 Task: Best fashion website designs: Rebel8.
Action: Mouse moved to (813, 306)
Screenshot: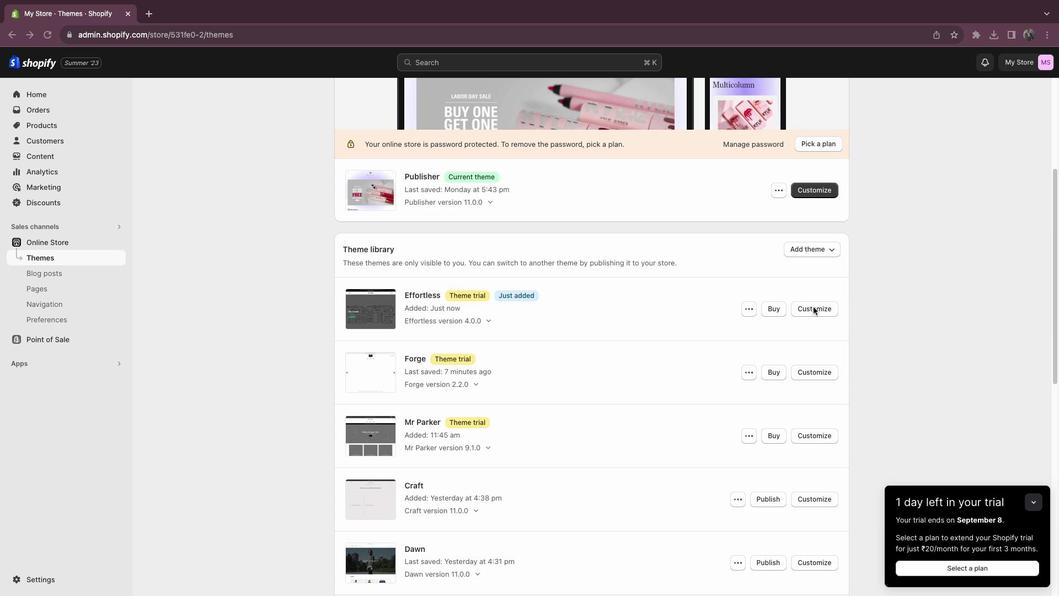 
Action: Mouse pressed left at (813, 306)
Screenshot: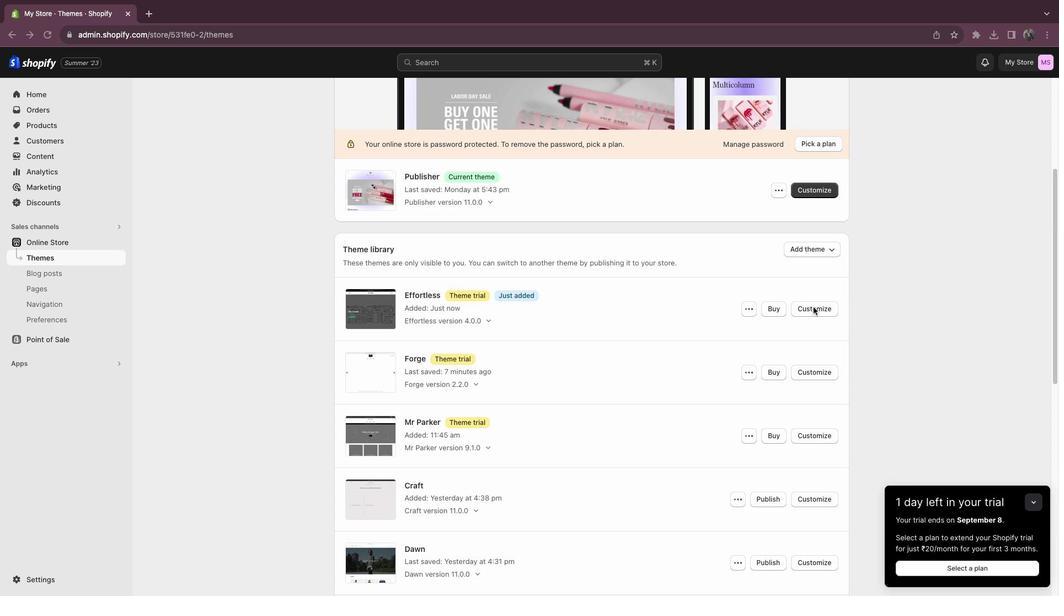 
Action: Mouse moved to (813, 307)
Screenshot: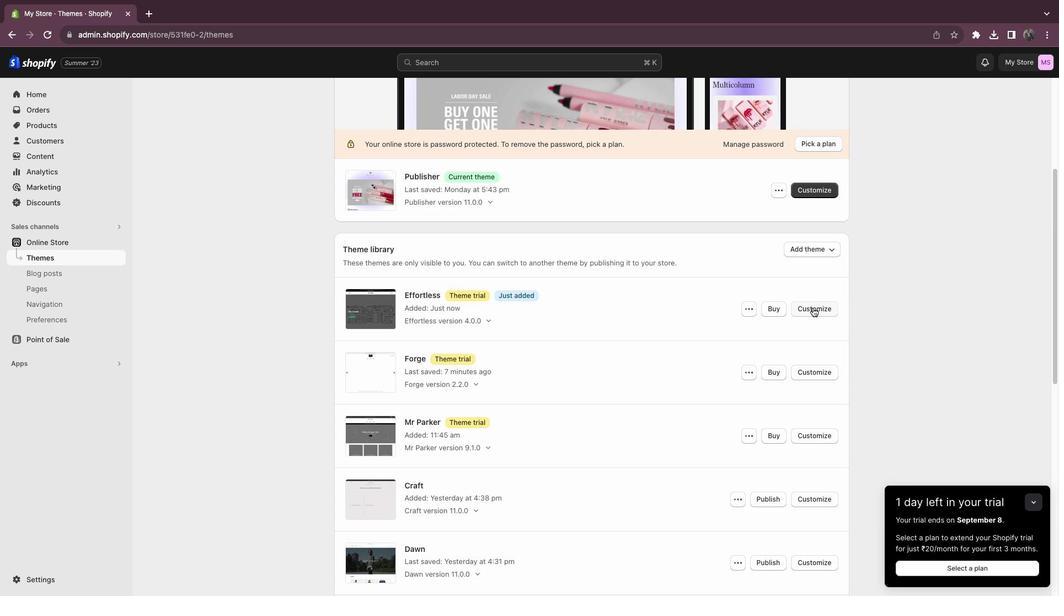 
Action: Mouse pressed left at (813, 307)
Screenshot: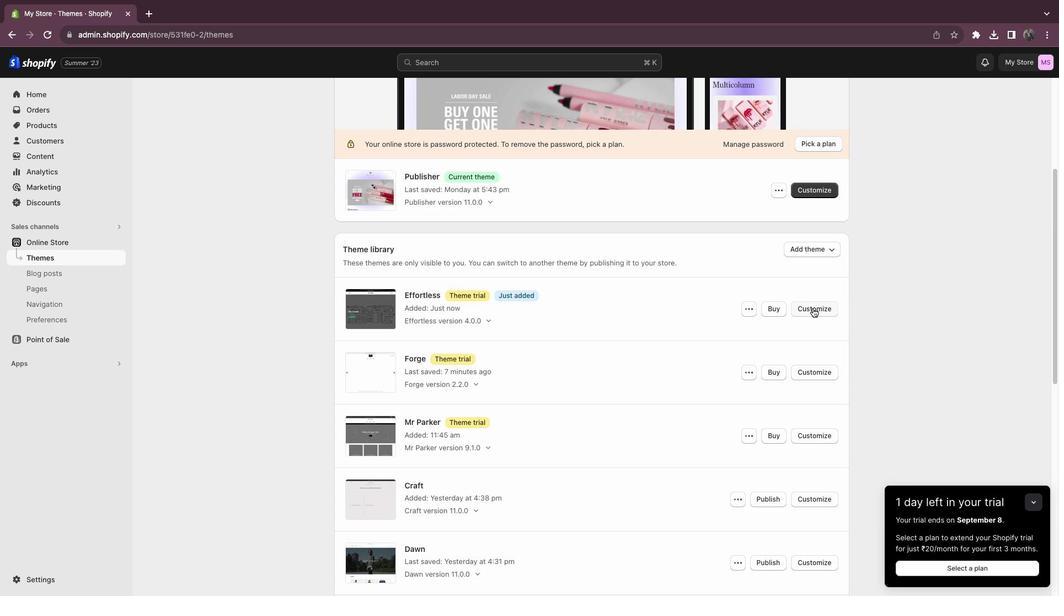 
Action: Mouse moved to (336, 193)
Screenshot: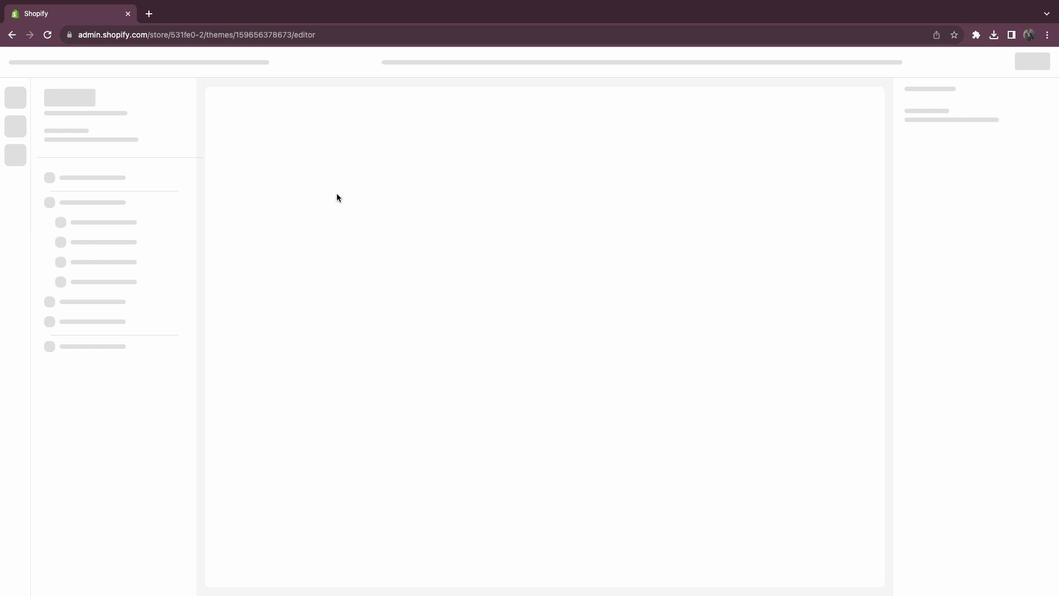 
Action: Mouse scrolled (336, 193) with delta (0, 0)
Screenshot: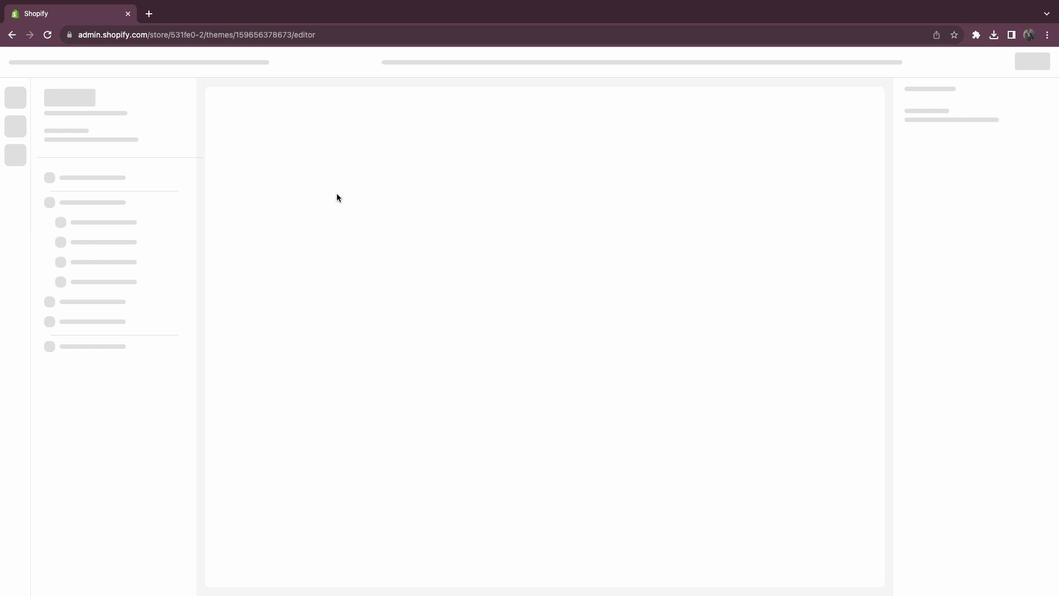 
Action: Mouse scrolled (336, 193) with delta (0, 0)
Screenshot: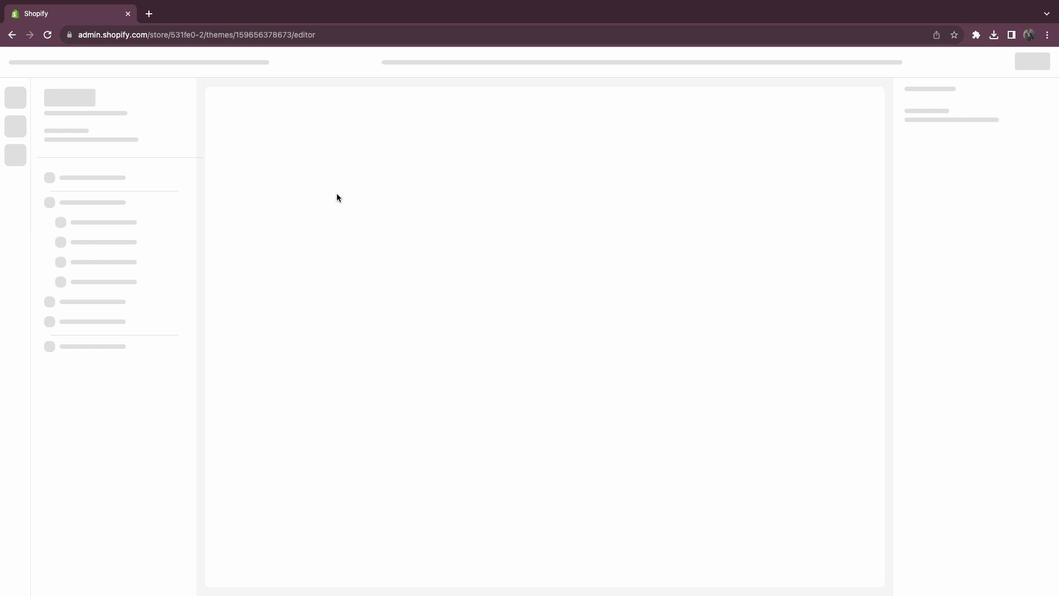 
Action: Mouse scrolled (336, 193) with delta (0, -1)
Screenshot: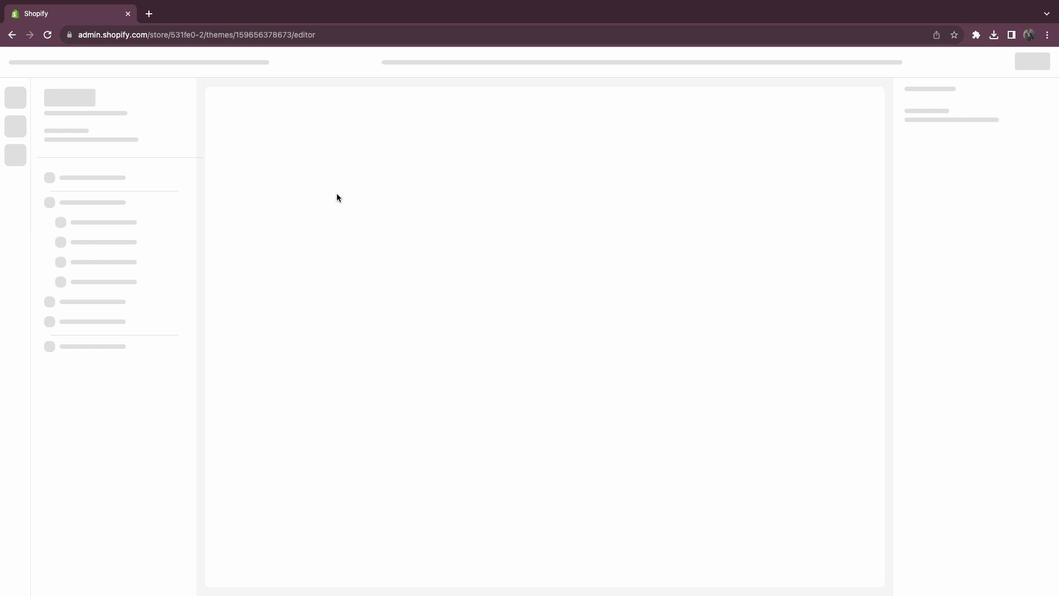 
Action: Mouse scrolled (336, 193) with delta (0, -2)
Screenshot: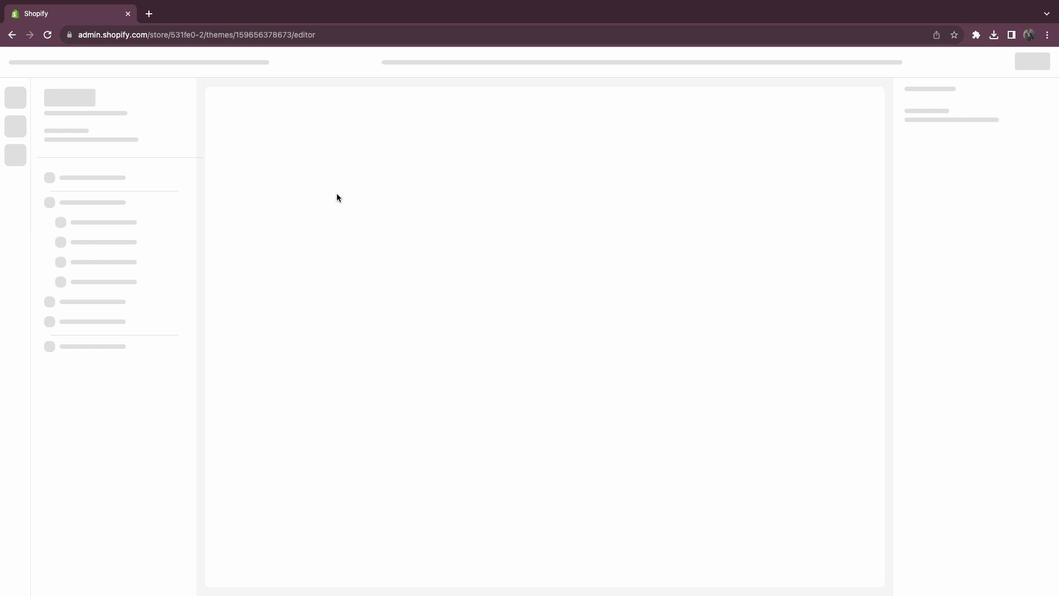 
Action: Mouse scrolled (336, 193) with delta (0, -3)
Screenshot: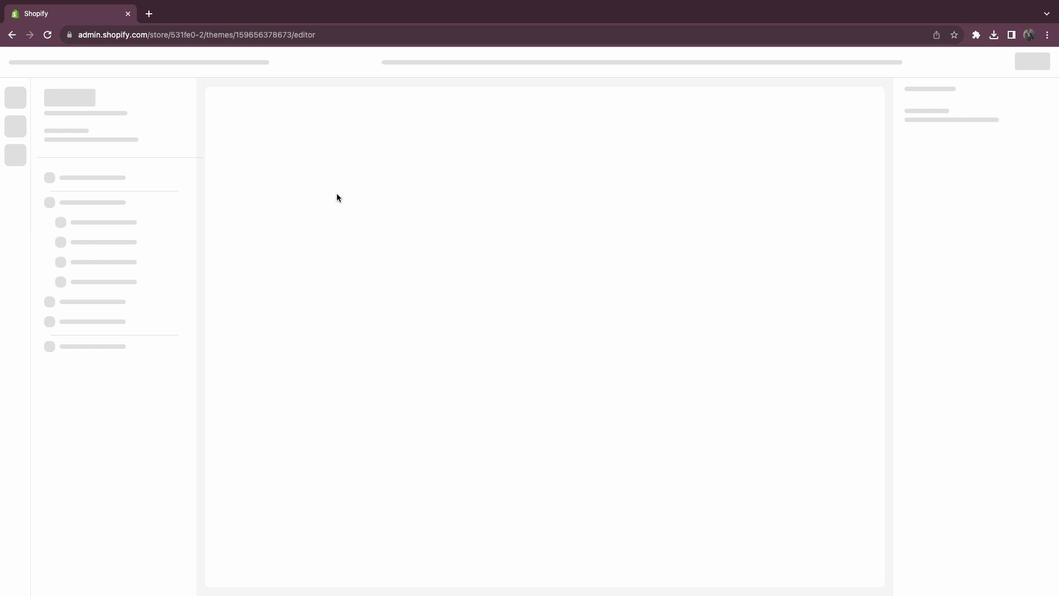 
Action: Mouse scrolled (336, 193) with delta (0, -3)
Screenshot: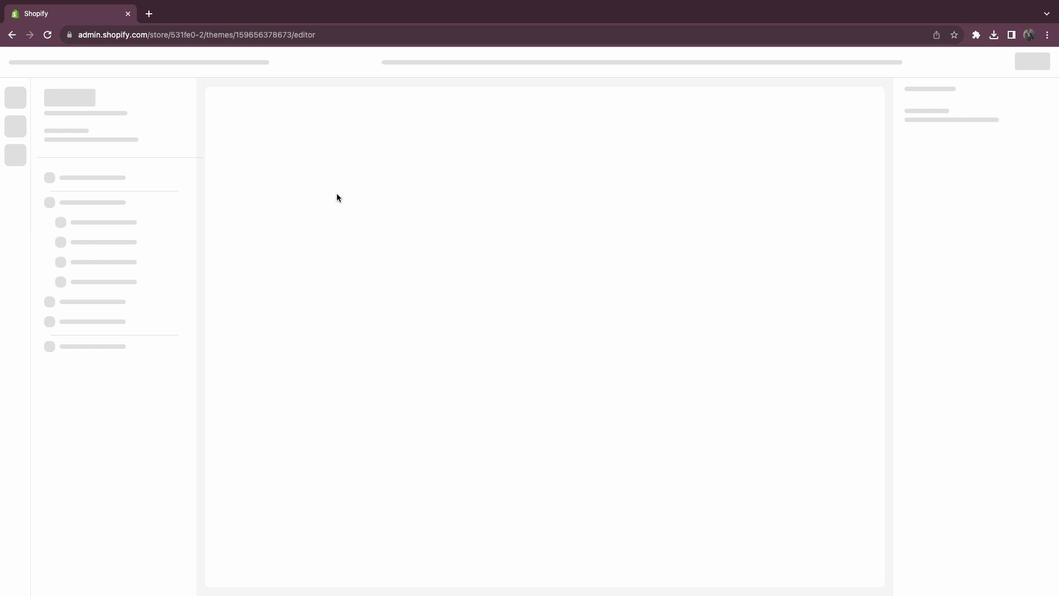 
Action: Mouse scrolled (336, 193) with delta (0, -3)
Screenshot: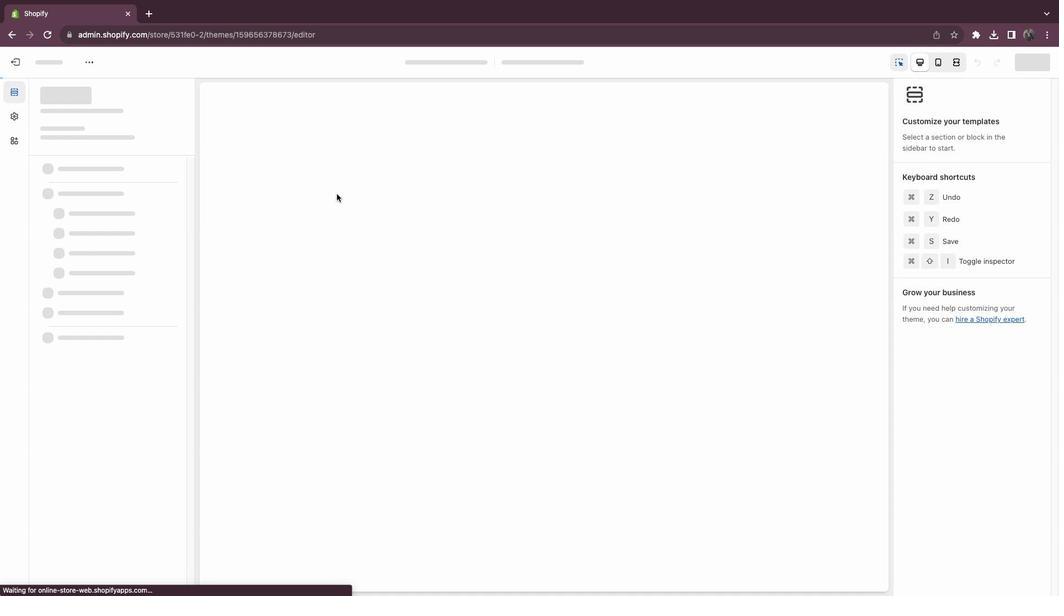 
Action: Mouse moved to (476, 242)
Screenshot: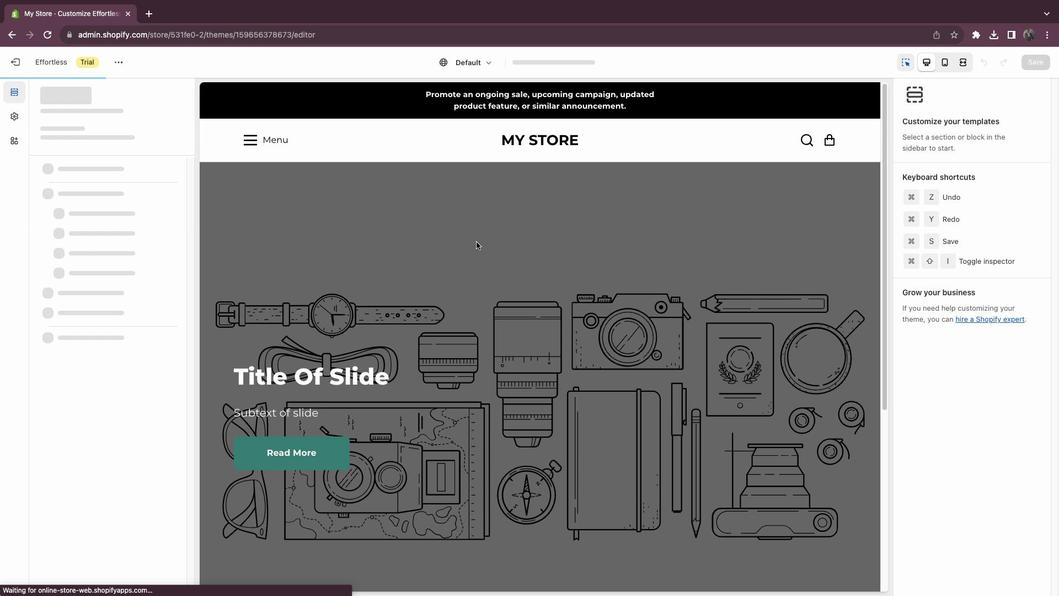 
Action: Mouse scrolled (476, 242) with delta (0, 0)
Screenshot: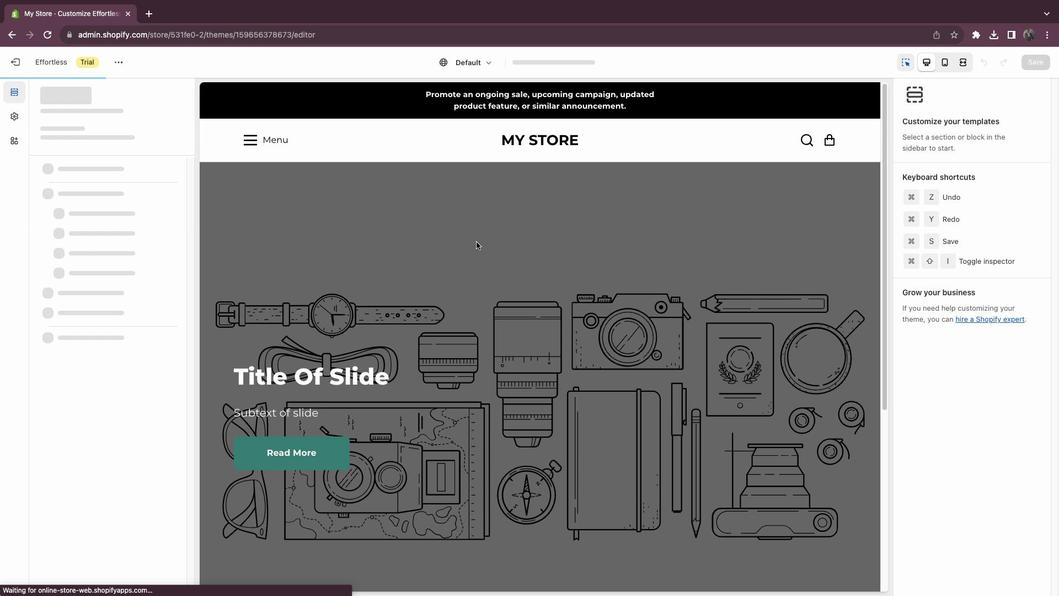 
Action: Mouse moved to (476, 242)
Screenshot: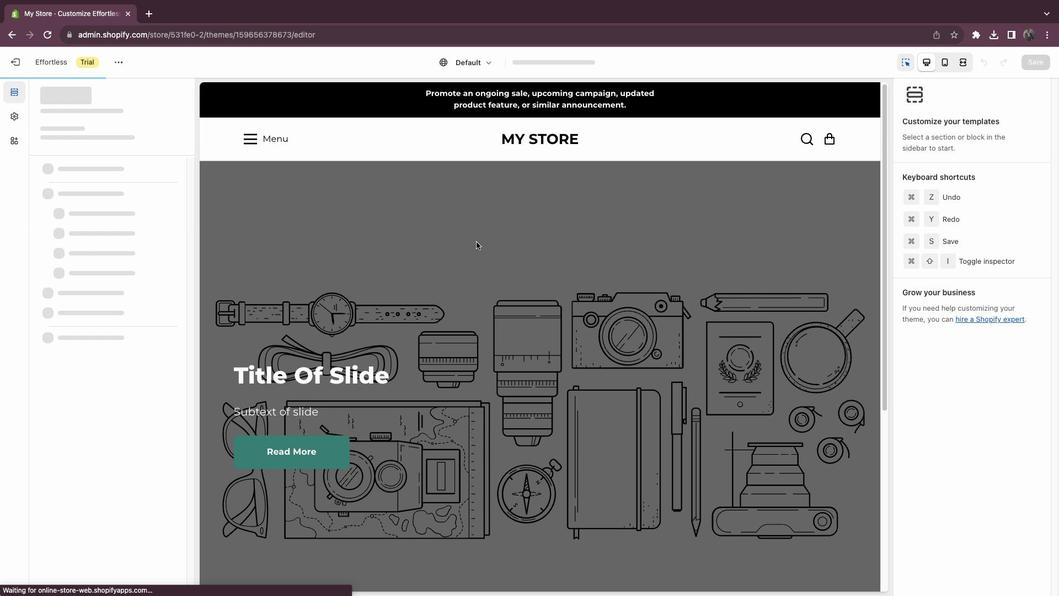 
Action: Mouse scrolled (476, 242) with delta (0, 0)
Screenshot: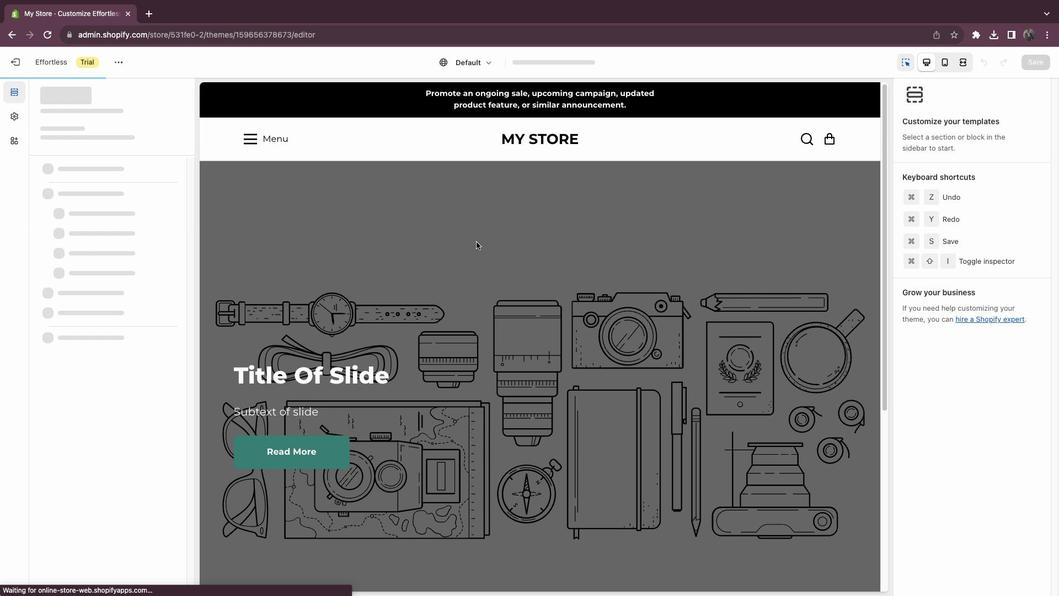
Action: Mouse moved to (476, 242)
Screenshot: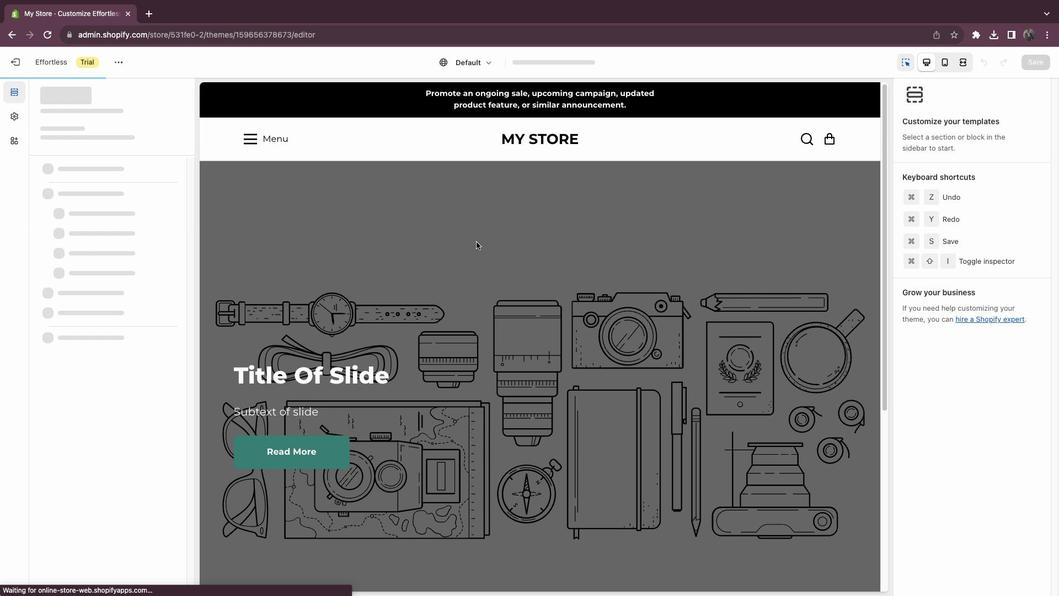 
Action: Mouse scrolled (476, 242) with delta (0, -1)
Screenshot: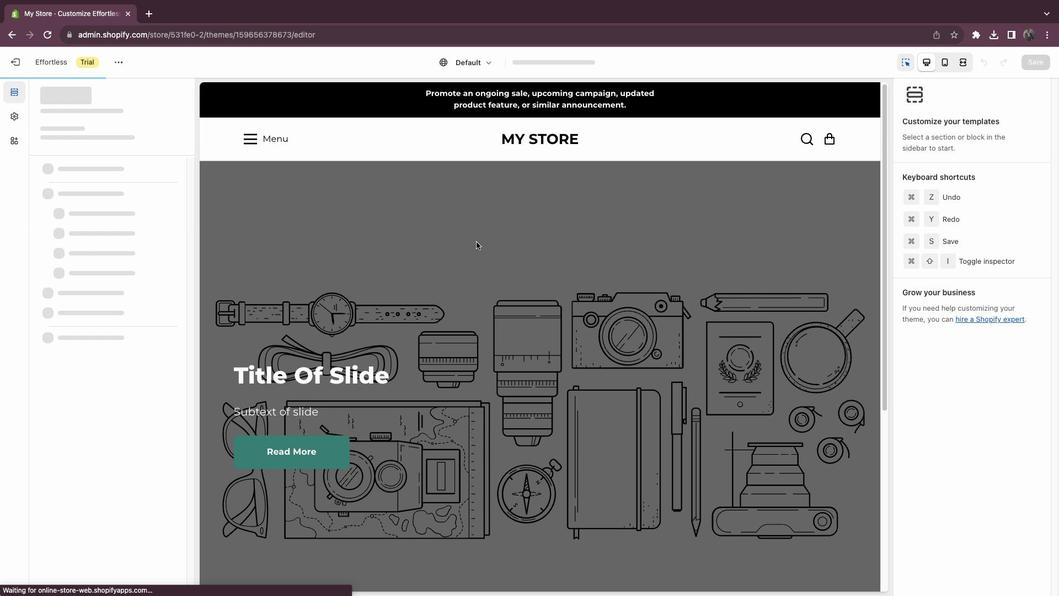 
Action: Mouse scrolled (476, 242) with delta (0, -2)
Screenshot: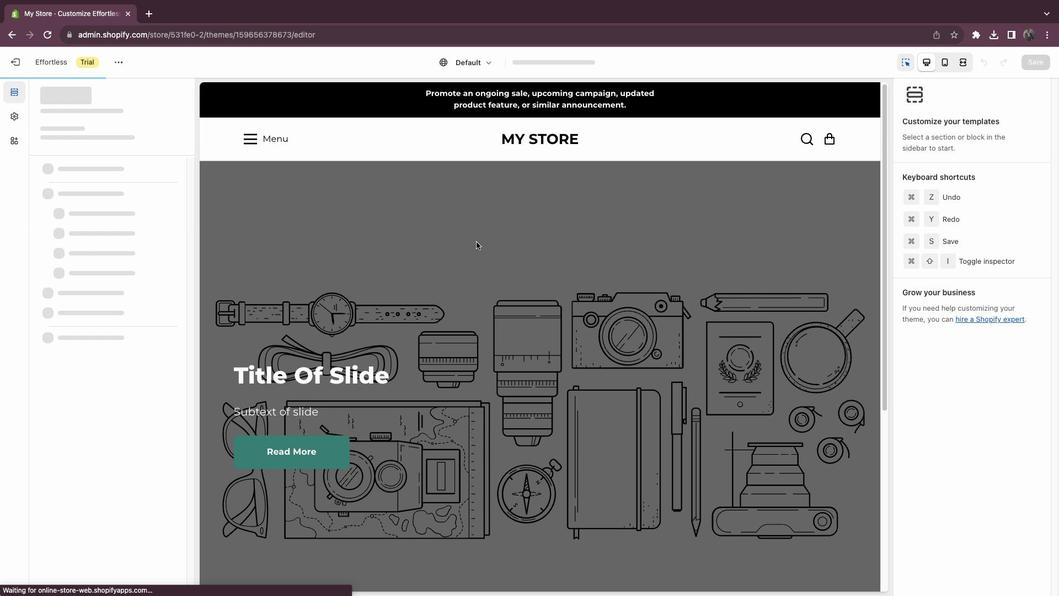 
Action: Mouse scrolled (476, 242) with delta (0, -3)
Screenshot: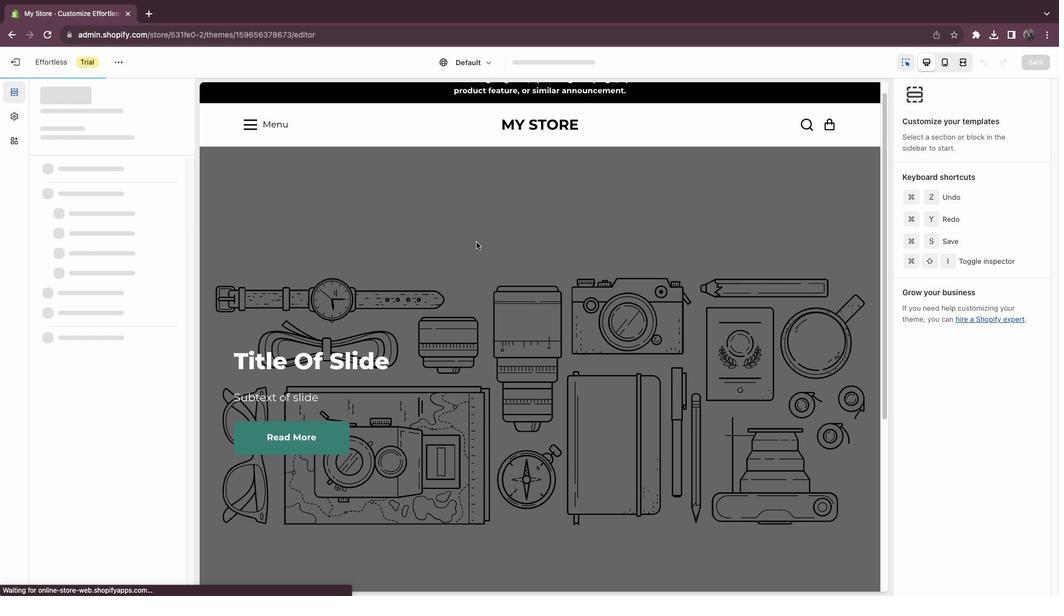 
Action: Mouse scrolled (476, 242) with delta (0, 0)
Screenshot: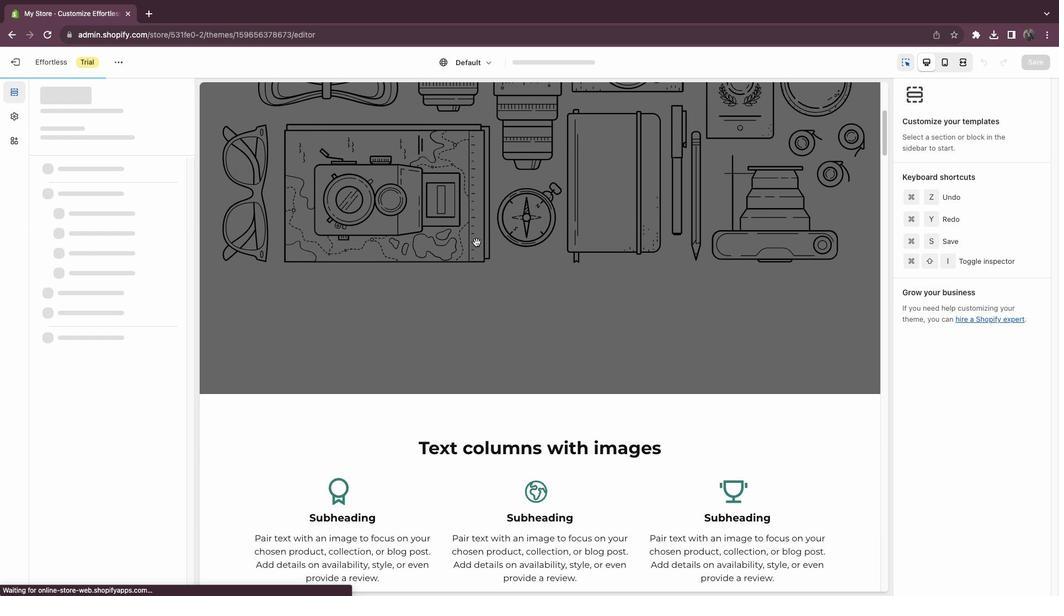
Action: Mouse scrolled (476, 242) with delta (0, 0)
Screenshot: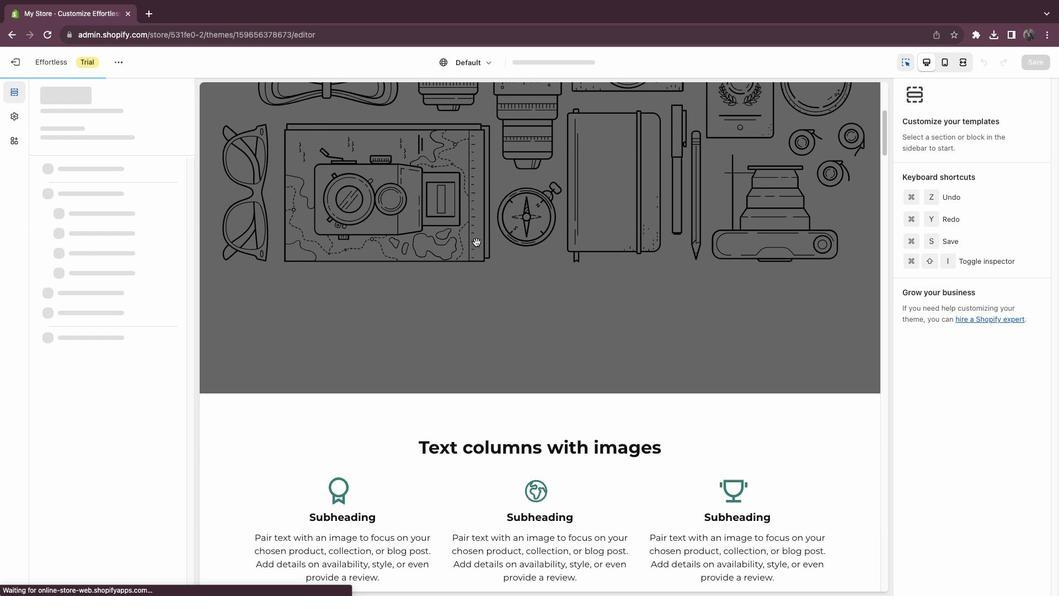 
Action: Mouse scrolled (476, 242) with delta (0, -1)
Screenshot: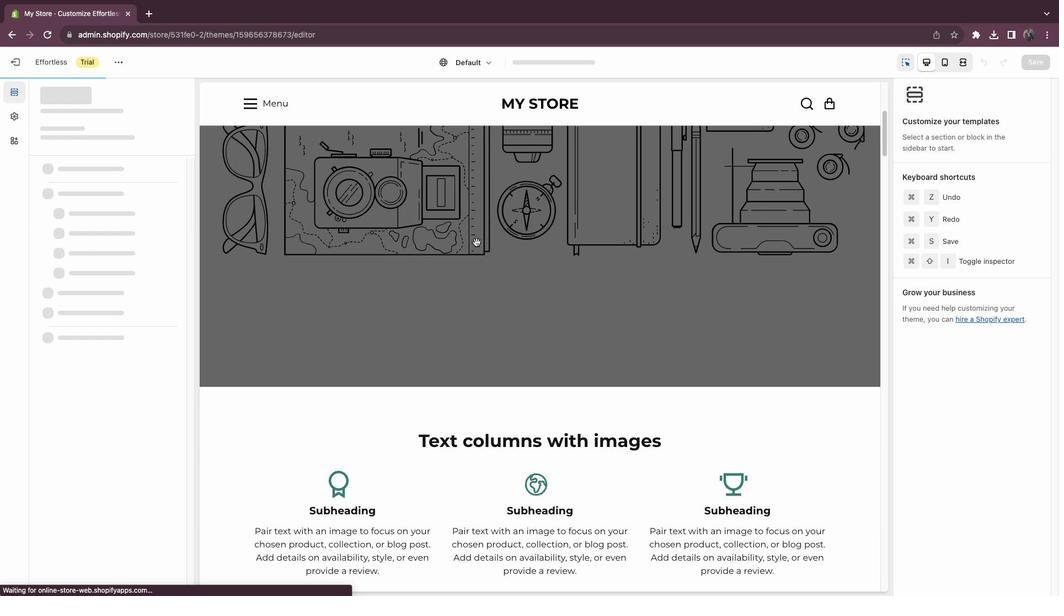 
Action: Mouse scrolled (476, 242) with delta (0, -2)
Screenshot: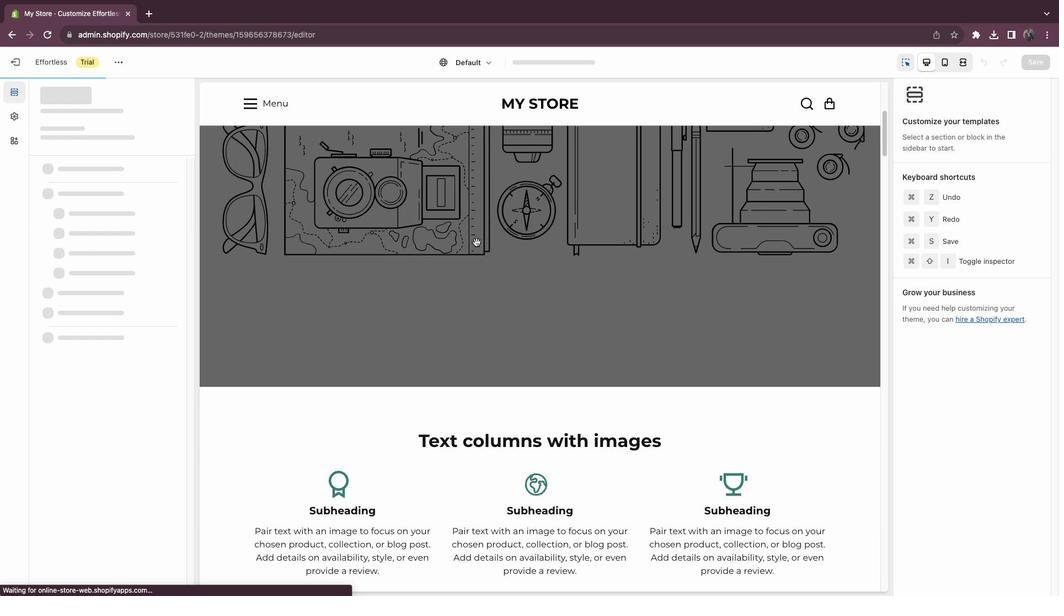 
Action: Mouse scrolled (476, 242) with delta (0, 0)
Screenshot: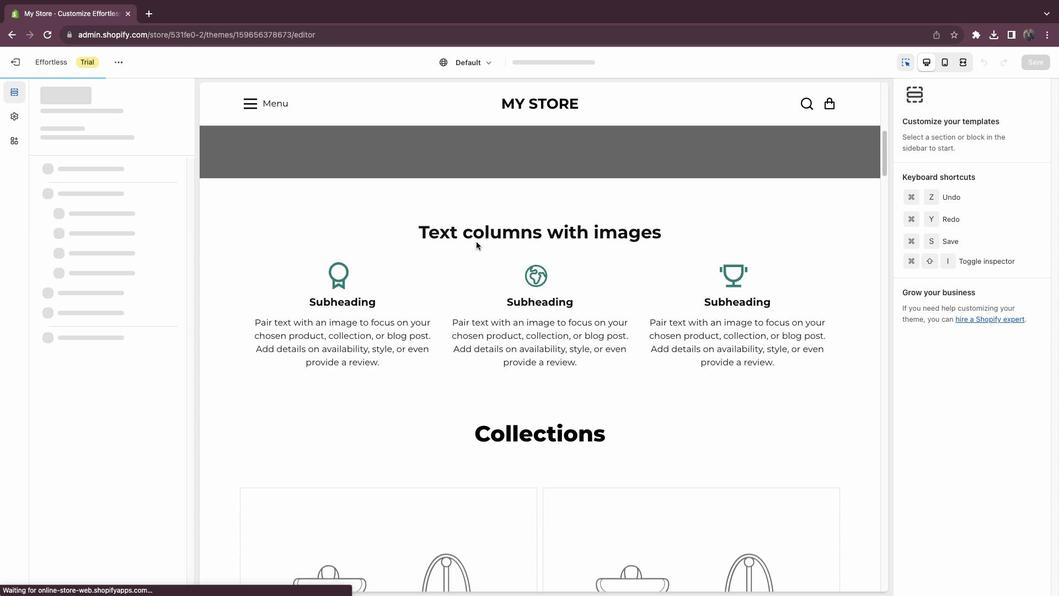 
Action: Mouse scrolled (476, 242) with delta (0, 0)
Screenshot: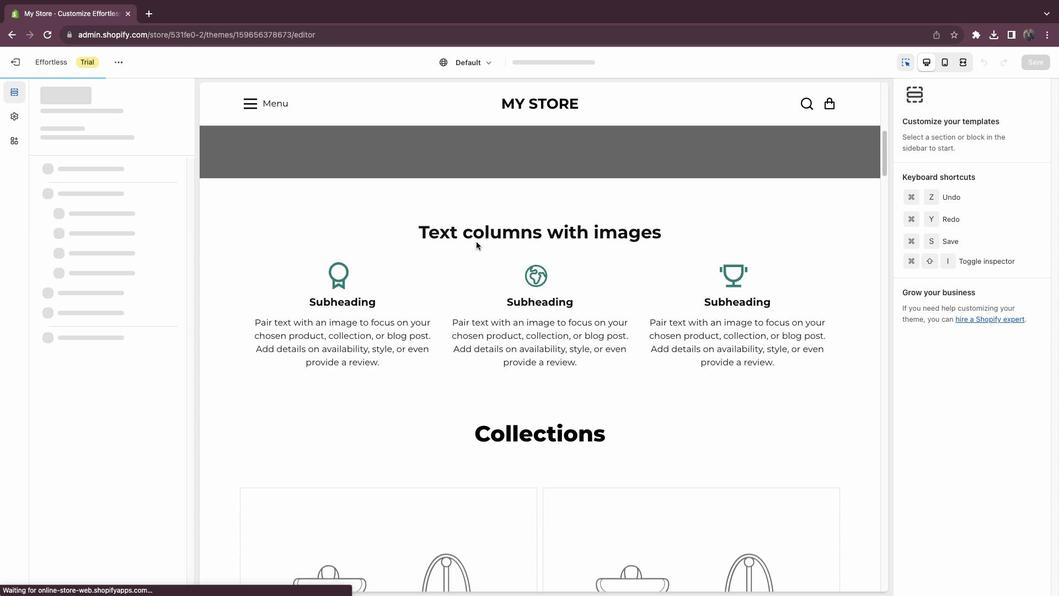 
Action: Mouse scrolled (476, 242) with delta (0, 2)
Screenshot: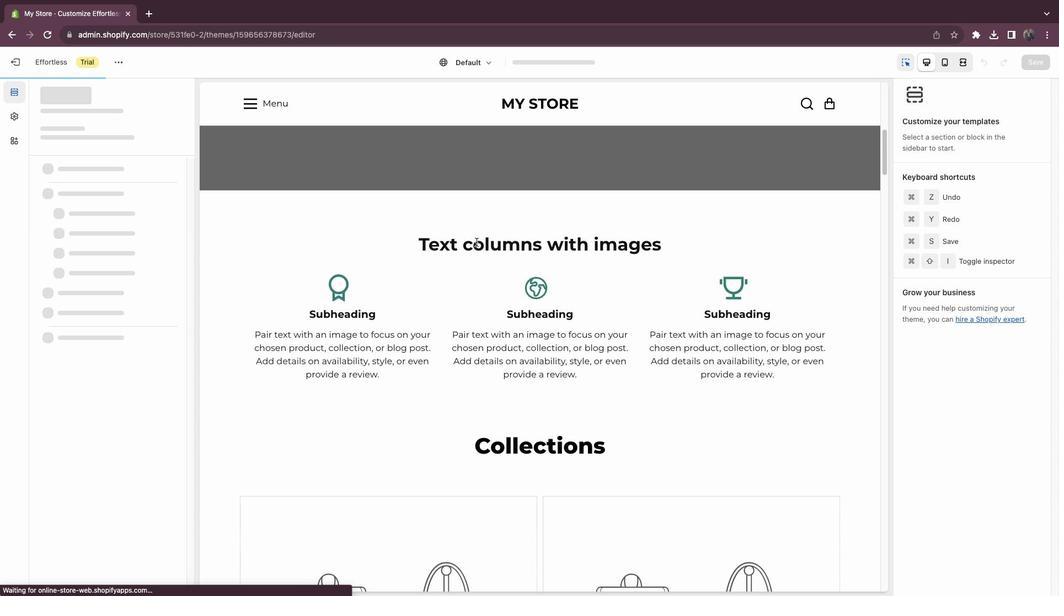 
Action: Mouse scrolled (476, 242) with delta (0, 2)
Screenshot: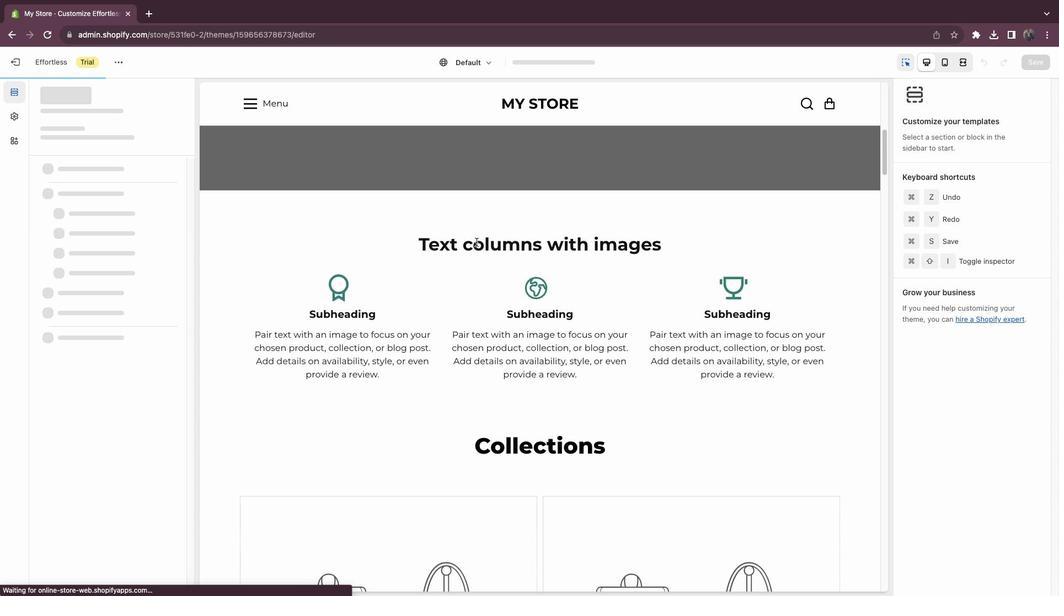 
Action: Mouse scrolled (476, 242) with delta (0, 3)
Screenshot: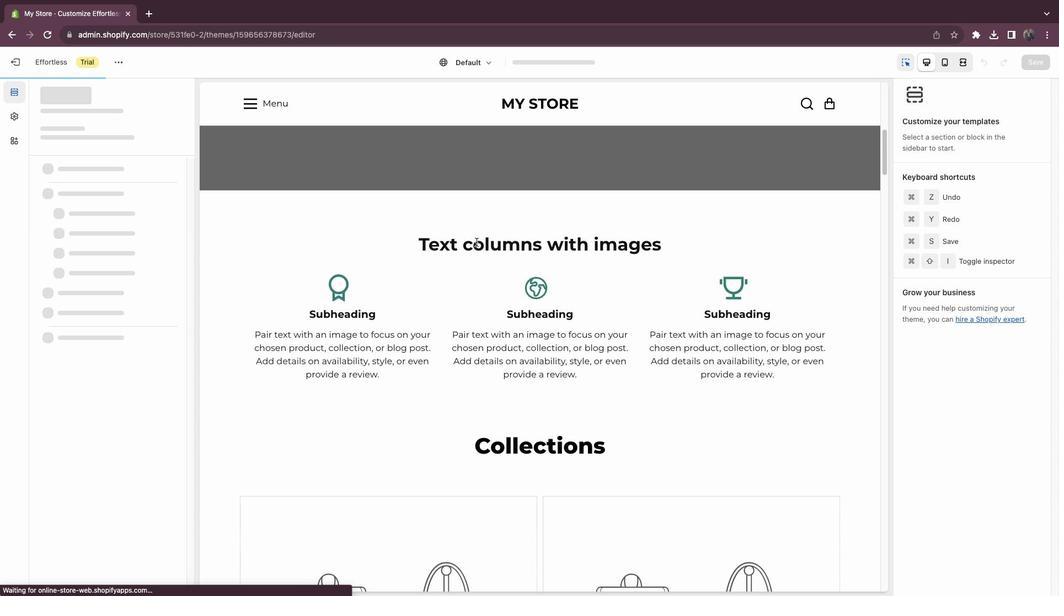 
Action: Mouse scrolled (476, 242) with delta (0, 3)
Screenshot: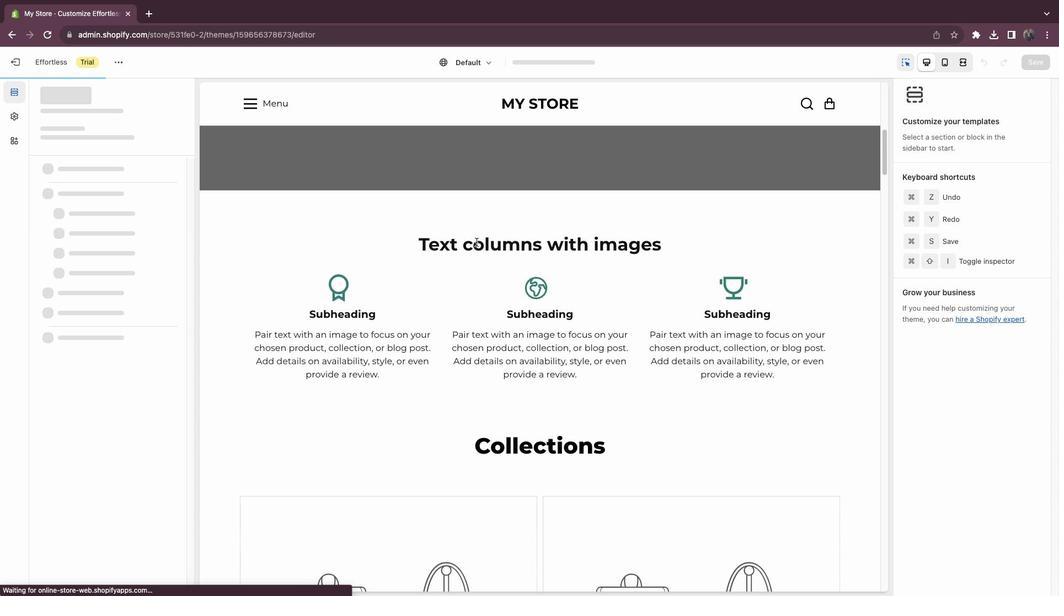 
Action: Mouse moved to (476, 241)
Screenshot: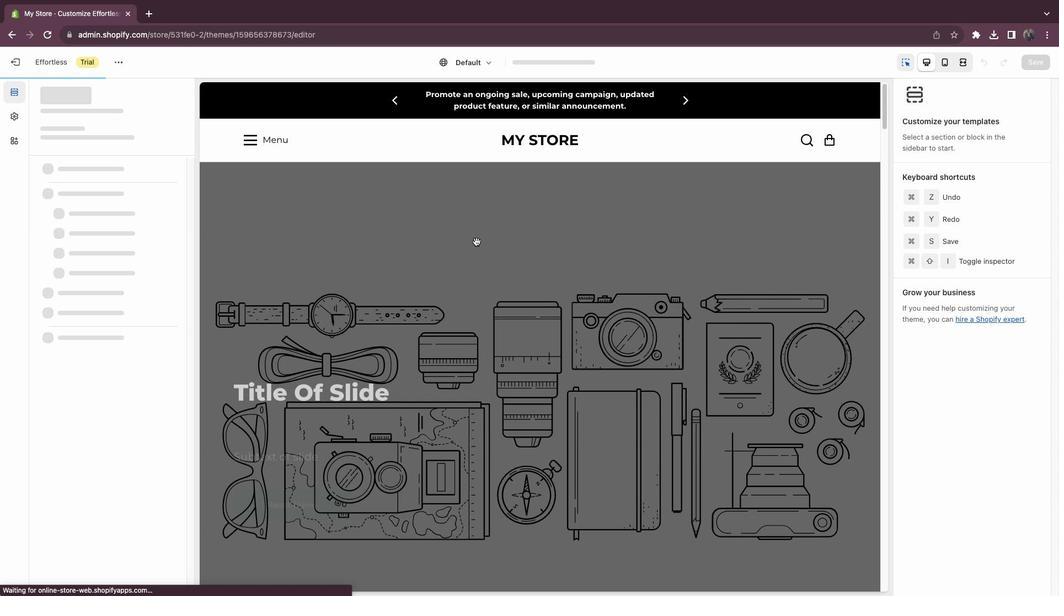 
Action: Mouse scrolled (476, 241) with delta (0, 0)
Screenshot: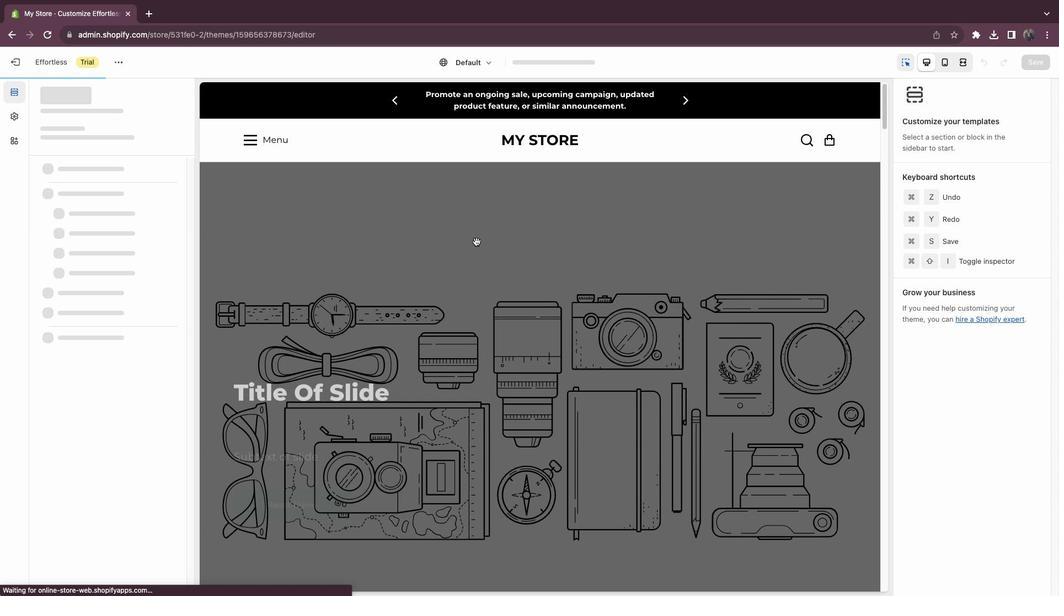 
Action: Mouse moved to (476, 241)
Screenshot: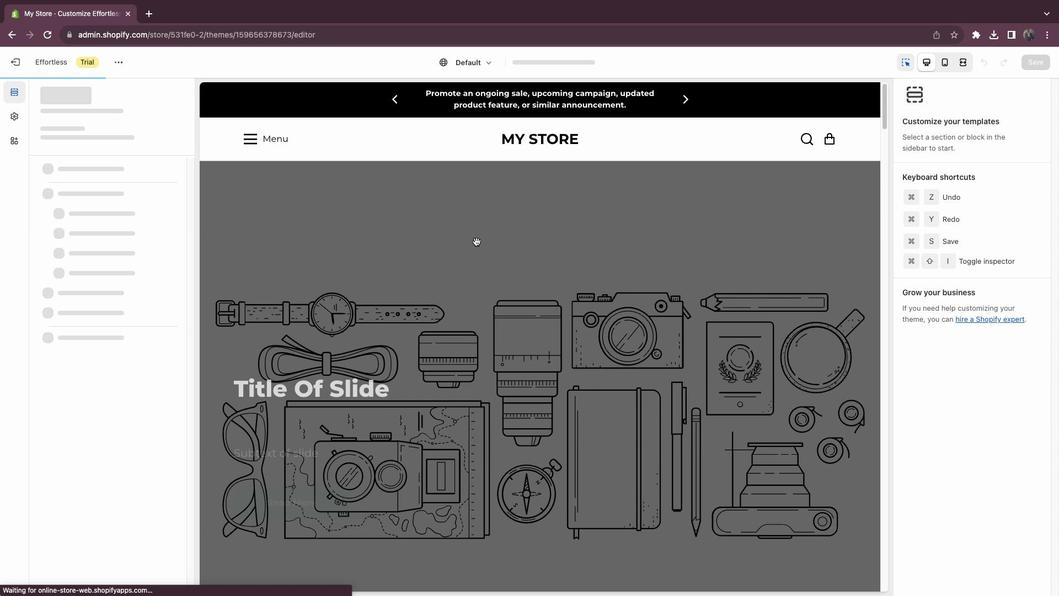 
Action: Mouse scrolled (476, 241) with delta (0, 0)
Screenshot: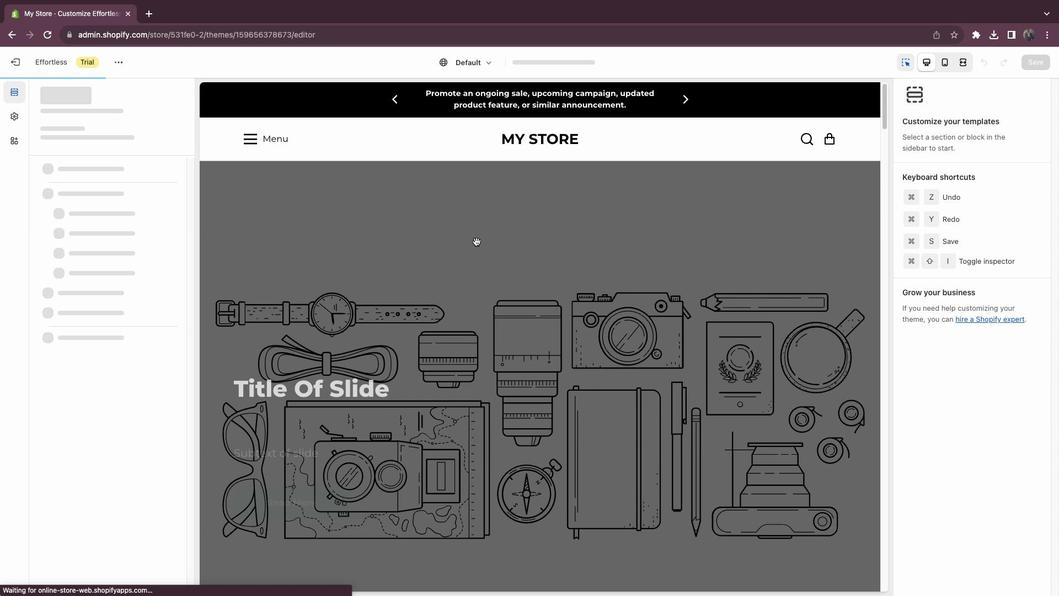 
Action: Mouse scrolled (476, 241) with delta (0, -2)
Screenshot: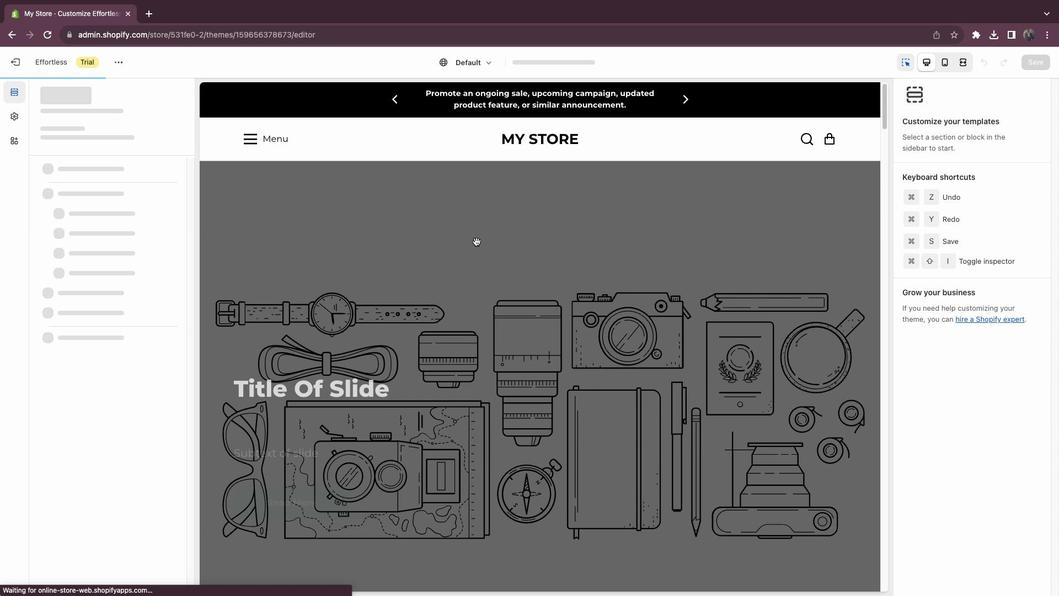 
Action: Mouse moved to (476, 241)
Screenshot: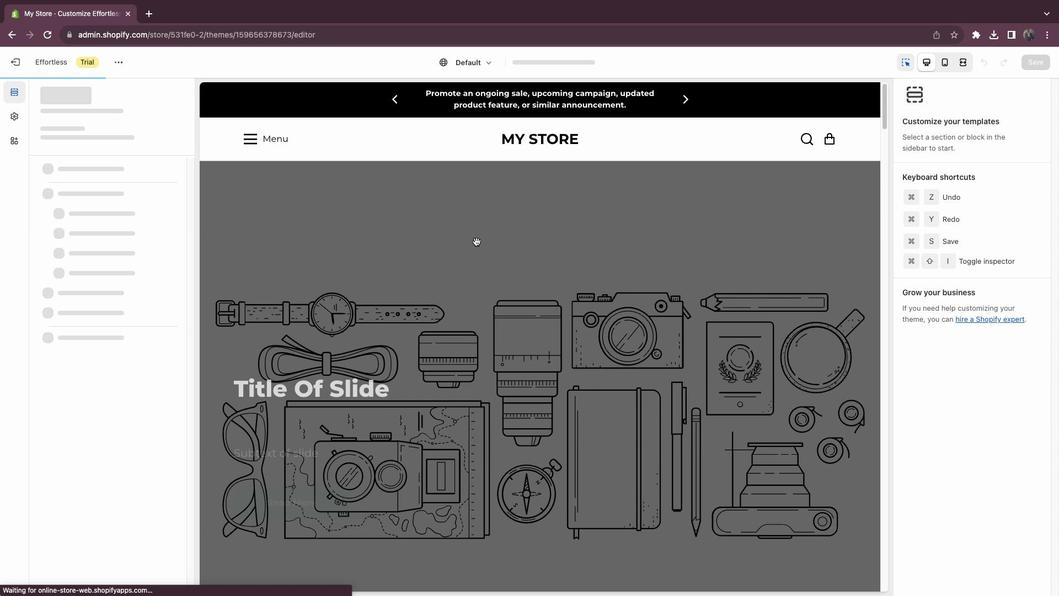 
Action: Mouse scrolled (476, 241) with delta (0, -2)
Screenshot: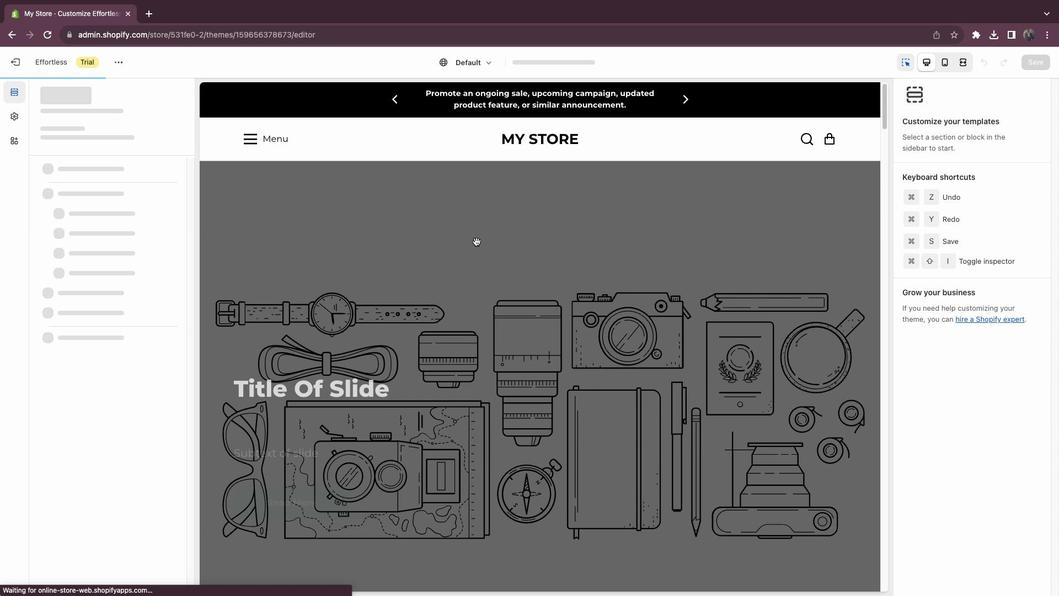 
Action: Mouse scrolled (476, 241) with delta (0, -3)
Screenshot: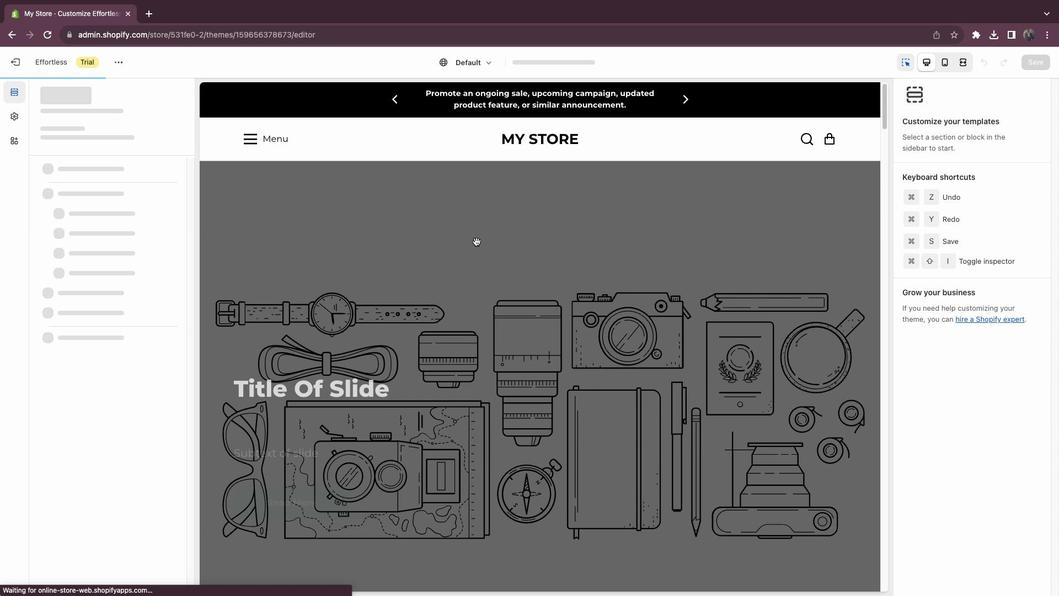 
Action: Mouse moved to (476, 241)
Screenshot: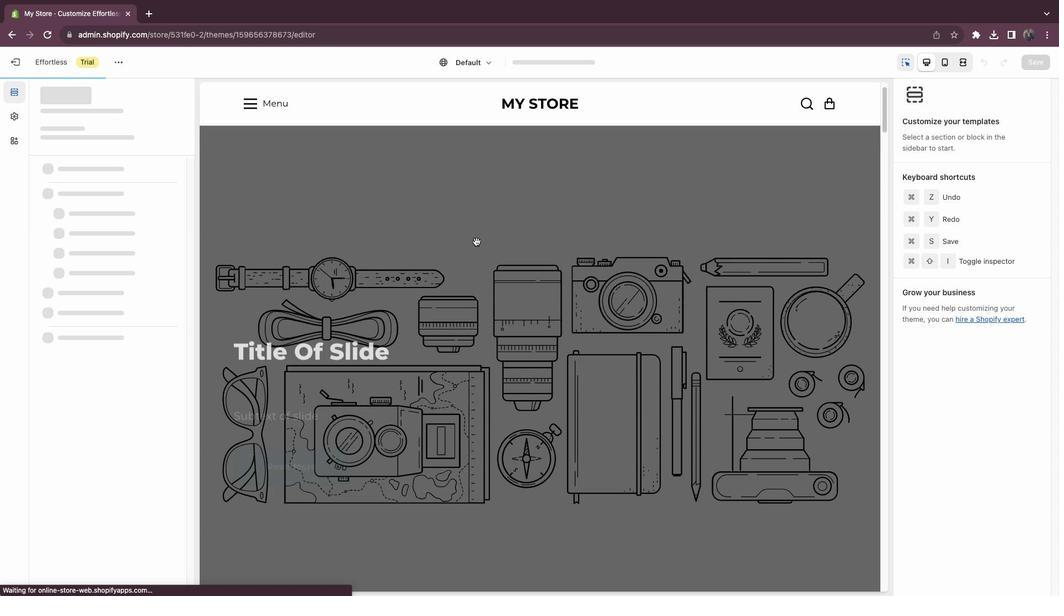 
Action: Mouse scrolled (476, 241) with delta (0, -3)
Screenshot: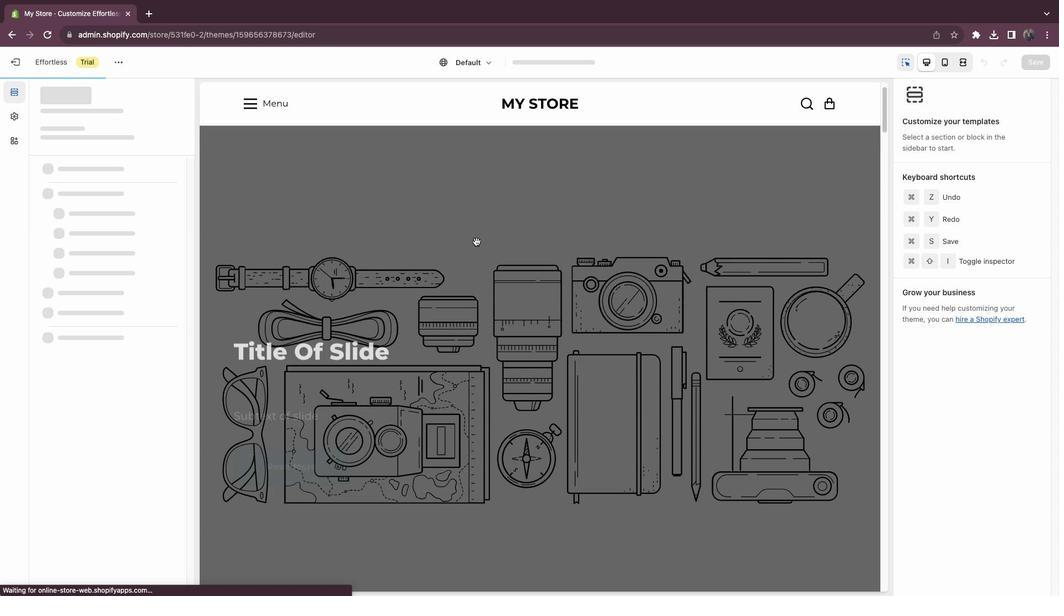 
Action: Mouse moved to (476, 241)
Screenshot: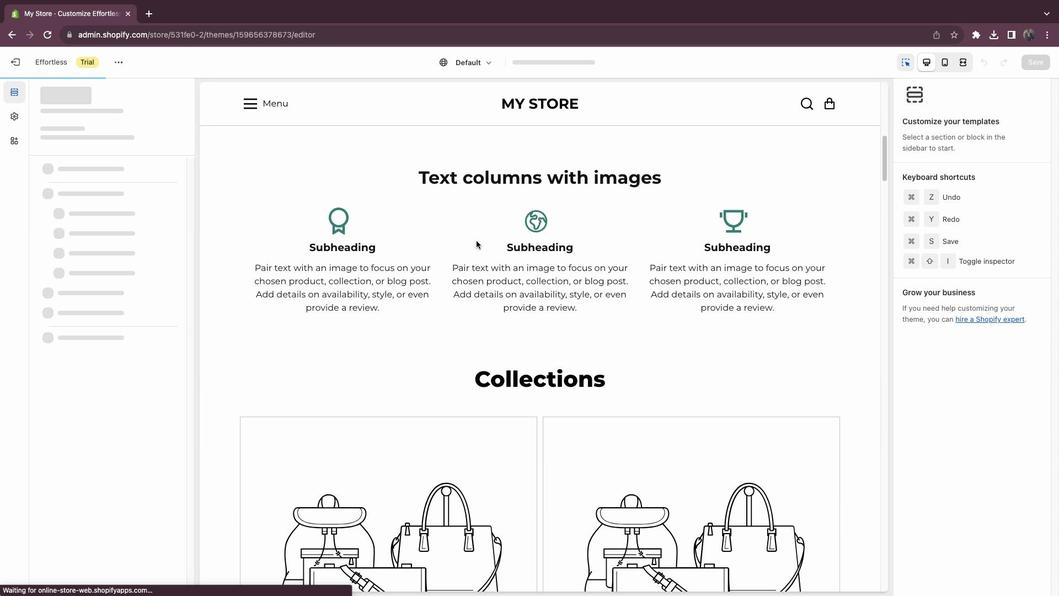 
Action: Mouse scrolled (476, 241) with delta (0, 0)
Screenshot: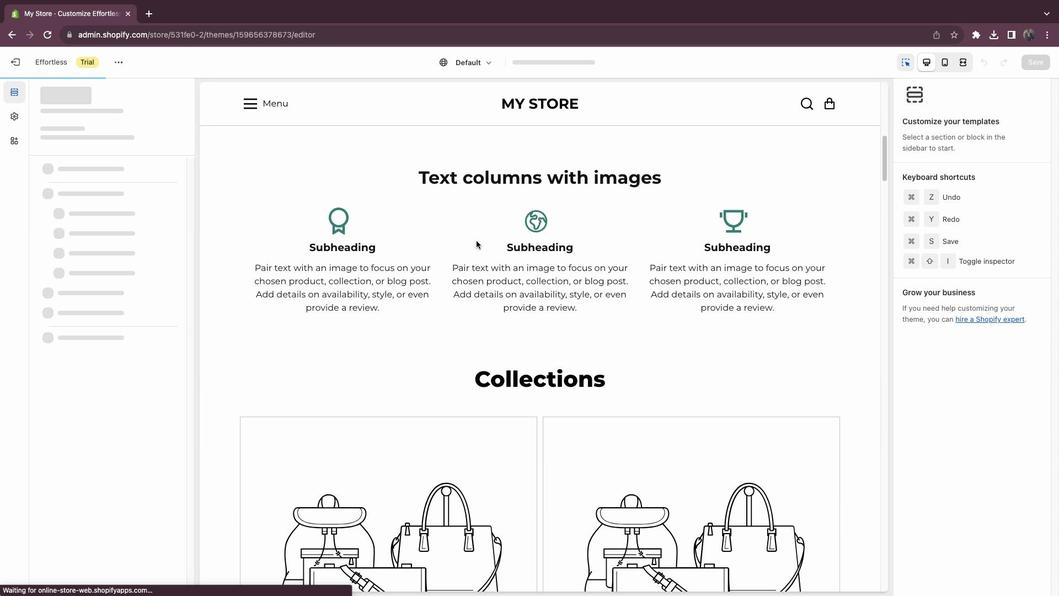 
Action: Mouse moved to (476, 241)
Screenshot: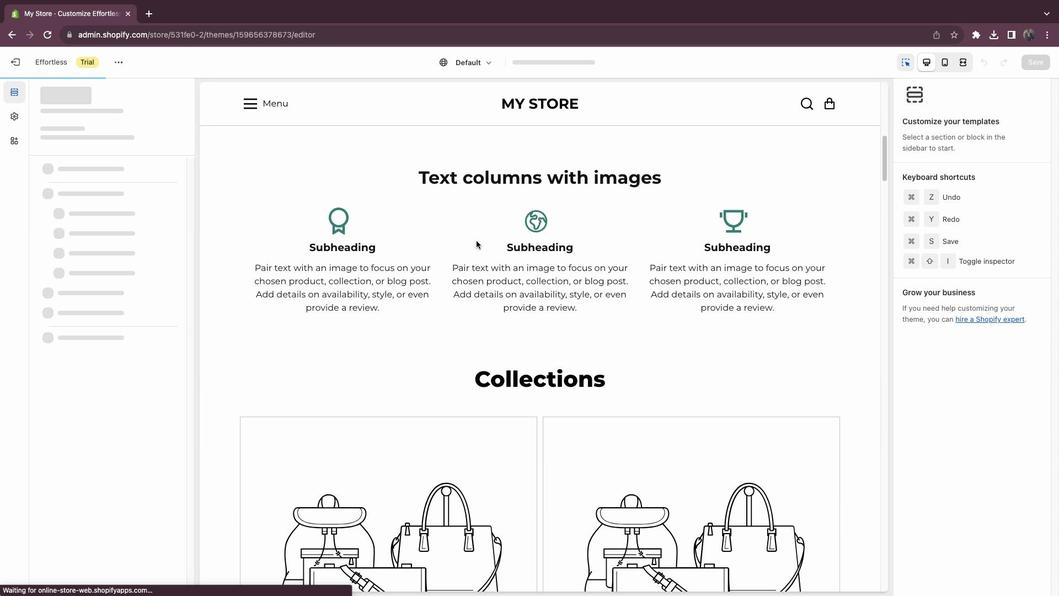 
Action: Mouse scrolled (476, 241) with delta (0, 0)
Screenshot: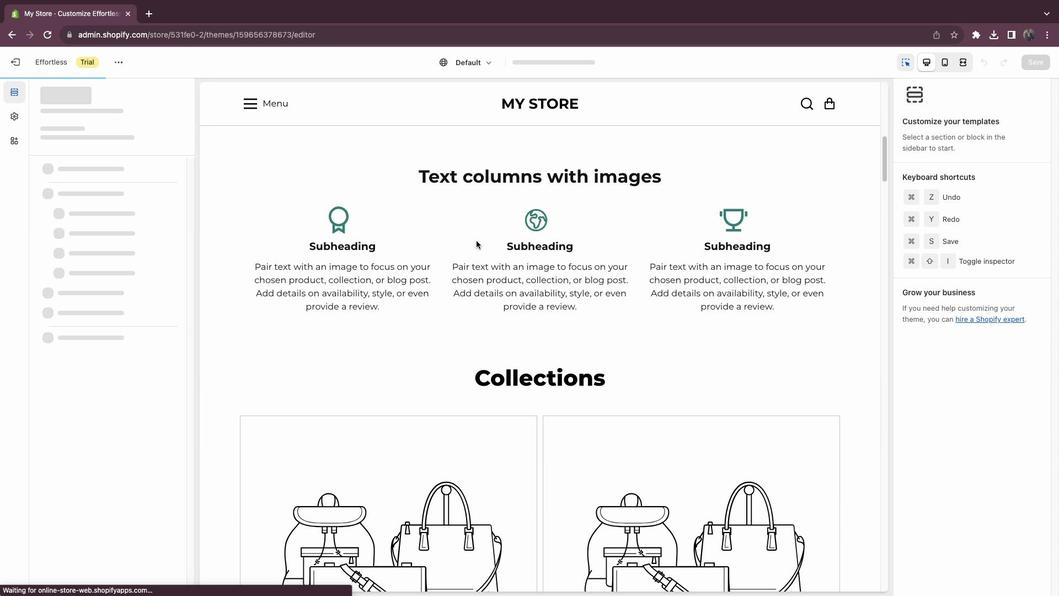 
Action: Mouse scrolled (476, 241) with delta (0, -1)
Screenshot: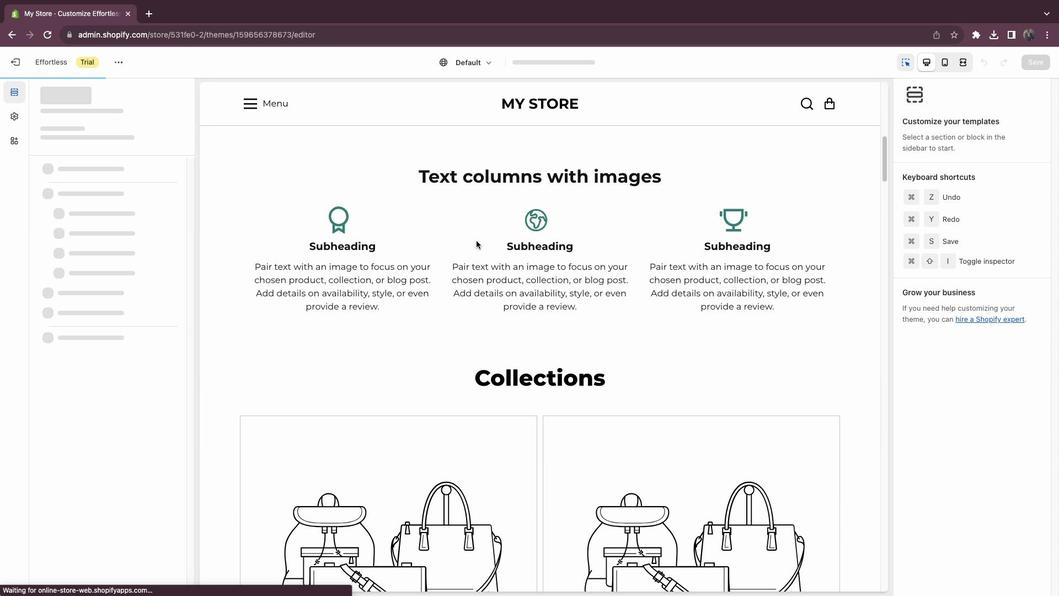 
Action: Mouse scrolled (476, 241) with delta (0, -2)
Screenshot: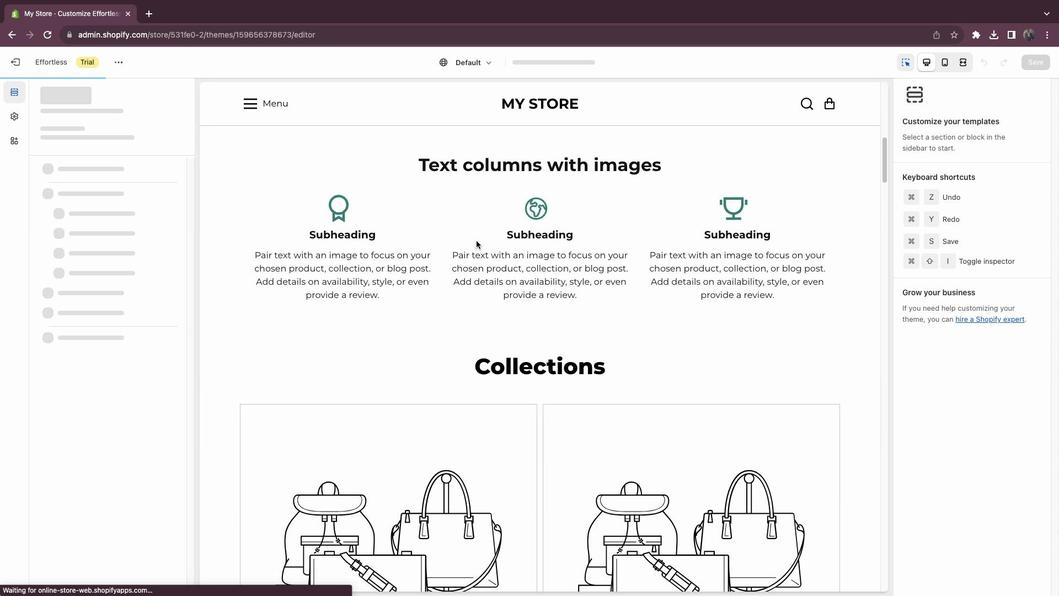 
Action: Mouse moved to (476, 241)
Screenshot: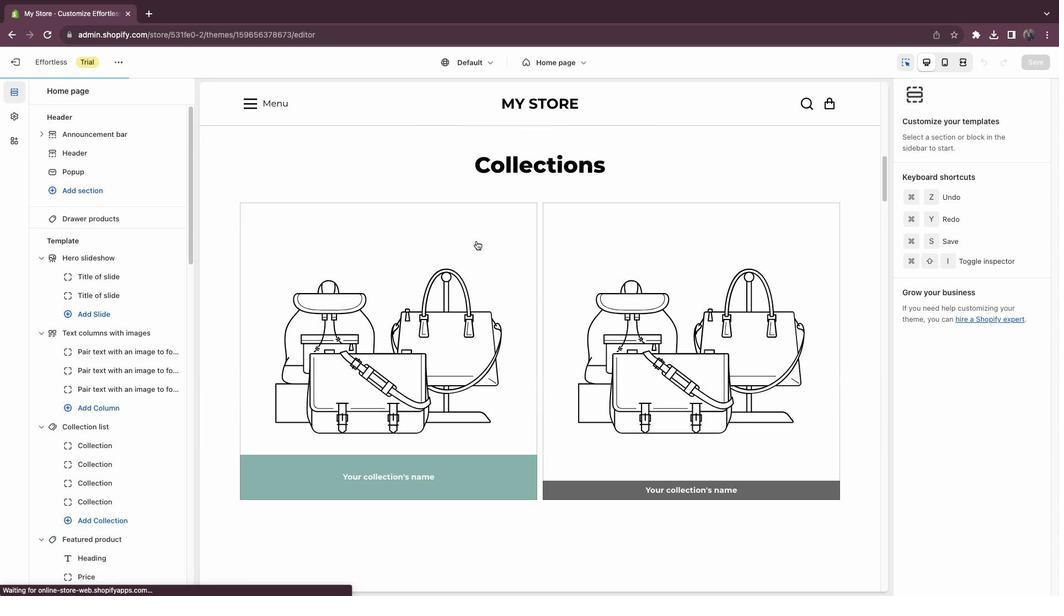 
Action: Mouse scrolled (476, 241) with delta (0, 0)
Screenshot: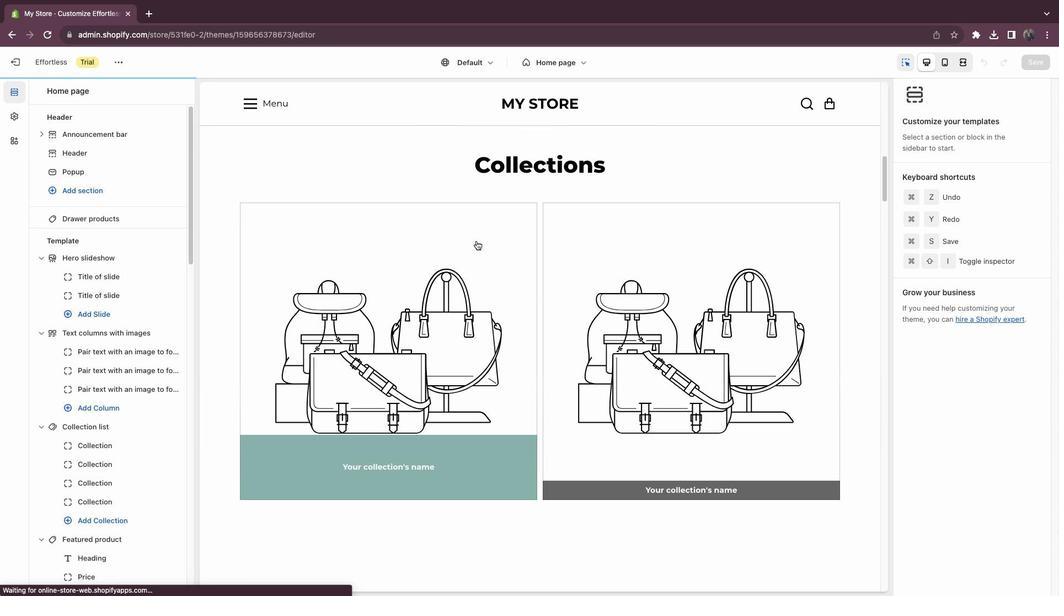 
Action: Mouse scrolled (476, 241) with delta (0, 0)
Screenshot: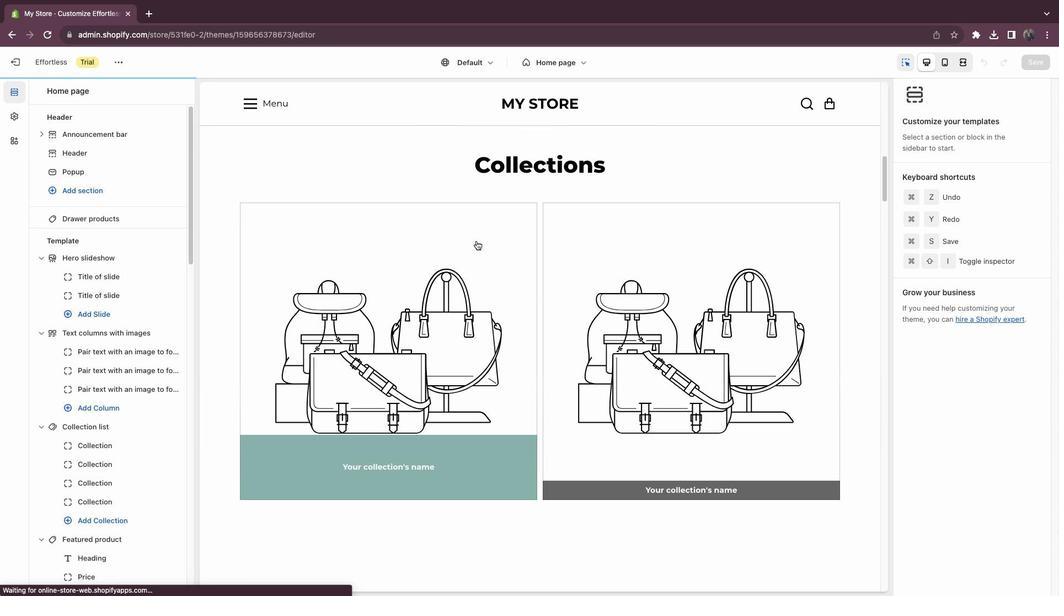 
Action: Mouse scrolled (476, 241) with delta (0, -1)
Screenshot: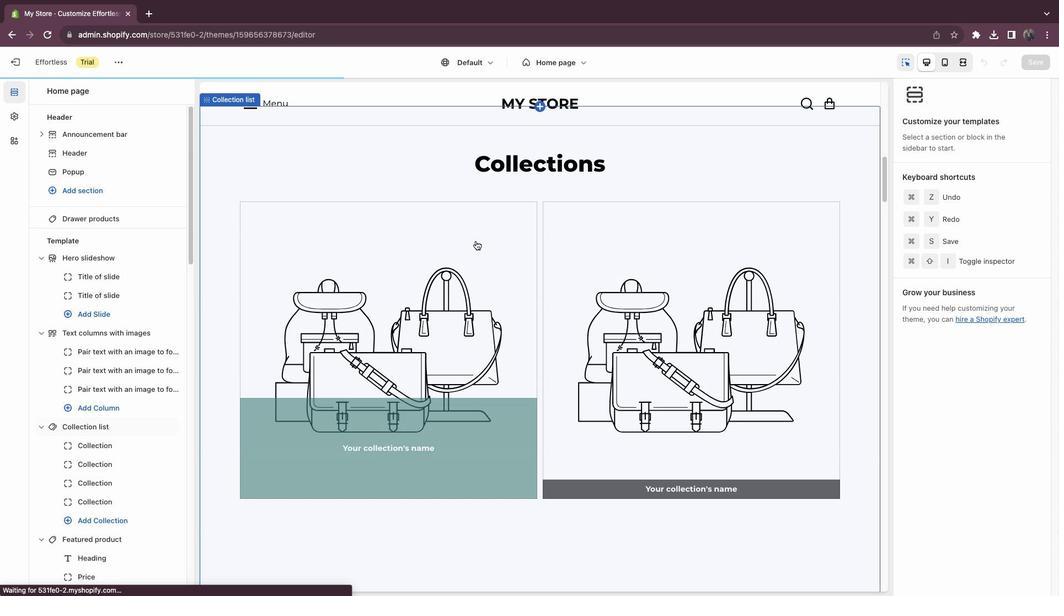 
Action: Mouse moved to (476, 241)
Screenshot: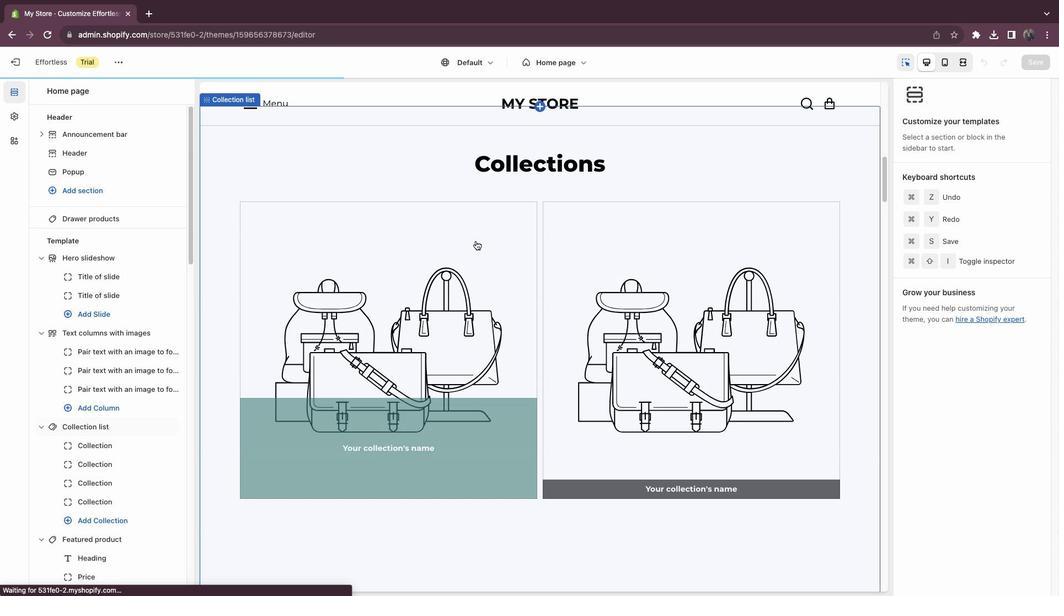 
Action: Mouse scrolled (476, 241) with delta (0, -2)
Screenshot: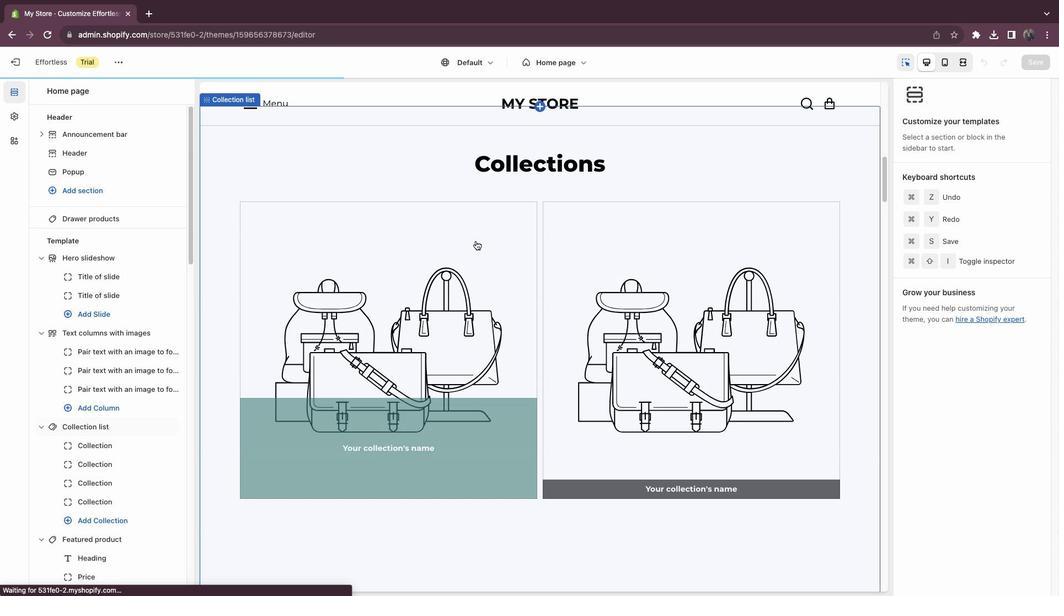 
Action: Mouse moved to (476, 241)
Screenshot: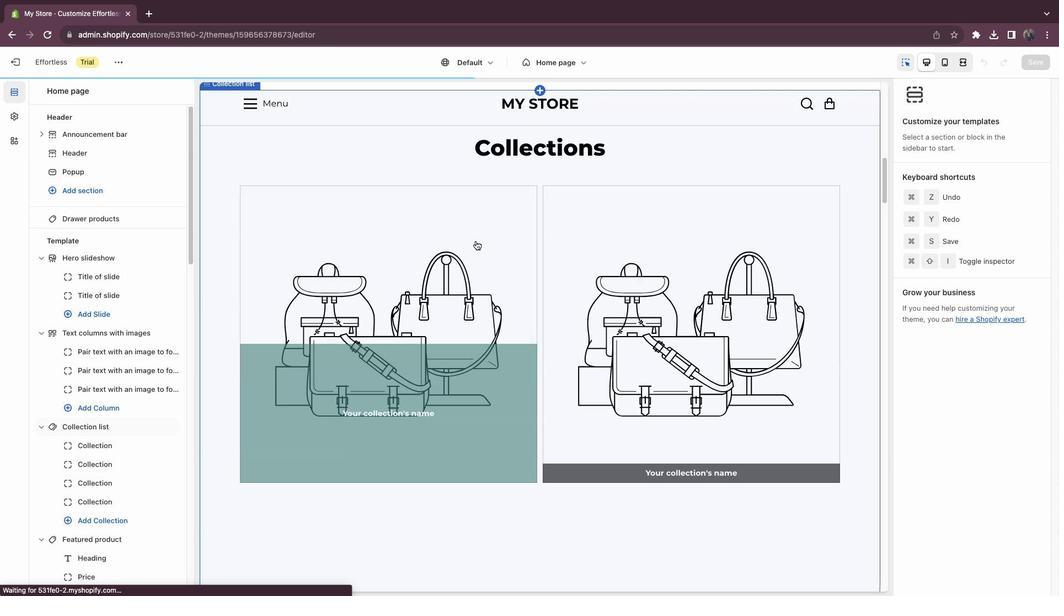 
Action: Mouse scrolled (476, 241) with delta (0, -3)
Screenshot: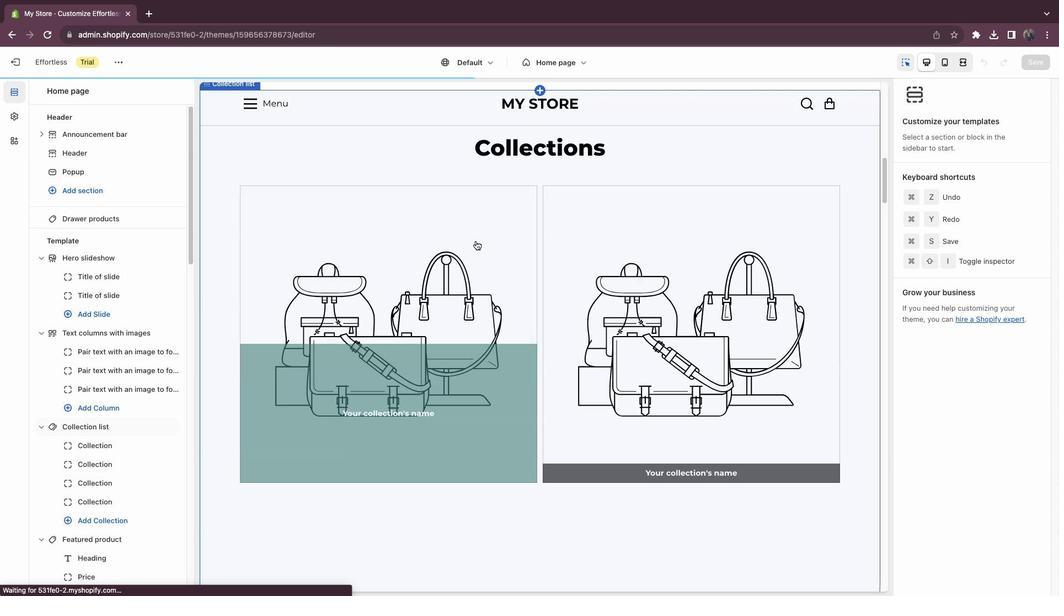 
Action: Mouse moved to (475, 240)
Screenshot: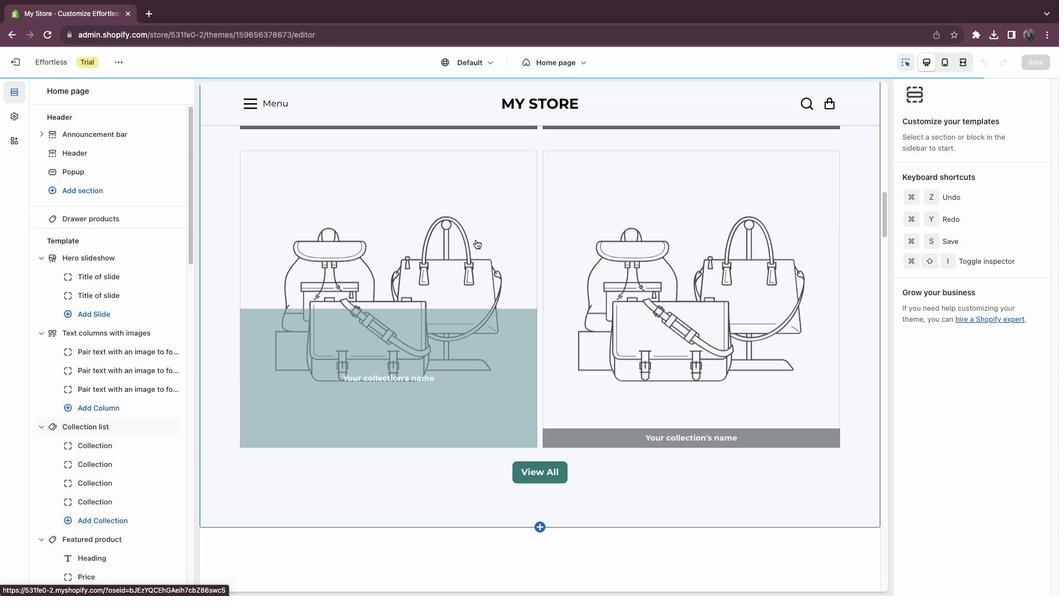 
Action: Mouse scrolled (475, 240) with delta (0, 0)
Screenshot: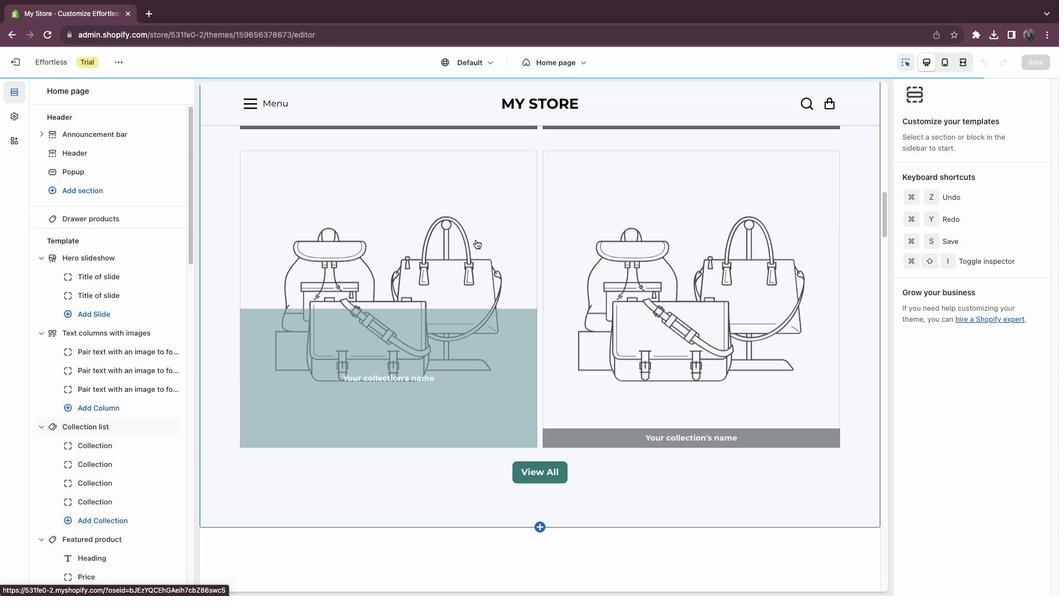 
Action: Mouse scrolled (475, 240) with delta (0, 0)
Screenshot: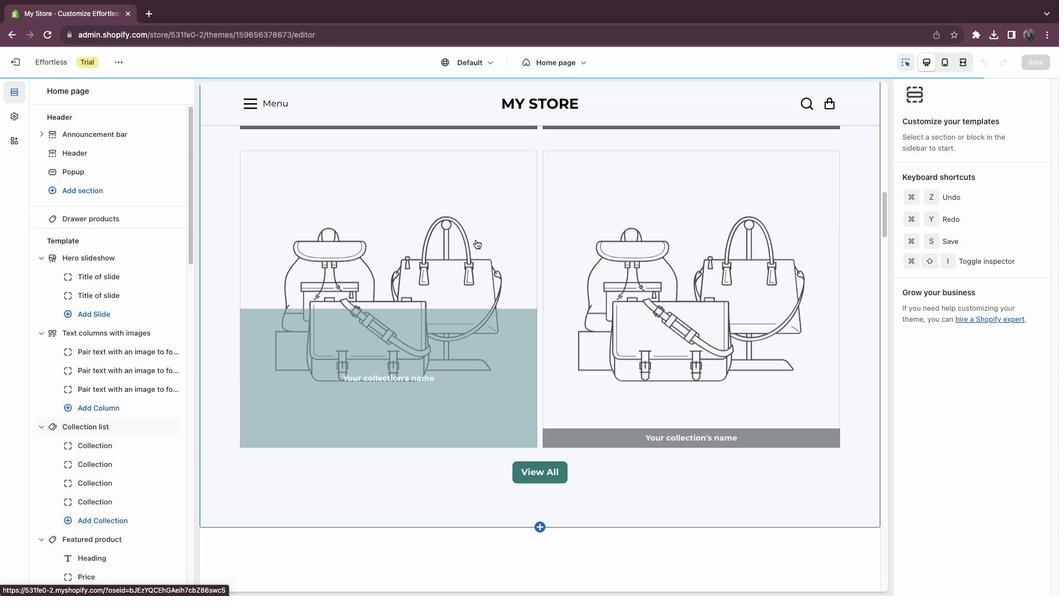 
Action: Mouse scrolled (475, 240) with delta (0, -2)
Screenshot: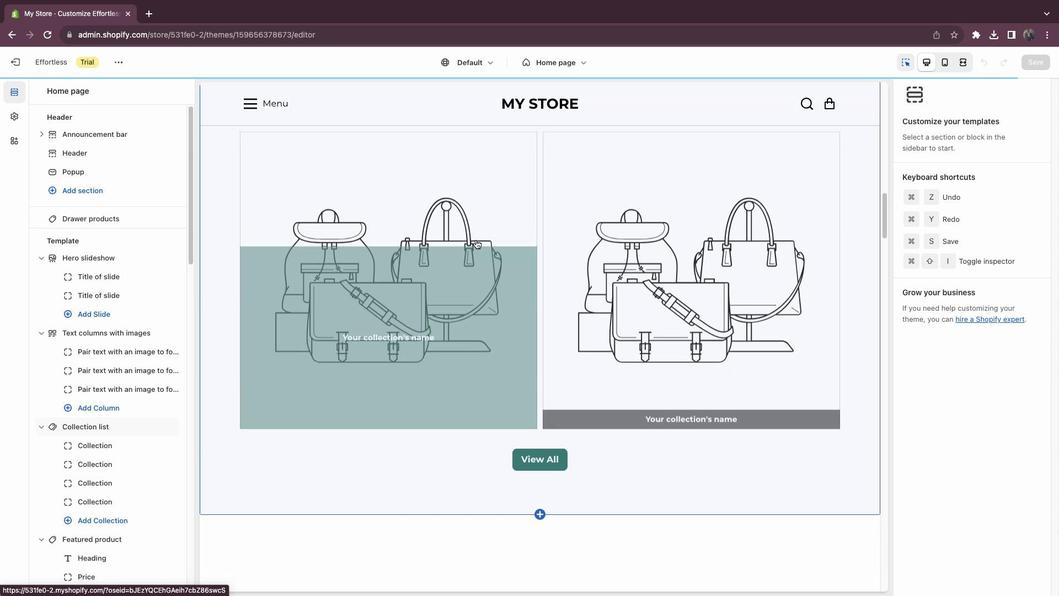 
Action: Mouse scrolled (475, 240) with delta (0, -2)
Screenshot: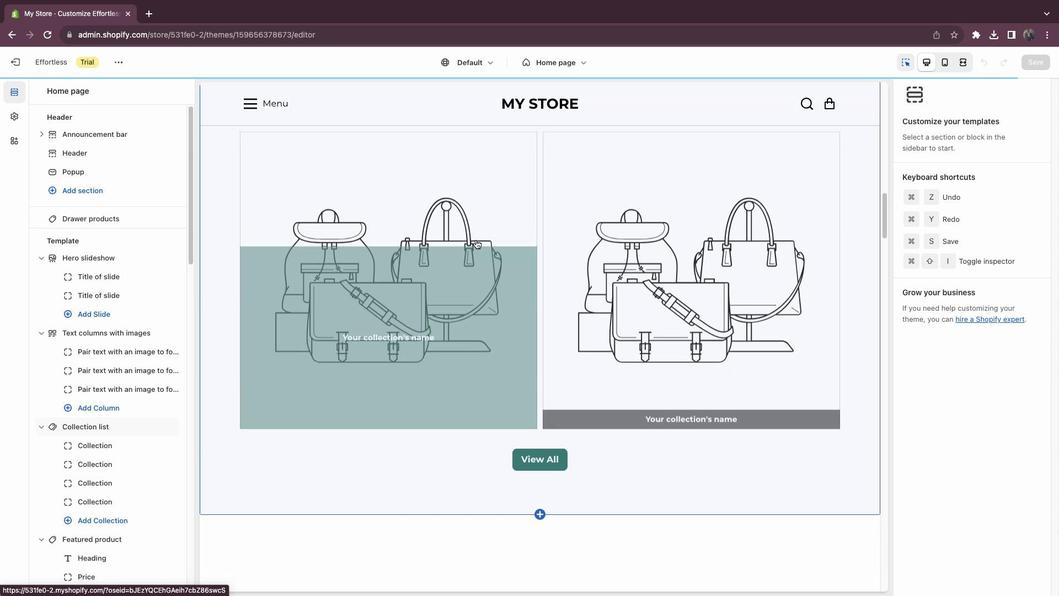 
Action: Mouse scrolled (475, 240) with delta (0, -3)
Screenshot: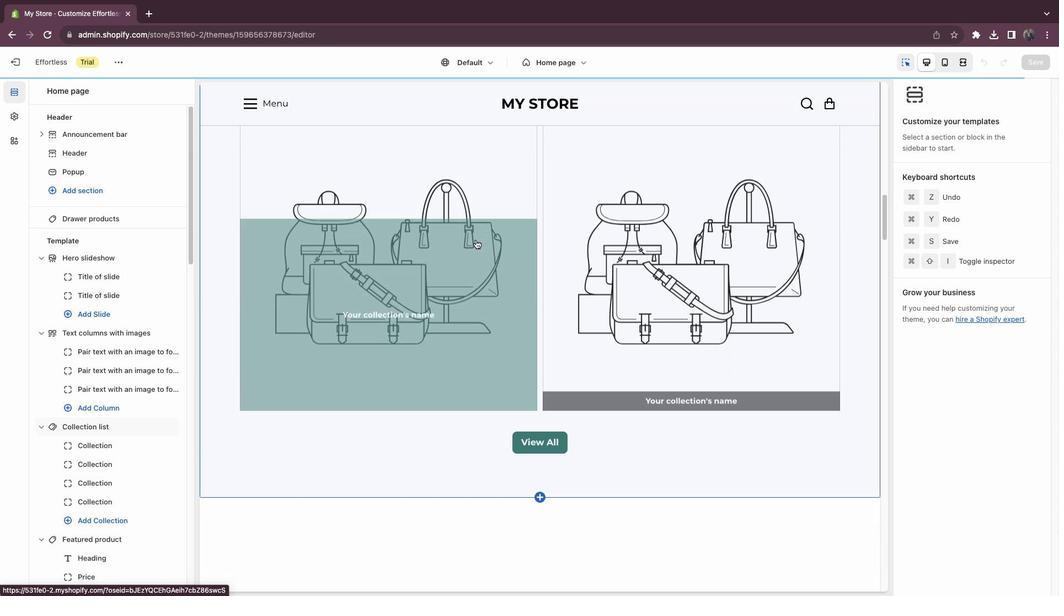 
Action: Mouse scrolled (475, 240) with delta (0, -3)
Screenshot: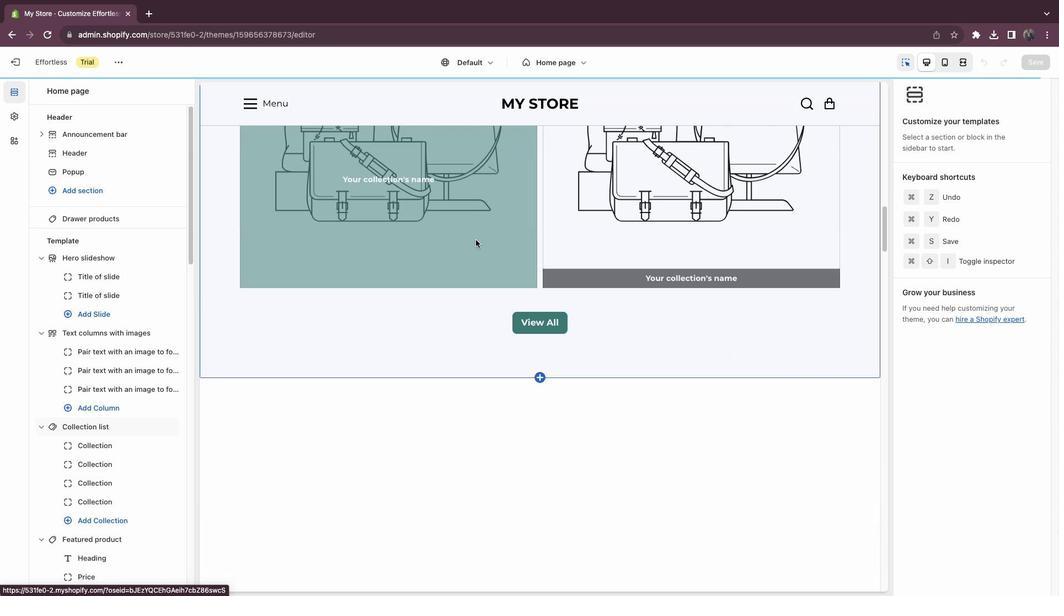 
Action: Mouse moved to (475, 239)
Screenshot: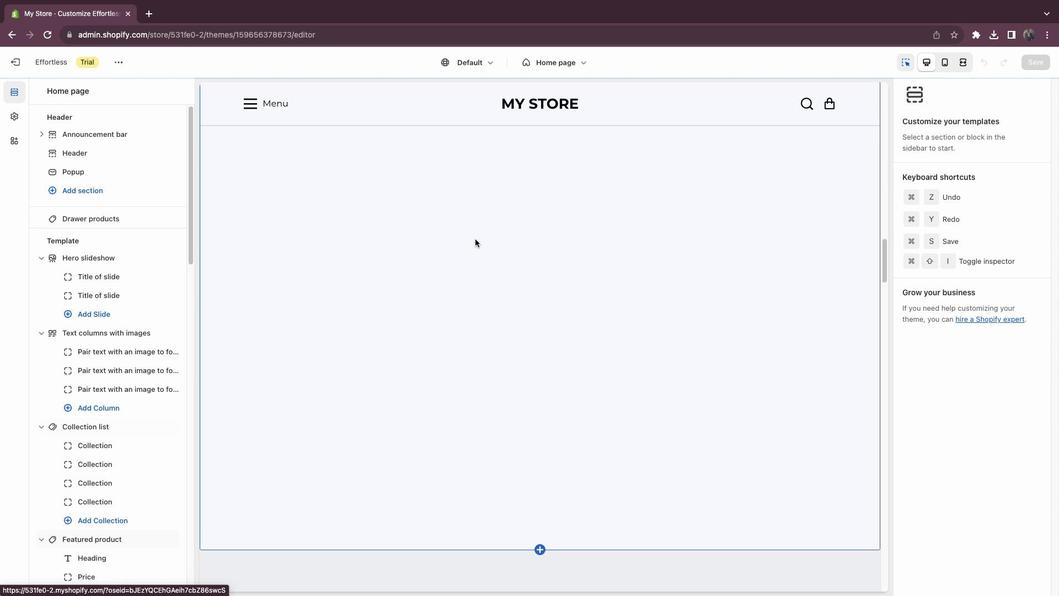 
Action: Mouse scrolled (475, 239) with delta (0, 0)
Screenshot: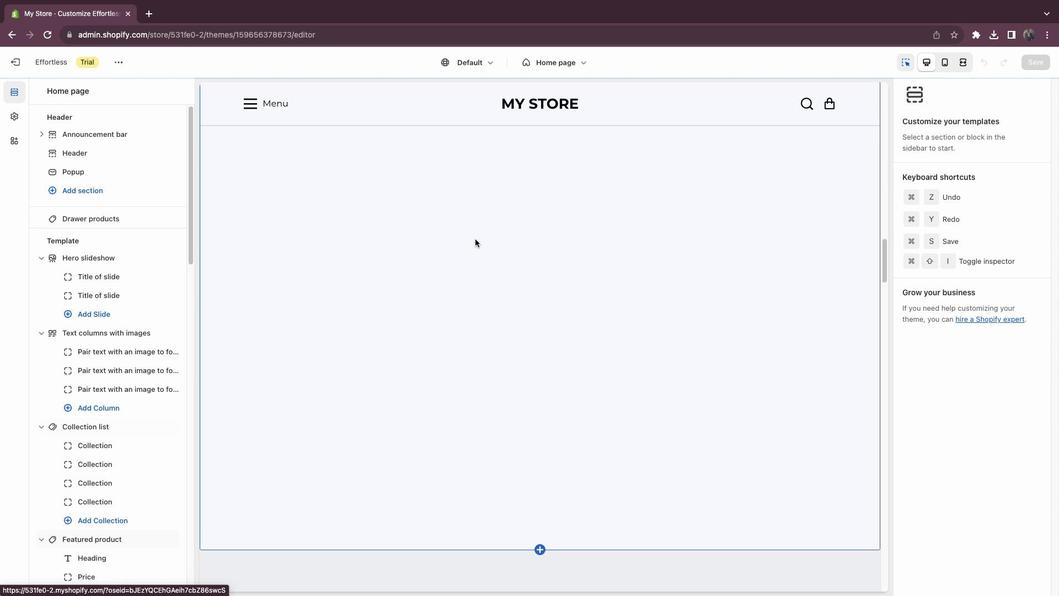 
Action: Mouse moved to (475, 239)
Screenshot: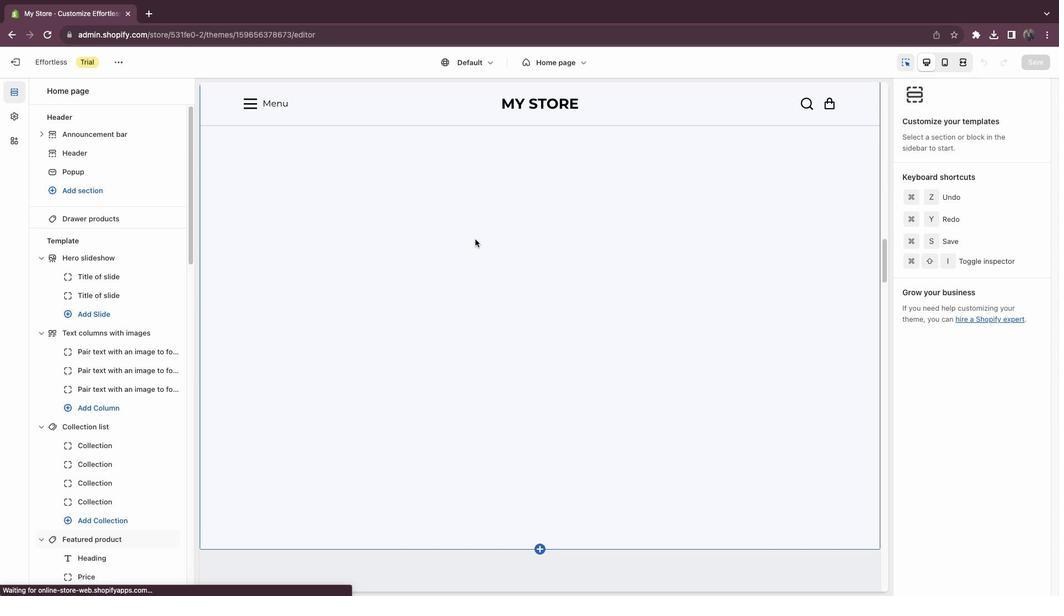 
Action: Mouse scrolled (475, 239) with delta (0, 0)
Screenshot: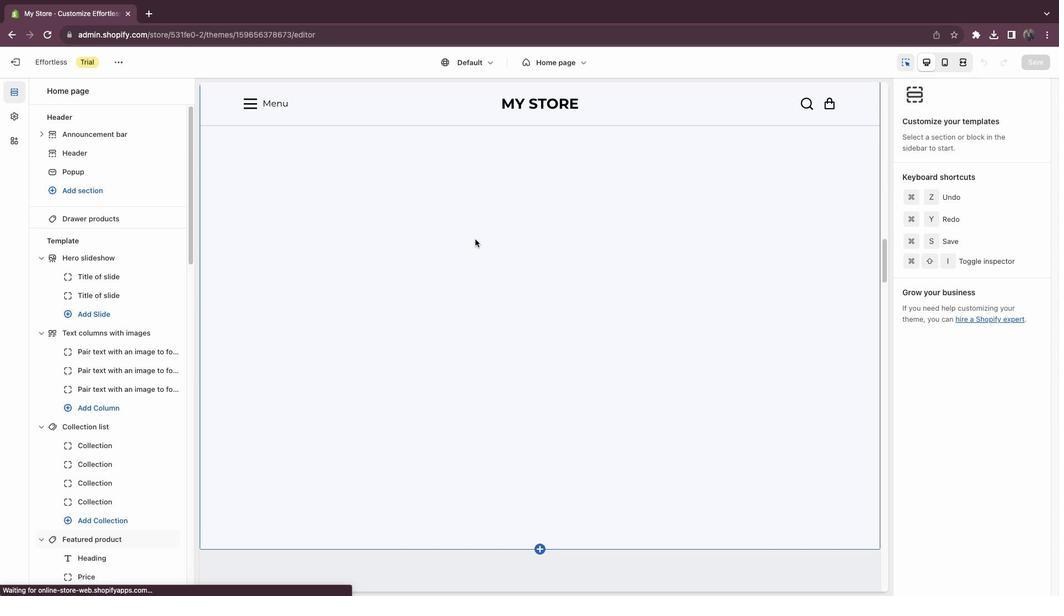 
Action: Mouse scrolled (475, 239) with delta (0, -1)
Screenshot: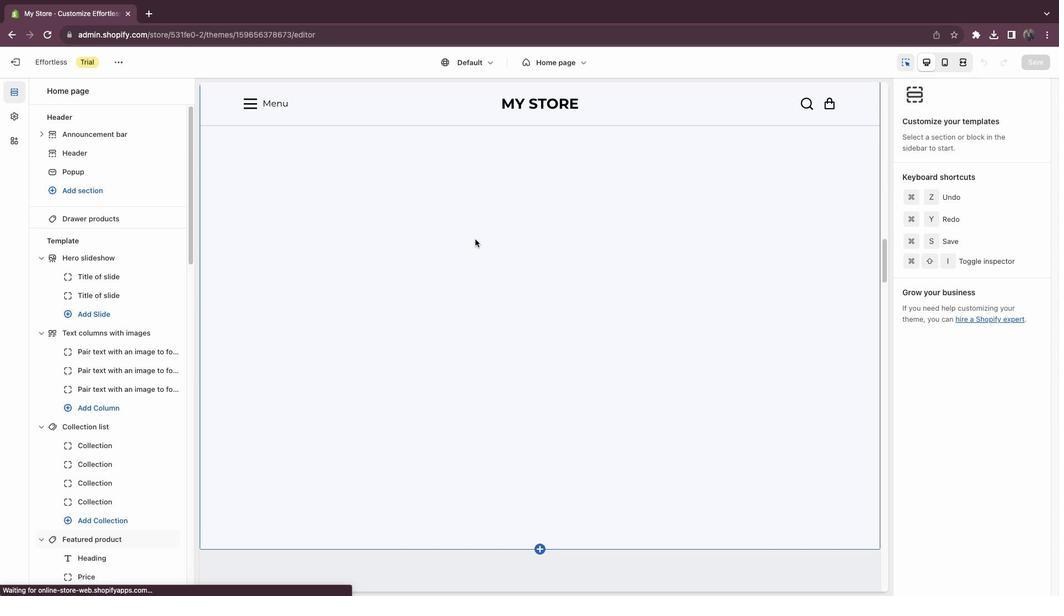 
Action: Mouse scrolled (475, 239) with delta (0, -2)
Screenshot: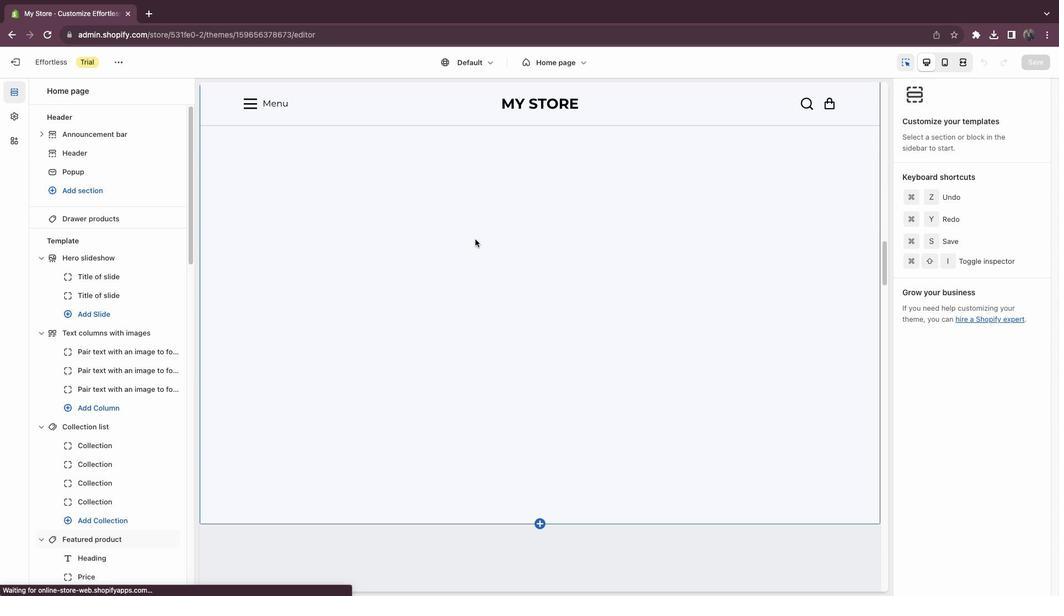 
Action: Mouse scrolled (475, 239) with delta (0, -3)
Screenshot: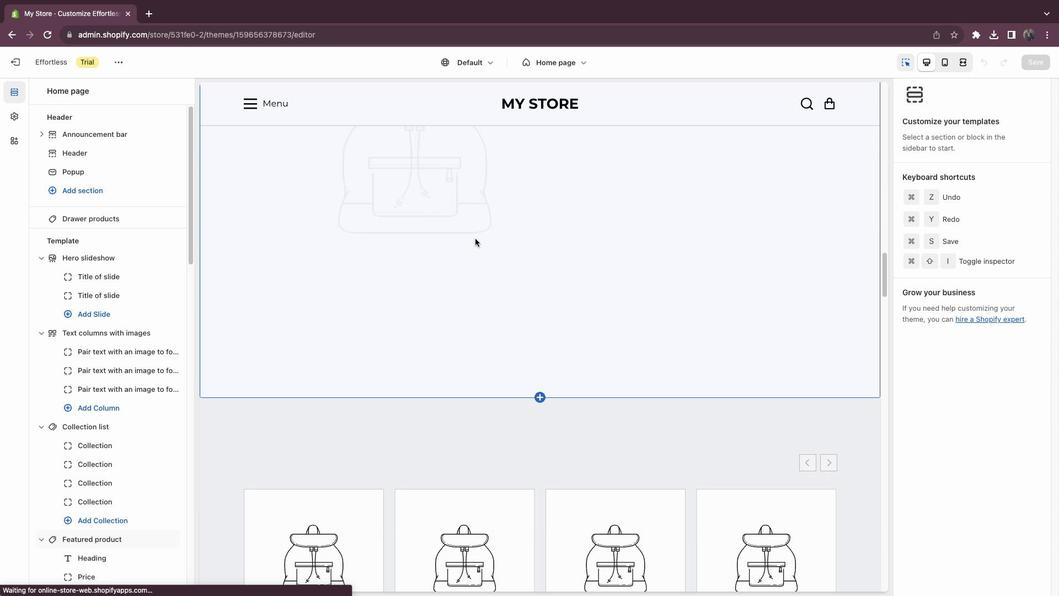 
Action: Mouse moved to (474, 239)
Screenshot: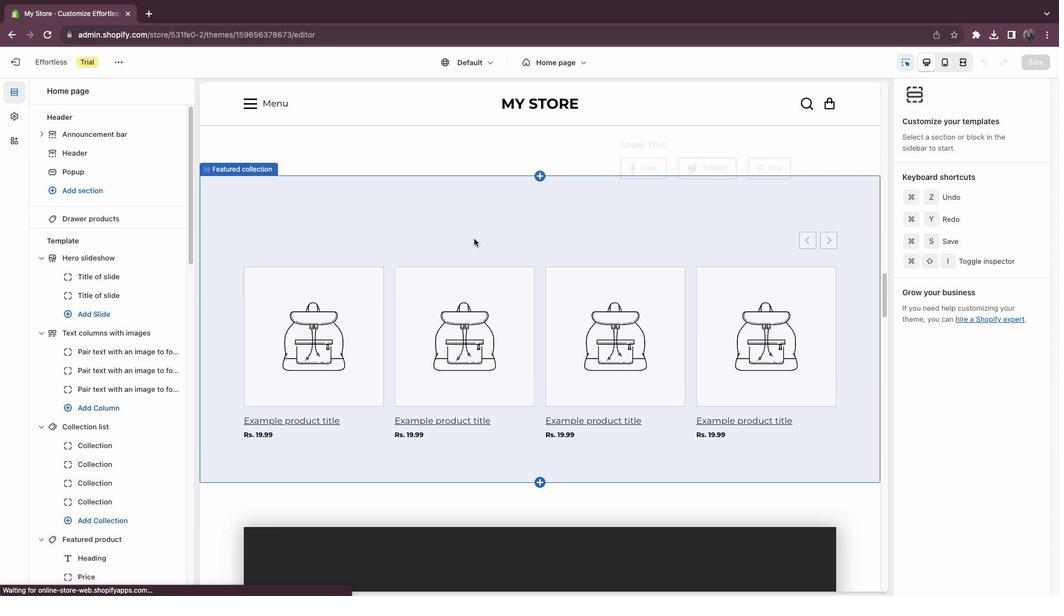 
Action: Mouse scrolled (474, 239) with delta (0, 0)
Screenshot: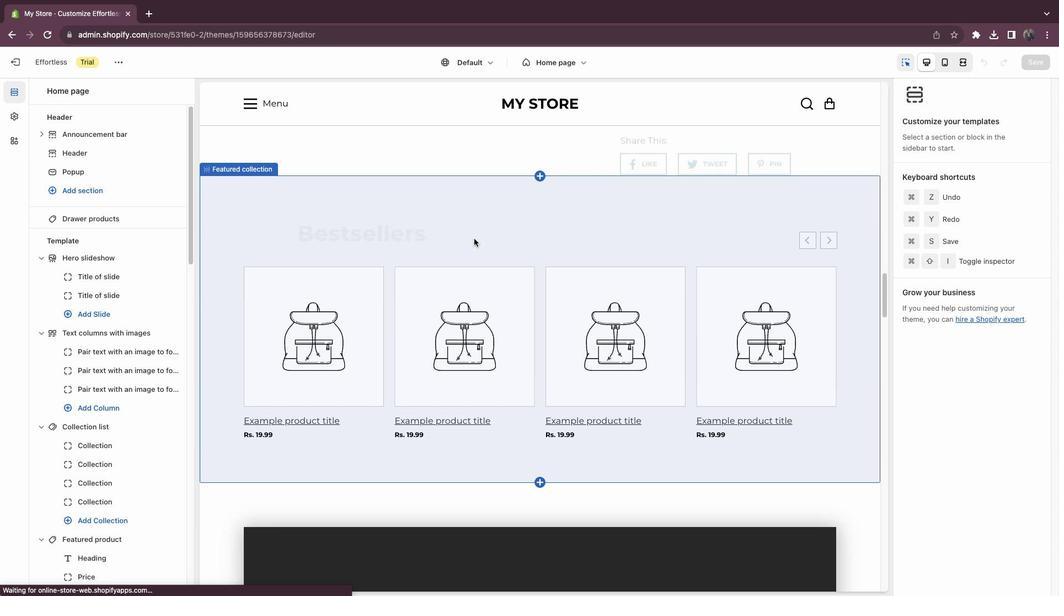 
Action: Mouse scrolled (474, 239) with delta (0, 0)
Screenshot: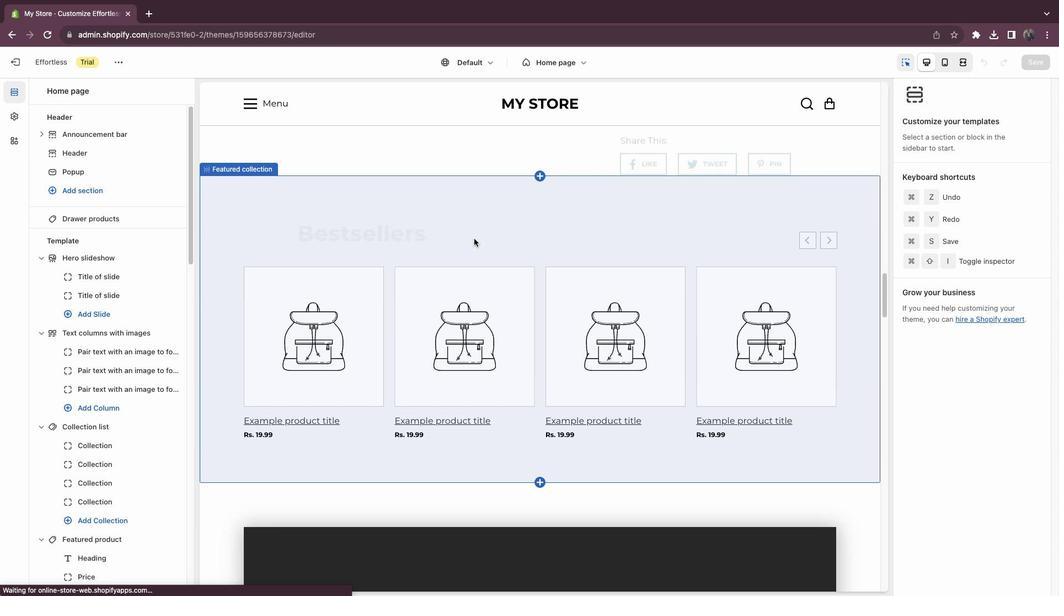 
Action: Mouse scrolled (474, 239) with delta (0, -2)
Screenshot: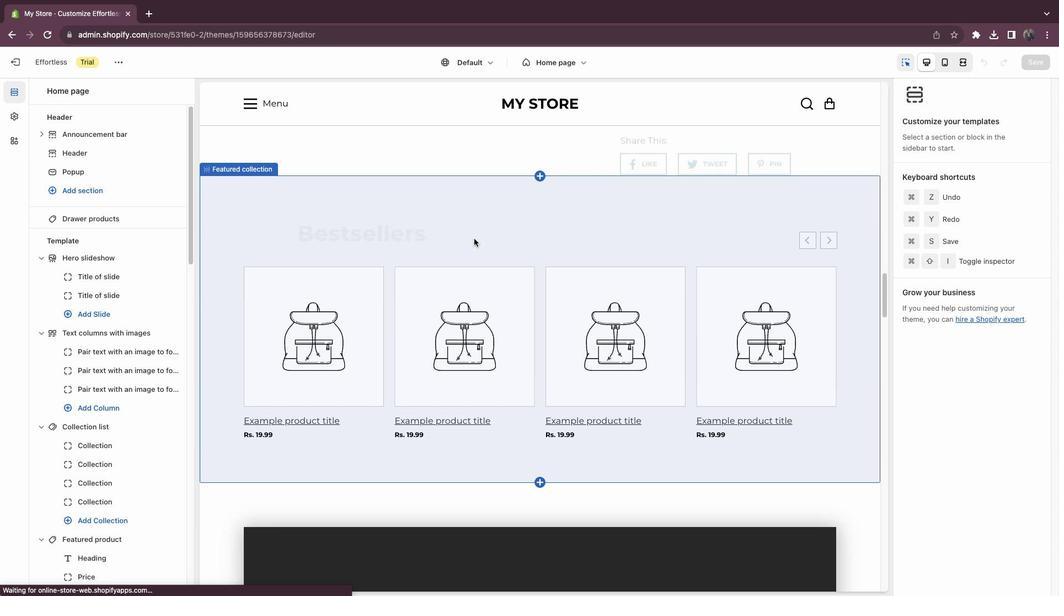 
Action: Mouse scrolled (474, 239) with delta (0, -2)
Screenshot: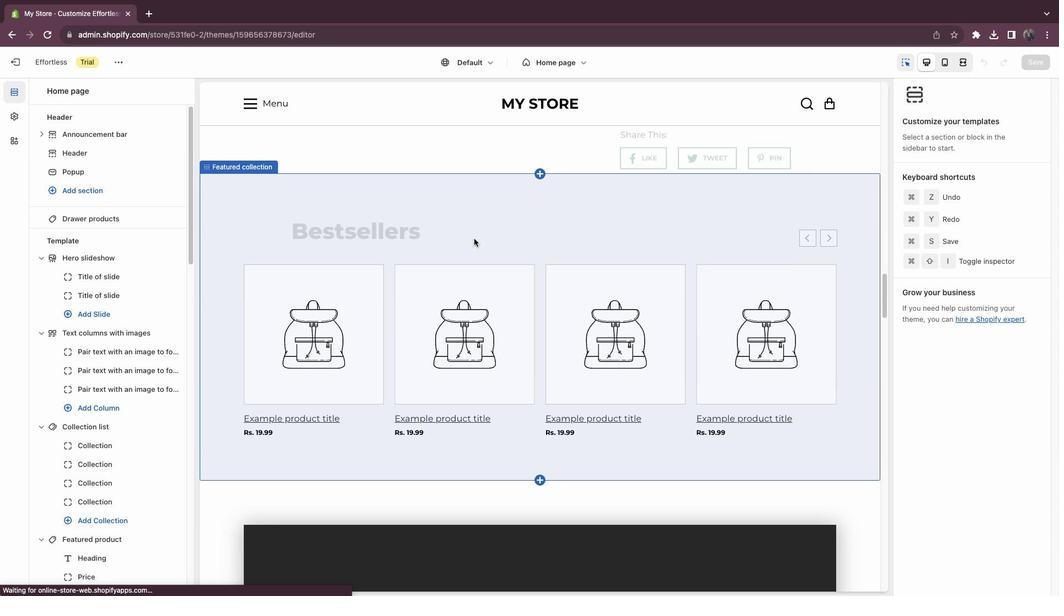 
Action: Mouse scrolled (474, 239) with delta (0, -3)
Screenshot: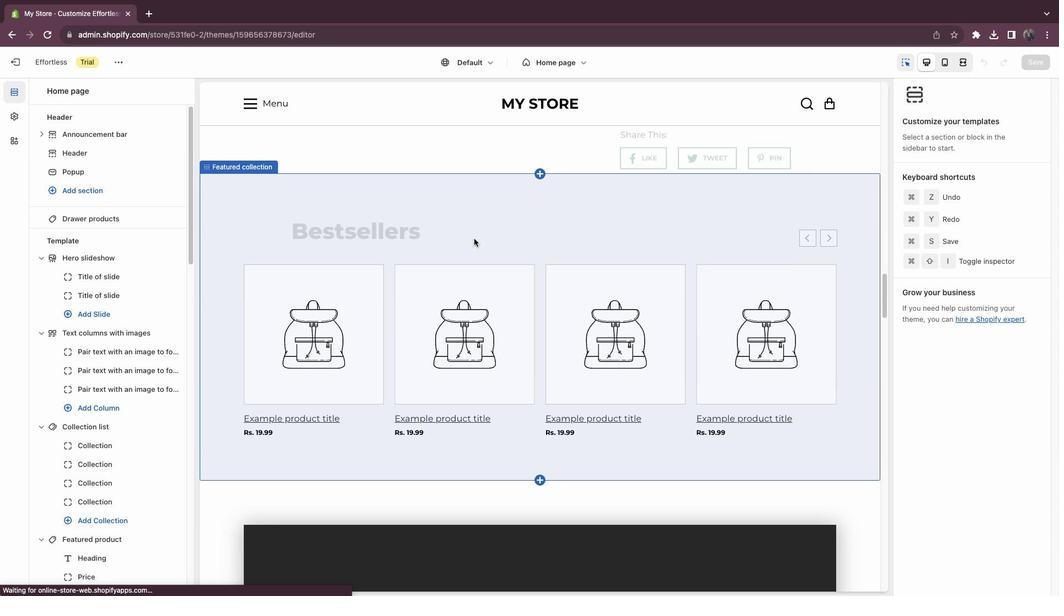 
Action: Mouse moved to (474, 239)
Screenshot: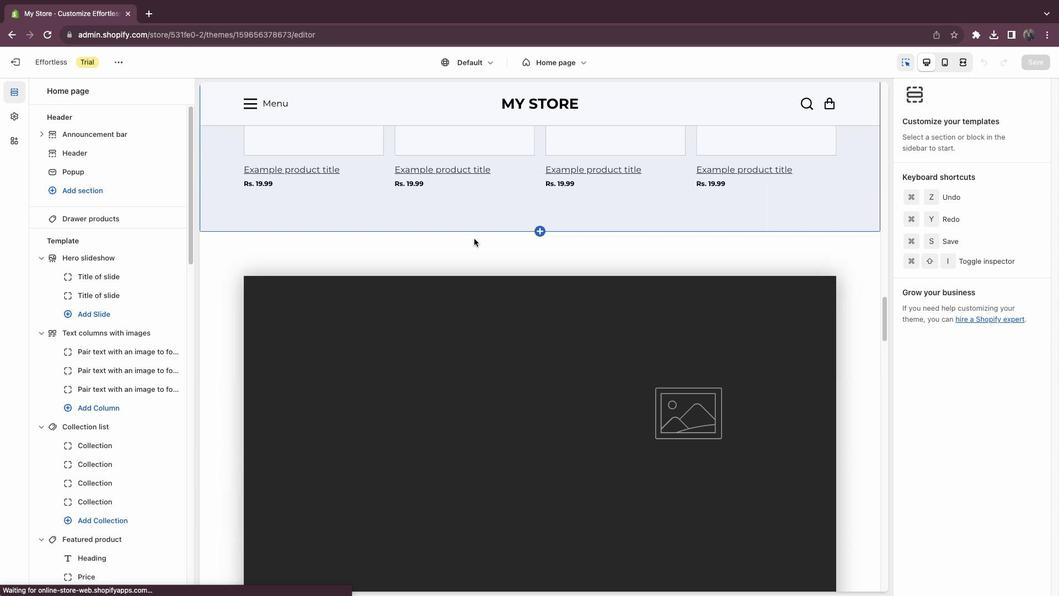 
Action: Mouse scrolled (474, 239) with delta (0, 0)
Screenshot: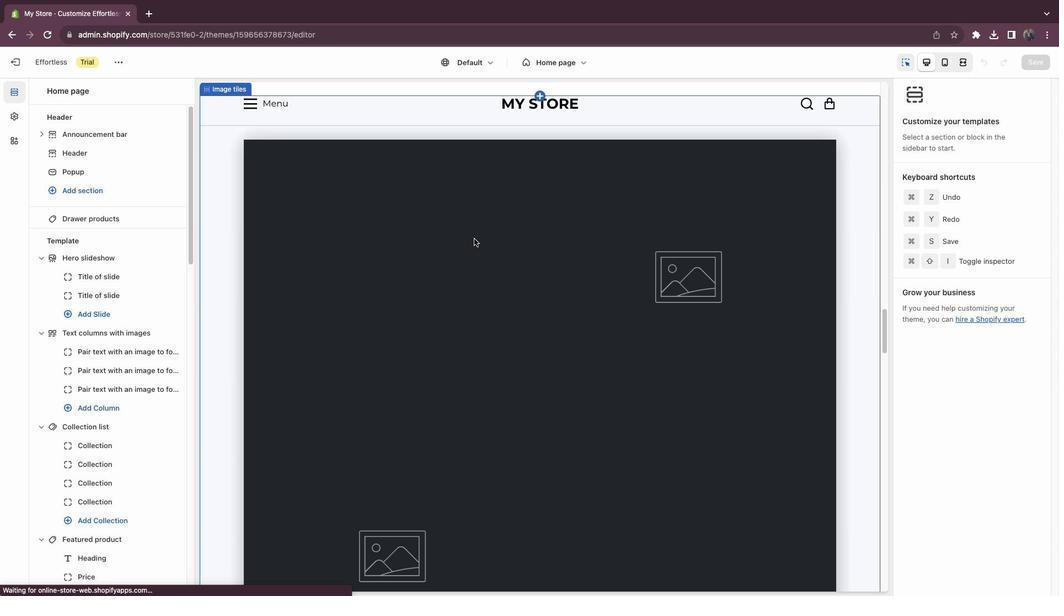 
Action: Mouse scrolled (474, 239) with delta (0, 0)
Screenshot: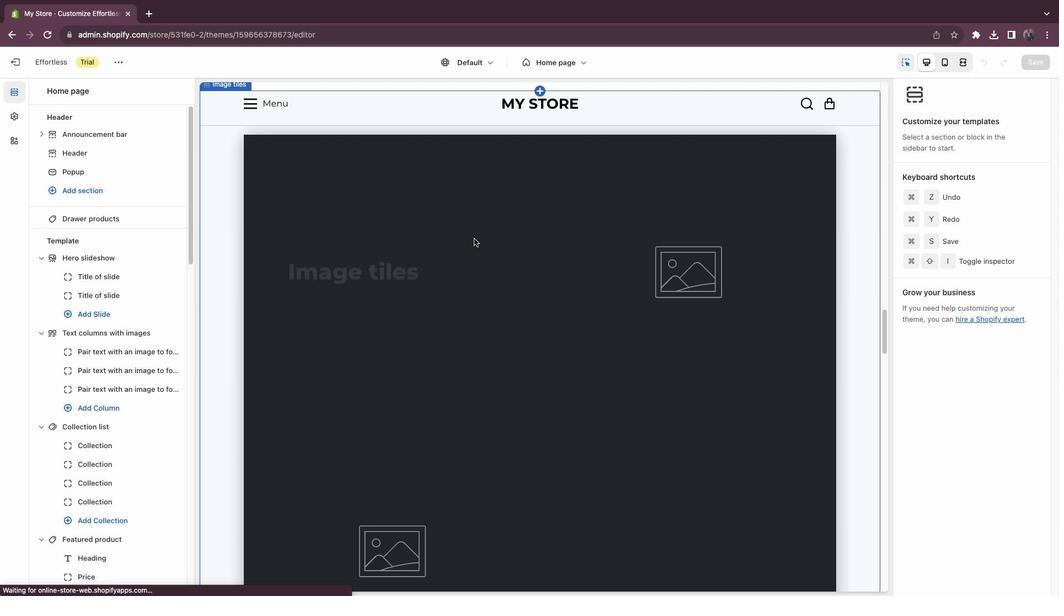 
Action: Mouse moved to (474, 238)
Screenshot: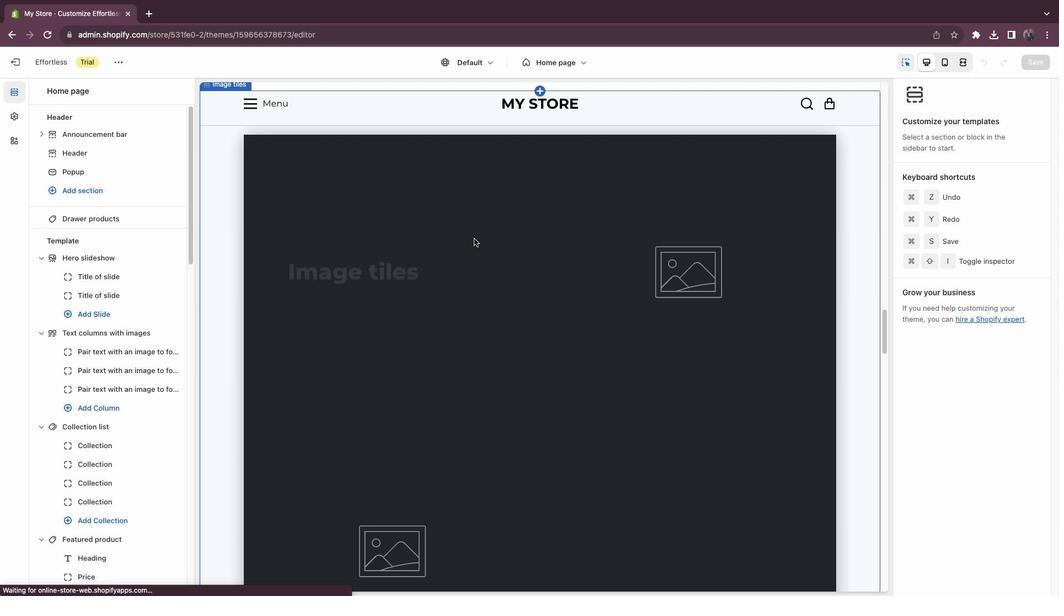 
Action: Mouse scrolled (474, 238) with delta (0, -1)
Screenshot: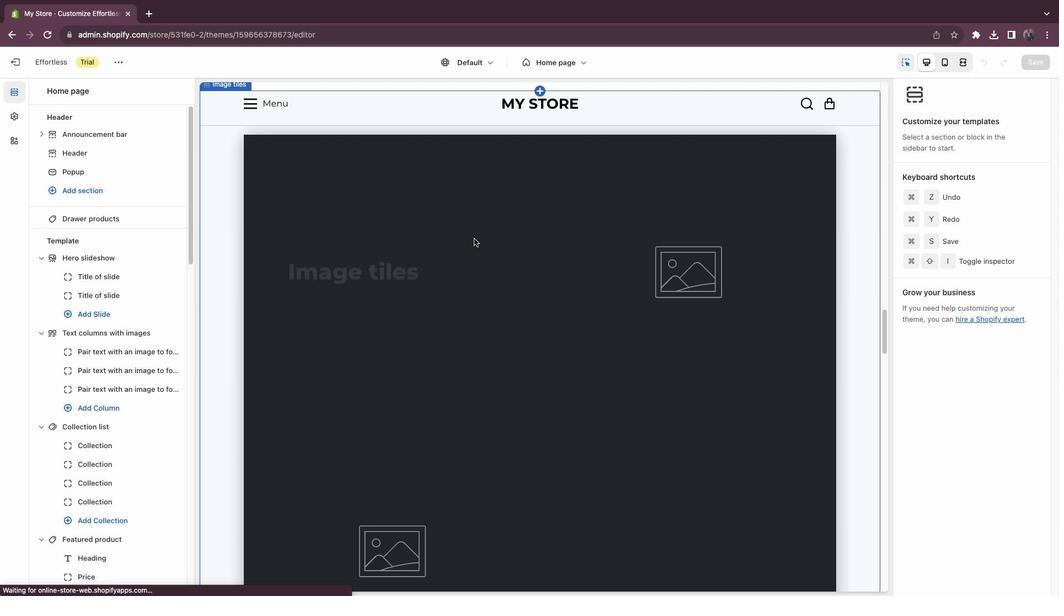 
Action: Mouse scrolled (474, 238) with delta (0, -2)
Screenshot: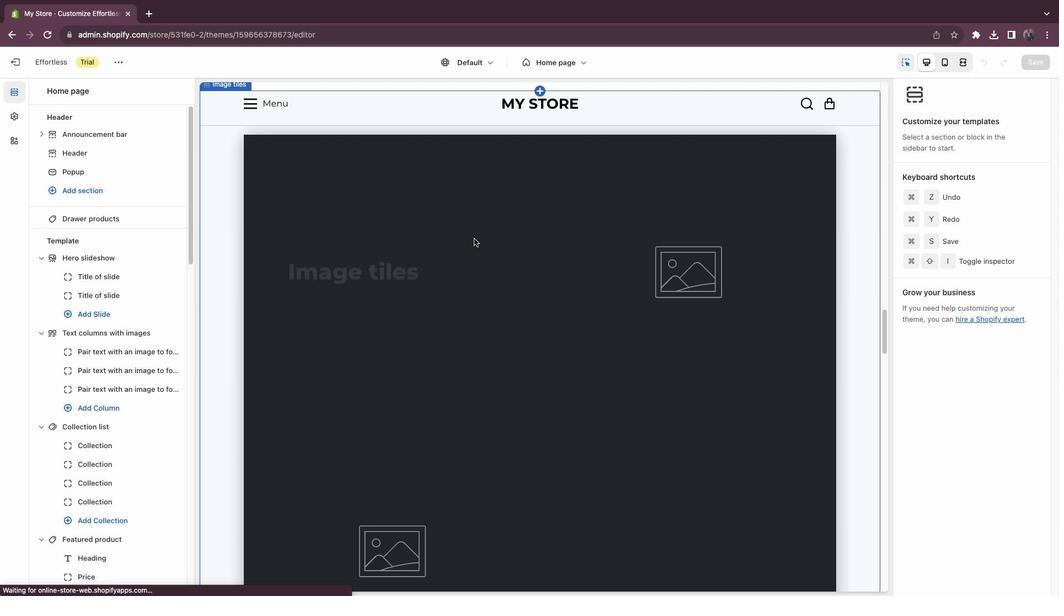 
Action: Mouse scrolled (474, 238) with delta (0, -3)
Screenshot: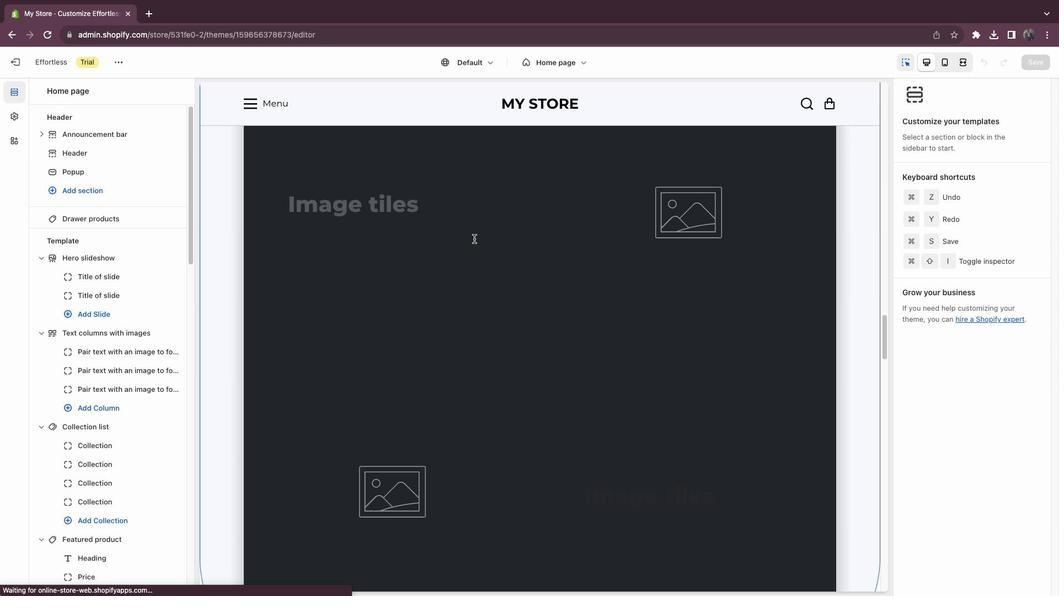 
Action: Mouse scrolled (474, 238) with delta (0, -3)
Screenshot: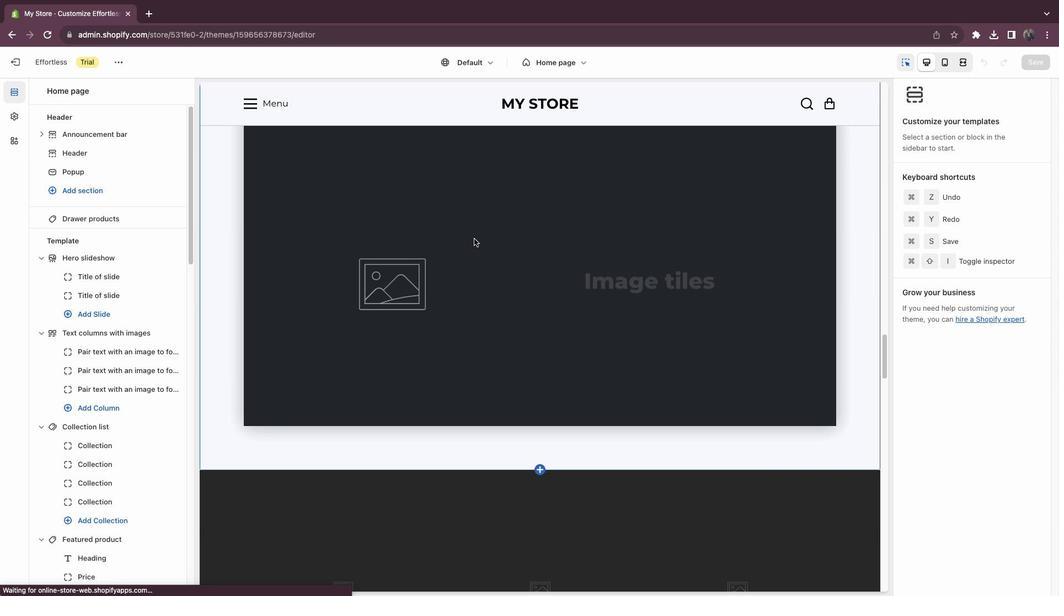 
Action: Mouse moved to (474, 238)
Screenshot: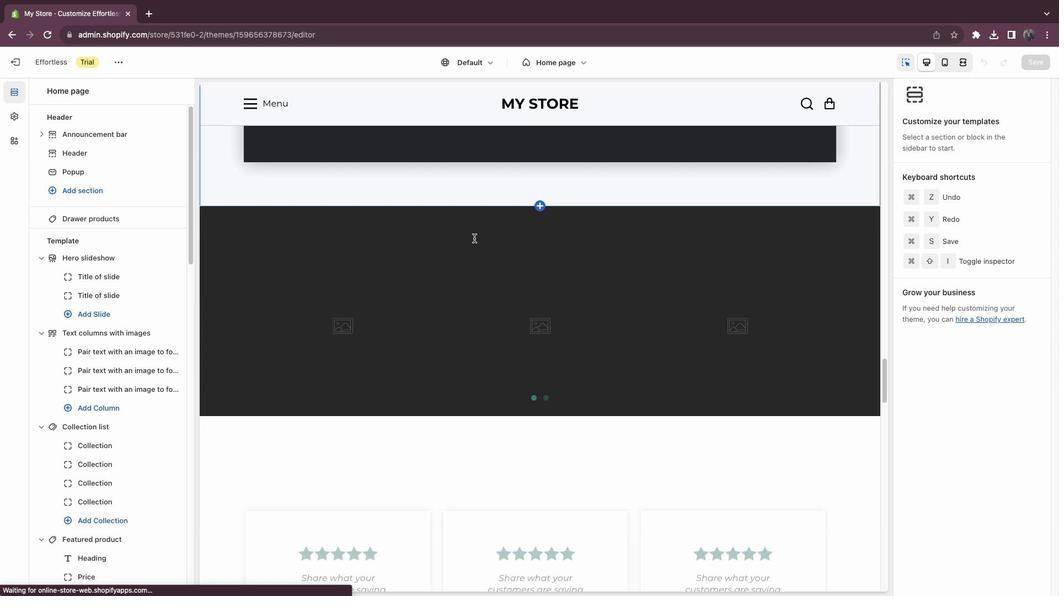 
Action: Mouse scrolled (474, 238) with delta (0, 0)
Screenshot: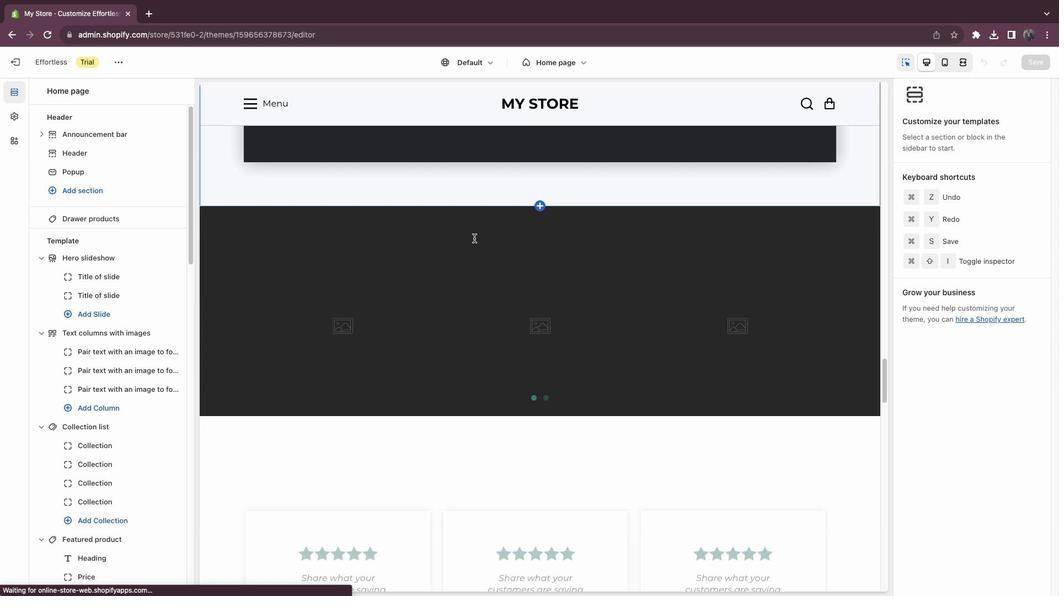 
Action: Mouse moved to (474, 238)
Screenshot: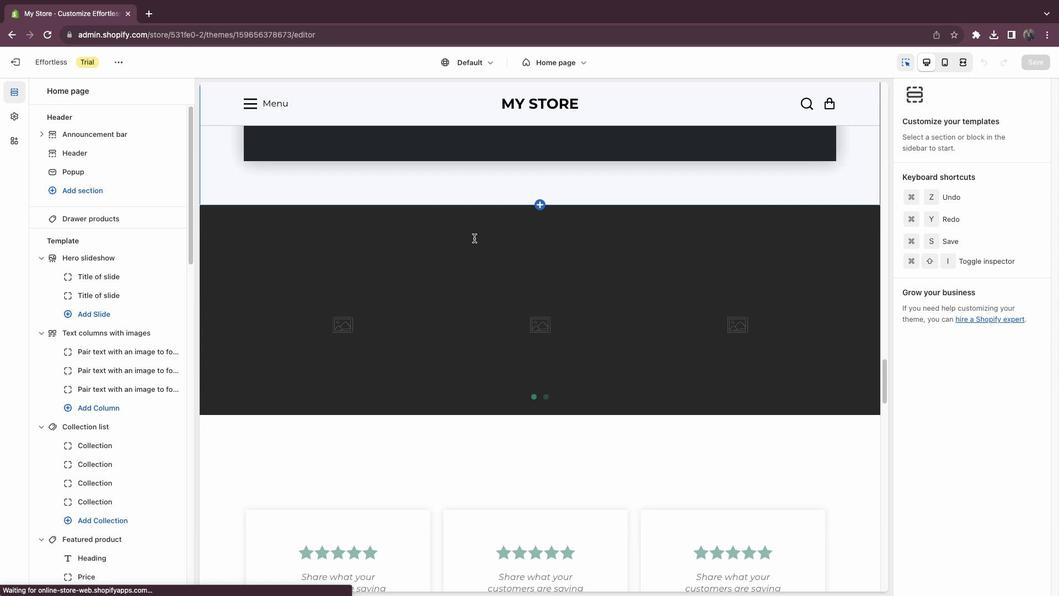 
Action: Mouse scrolled (474, 238) with delta (0, 0)
Screenshot: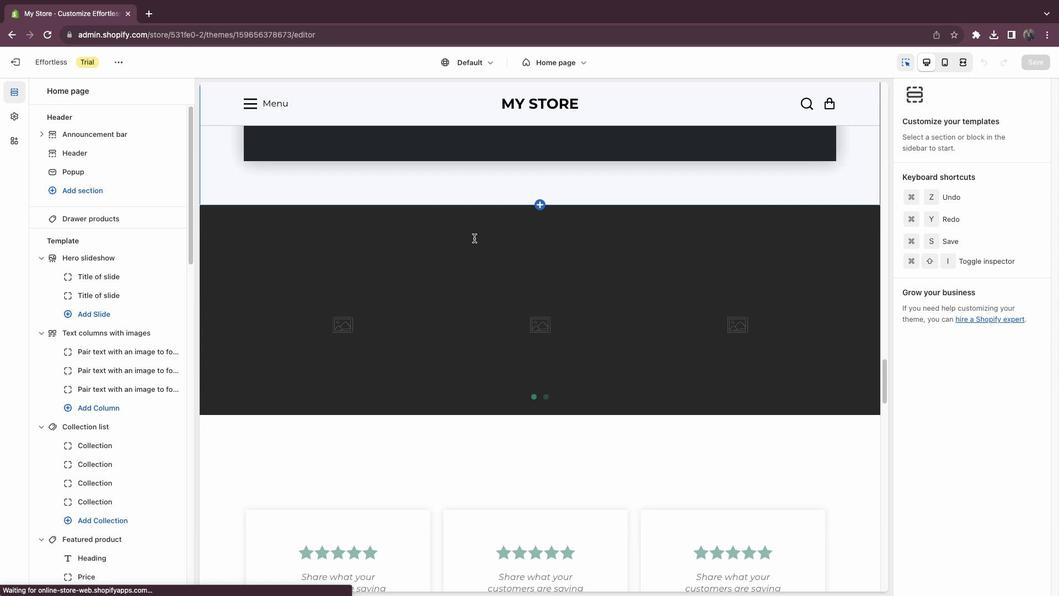 
Action: Mouse moved to (474, 238)
Screenshot: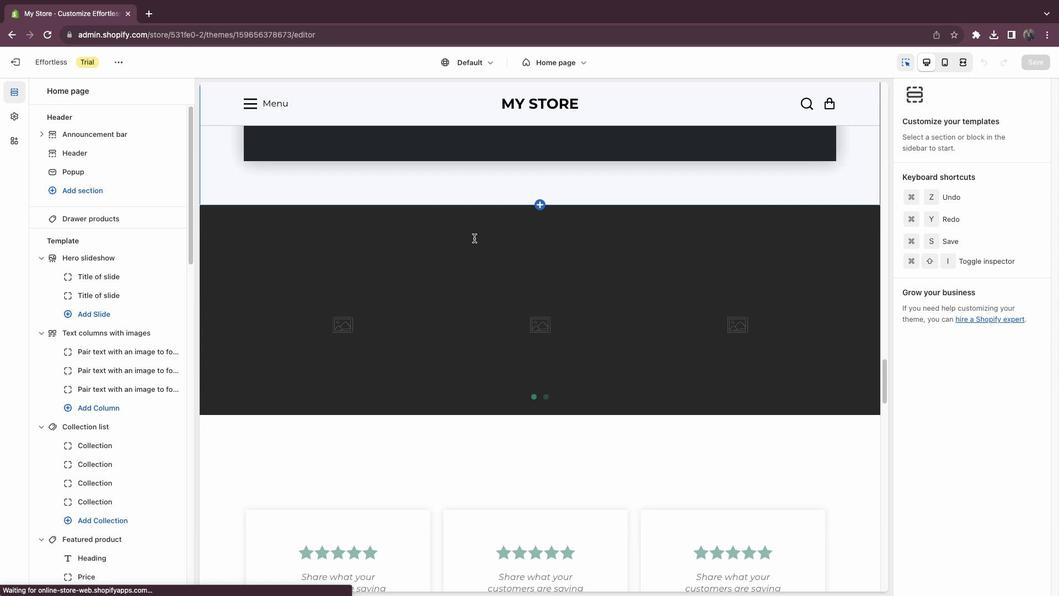 
Action: Mouse scrolled (474, 238) with delta (0, -1)
Screenshot: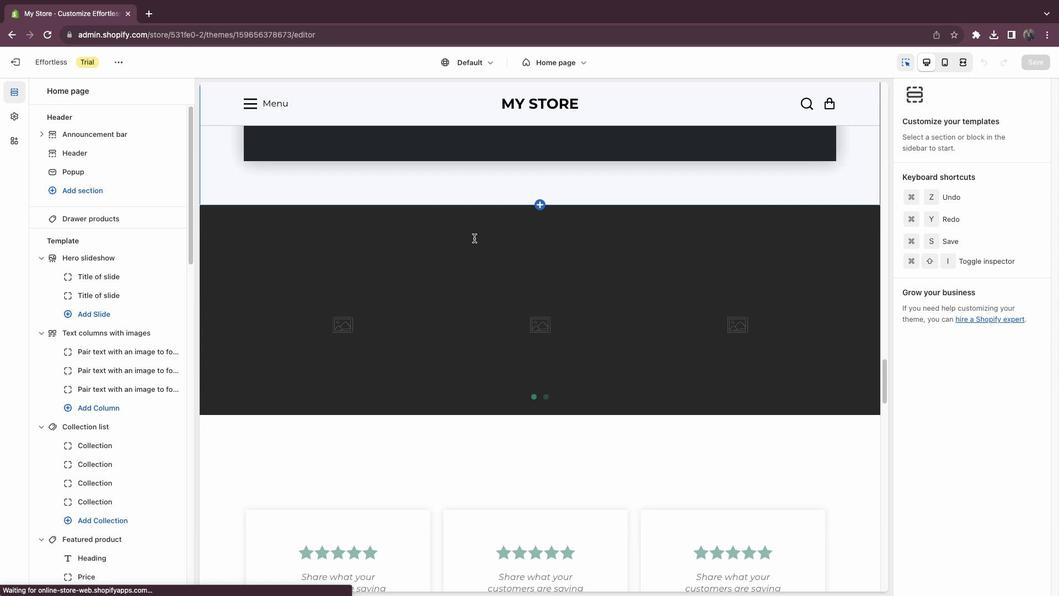 
Action: Mouse scrolled (474, 238) with delta (0, -2)
Screenshot: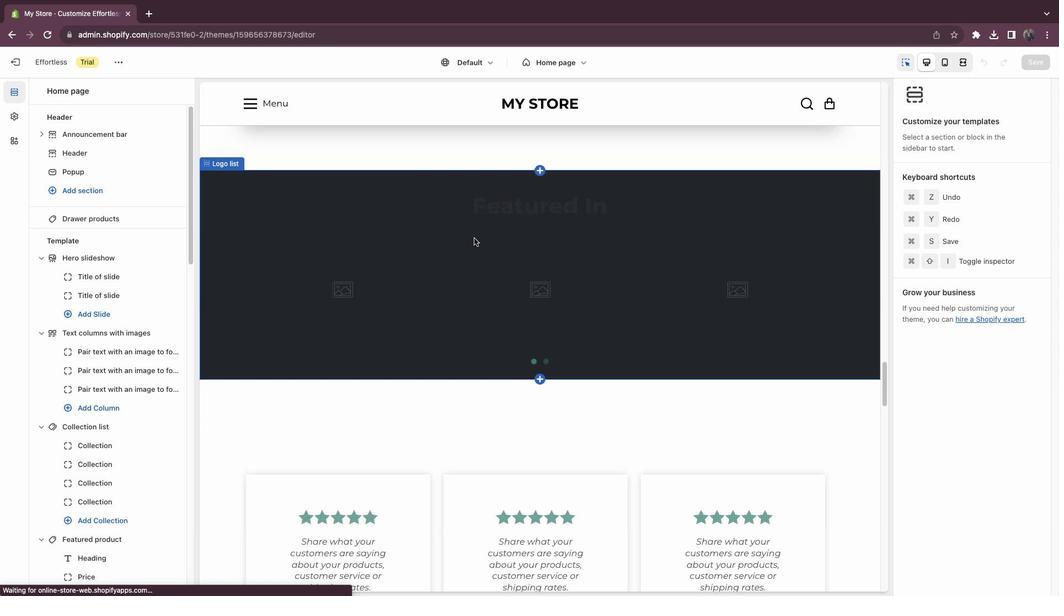 
Action: Mouse scrolled (474, 238) with delta (0, -3)
Screenshot: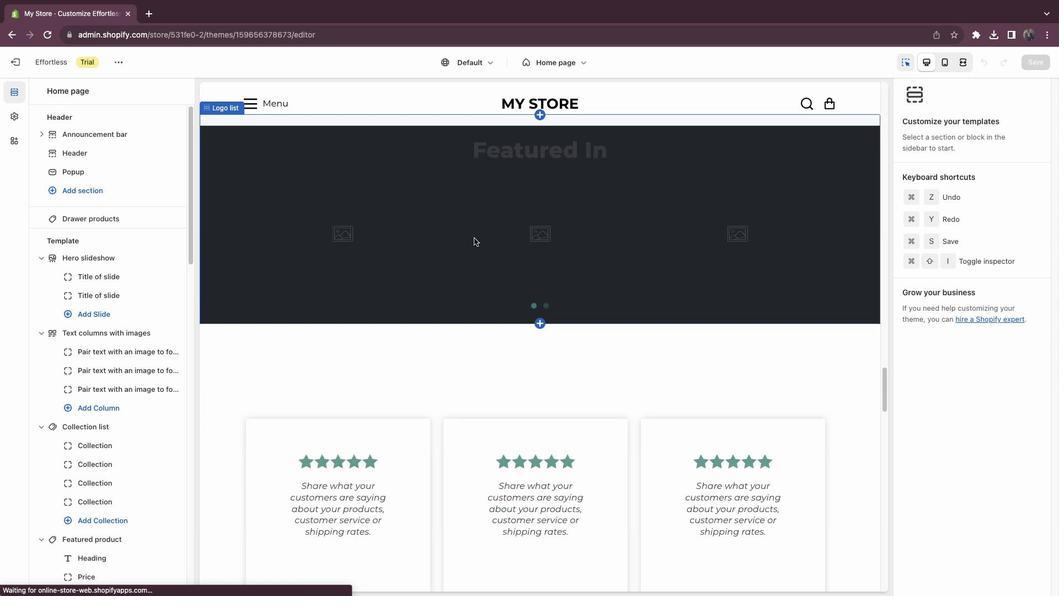 
Action: Mouse scrolled (474, 238) with delta (0, 0)
Screenshot: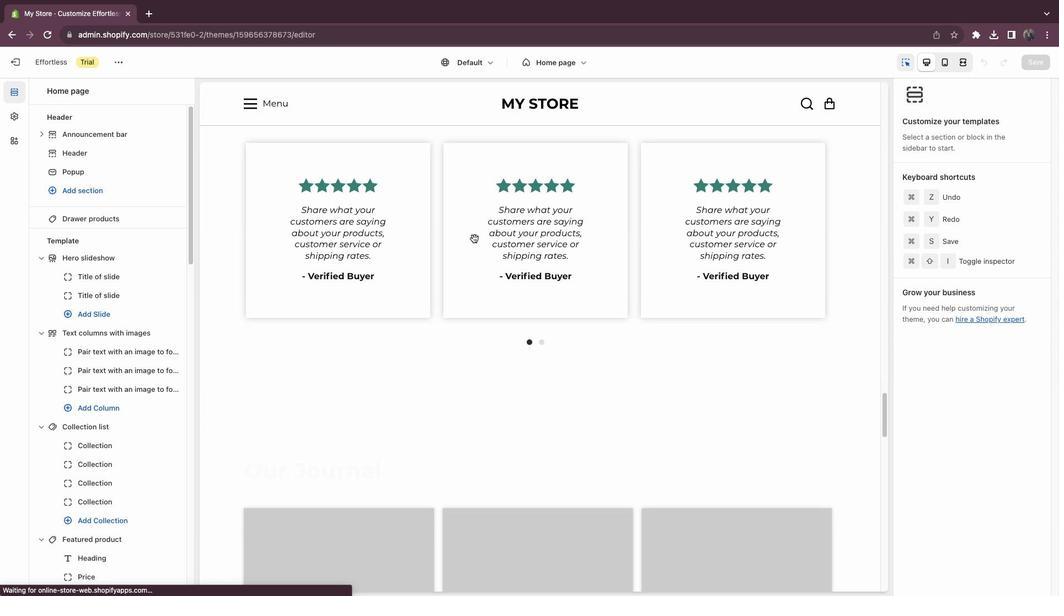 
Action: Mouse scrolled (474, 238) with delta (0, 0)
Screenshot: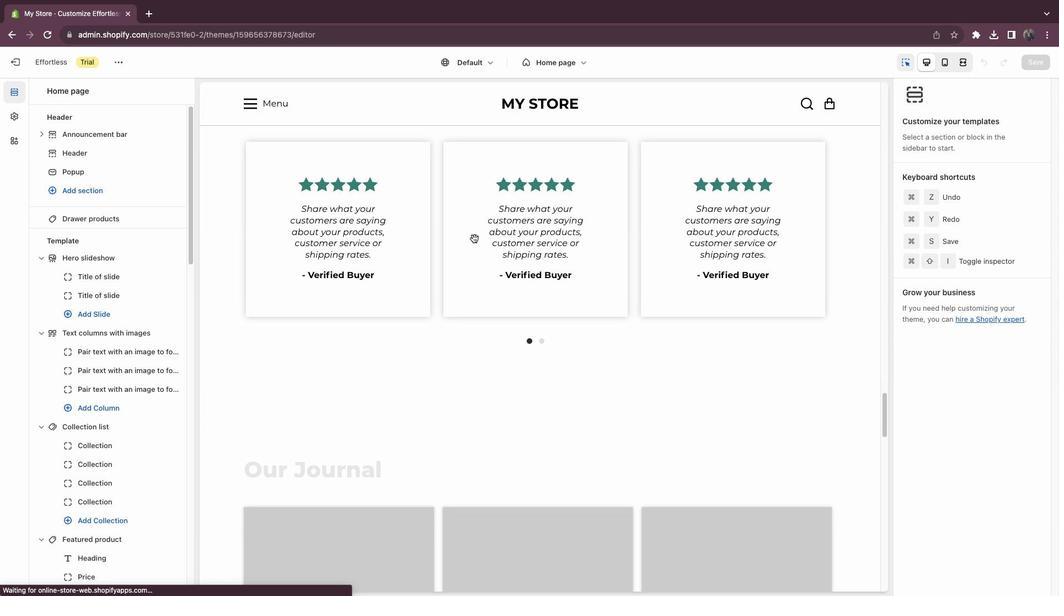 
Action: Mouse scrolled (474, 238) with delta (0, -1)
Screenshot: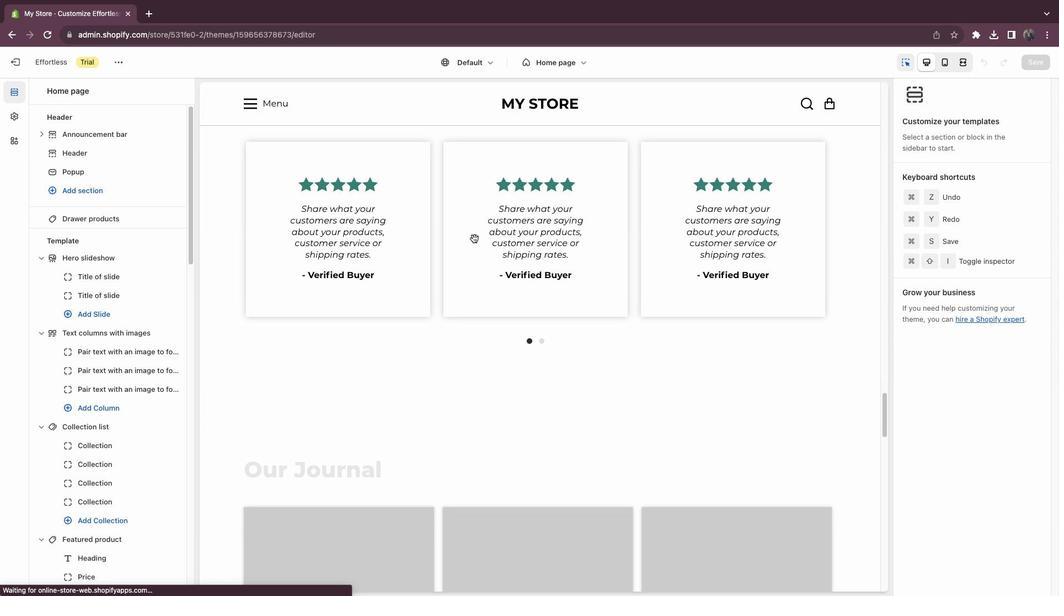 
Action: Mouse scrolled (474, 238) with delta (0, -2)
Screenshot: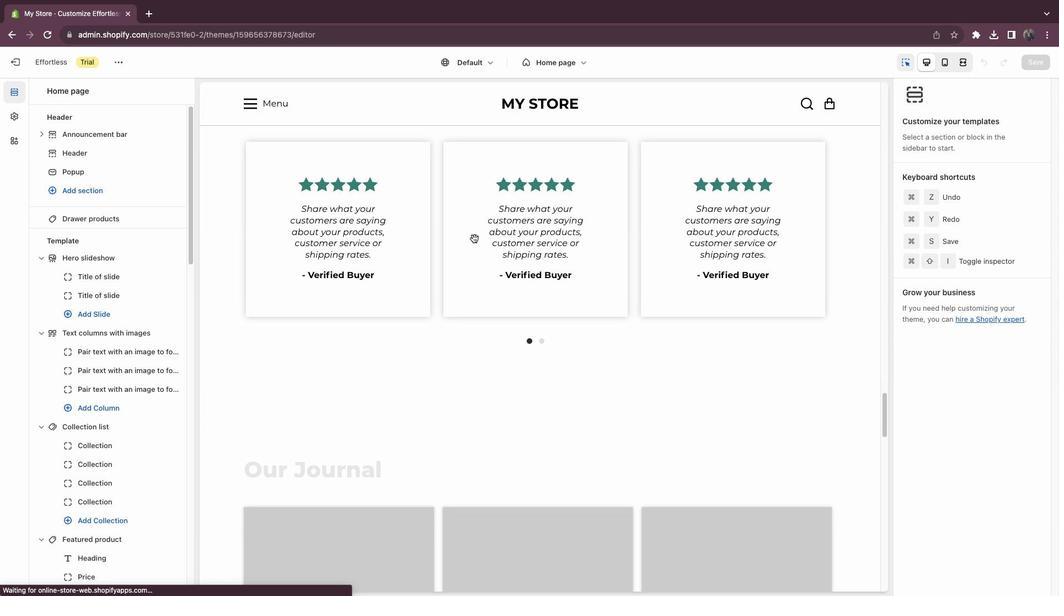 
Action: Mouse scrolled (474, 238) with delta (0, -3)
Screenshot: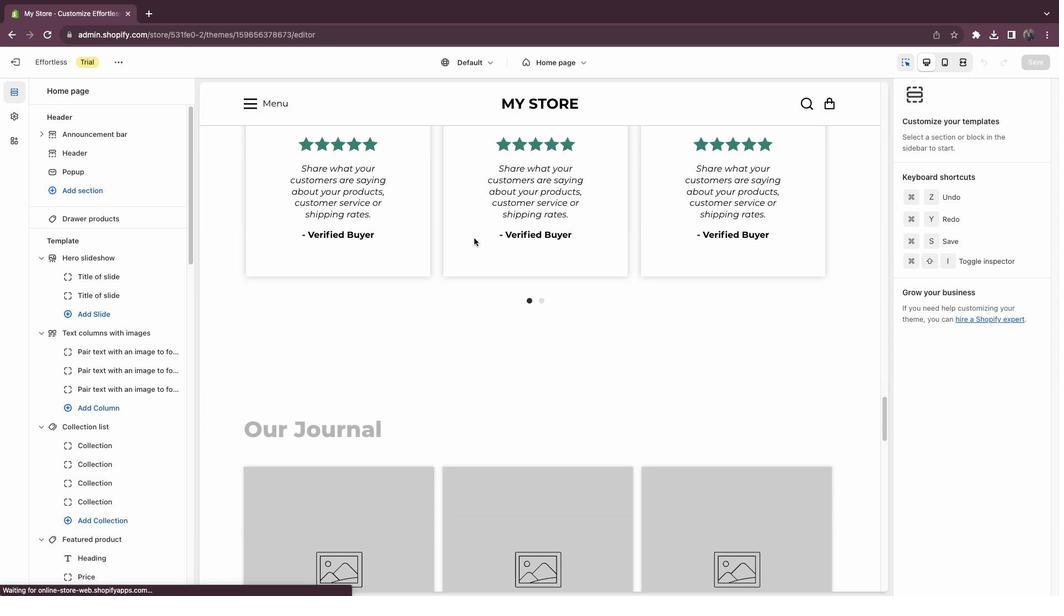 
Action: Mouse scrolled (474, 238) with delta (0, 0)
Screenshot: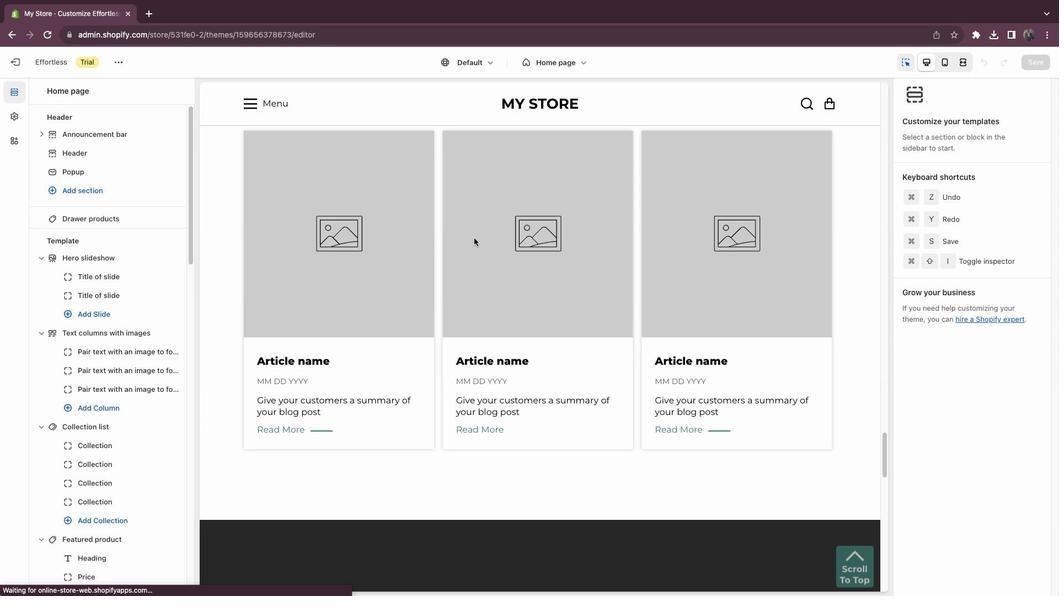 
Action: Mouse scrolled (474, 238) with delta (0, 0)
Screenshot: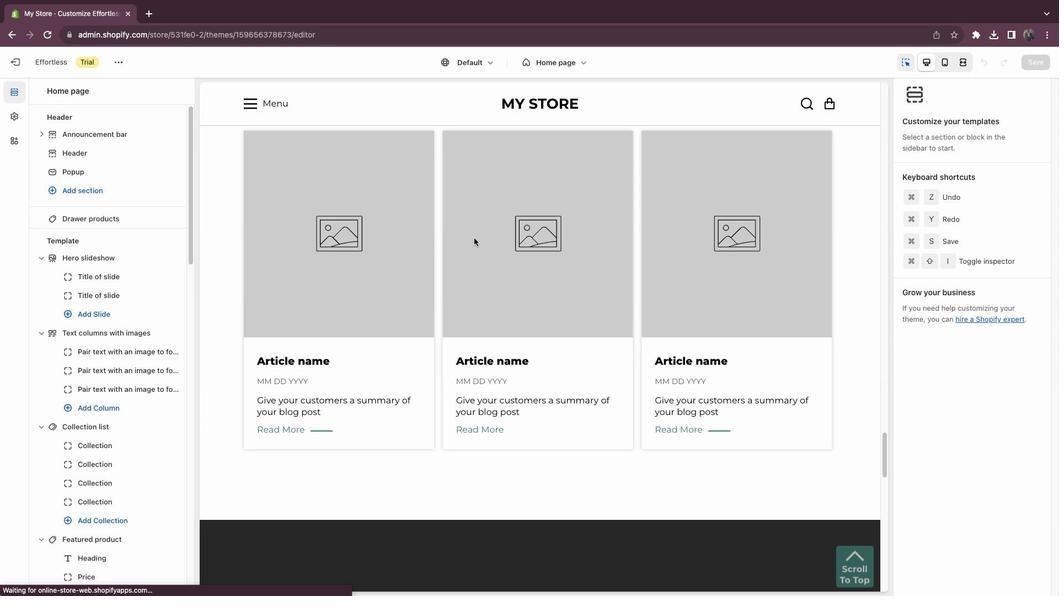 
Action: Mouse scrolled (474, 238) with delta (0, -2)
Screenshot: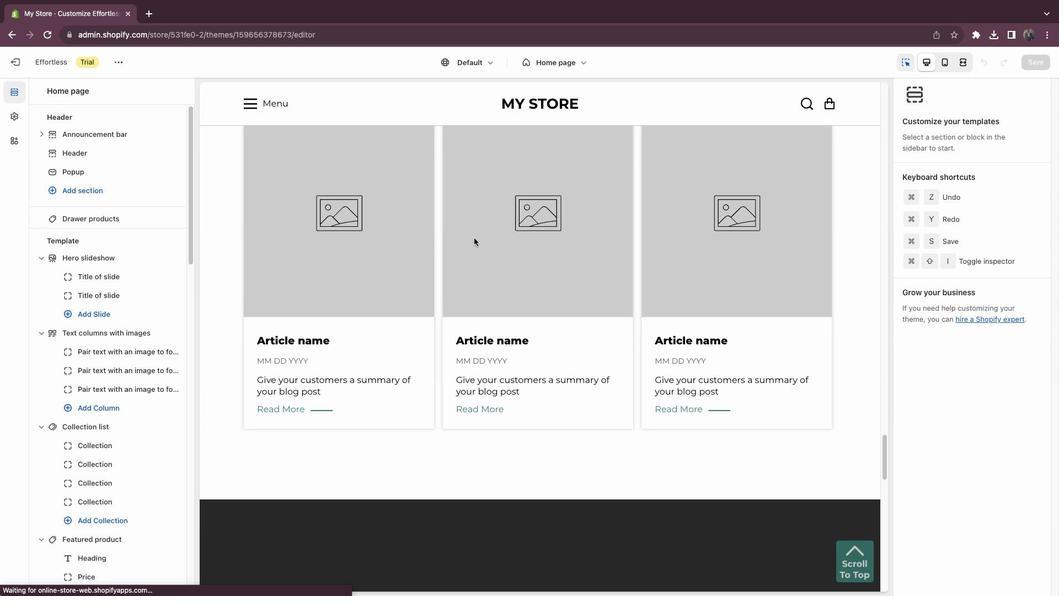 
Action: Mouse scrolled (474, 238) with delta (0, -2)
Screenshot: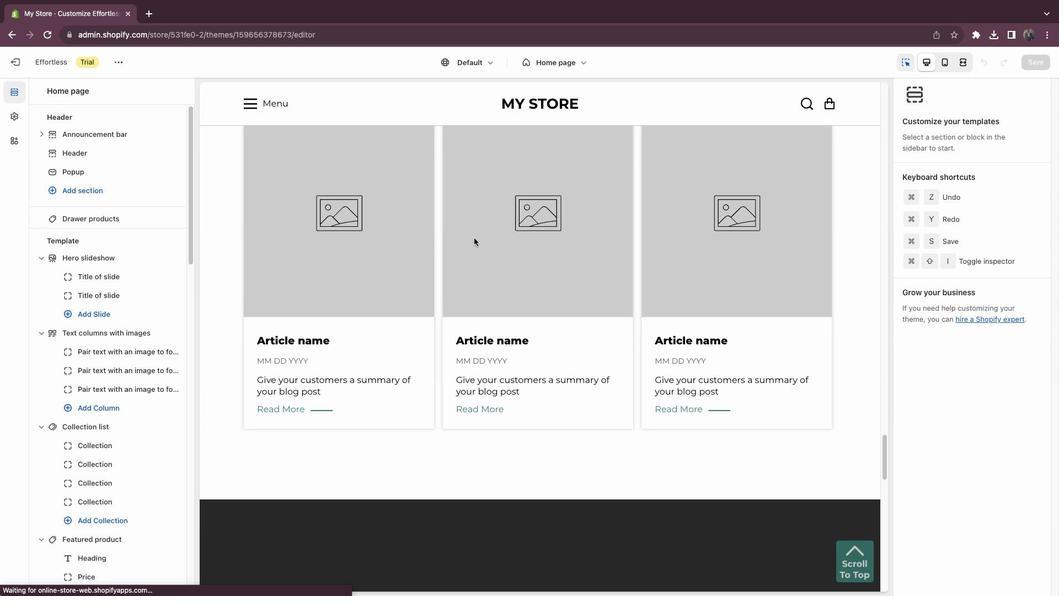 
Action: Mouse scrolled (474, 238) with delta (0, -3)
Screenshot: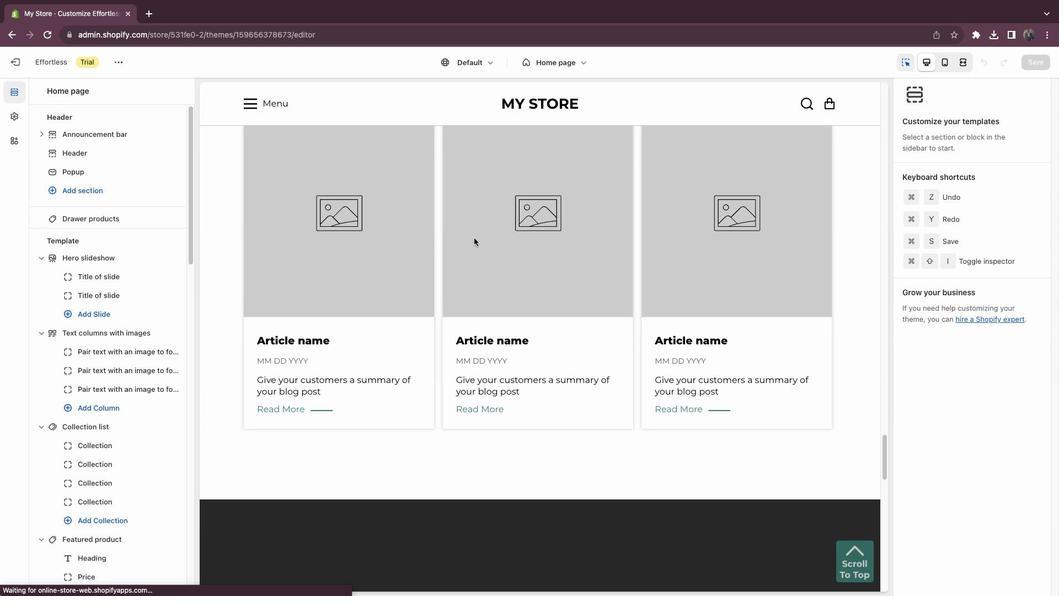 
Action: Mouse scrolled (474, 238) with delta (0, -3)
Screenshot: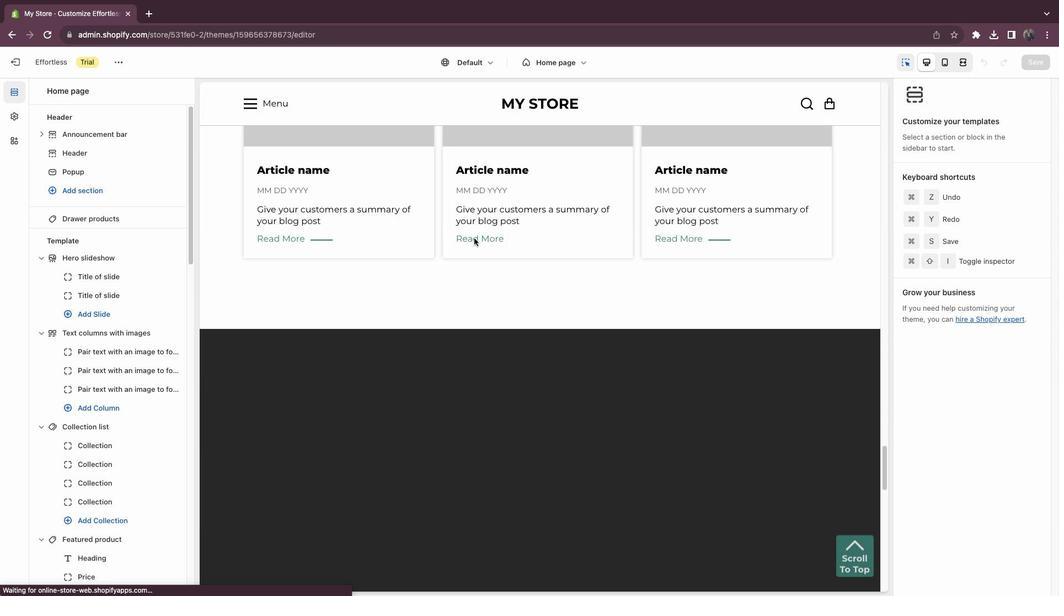 
Action: Mouse moved to (474, 237)
Screenshot: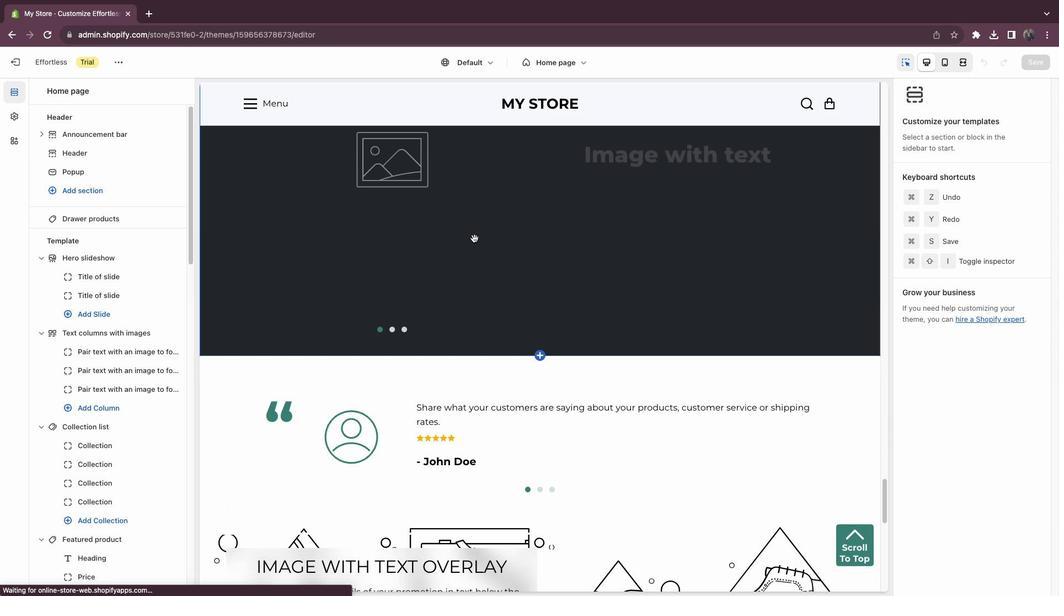 
Action: Mouse scrolled (474, 237) with delta (0, 0)
Screenshot: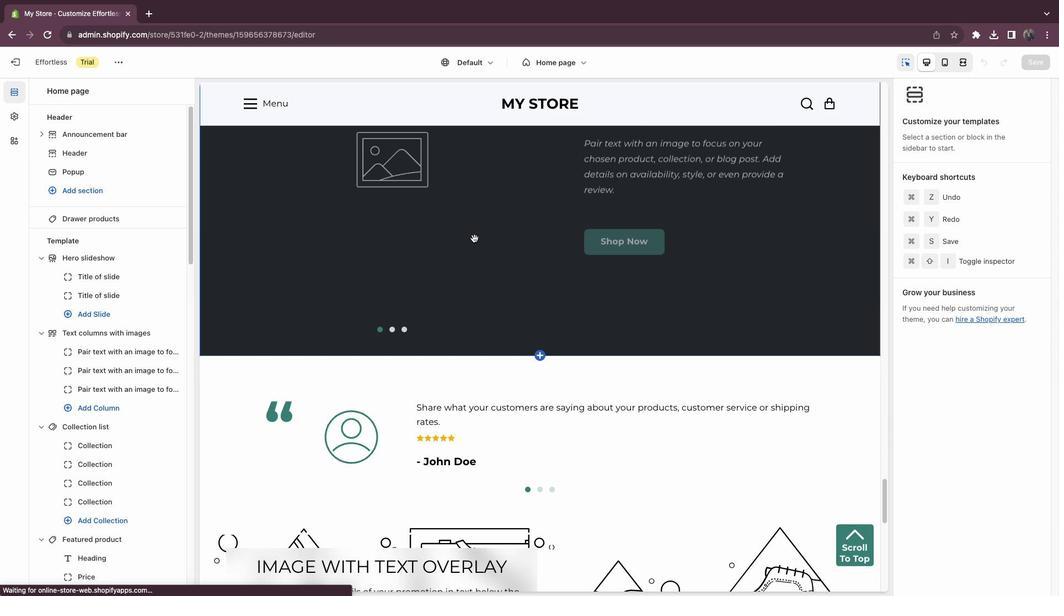 
Action: Mouse scrolled (474, 237) with delta (0, 0)
Screenshot: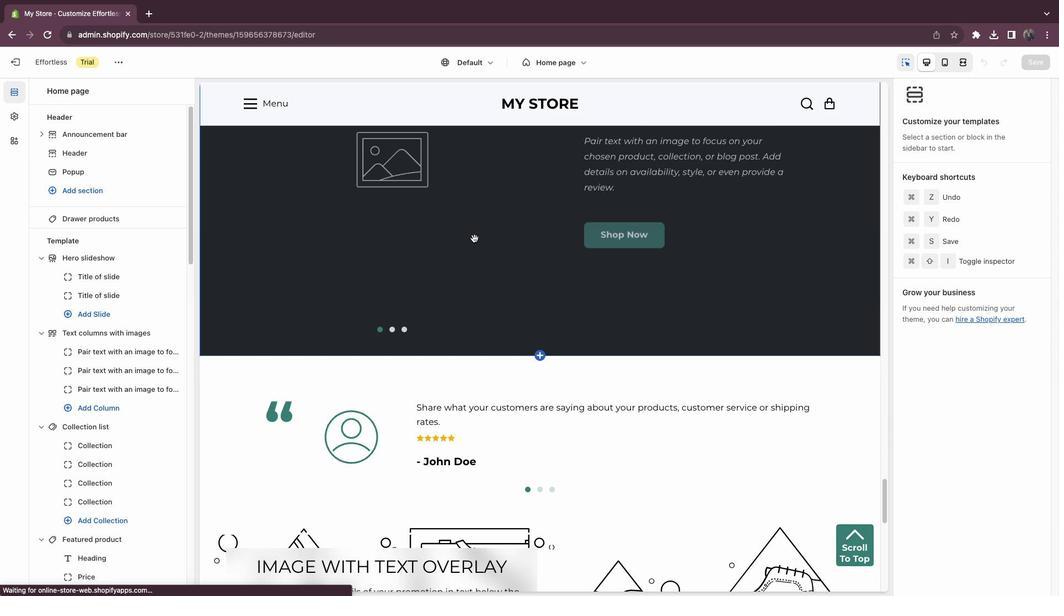 
Action: Mouse scrolled (474, 237) with delta (0, -1)
Screenshot: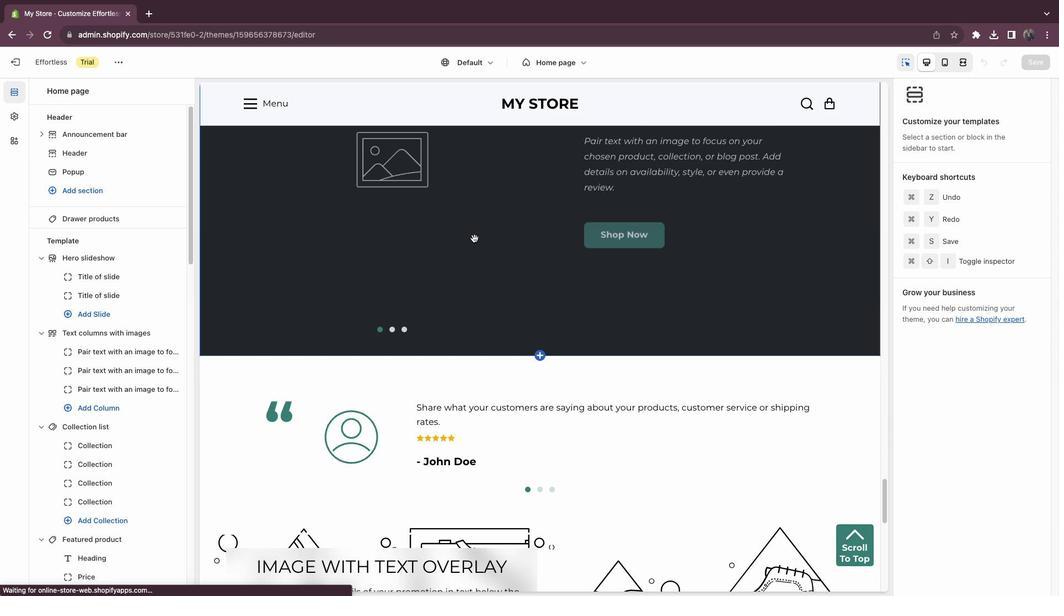 
Action: Mouse scrolled (474, 237) with delta (0, -2)
Screenshot: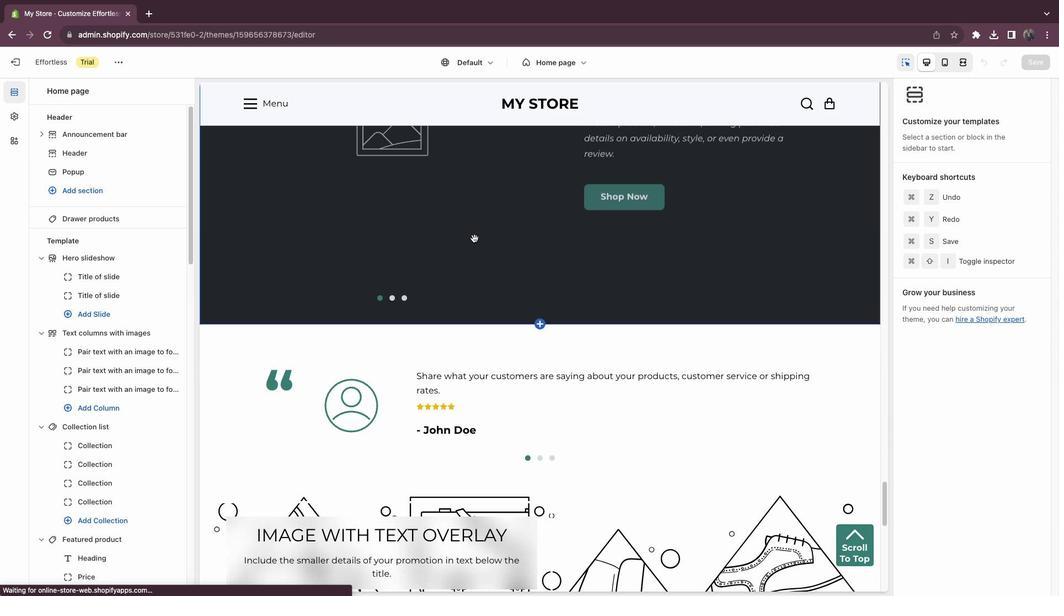 
Action: Mouse scrolled (474, 237) with delta (0, -3)
Screenshot: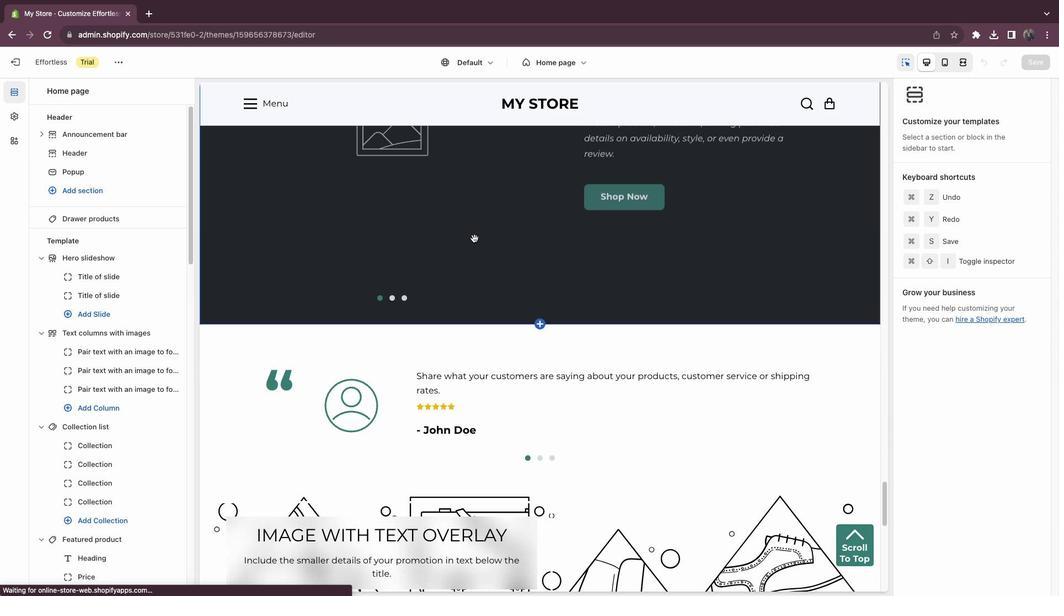 
Action: Mouse scrolled (474, 237) with delta (0, -3)
Screenshot: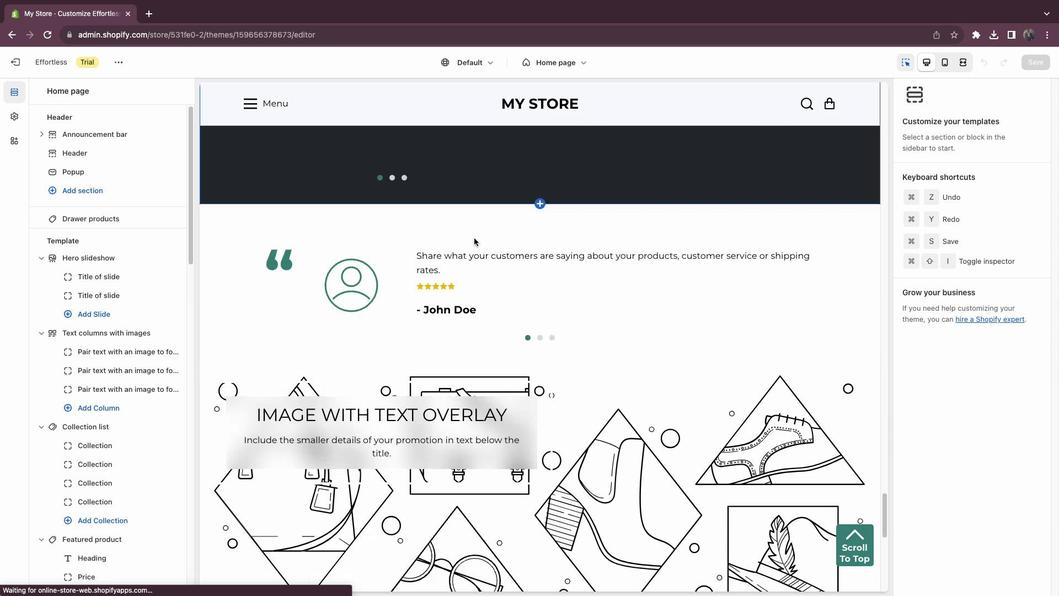 
Action: Mouse scrolled (474, 237) with delta (0, 0)
Screenshot: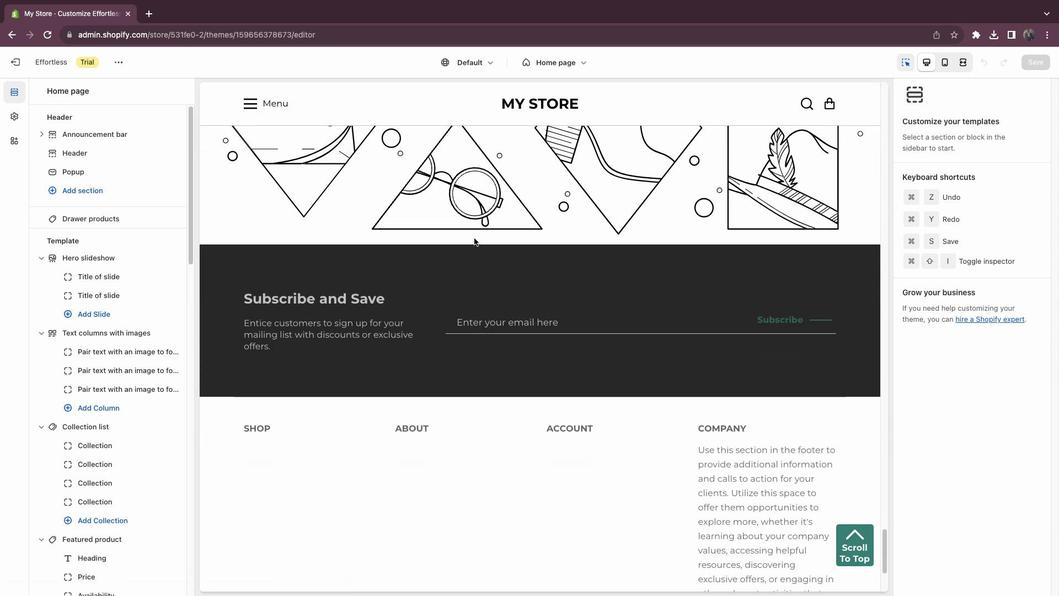 
Action: Mouse scrolled (474, 237) with delta (0, 0)
Screenshot: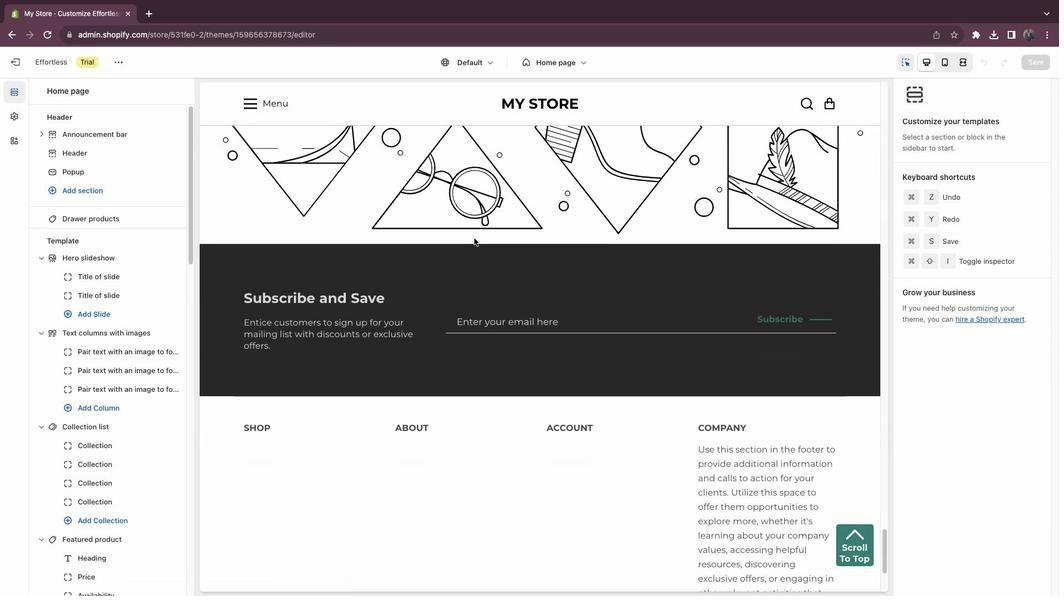 
Action: Mouse scrolled (474, 237) with delta (0, -1)
Screenshot: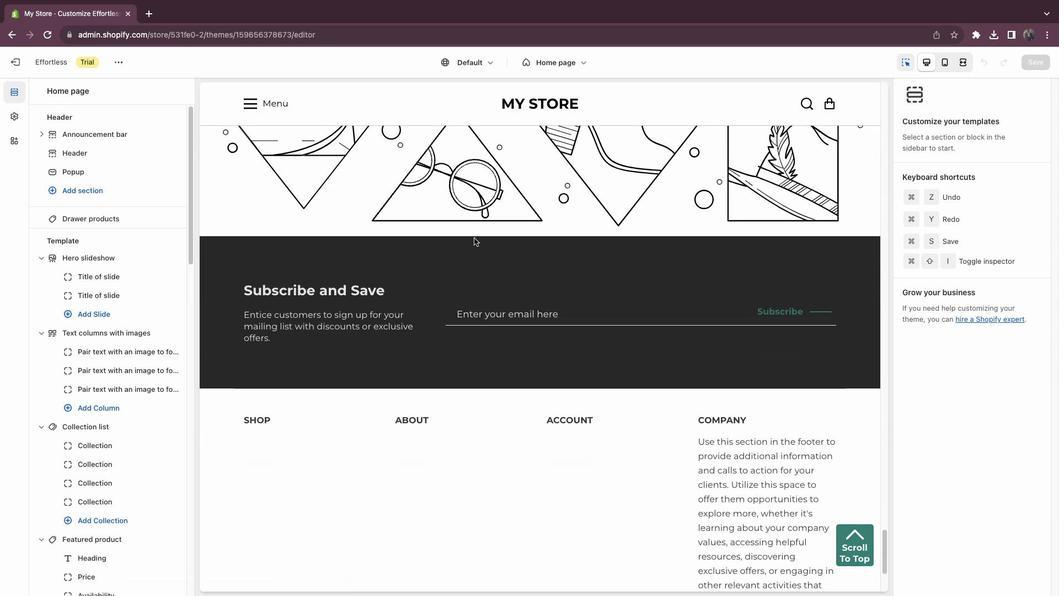 
Action: Mouse scrolled (474, 237) with delta (0, -2)
Screenshot: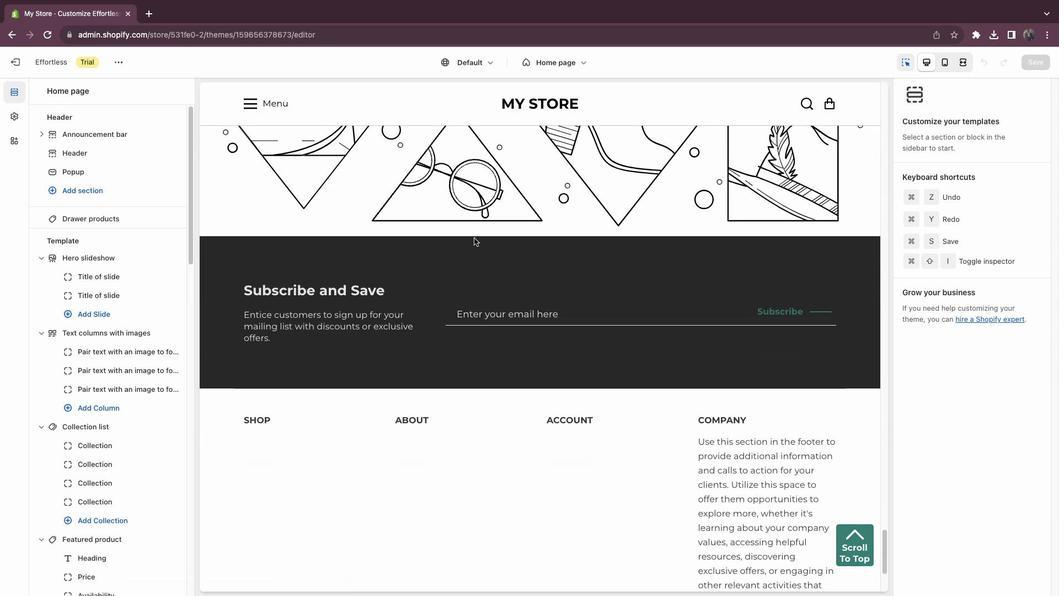
Action: Mouse scrolled (474, 237) with delta (0, -3)
Screenshot: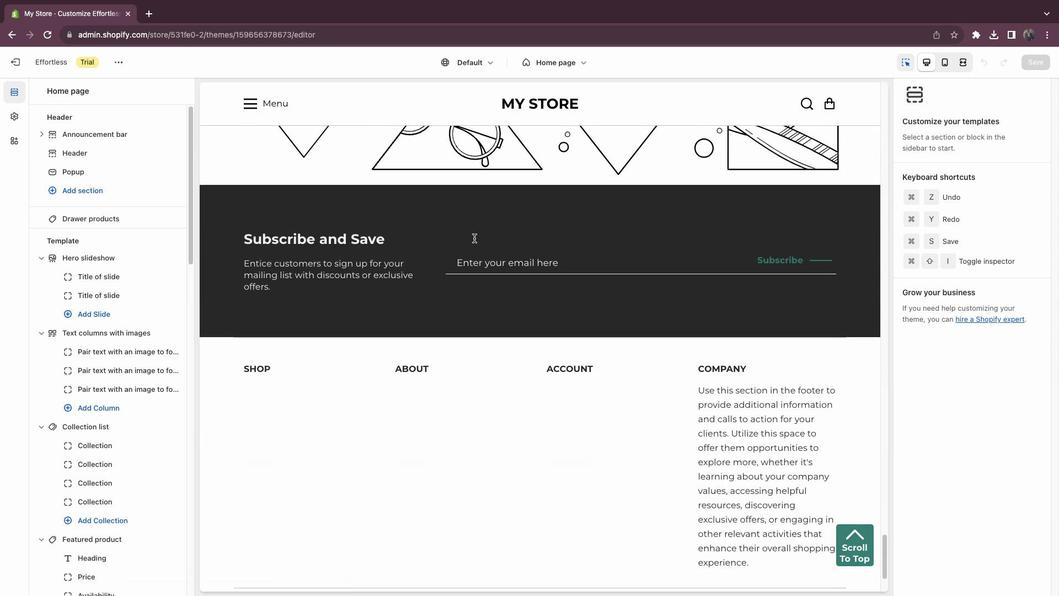
Action: Mouse scrolled (474, 237) with delta (0, -3)
Screenshot: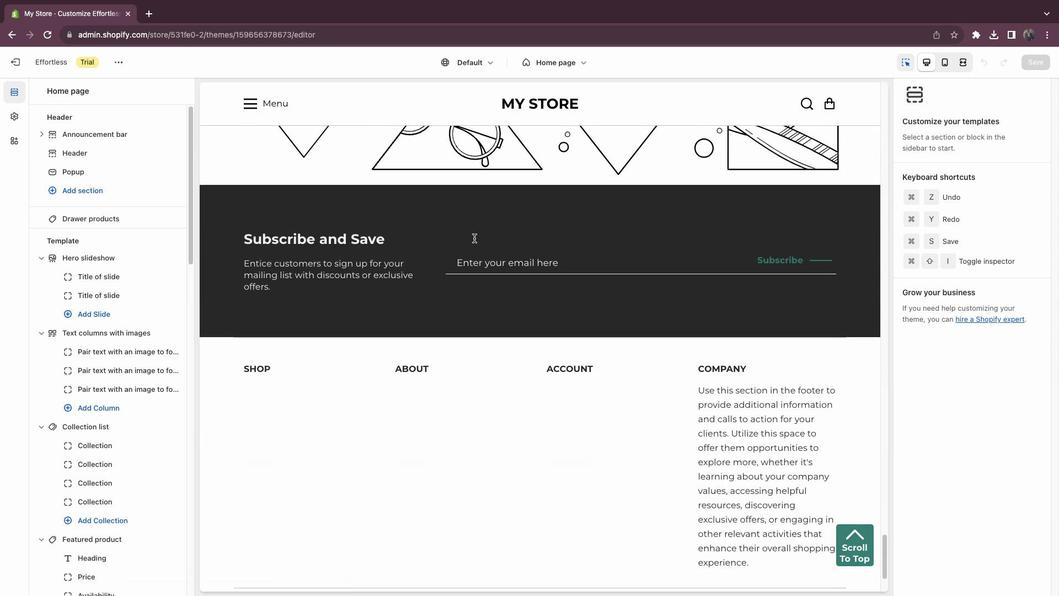 
Action: Mouse scrolled (474, 237) with delta (0, 0)
Screenshot: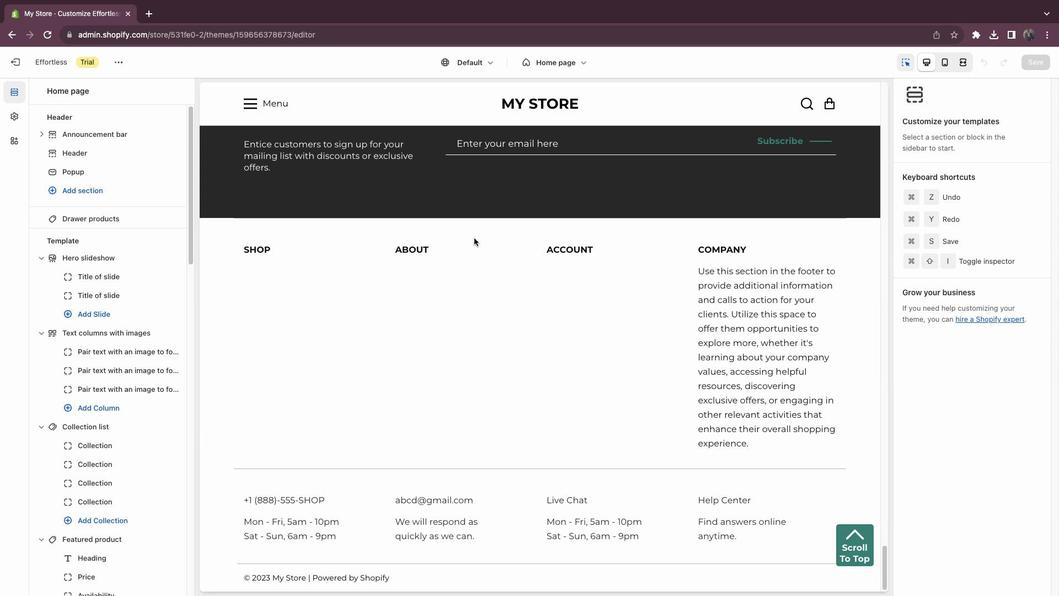 
Action: Mouse scrolled (474, 237) with delta (0, 0)
Screenshot: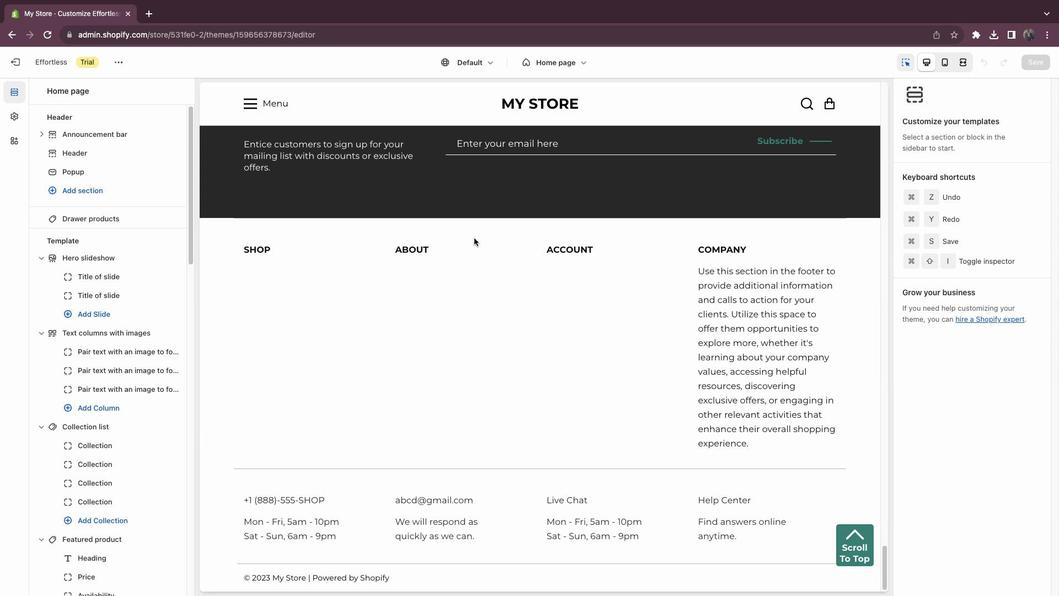 
Action: Mouse moved to (474, 237)
Screenshot: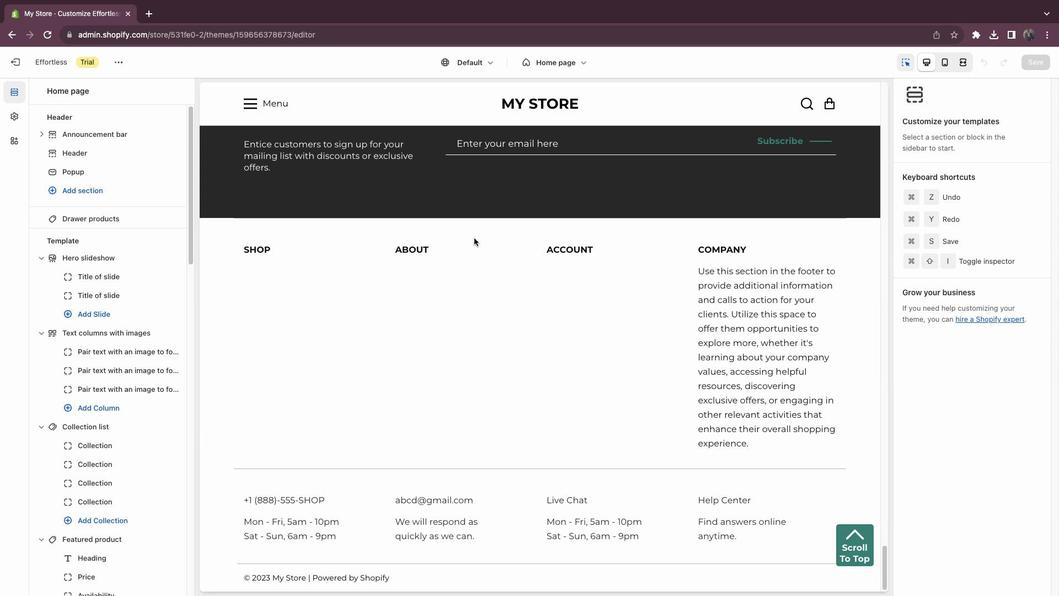 
Action: Mouse scrolled (474, 237) with delta (0, -2)
Screenshot: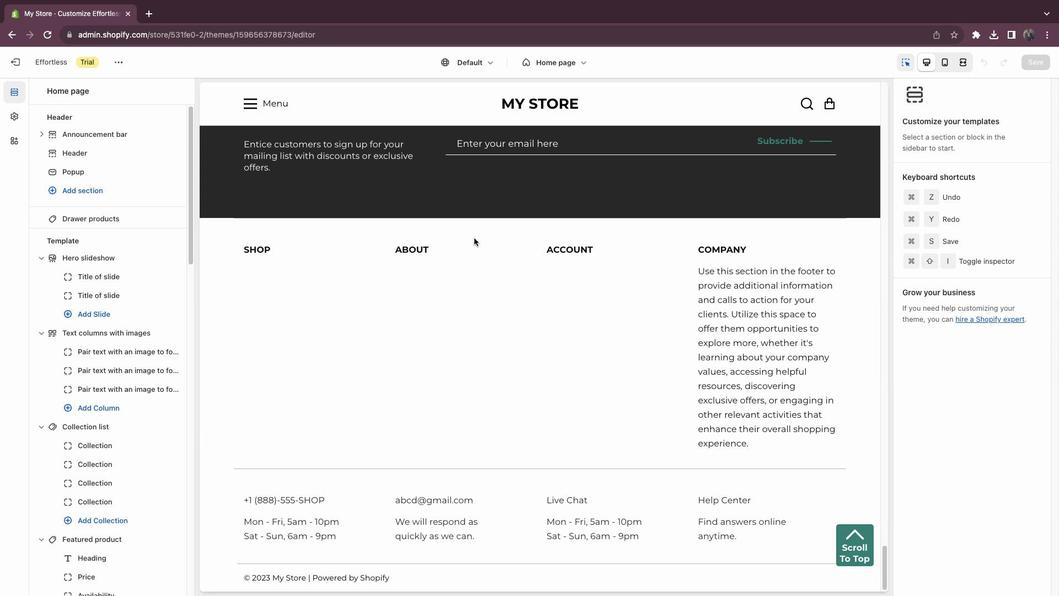 
Action: Mouse scrolled (474, 237) with delta (0, -2)
Screenshot: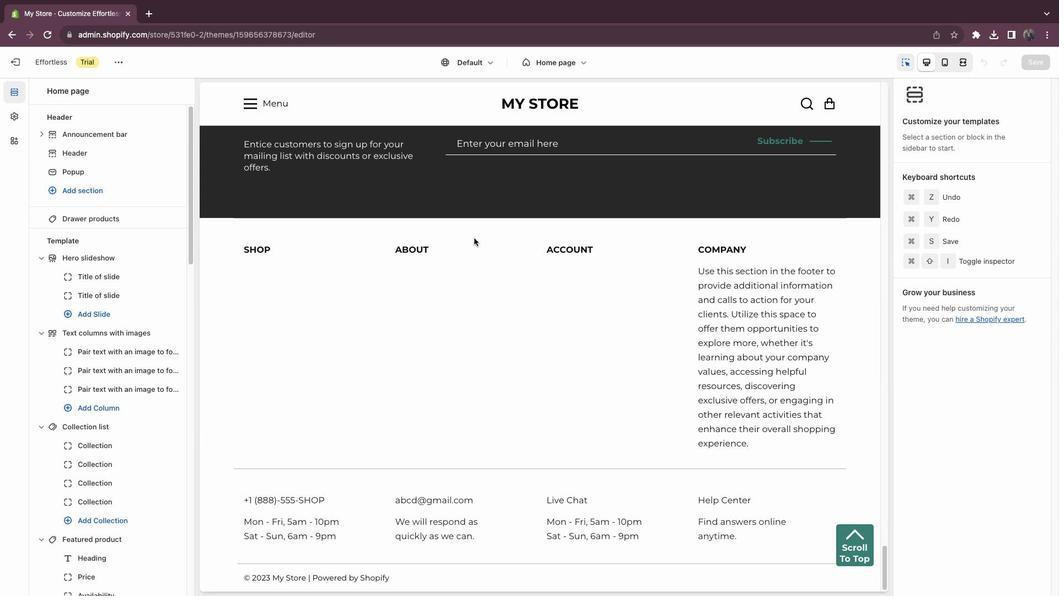 
Action: Mouse scrolled (474, 237) with delta (0, -3)
Screenshot: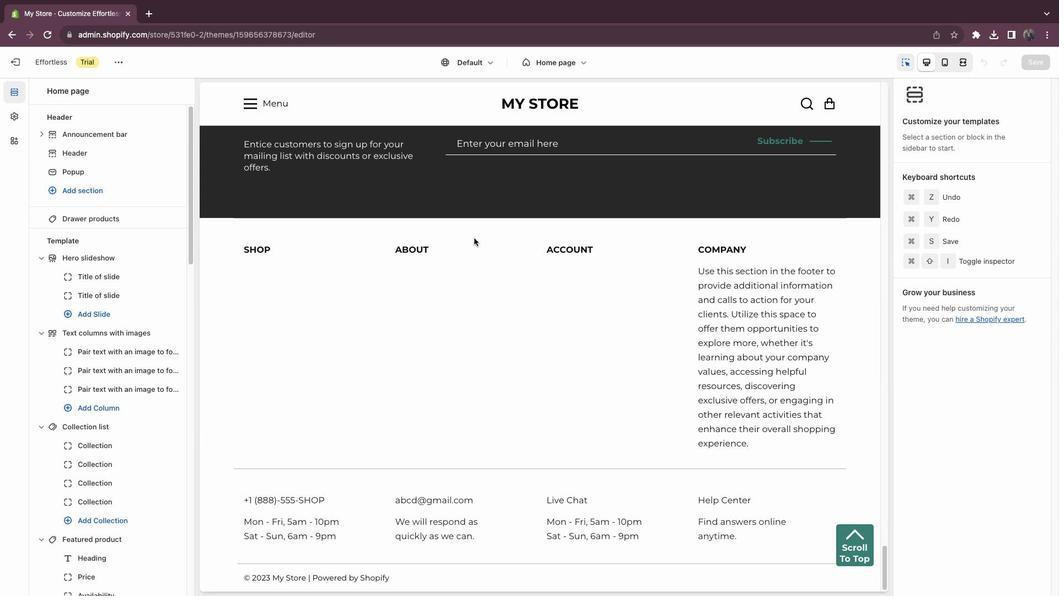 
Action: Mouse scrolled (474, 237) with delta (0, -3)
Screenshot: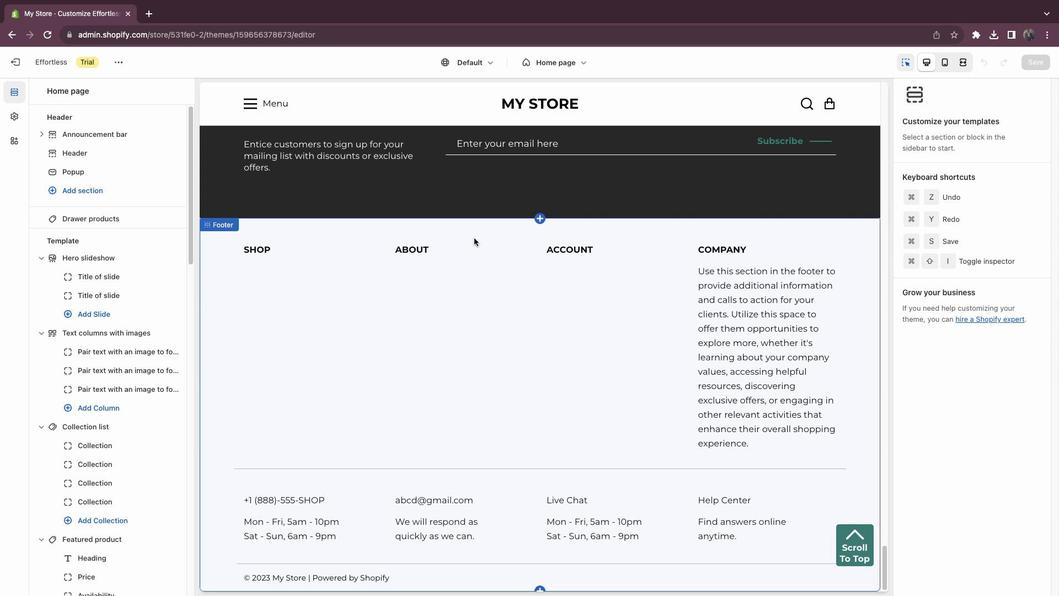 
Action: Mouse moved to (474, 237)
Screenshot: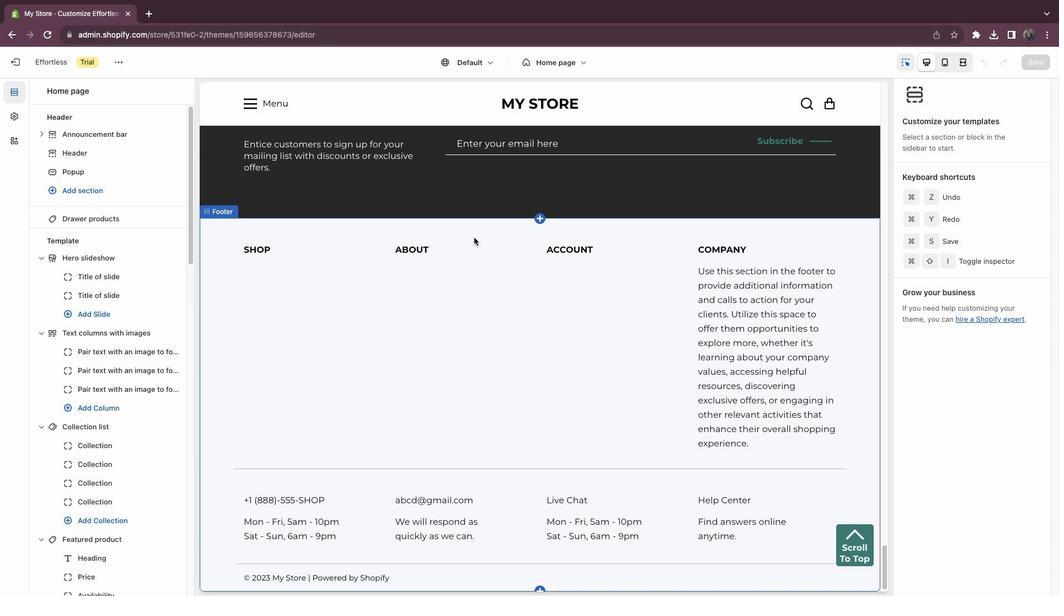
Action: Mouse scrolled (474, 237) with delta (0, 0)
Screenshot: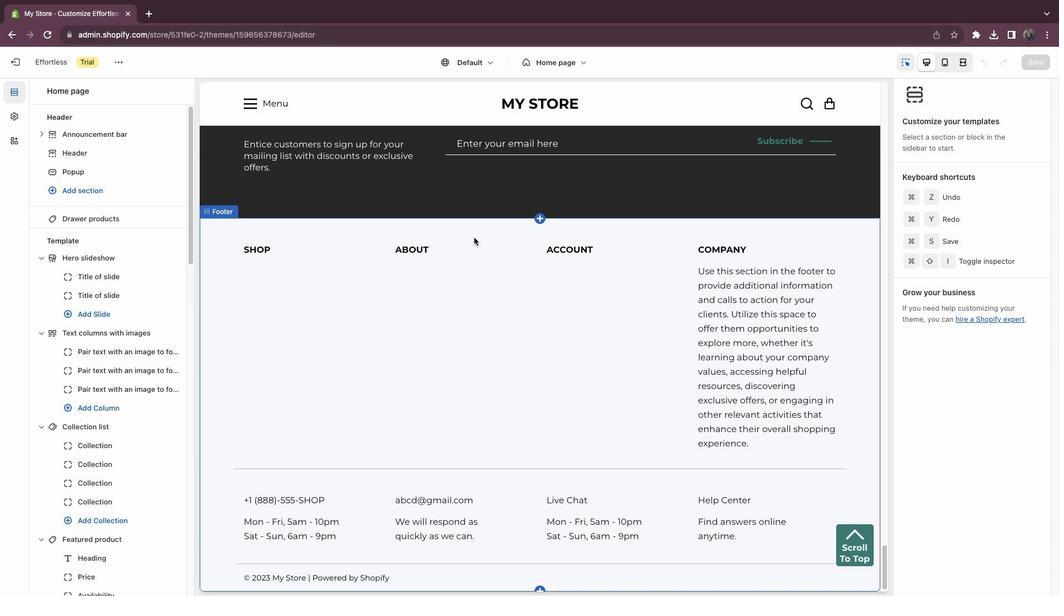 
Action: Mouse scrolled (474, 237) with delta (0, 0)
Screenshot: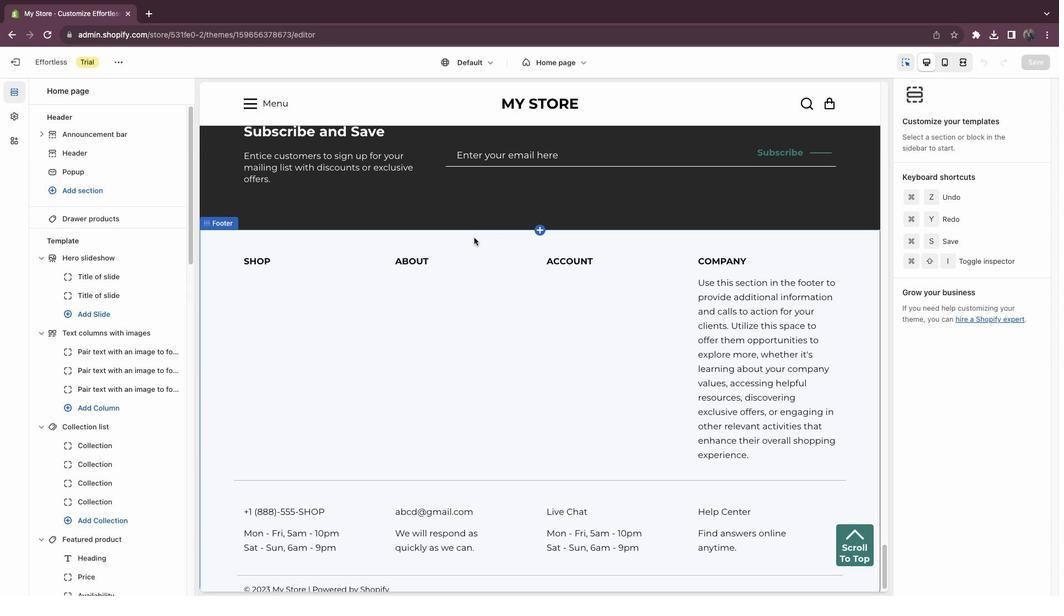
Action: Mouse scrolled (474, 237) with delta (0, 2)
Screenshot: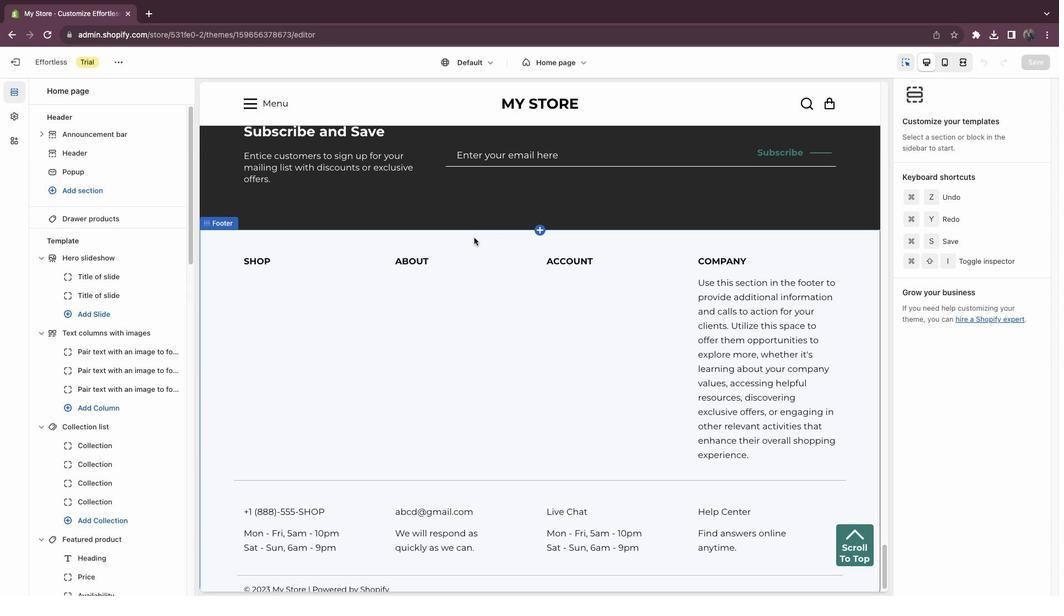 
Action: Mouse scrolled (474, 237) with delta (0, 2)
Screenshot: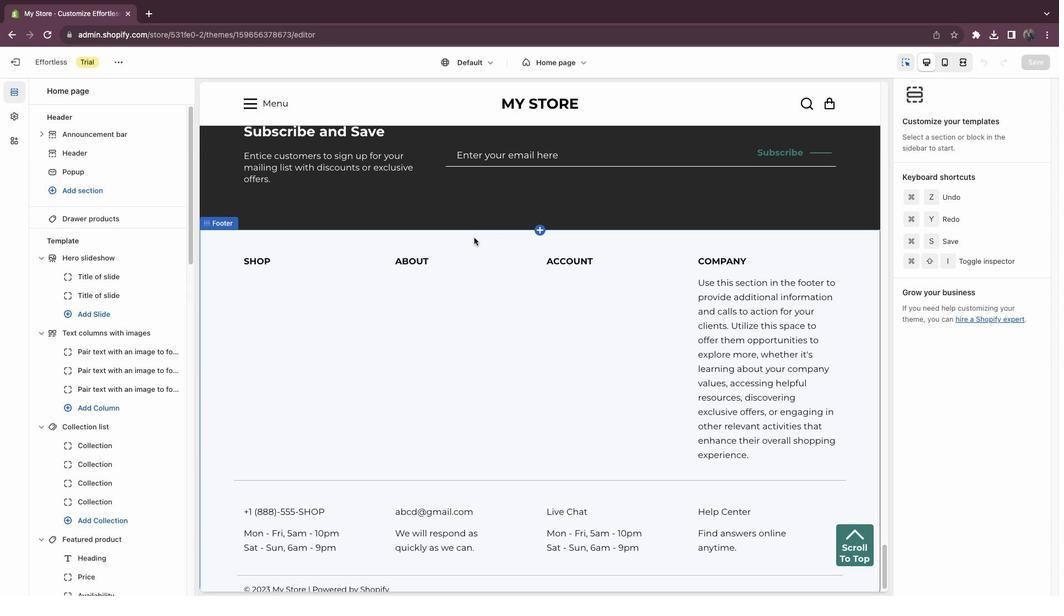 
Action: Mouse scrolled (474, 237) with delta (0, 3)
Screenshot: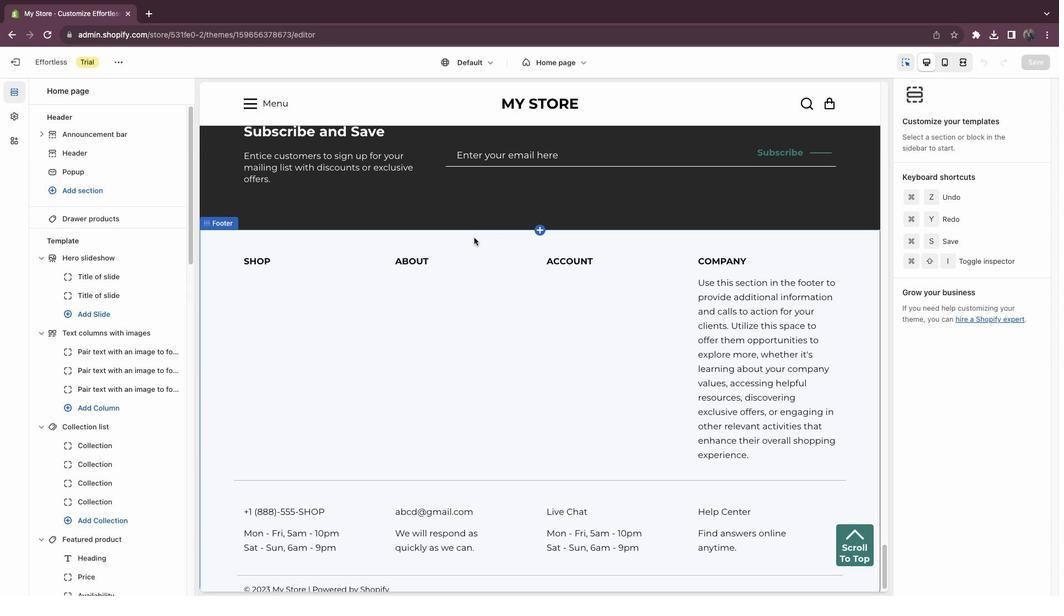 
Action: Mouse scrolled (474, 237) with delta (0, 3)
Screenshot: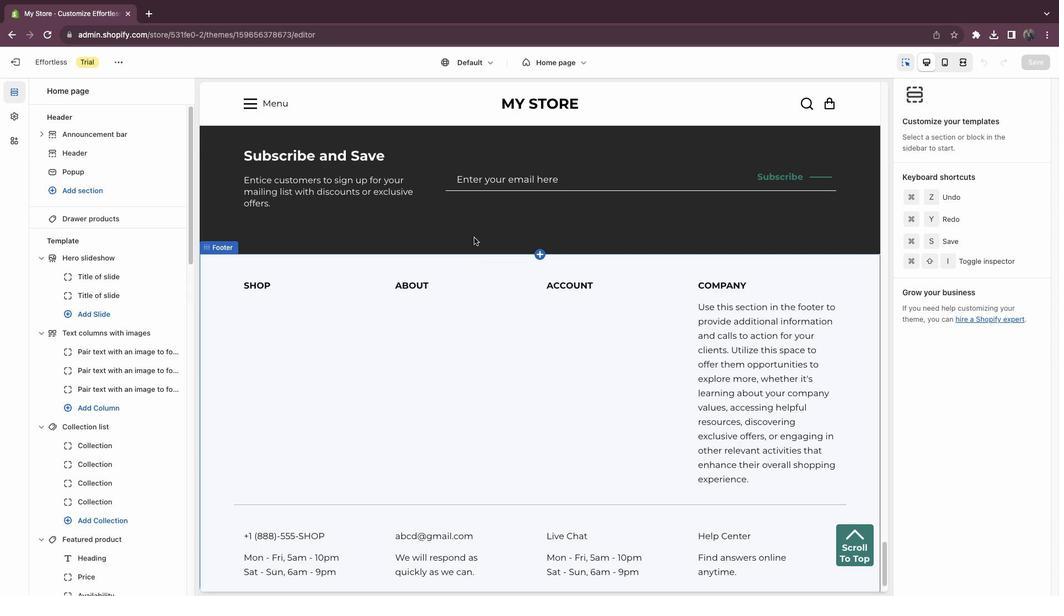 
Action: Mouse scrolled (474, 237) with delta (0, 4)
Screenshot: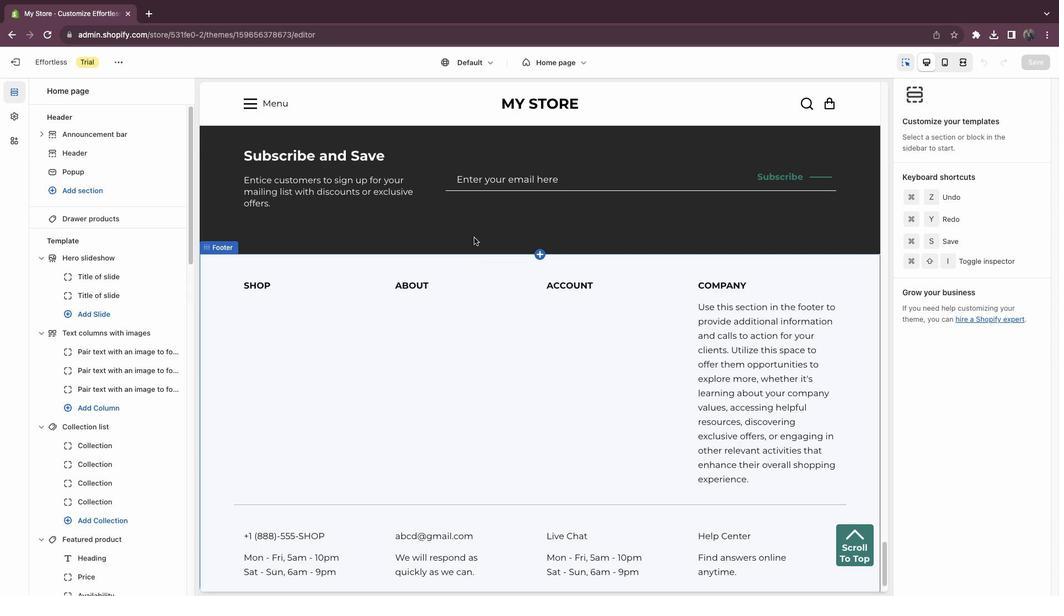 
Action: Mouse moved to (474, 237)
Screenshot: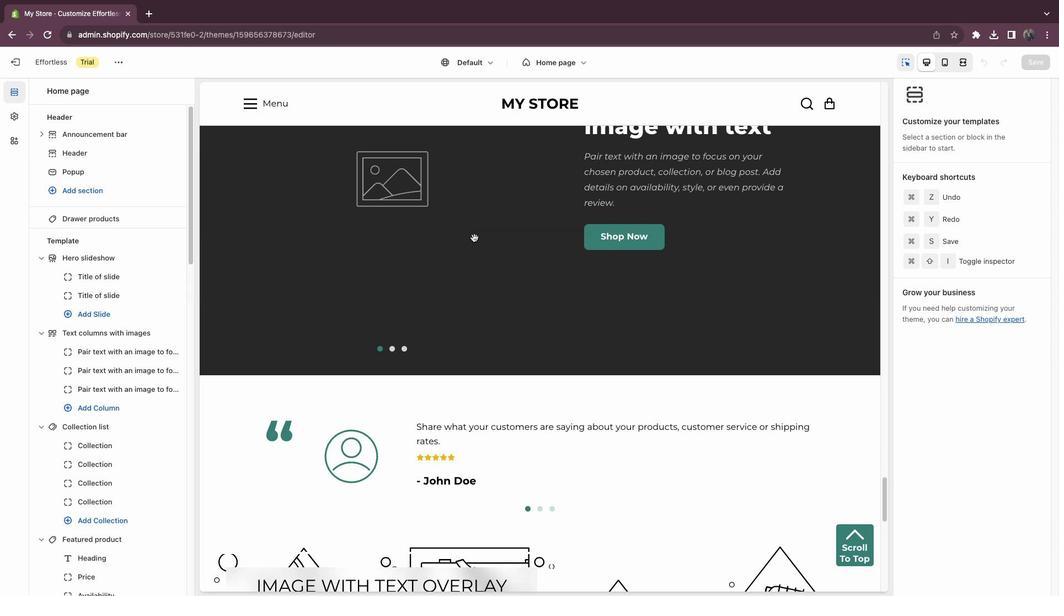 
Action: Mouse scrolled (474, 237) with delta (0, 0)
Screenshot: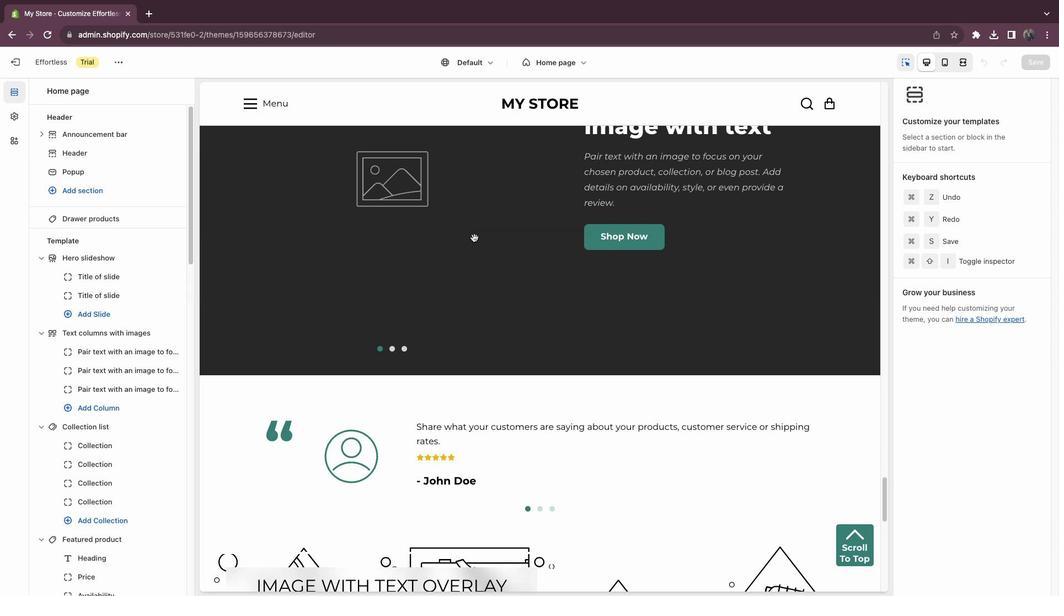 
Action: Mouse scrolled (474, 237) with delta (0, 0)
Screenshot: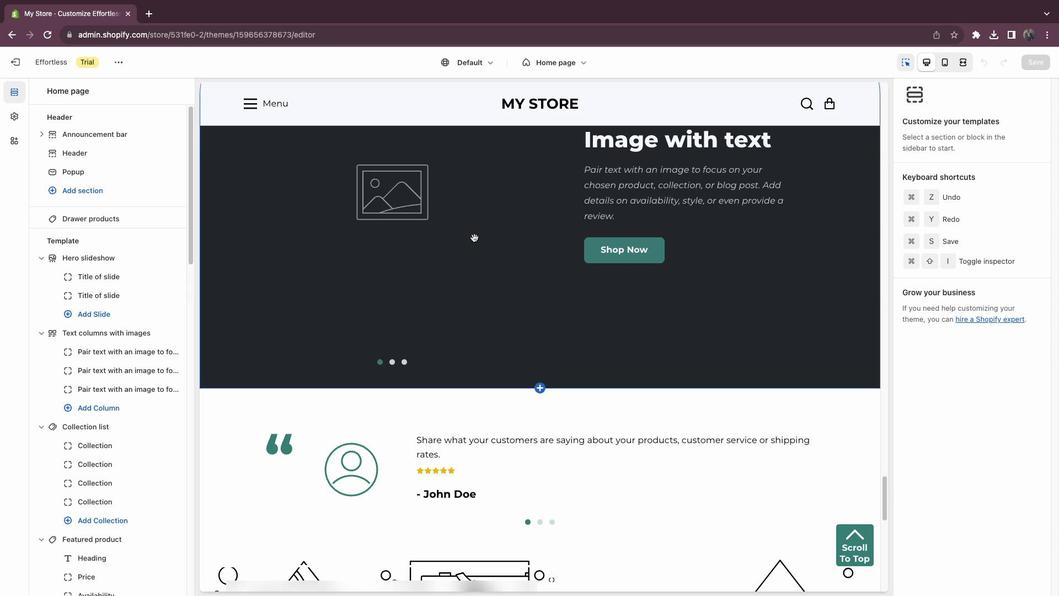 
Action: Mouse scrolled (474, 237) with delta (0, 1)
Screenshot: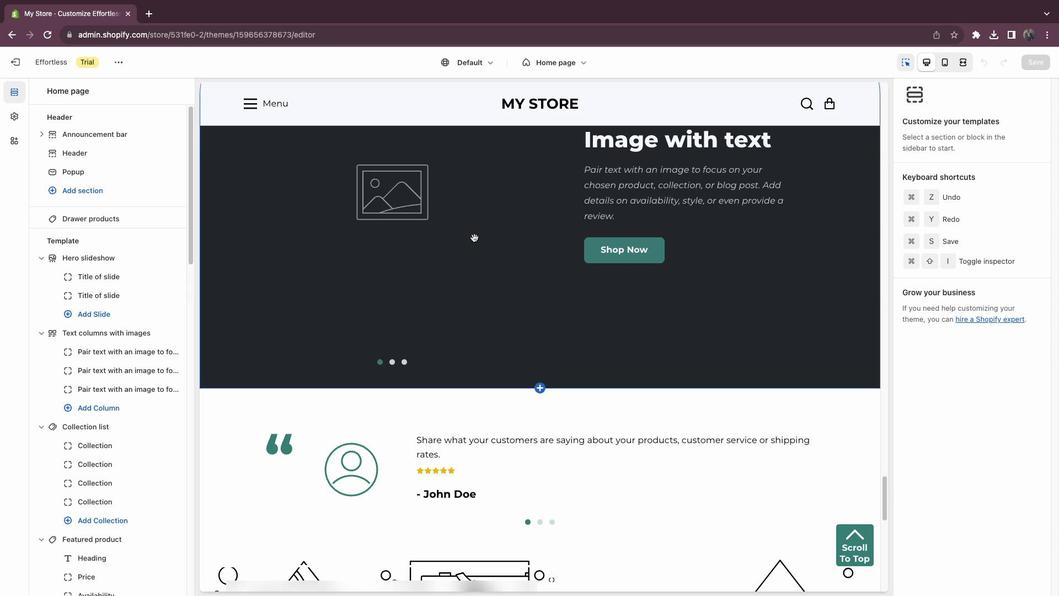 
Action: Mouse scrolled (474, 237) with delta (0, 2)
Screenshot: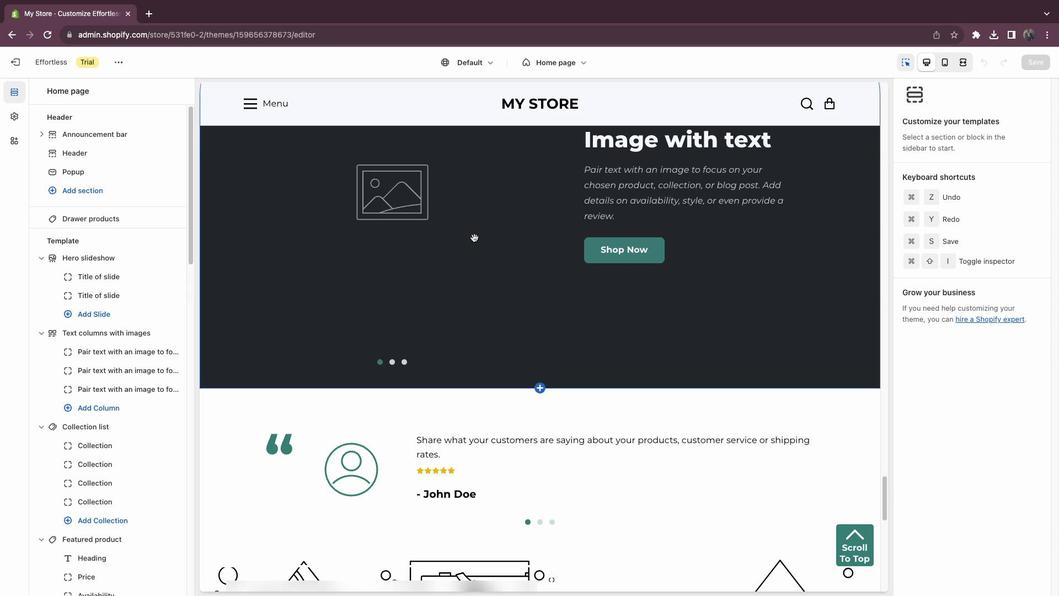 
Action: Mouse scrolled (474, 237) with delta (0, 3)
Screenshot: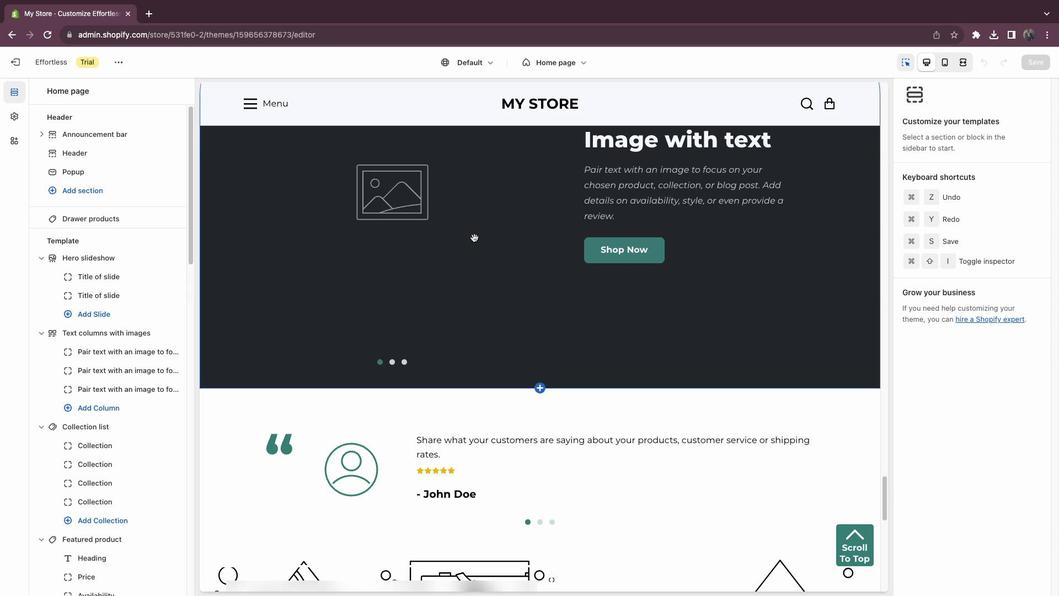 
Action: Mouse scrolled (474, 237) with delta (0, 3)
Screenshot: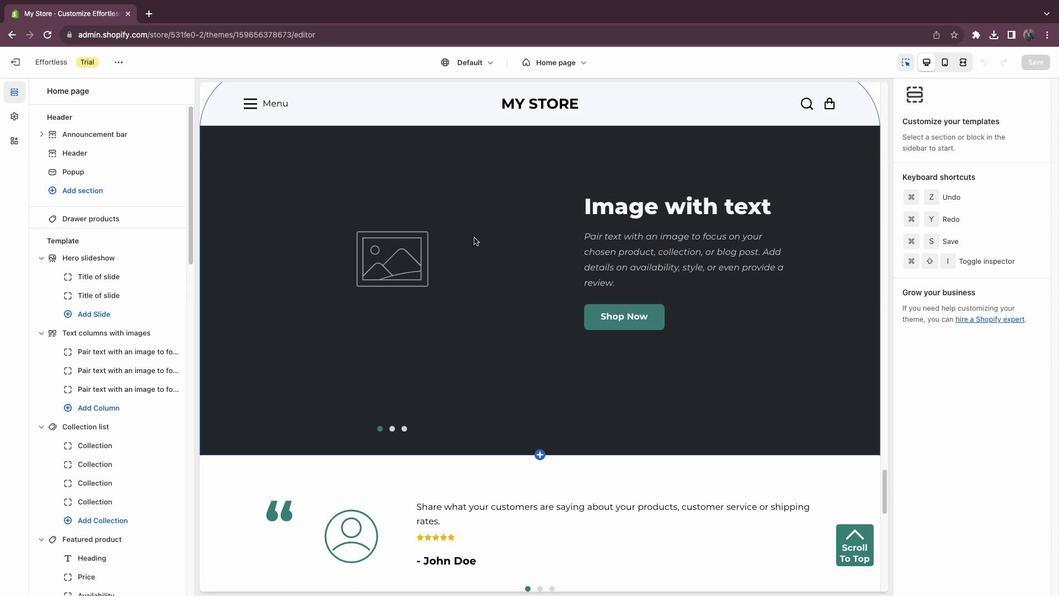 
Action: Mouse scrolled (474, 237) with delta (0, 4)
Screenshot: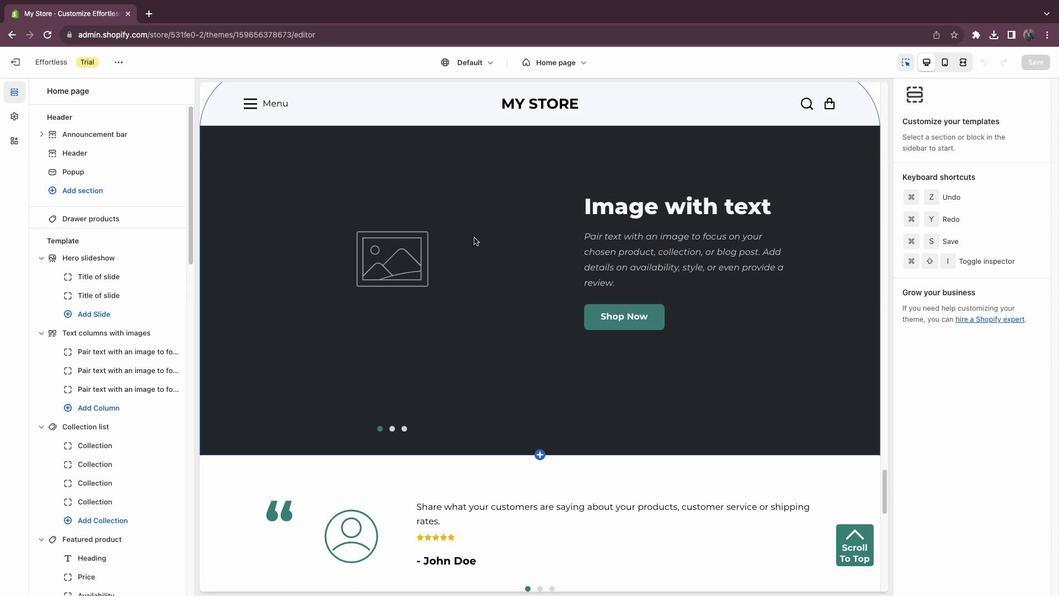 
Action: Mouse scrolled (474, 237) with delta (0, 0)
Screenshot: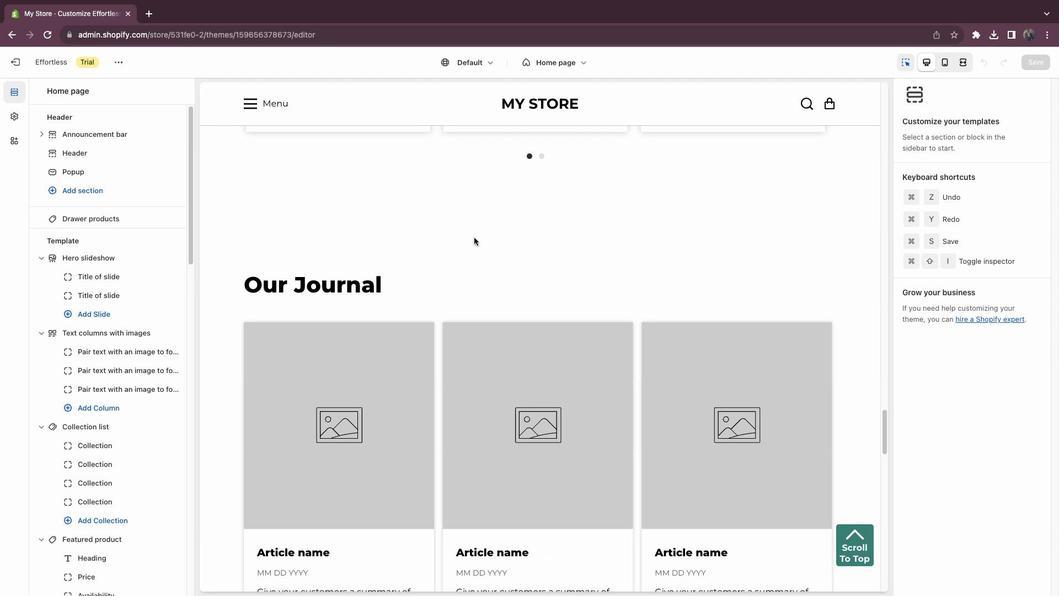 
Action: Mouse scrolled (474, 237) with delta (0, 0)
Screenshot: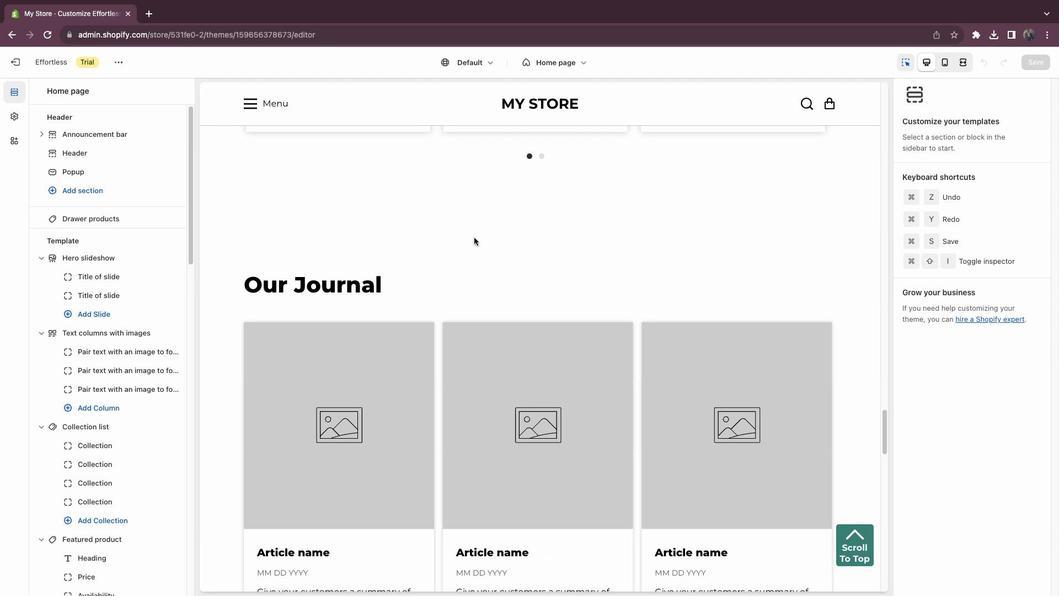
Action: Mouse scrolled (474, 237) with delta (0, 1)
Screenshot: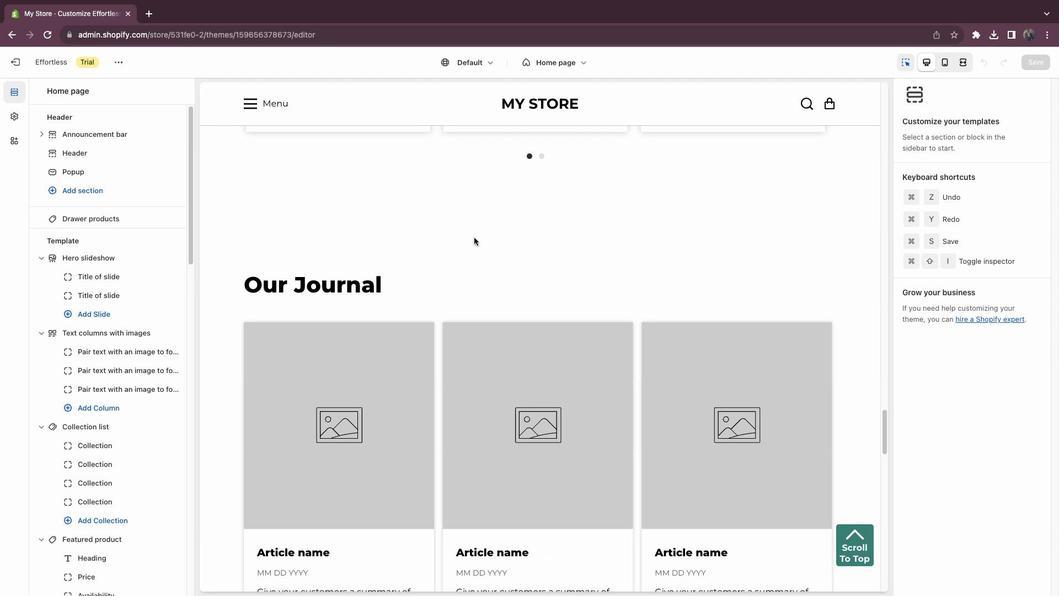 
Action: Mouse scrolled (474, 237) with delta (0, 2)
Screenshot: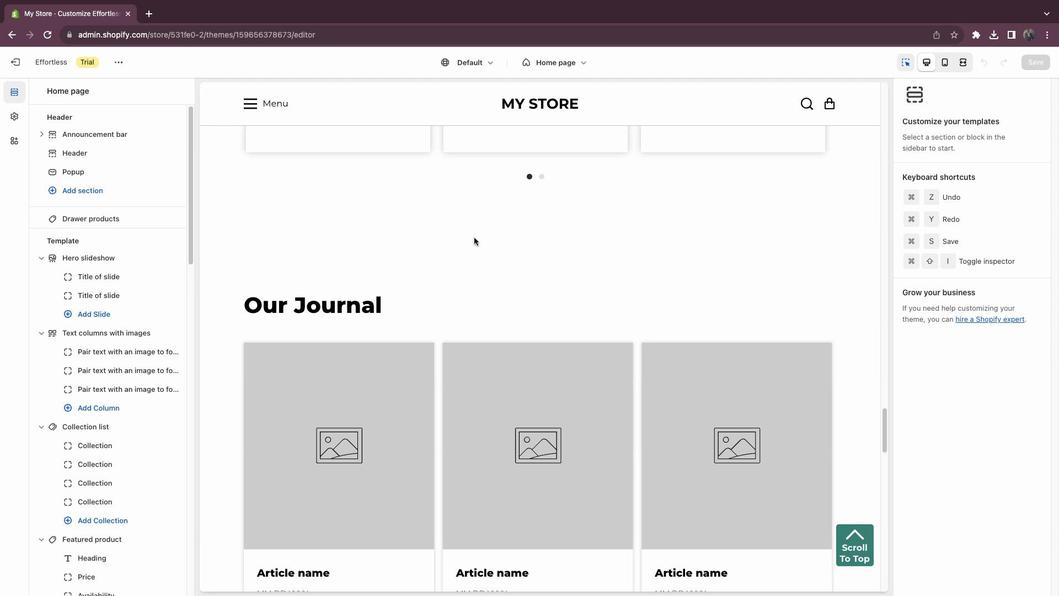 
Action: Mouse scrolled (474, 237) with delta (0, 3)
Screenshot: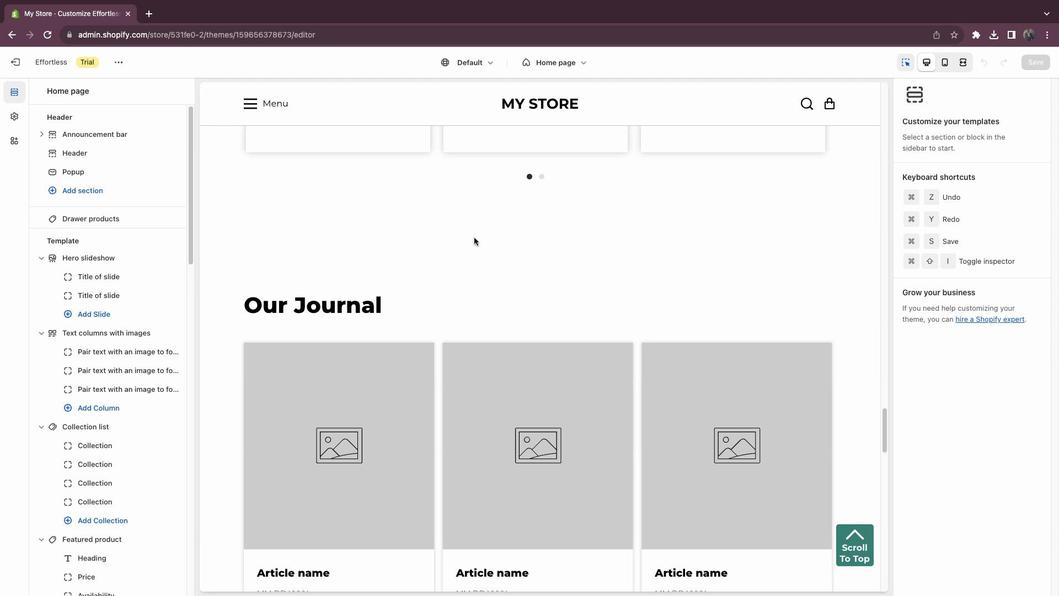 
Action: Mouse scrolled (474, 237) with delta (0, 3)
Screenshot: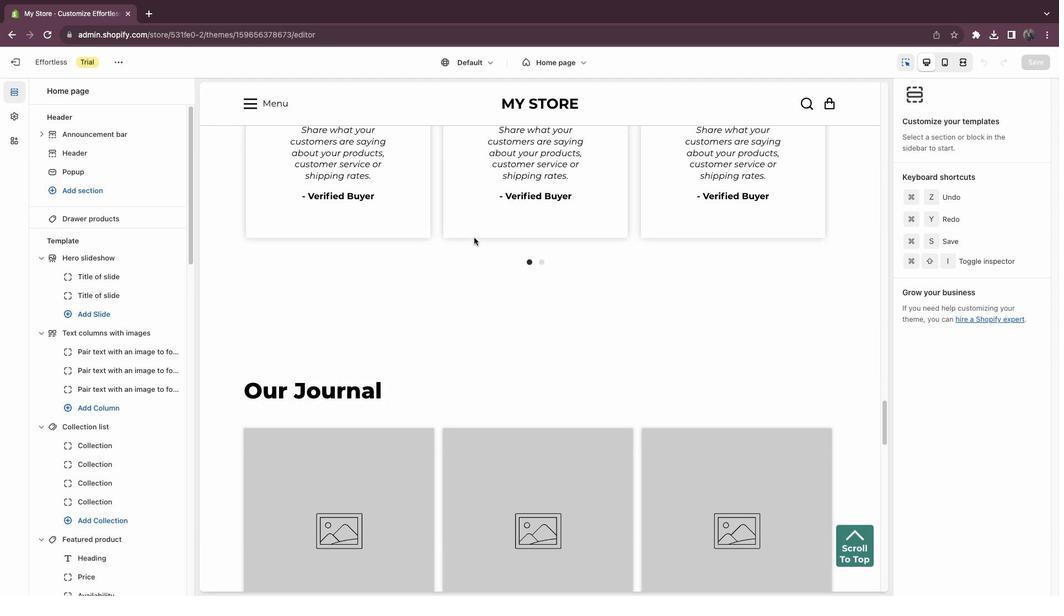 
Action: Mouse scrolled (474, 237) with delta (0, 3)
Screenshot: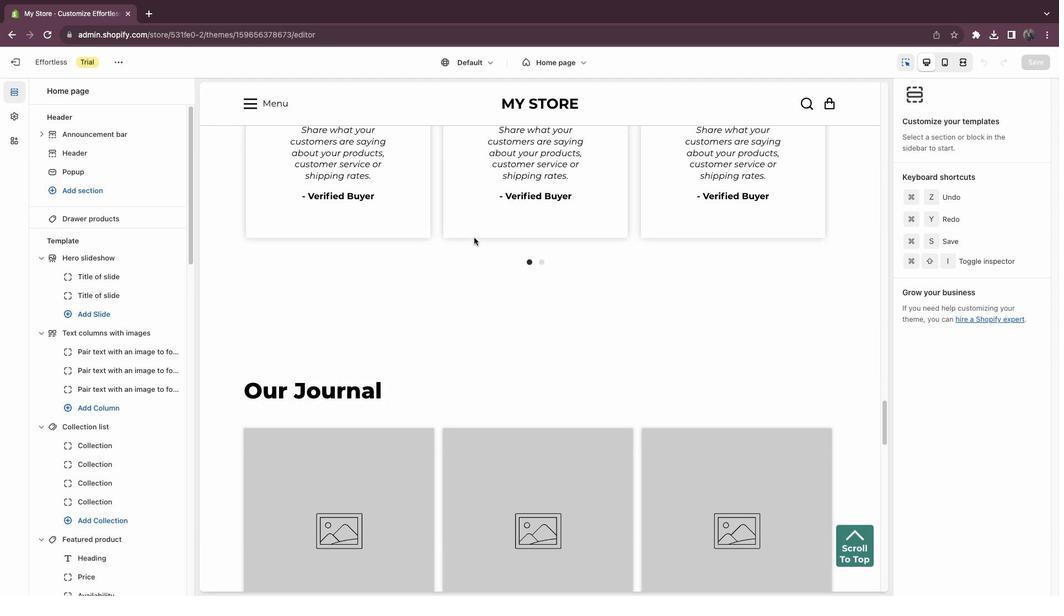 
Action: Mouse scrolled (474, 237) with delta (0, 4)
Screenshot: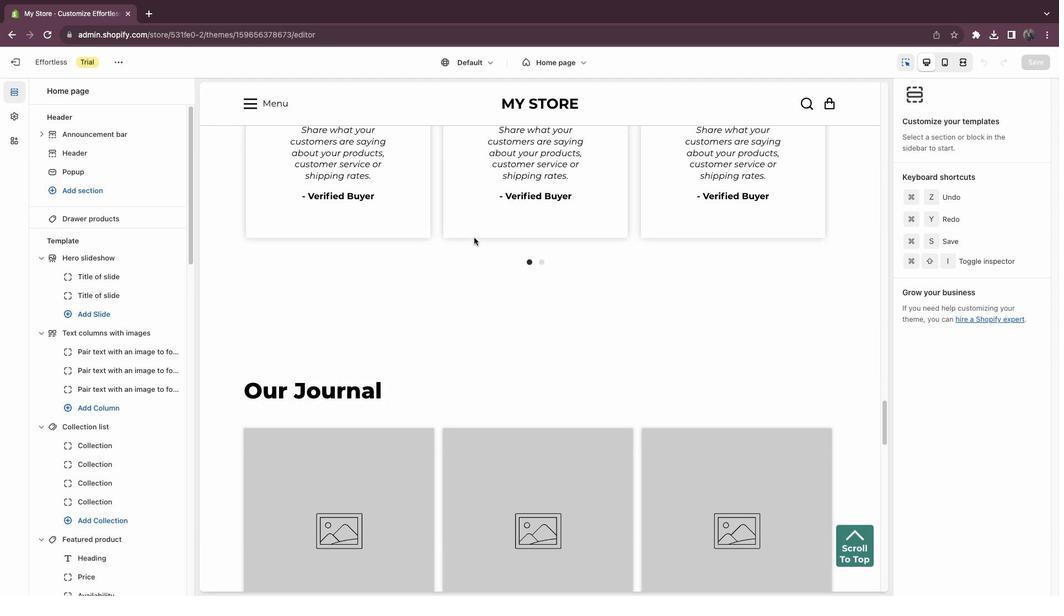 
Action: Mouse scrolled (474, 237) with delta (0, 0)
Screenshot: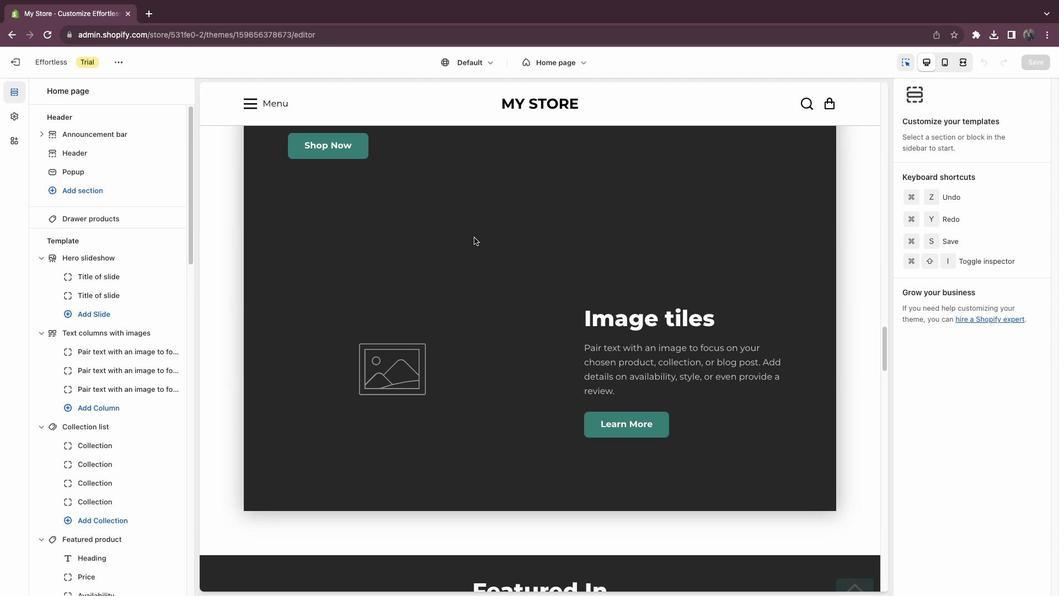 
Action: Mouse scrolled (474, 237) with delta (0, 0)
Screenshot: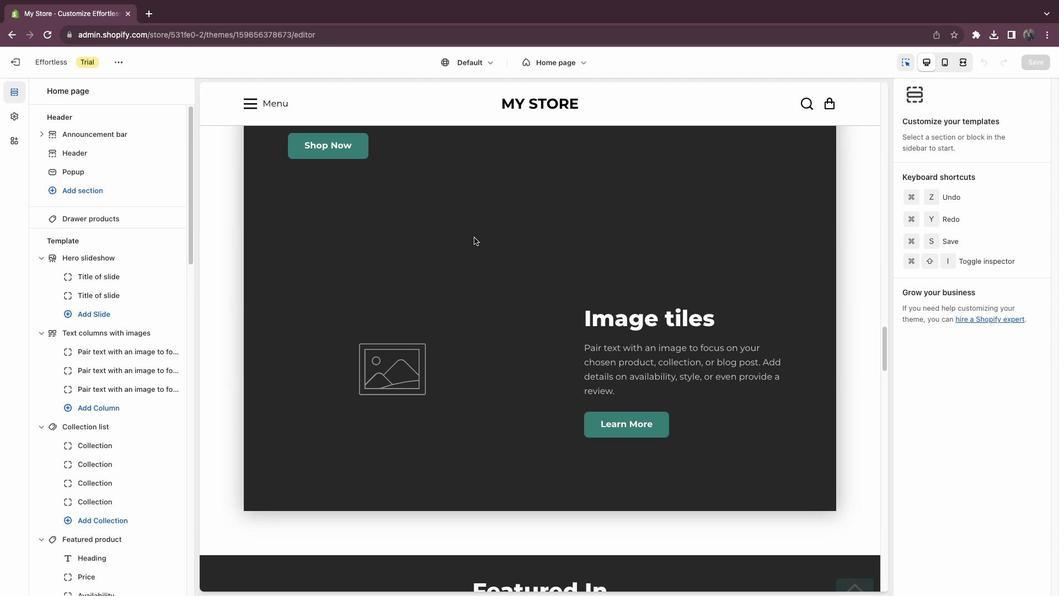 
Action: Mouse scrolled (474, 237) with delta (0, 2)
Screenshot: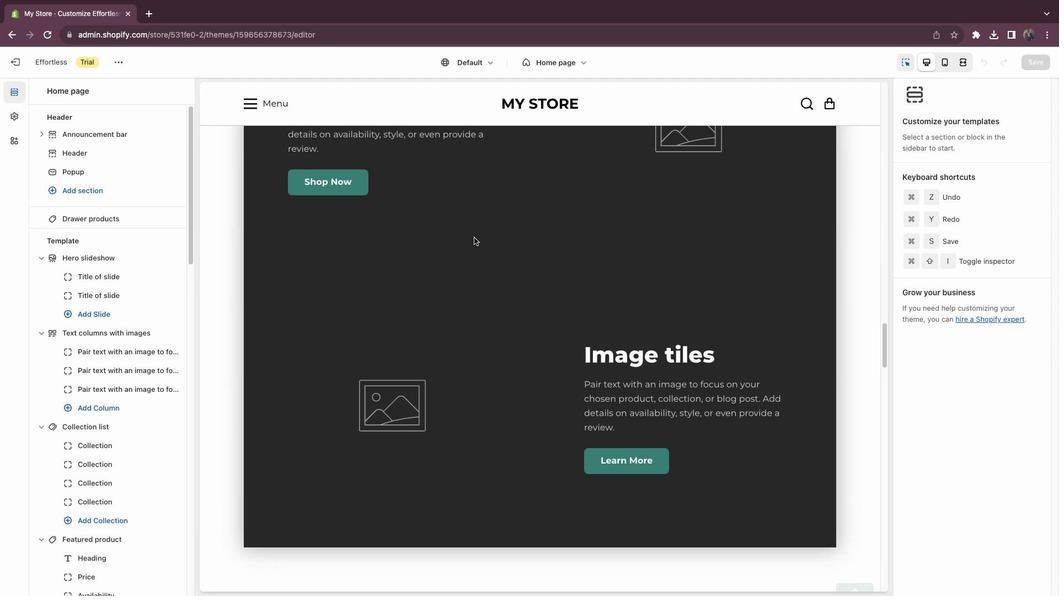 
Action: Mouse scrolled (474, 237) with delta (0, 2)
Screenshot: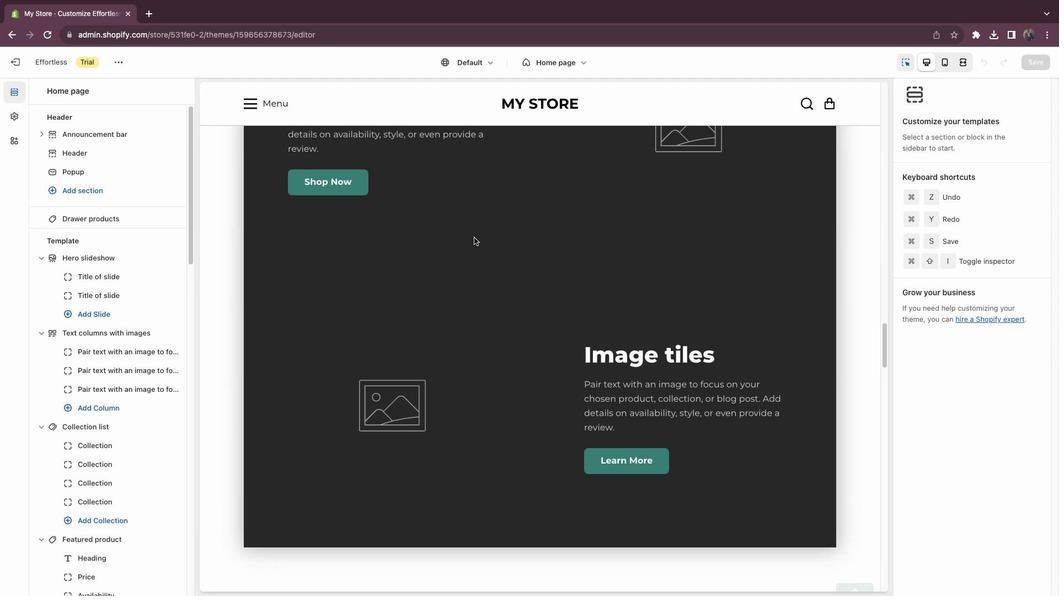 
Action: Mouse scrolled (474, 237) with delta (0, 3)
Screenshot: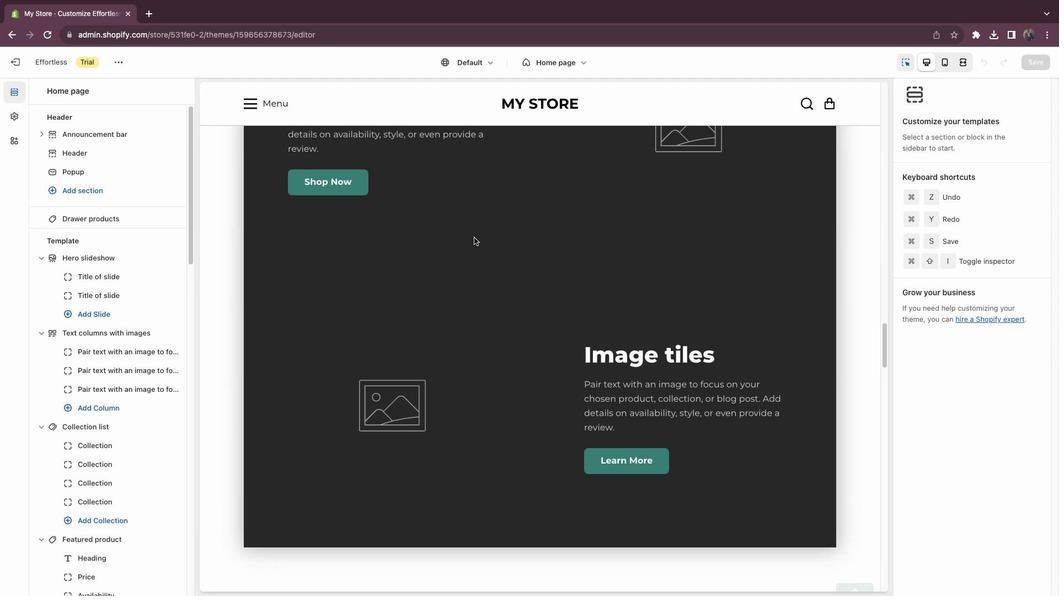 
Action: Mouse scrolled (474, 237) with delta (0, 3)
Screenshot: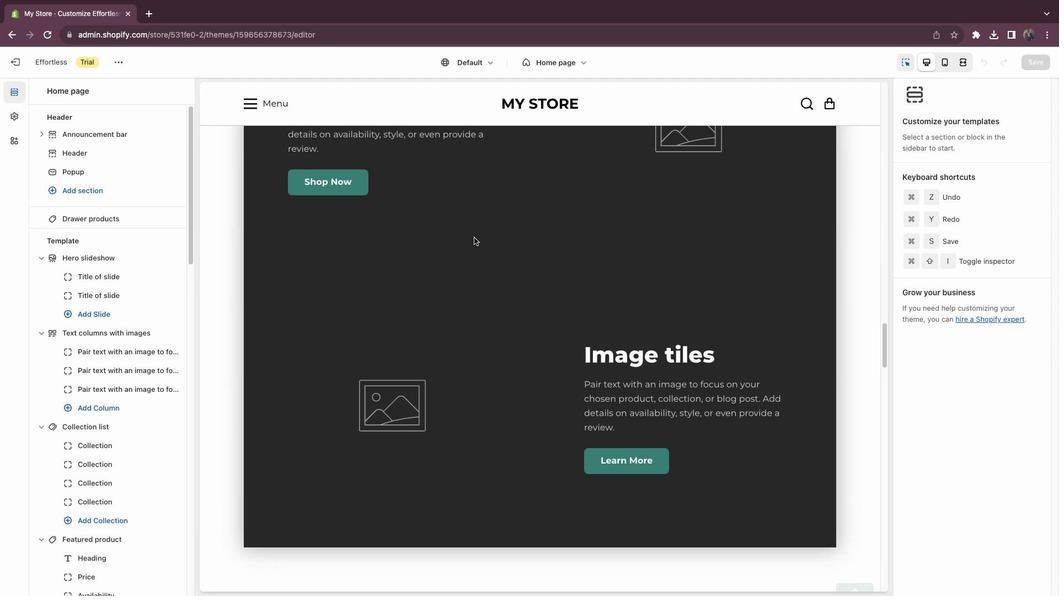
Action: Mouse scrolled (474, 237) with delta (0, 3)
Screenshot: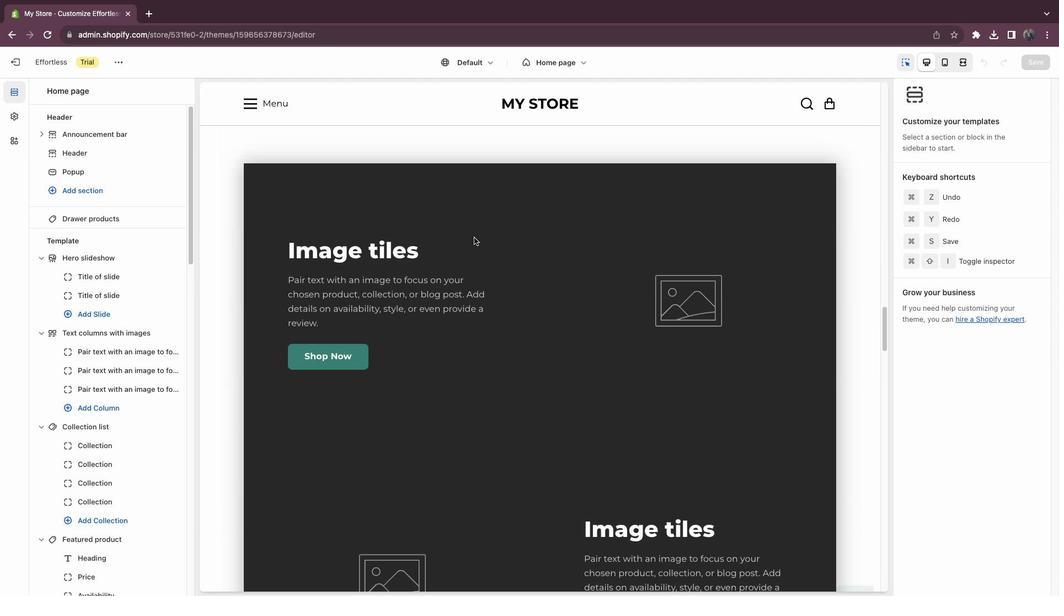 
Action: Mouse scrolled (474, 237) with delta (0, 0)
Screenshot: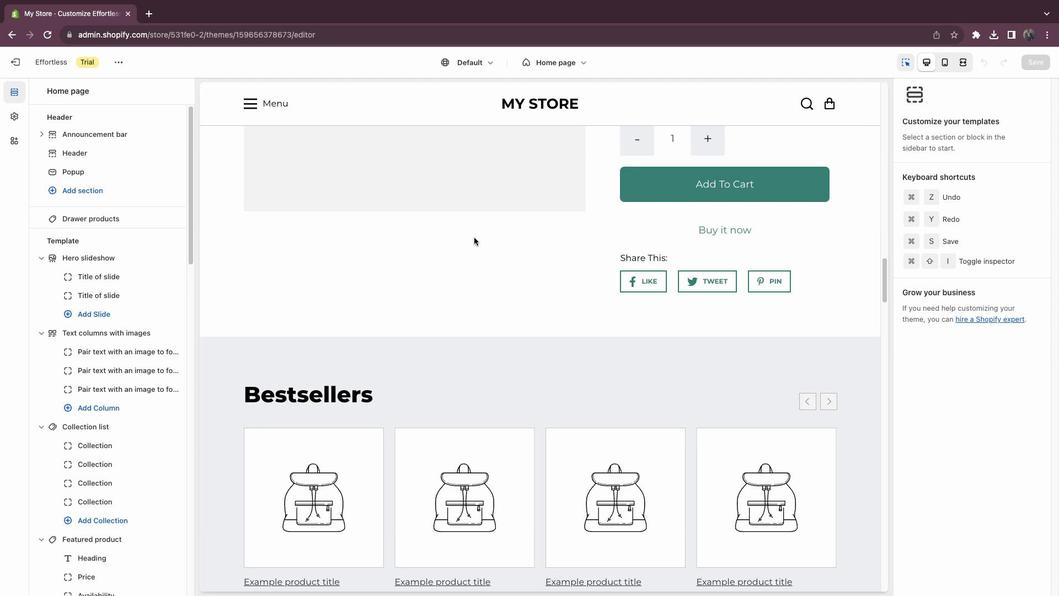 
Action: Mouse scrolled (474, 237) with delta (0, 0)
Screenshot: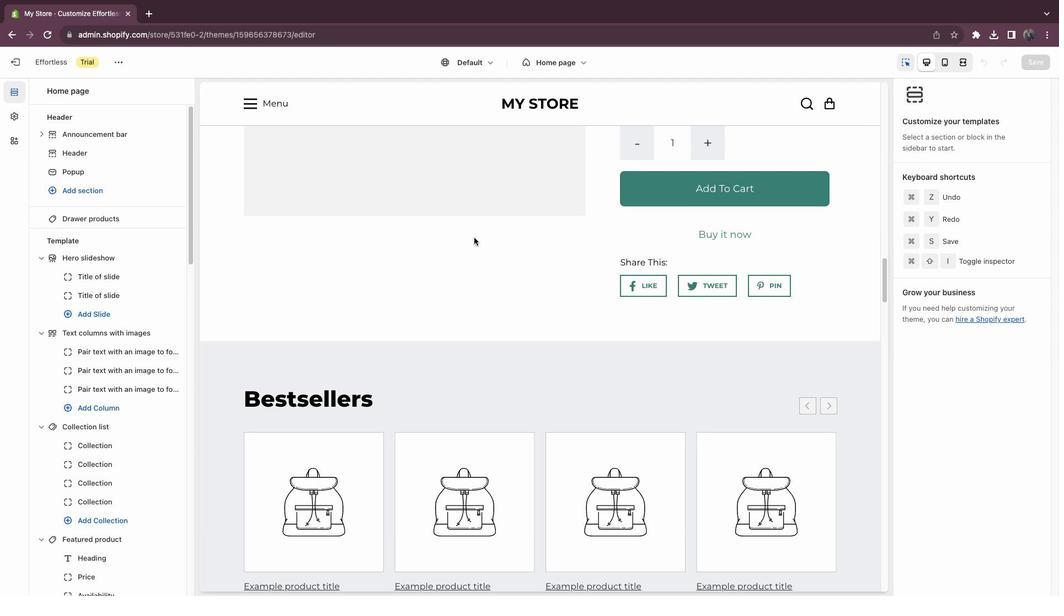 
Action: Mouse scrolled (474, 237) with delta (0, 2)
Screenshot: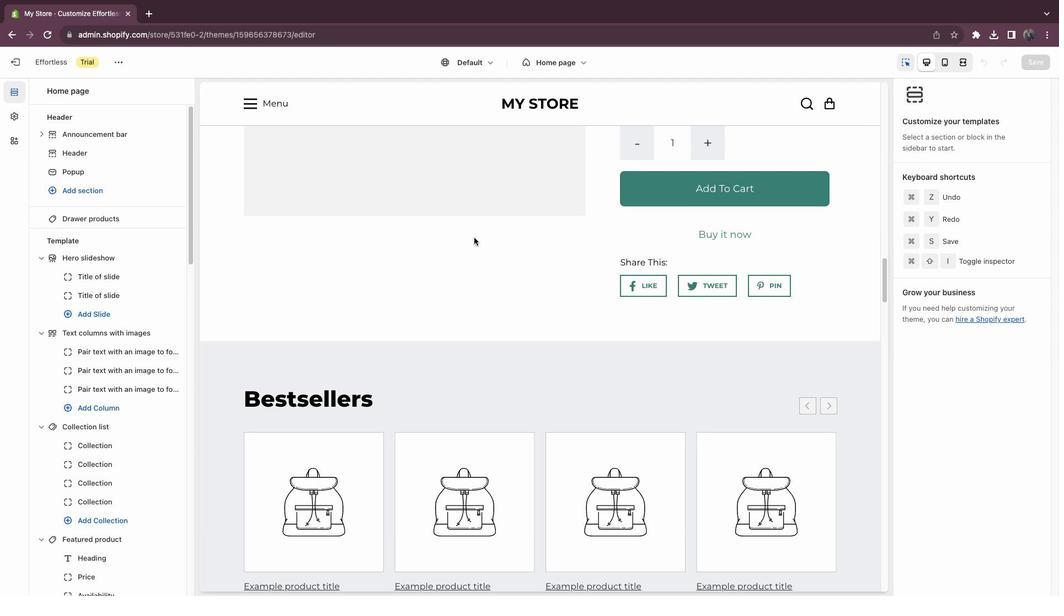
Action: Mouse scrolled (474, 237) with delta (0, 2)
Screenshot: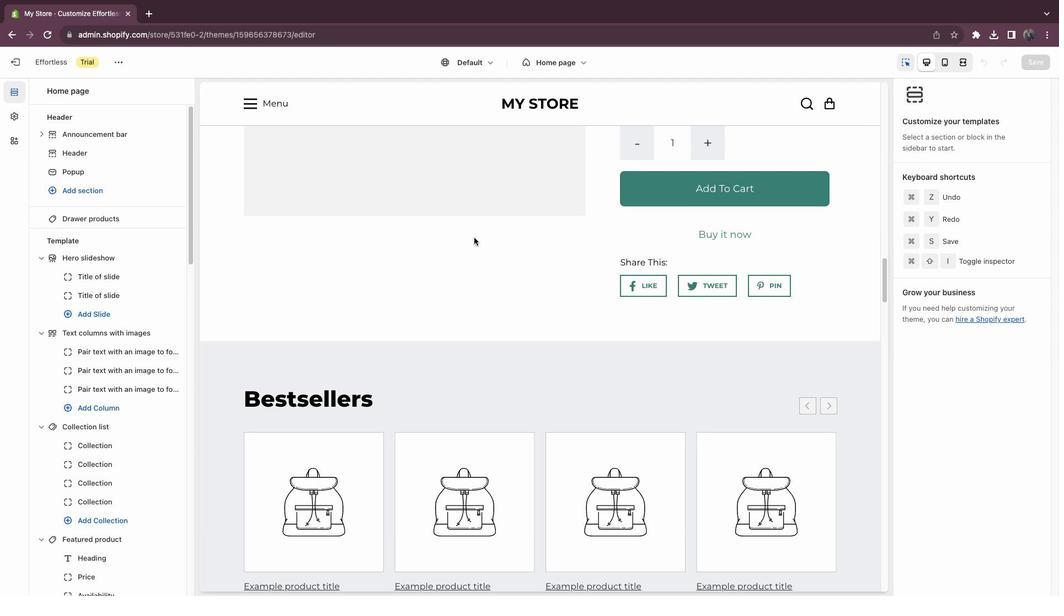 
Action: Mouse scrolled (474, 237) with delta (0, 3)
Screenshot: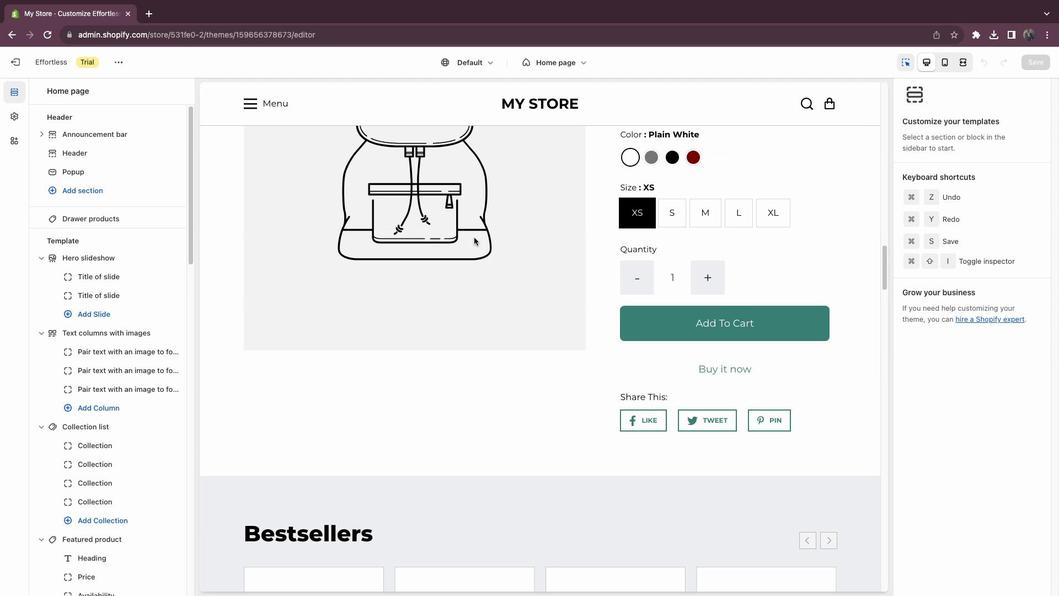 
Action: Mouse scrolled (474, 237) with delta (0, 3)
Screenshot: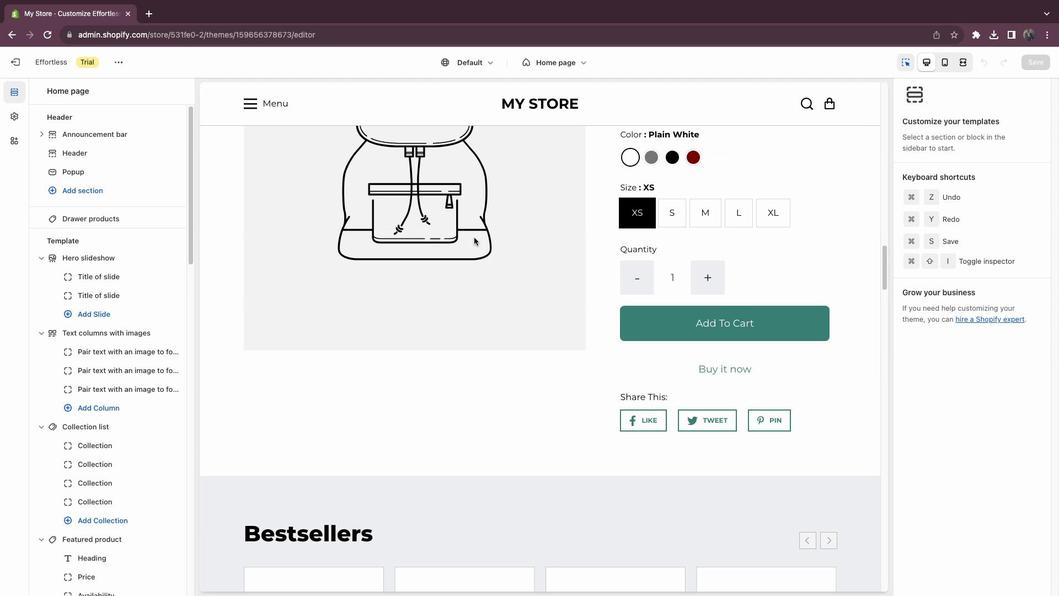 
Action: Mouse scrolled (474, 237) with delta (0, 0)
Screenshot: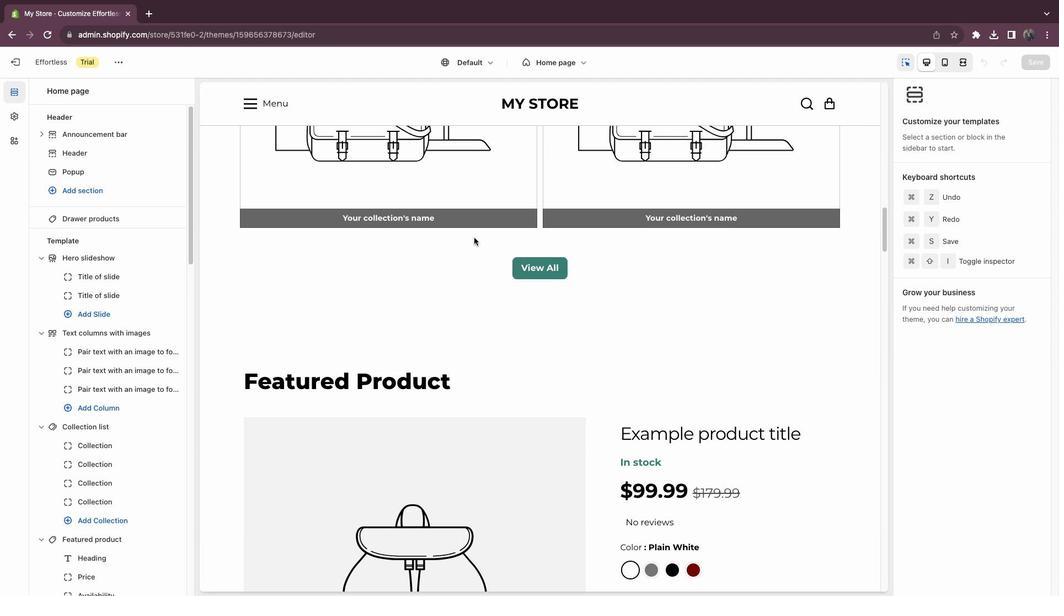 
Action: Mouse scrolled (474, 237) with delta (0, 0)
Screenshot: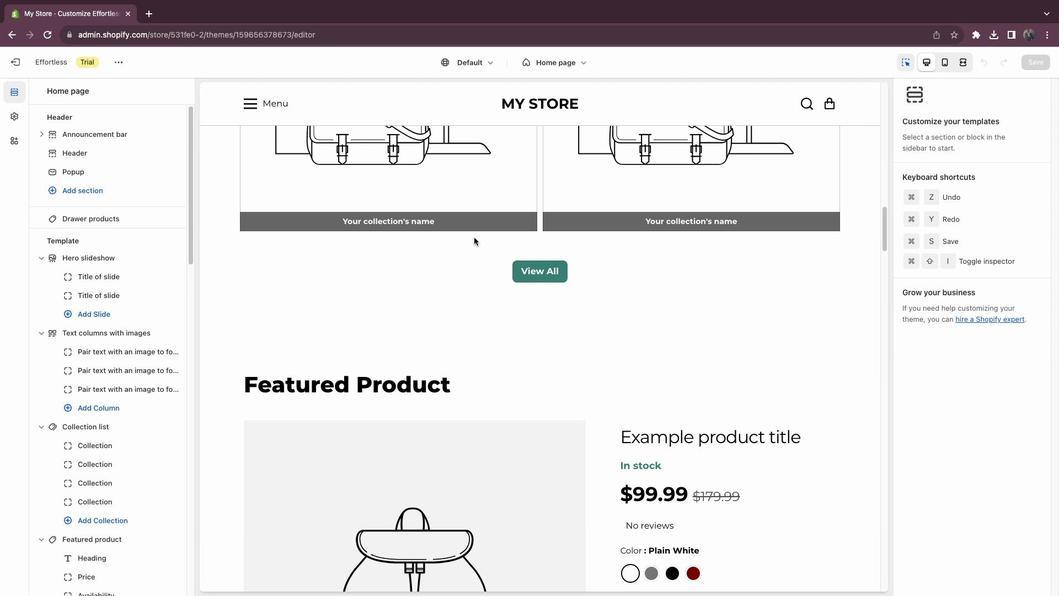 
Action: Mouse scrolled (474, 237) with delta (0, 1)
Screenshot: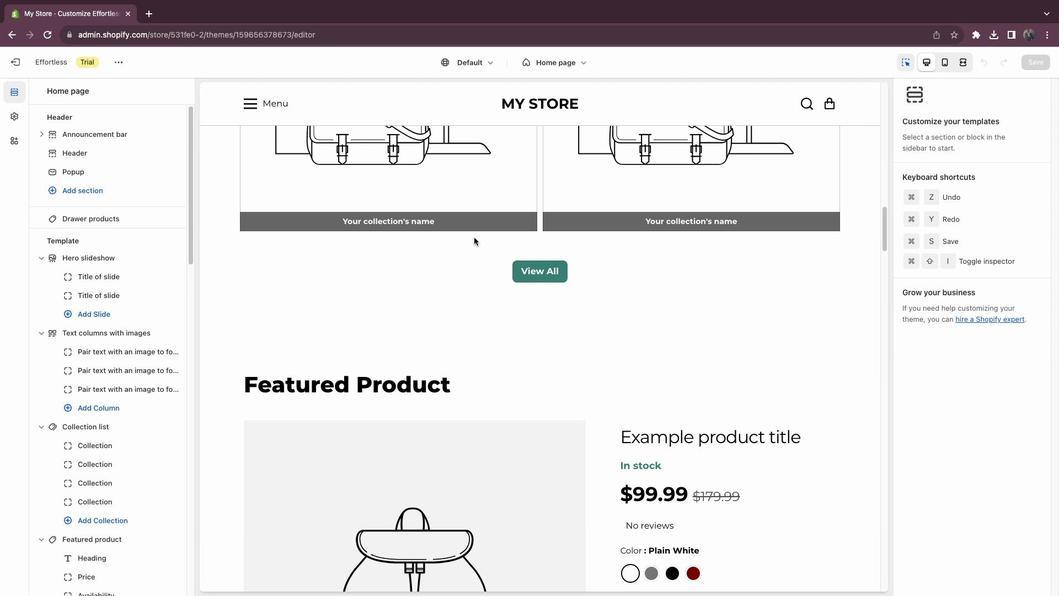 
Action: Mouse scrolled (474, 237) with delta (0, 2)
Screenshot: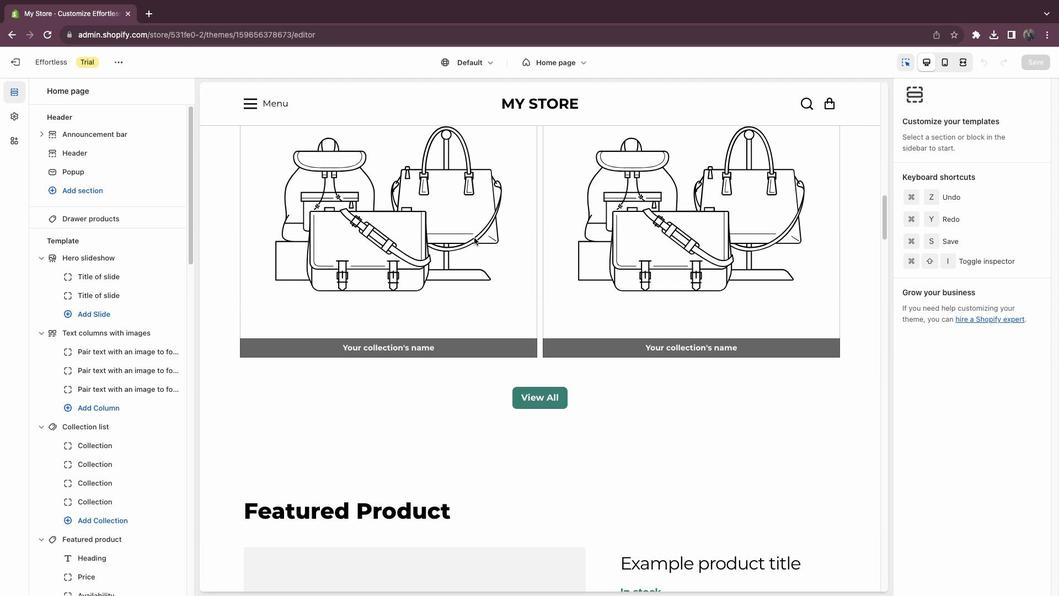 
Action: Mouse scrolled (474, 237) with delta (0, 3)
Screenshot: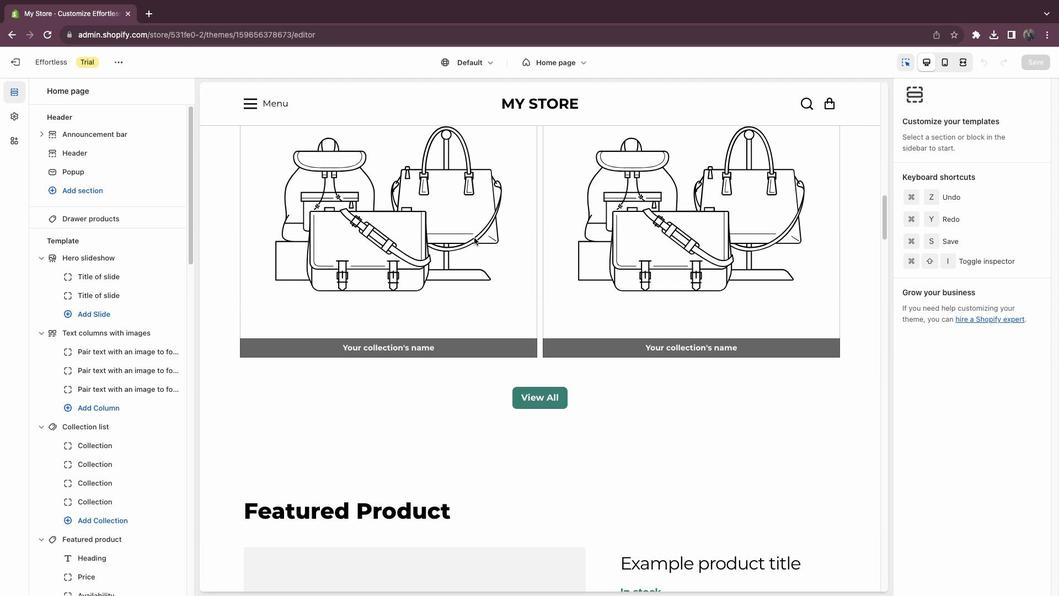 
Action: Mouse scrolled (474, 237) with delta (0, 3)
Screenshot: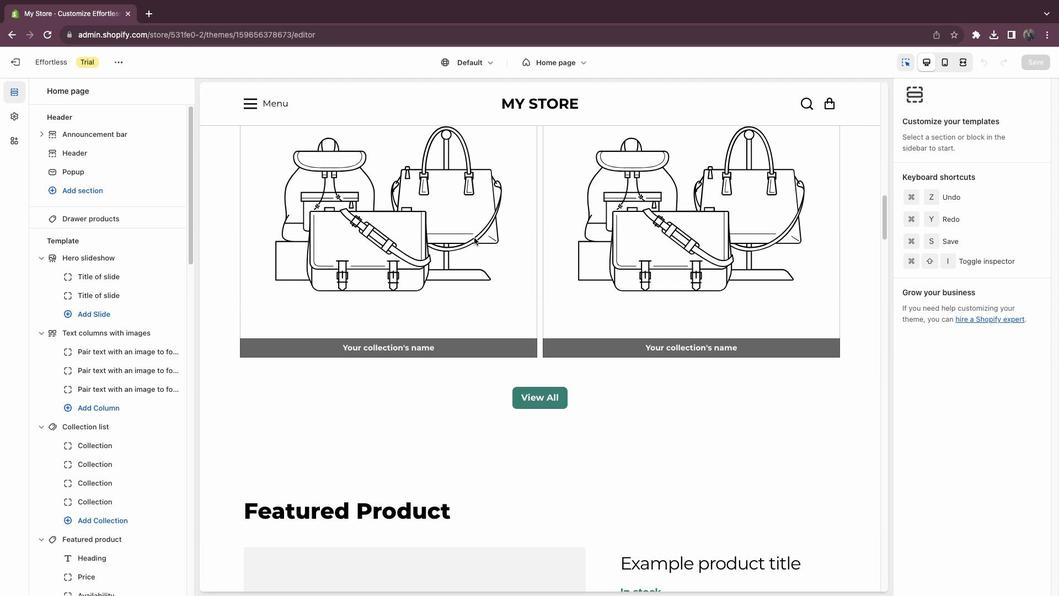 
Action: Mouse scrolled (474, 237) with delta (0, 3)
Screenshot: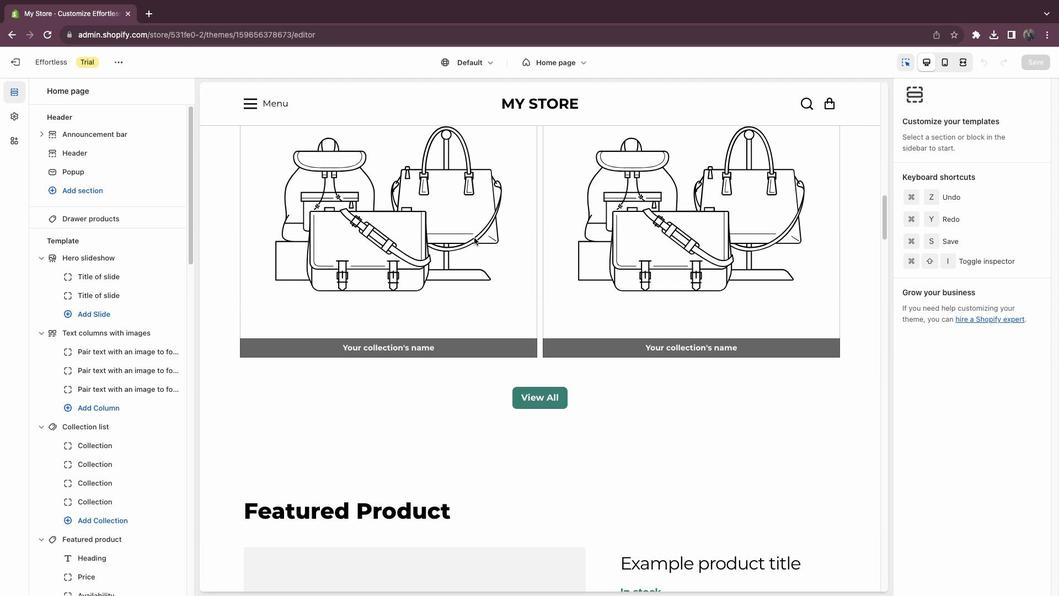 
Action: Mouse scrolled (474, 237) with delta (0, 0)
Screenshot: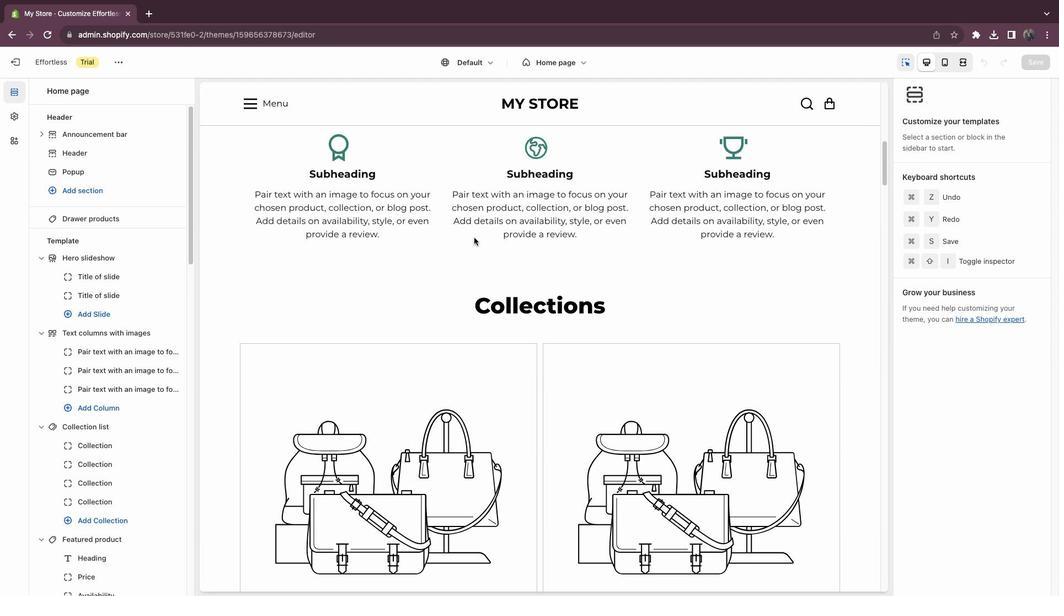 
Action: Mouse scrolled (474, 237) with delta (0, 0)
Screenshot: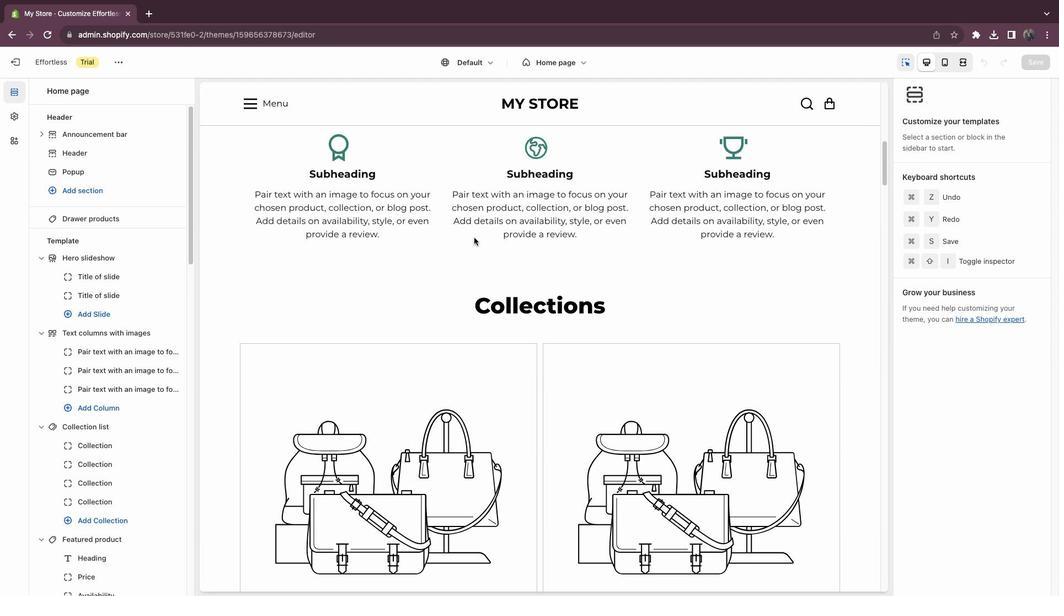 
Action: Mouse scrolled (474, 237) with delta (0, 1)
Screenshot: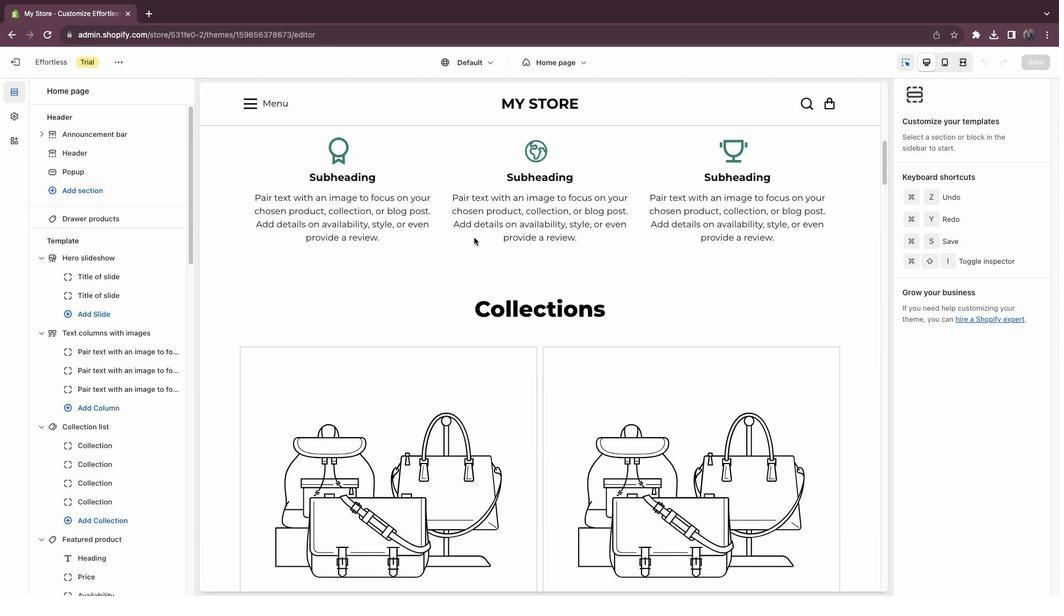 
Action: Mouse scrolled (474, 237) with delta (0, 2)
Screenshot: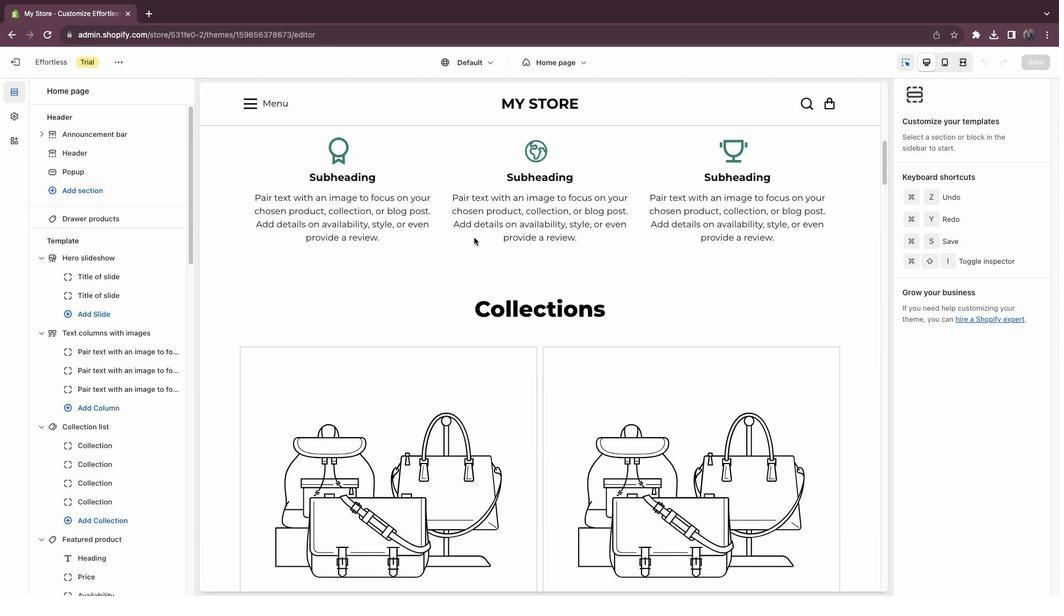 
Action: Mouse scrolled (474, 237) with delta (0, 3)
Screenshot: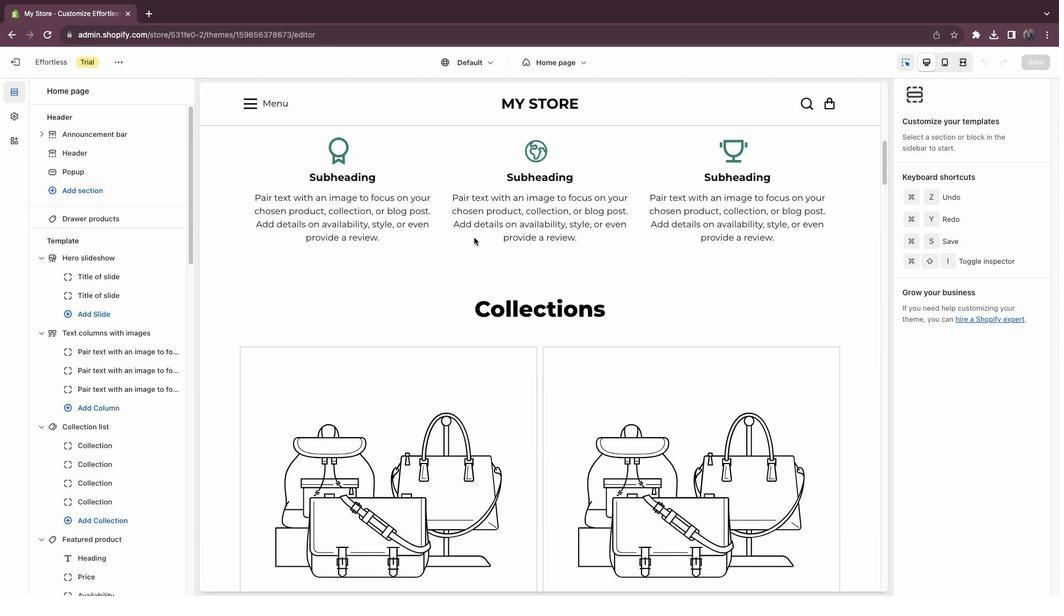
Action: Mouse scrolled (474, 237) with delta (0, 3)
Screenshot: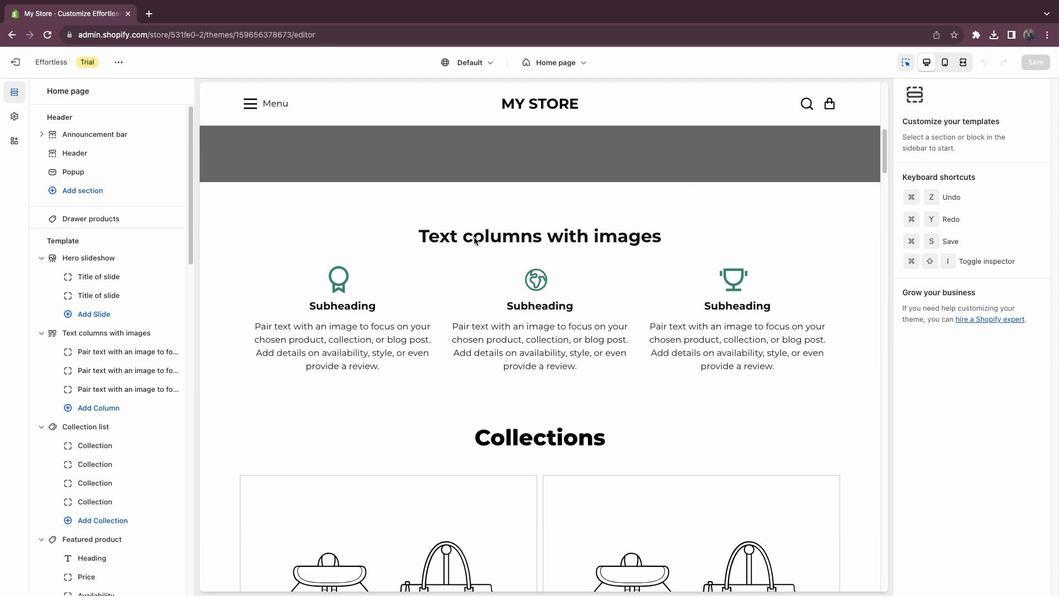 
Action: Mouse scrolled (474, 237) with delta (0, 3)
Screenshot: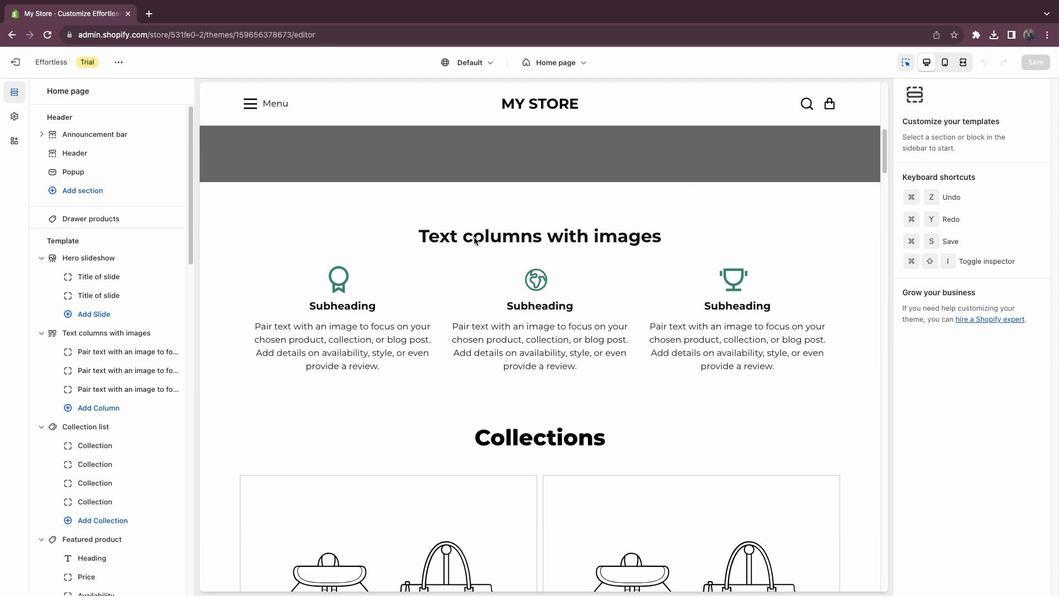 
Action: Mouse scrolled (474, 237) with delta (0, 0)
Screenshot: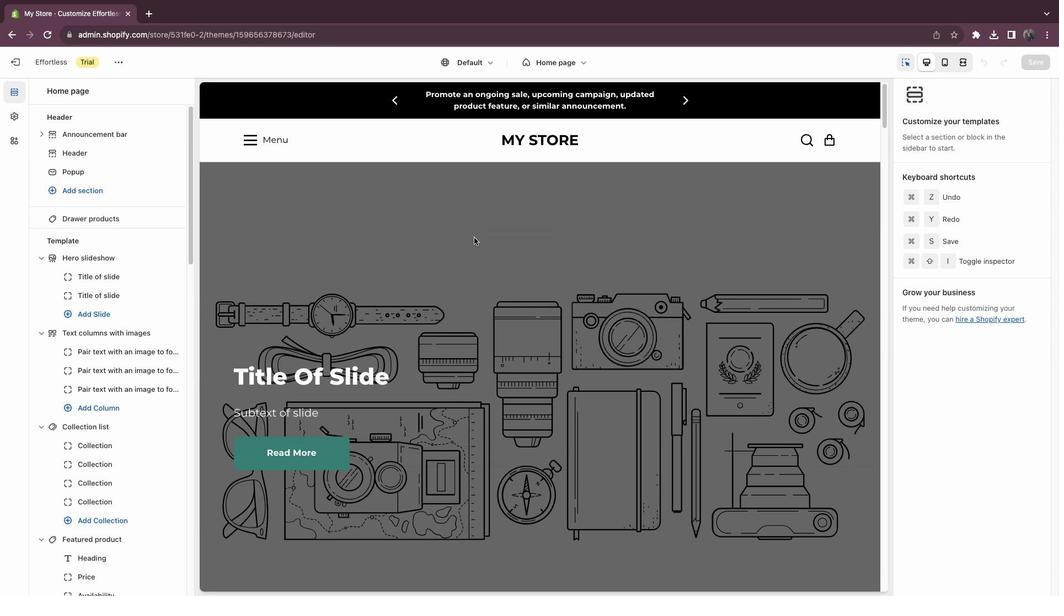 
Action: Mouse scrolled (474, 237) with delta (0, 0)
Screenshot: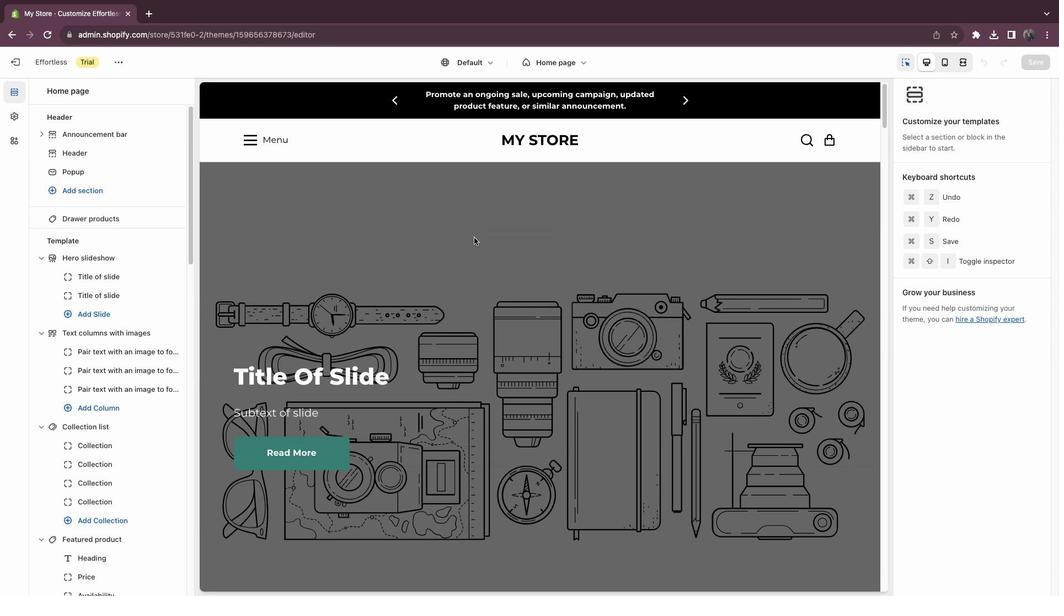 
Action: Mouse scrolled (474, 237) with delta (0, 2)
Screenshot: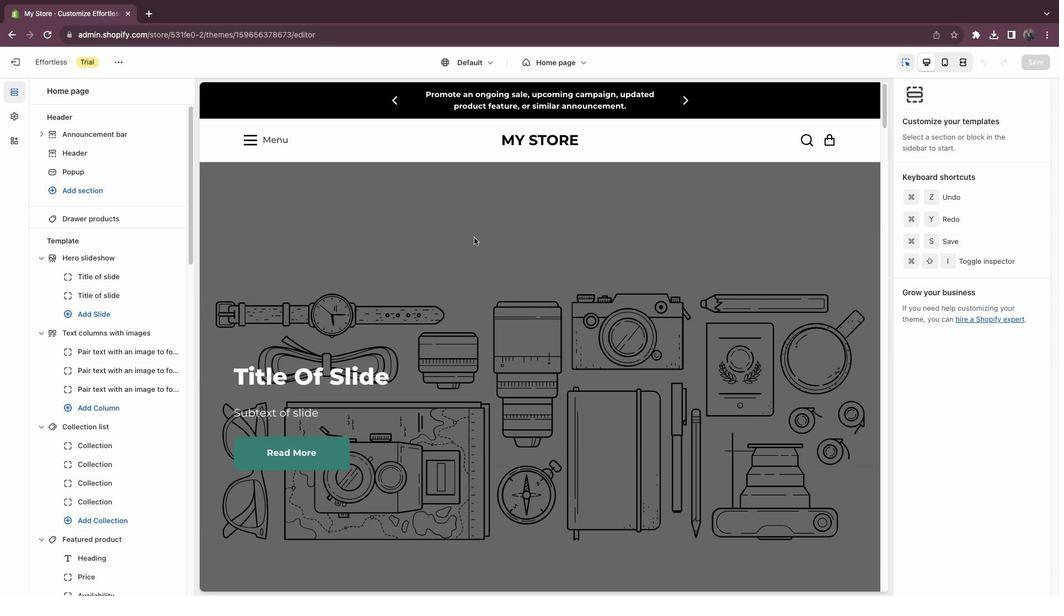 
Action: Mouse scrolled (474, 237) with delta (0, 3)
Screenshot: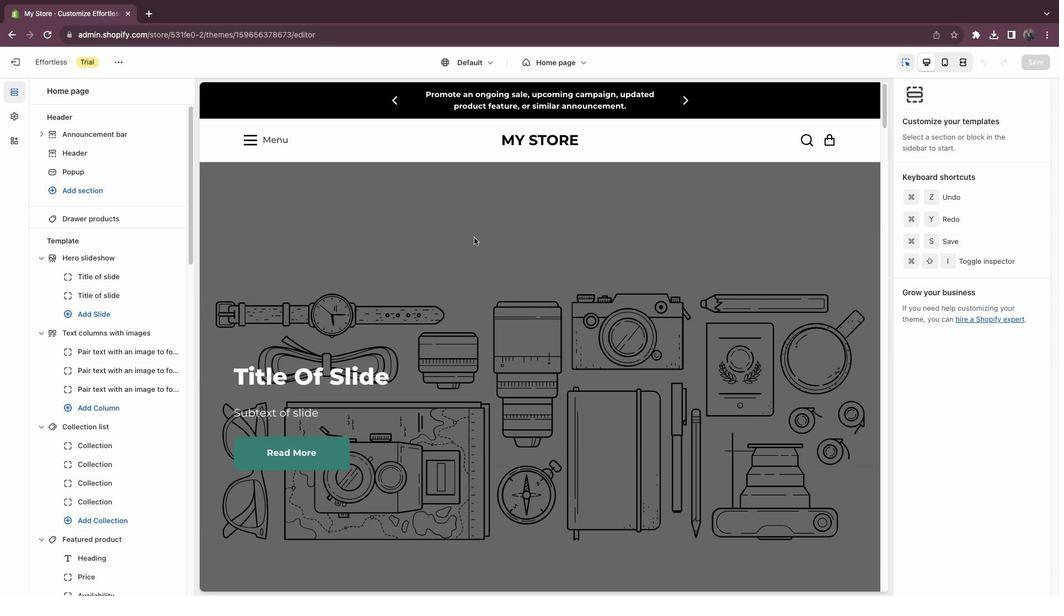 
Action: Mouse scrolled (474, 237) with delta (0, 3)
Screenshot: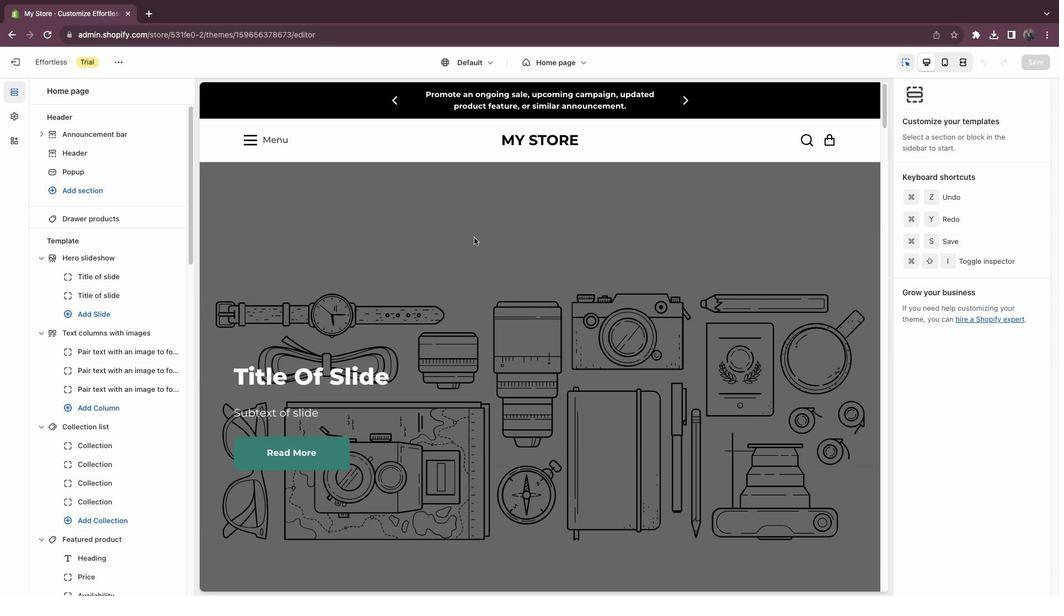 
Action: Mouse scrolled (474, 237) with delta (0, 4)
Screenshot: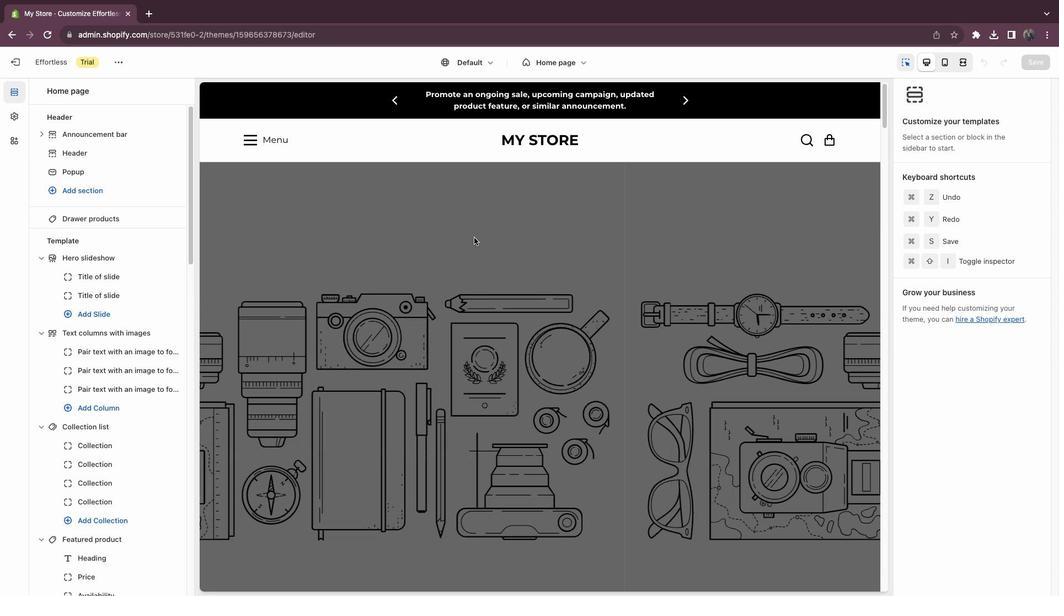 
Action: Mouse scrolled (474, 237) with delta (0, 0)
Screenshot: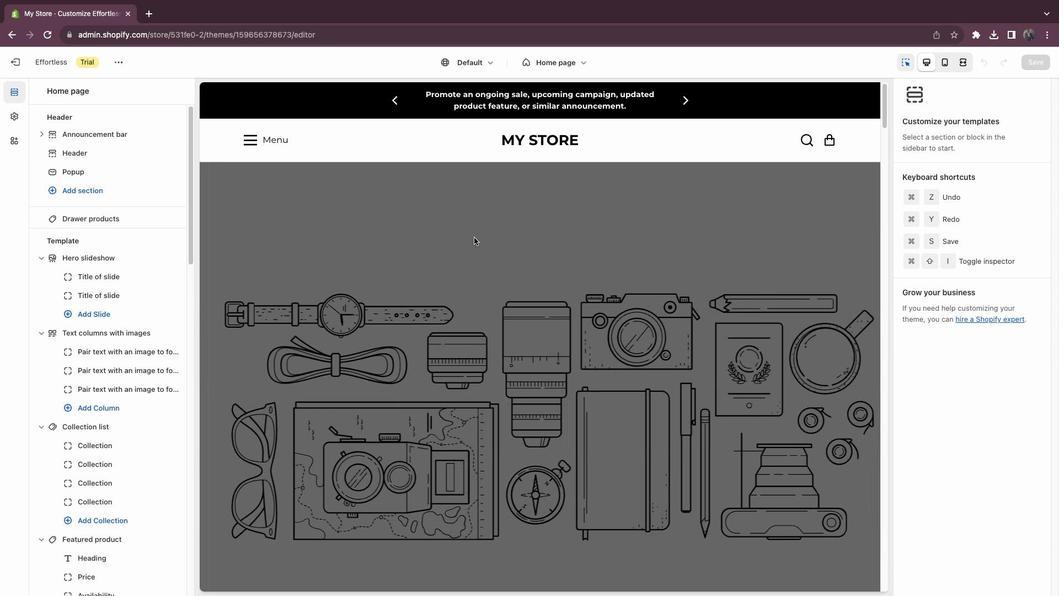 
Action: Mouse scrolled (474, 237) with delta (0, 0)
Screenshot: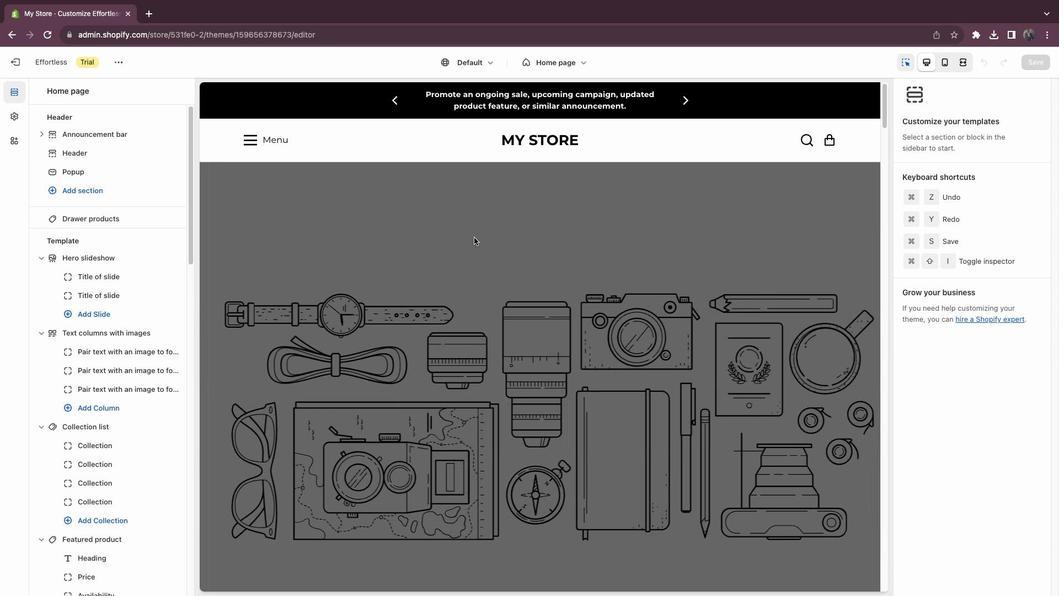
Action: Mouse scrolled (474, 237) with delta (0, 2)
Screenshot: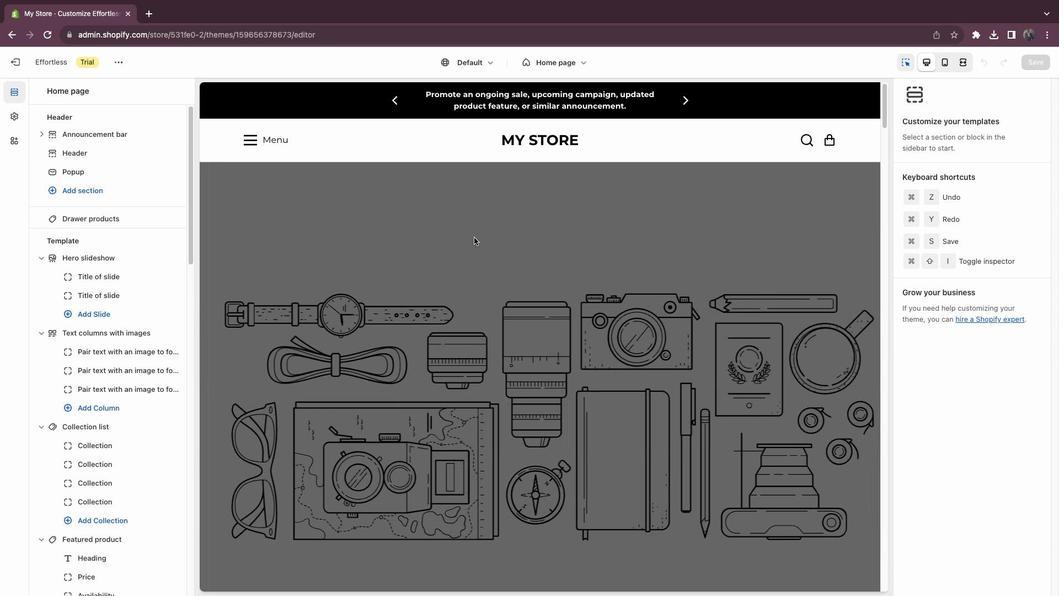 
Action: Mouse scrolled (474, 237) with delta (0, 2)
Screenshot: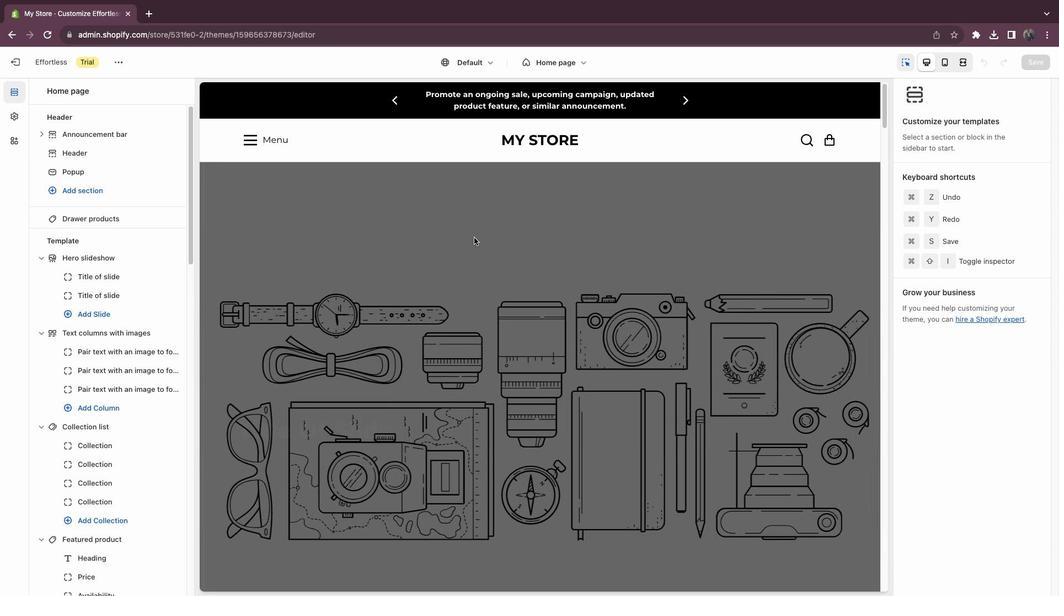 
Action: Mouse scrolled (474, 237) with delta (0, 3)
Screenshot: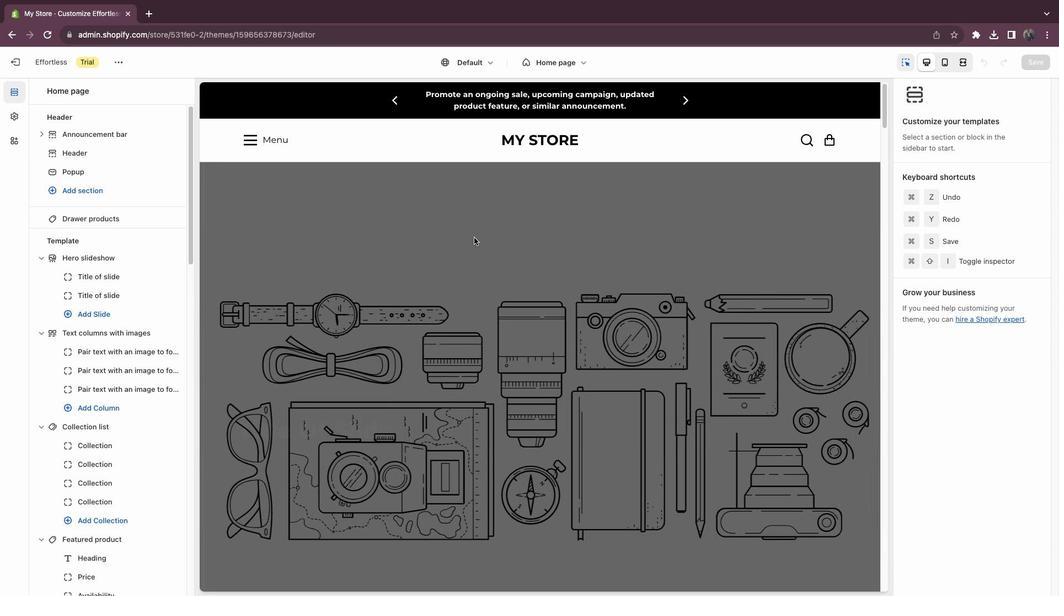 
Action: Mouse scrolled (474, 237) with delta (0, 3)
Screenshot: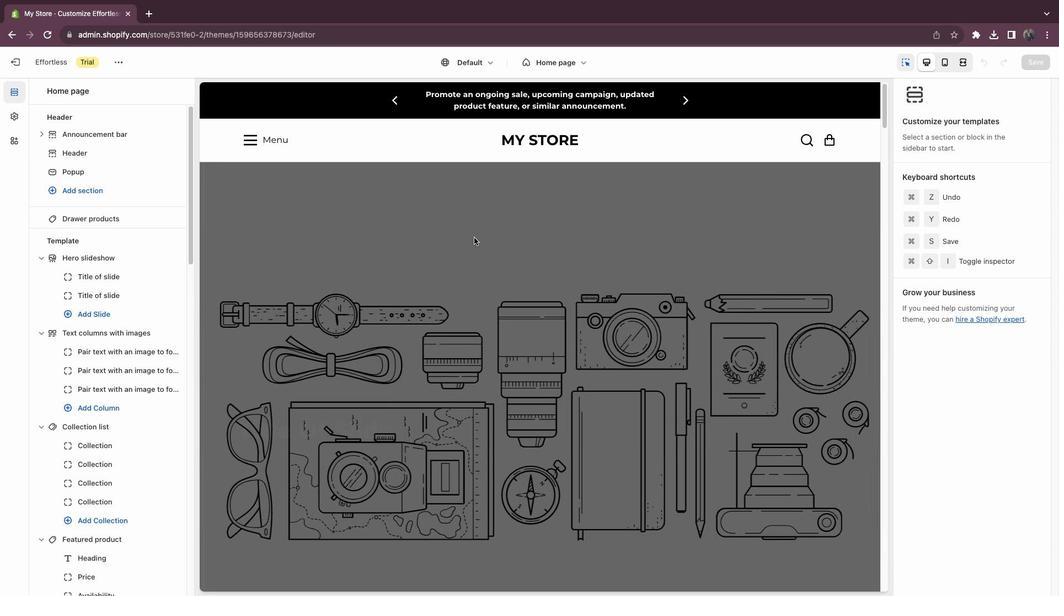 
Action: Mouse moved to (471, 264)
Screenshot: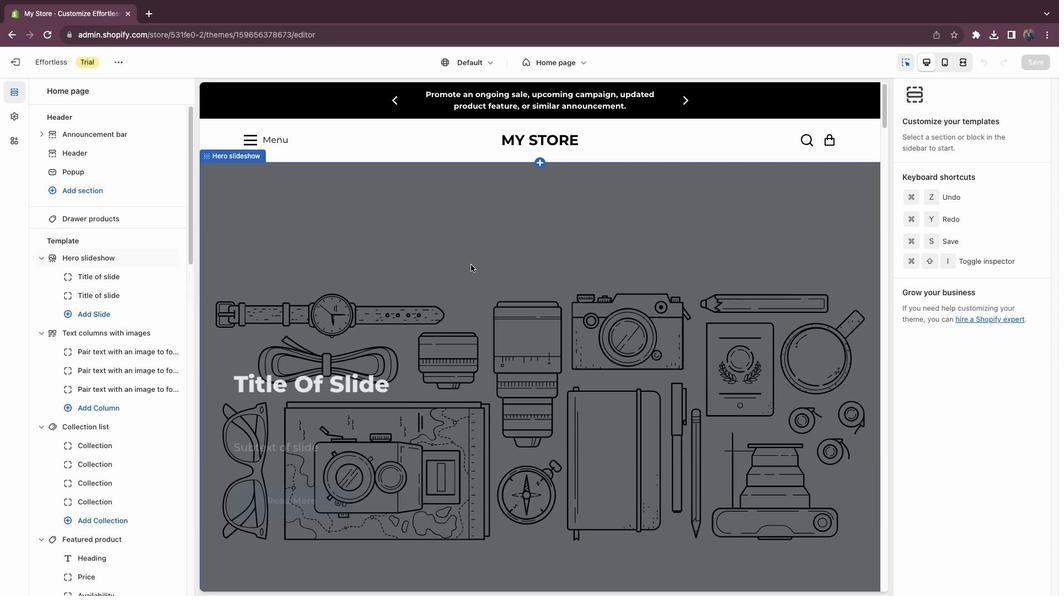 
Action: Mouse pressed left at (471, 264)
Screenshot: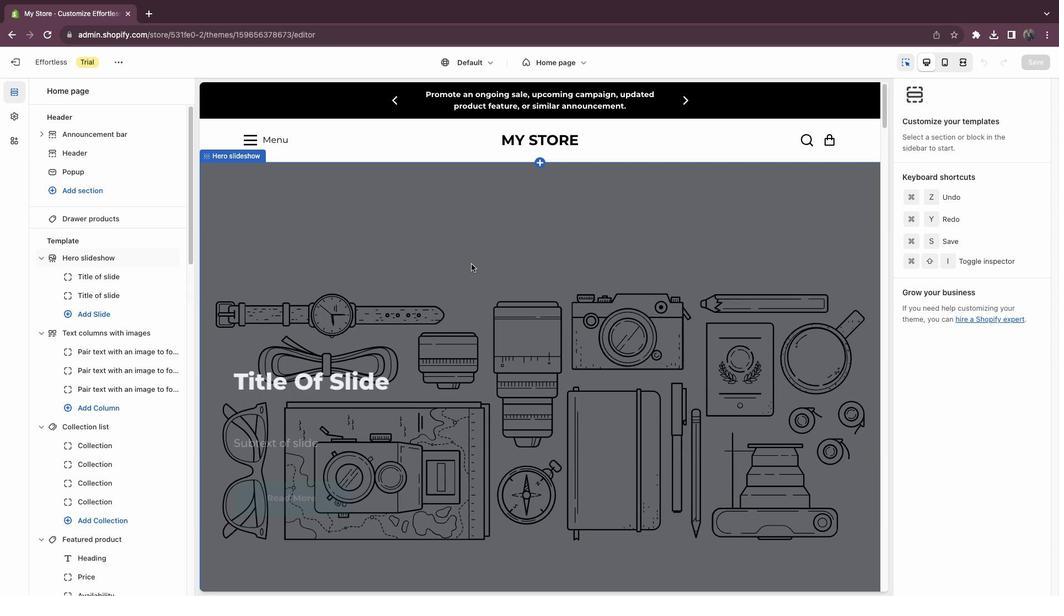 
Action: Mouse moved to (521, 301)
Screenshot: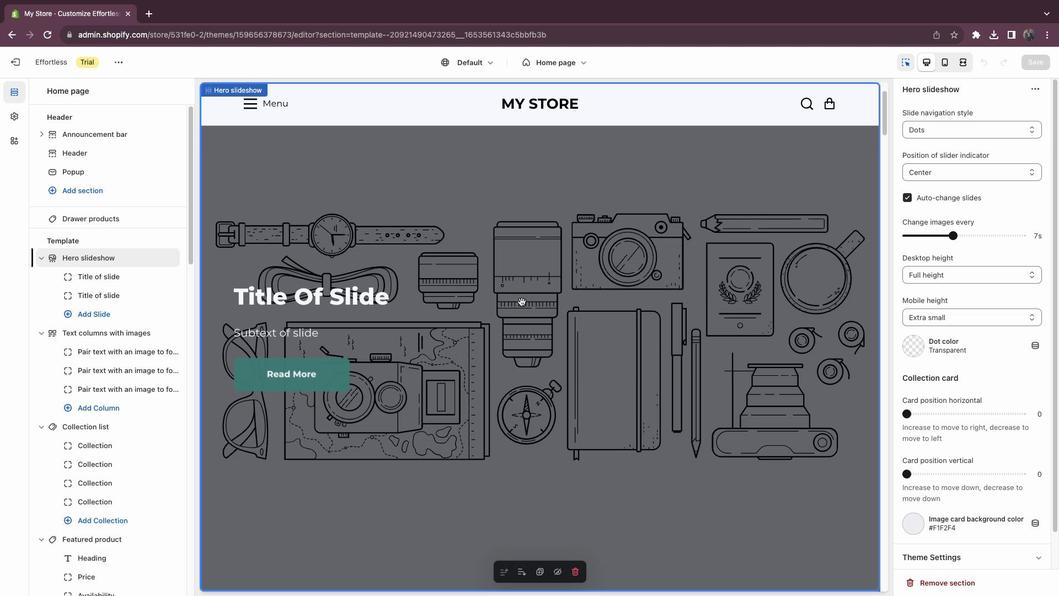 
Action: Mouse pressed left at (521, 301)
Screenshot: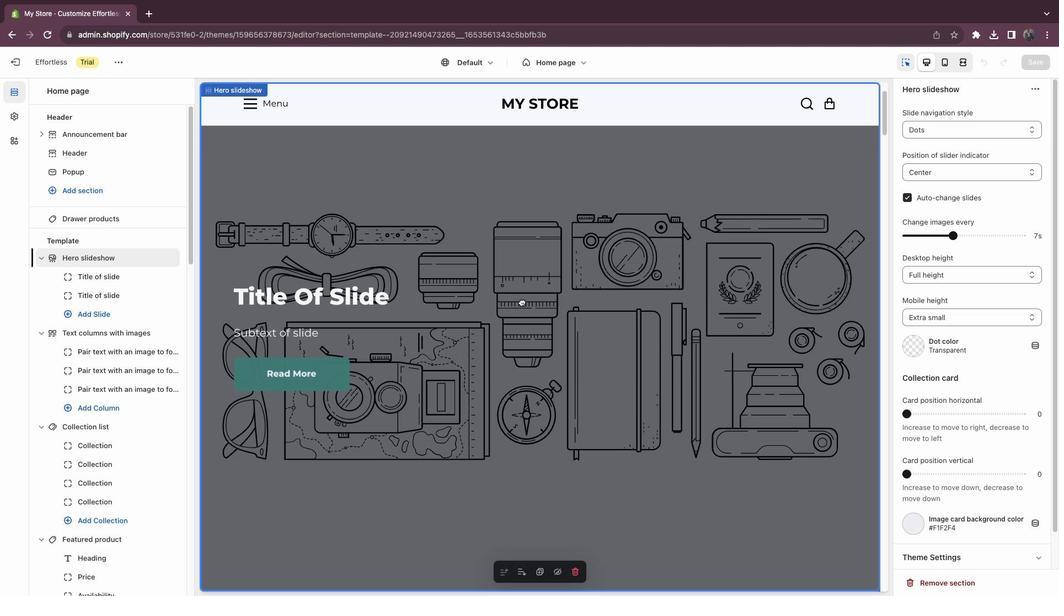 
Action: Mouse moved to (120, 279)
Screenshot: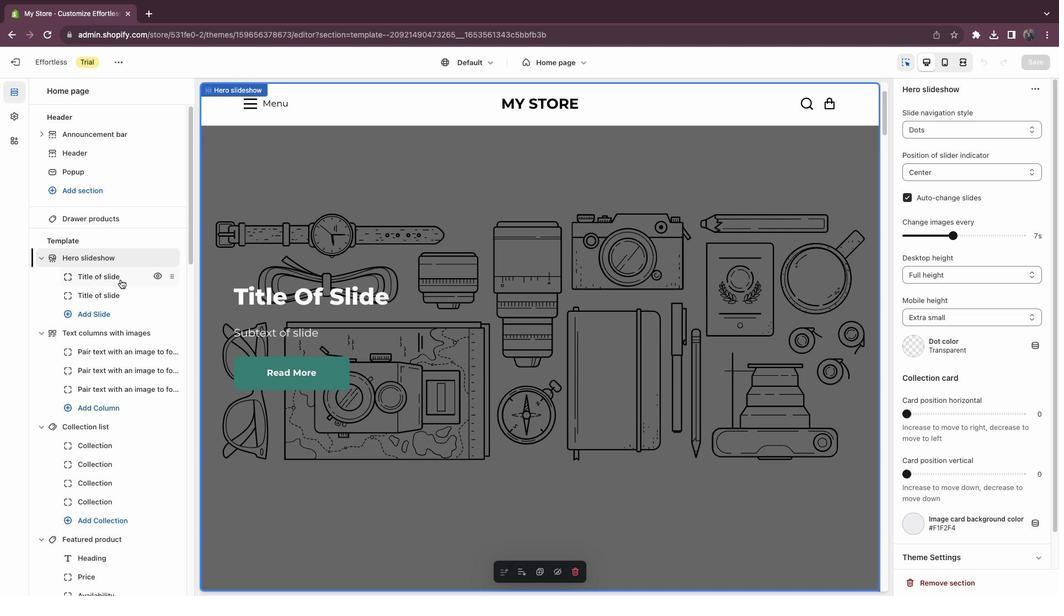 
Action: Mouse pressed left at (120, 279)
Screenshot: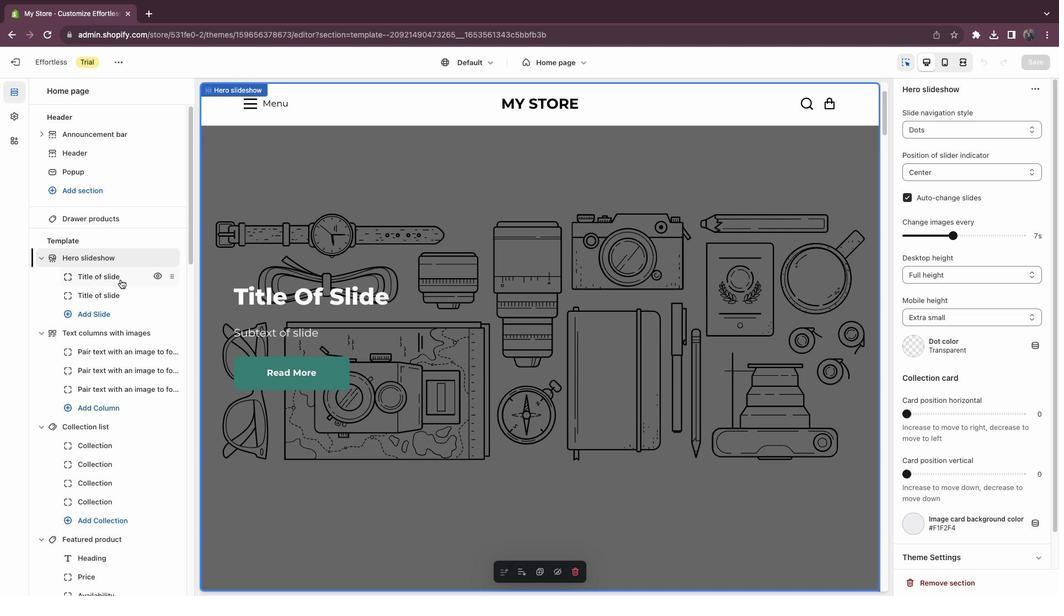 
Action: Mouse moved to (973, 141)
Screenshot: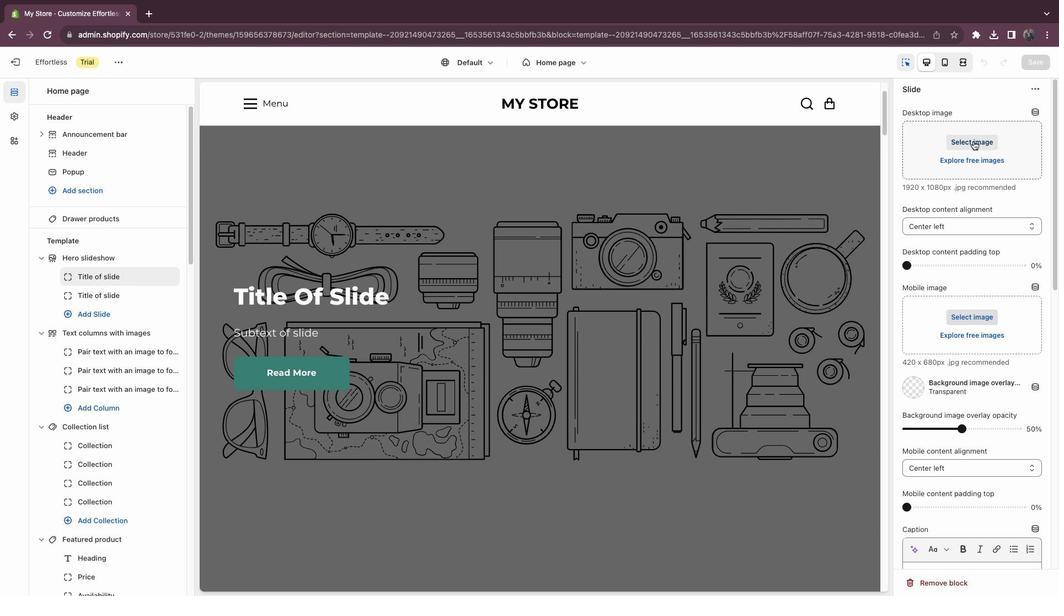 
Action: Mouse pressed left at (973, 141)
Screenshot: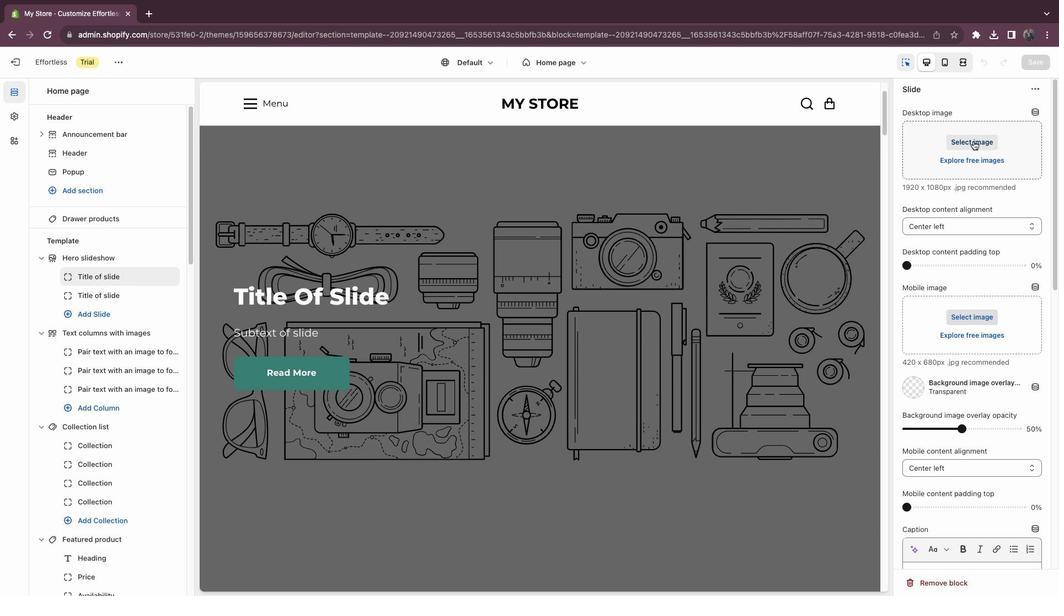 
Action: Mouse moved to (597, 179)
Screenshot: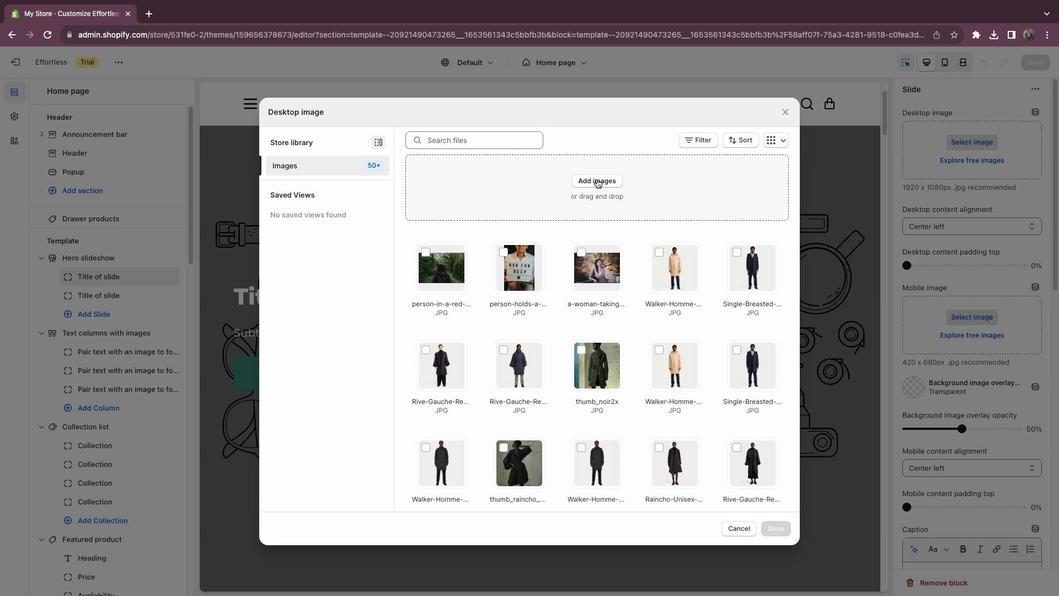 
Action: Mouse pressed left at (597, 179)
Screenshot: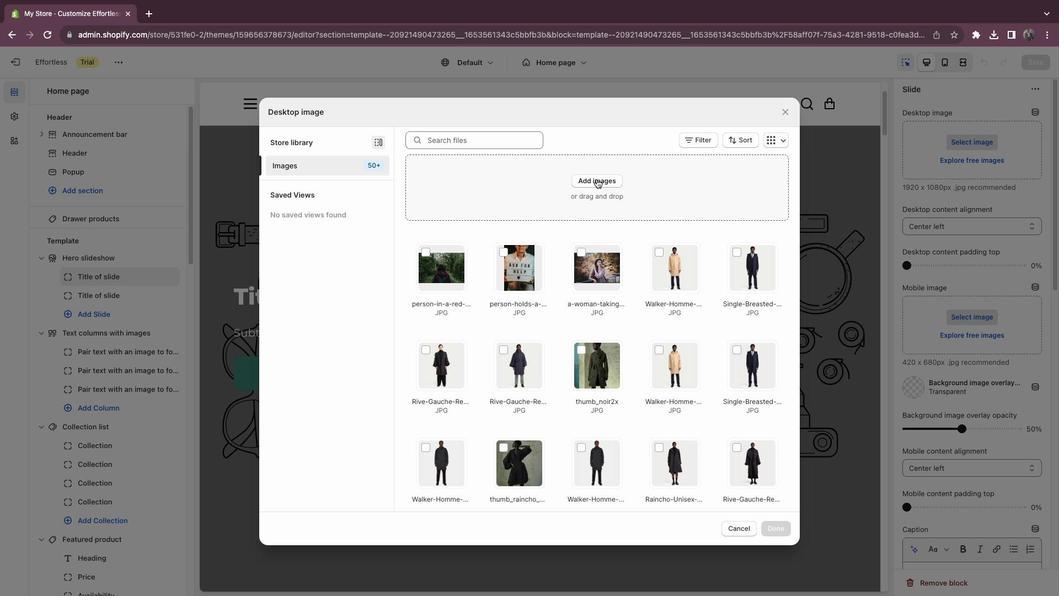 
Action: Mouse moved to (506, 230)
Screenshot: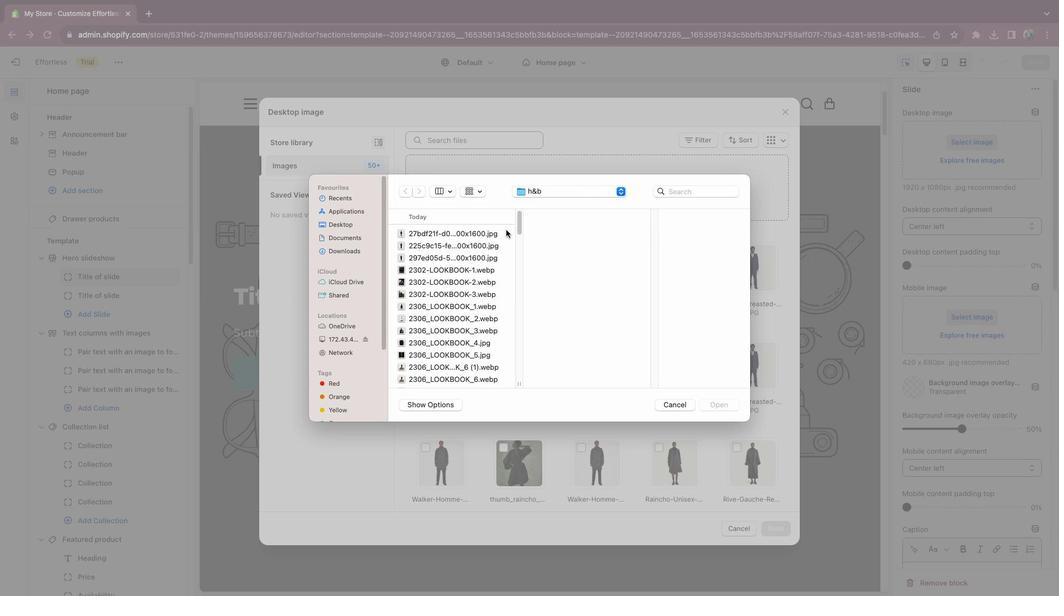 
Action: Mouse pressed left at (506, 230)
Screenshot: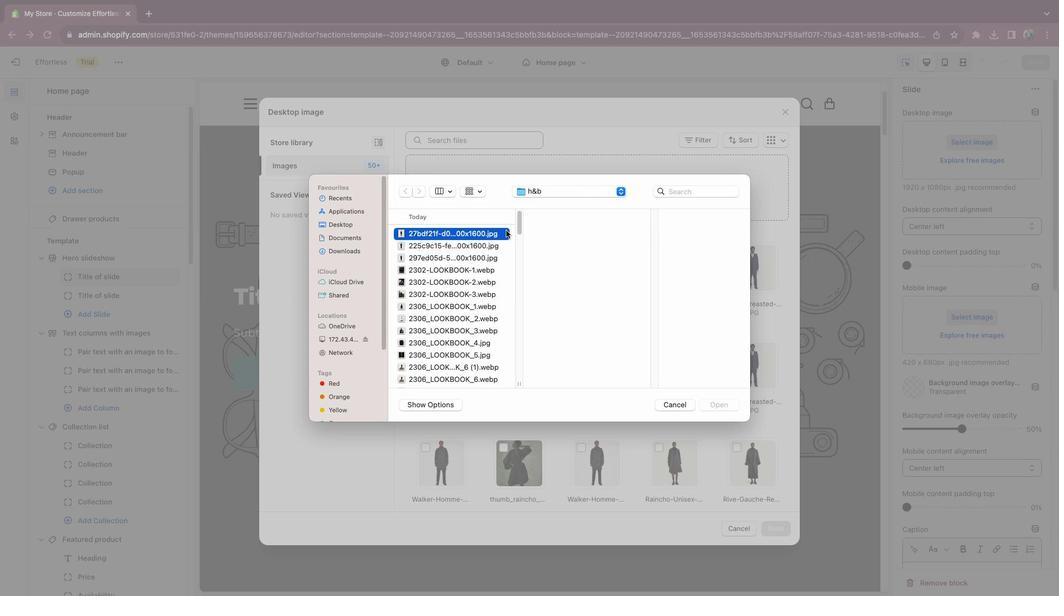 
Action: Mouse moved to (723, 407)
Screenshot: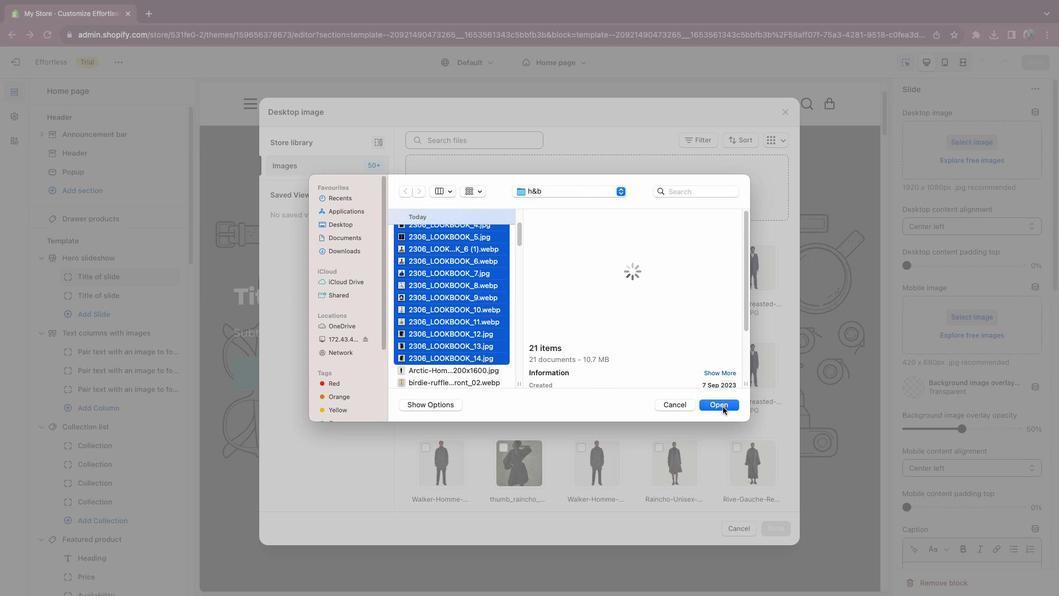 
Action: Mouse pressed left at (723, 407)
Screenshot: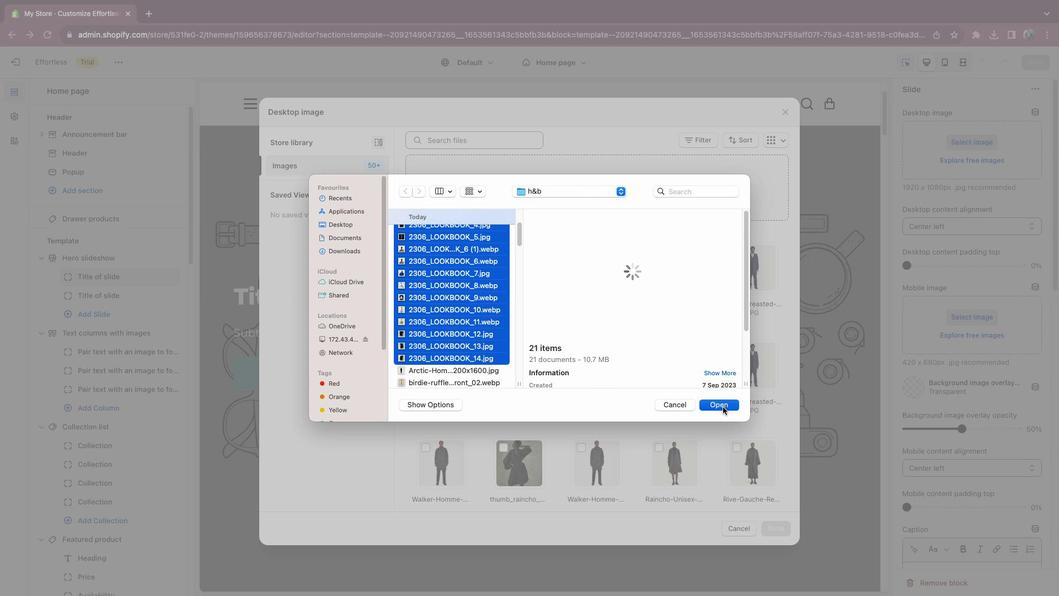 
Action: Mouse moved to (588, 180)
Screenshot: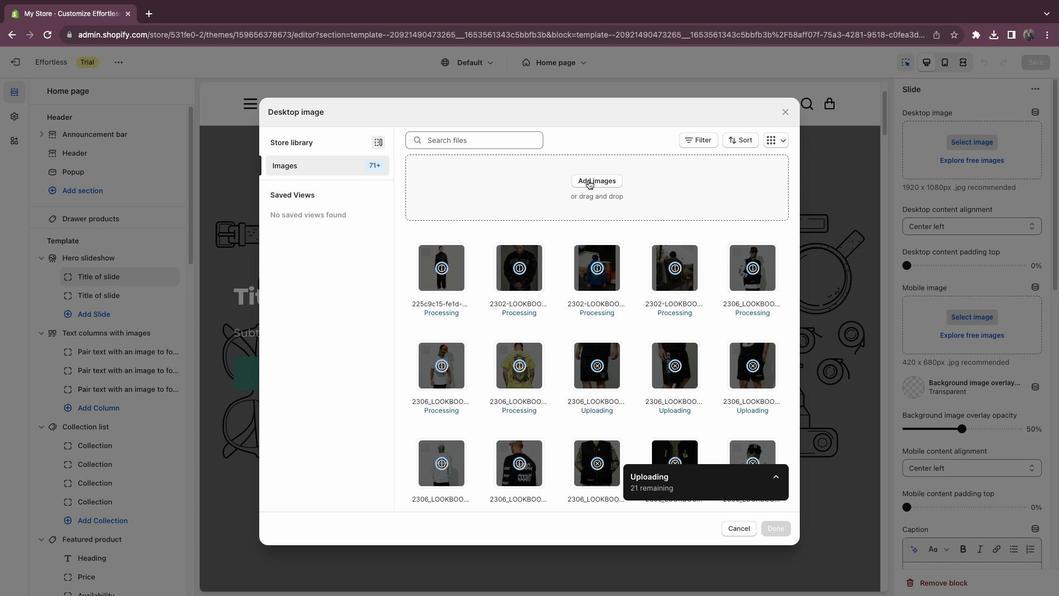 
Action: Mouse pressed left at (588, 180)
Screenshot: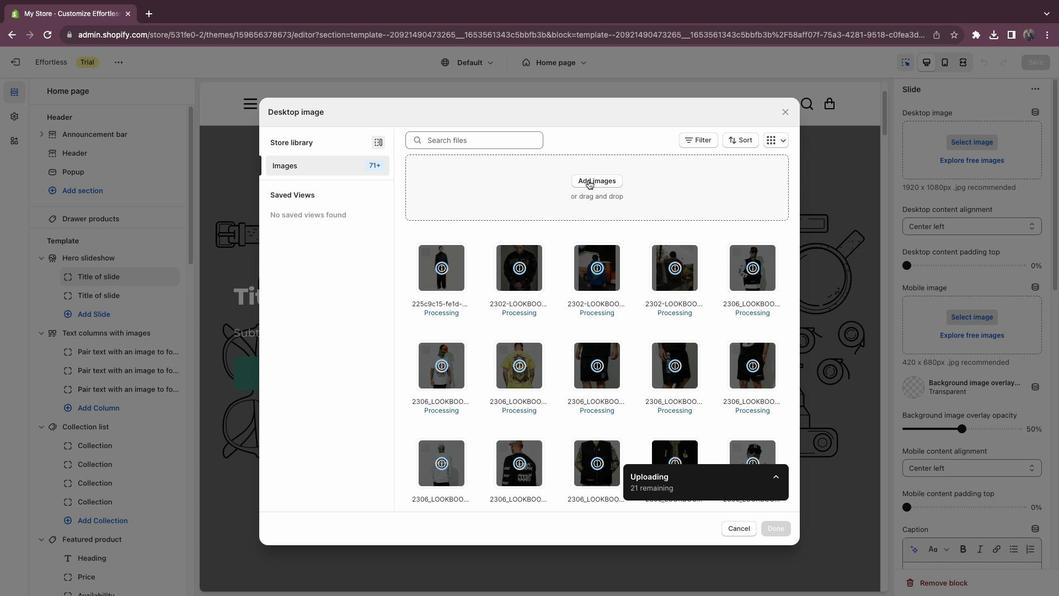 
Action: Mouse moved to (518, 225)
Screenshot: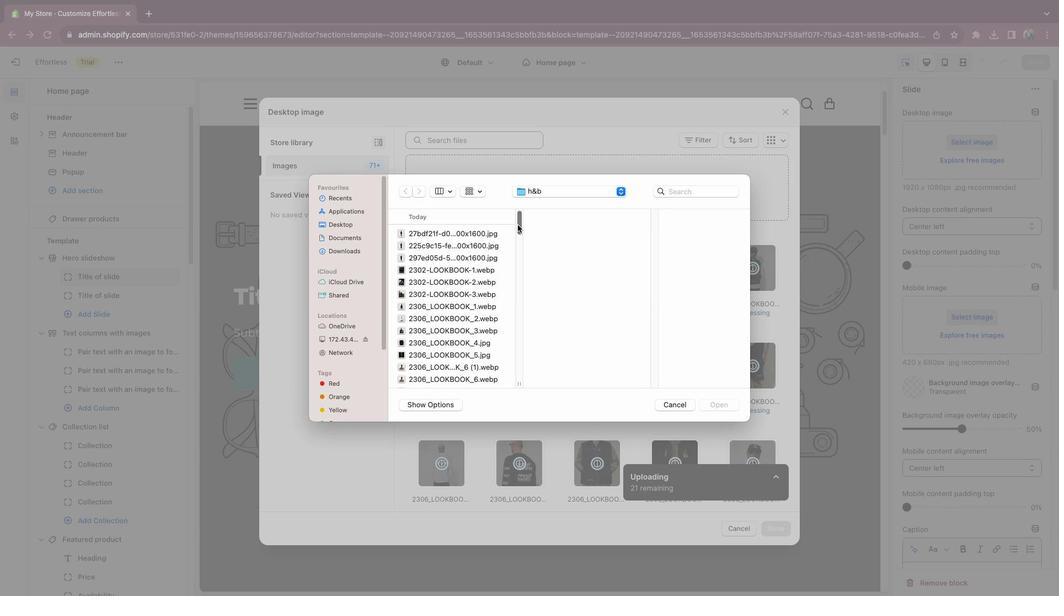 
Action: Mouse pressed left at (518, 225)
Screenshot: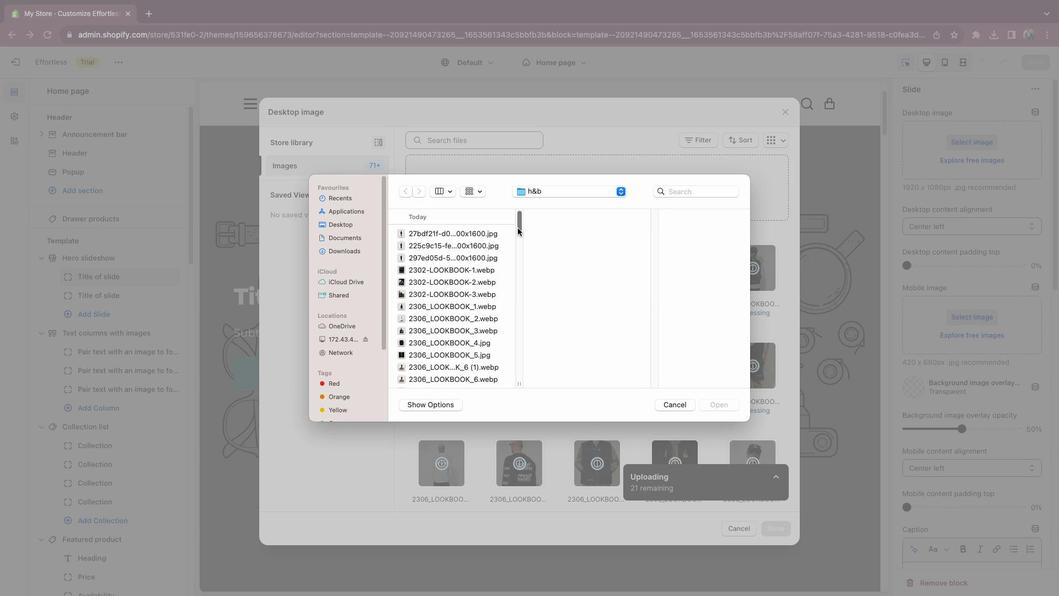 
Action: Mouse moved to (506, 317)
Screenshot: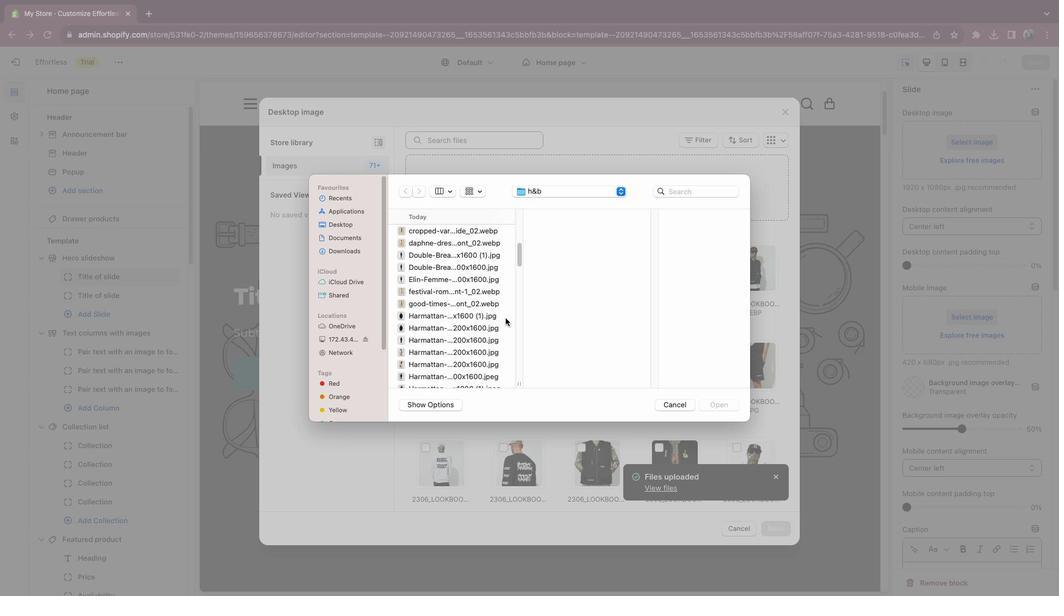 
Action: Mouse pressed left at (506, 317)
Screenshot: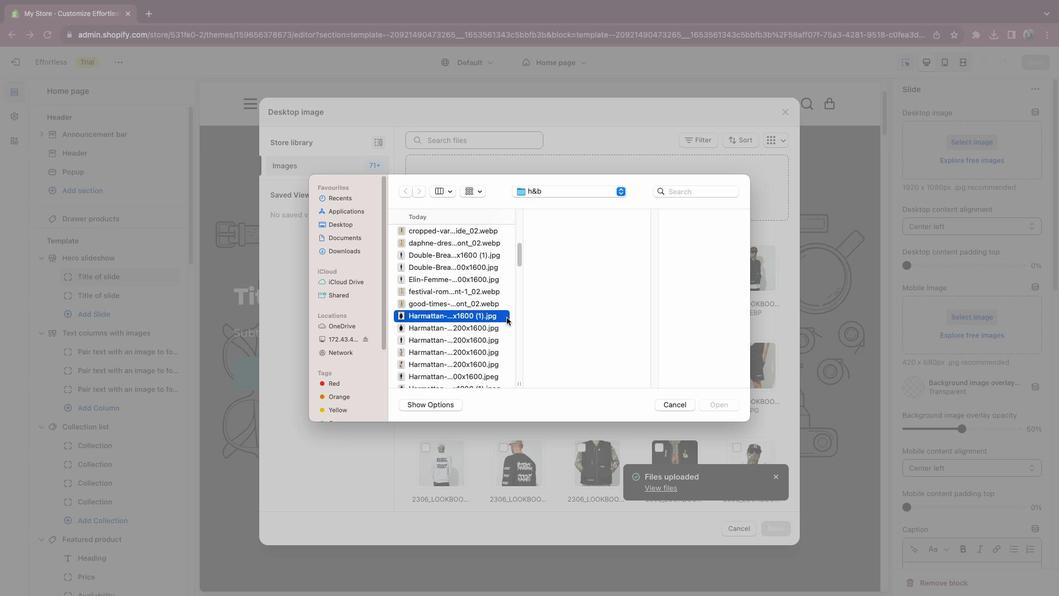 
Action: Mouse moved to (709, 403)
Screenshot: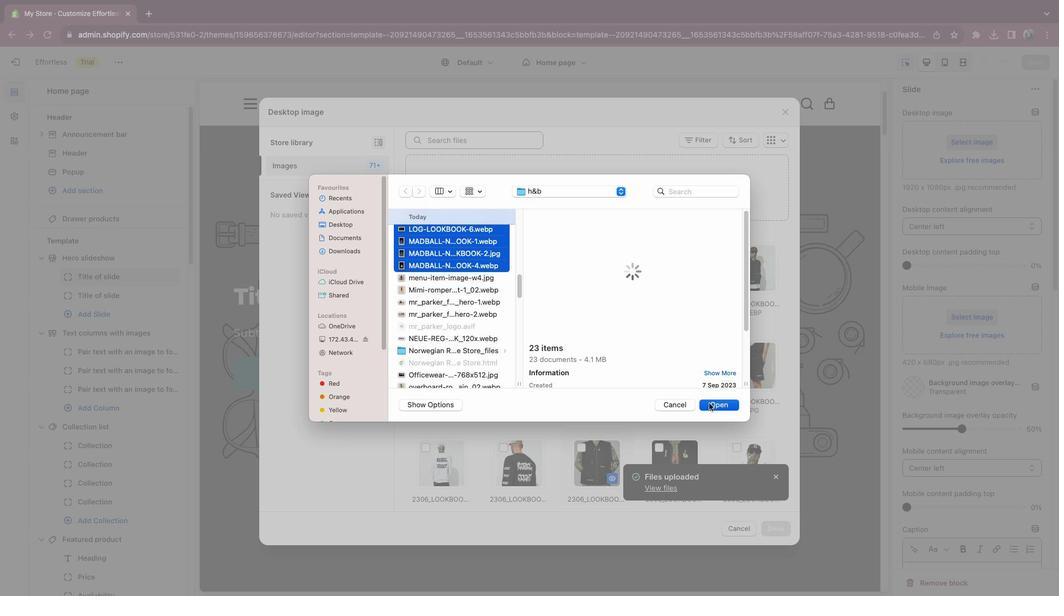 
Action: Mouse pressed left at (709, 403)
Screenshot: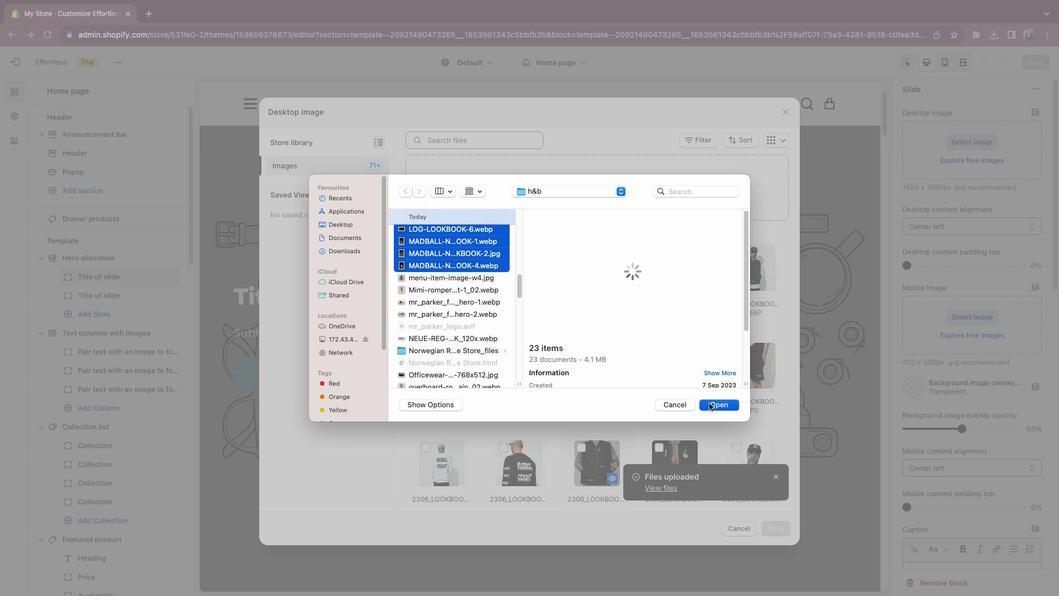 
Action: Mouse moved to (522, 331)
Screenshot: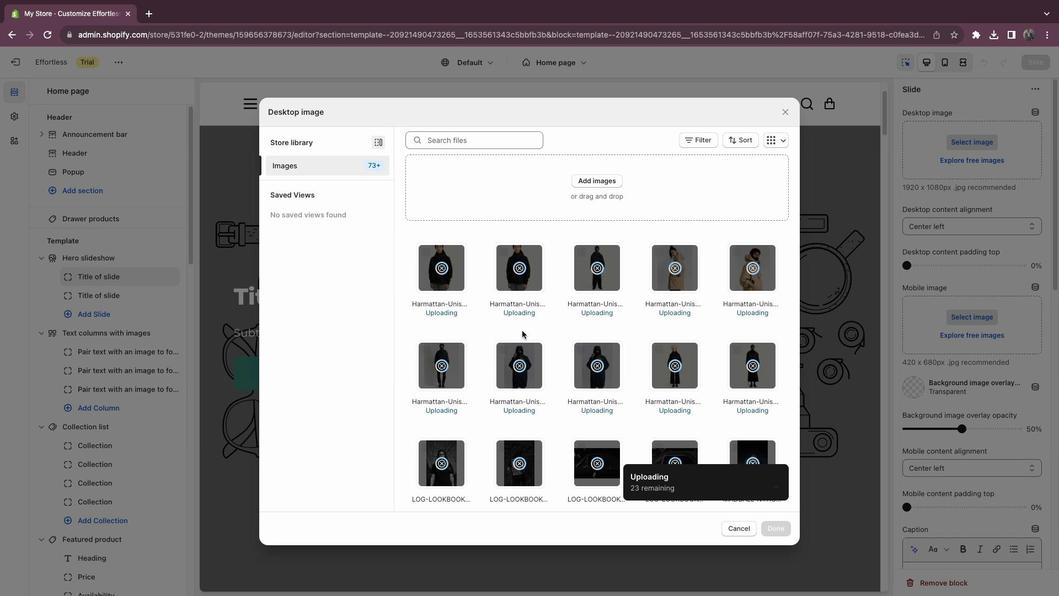 
Action: Mouse scrolled (522, 331) with delta (0, 0)
Screenshot: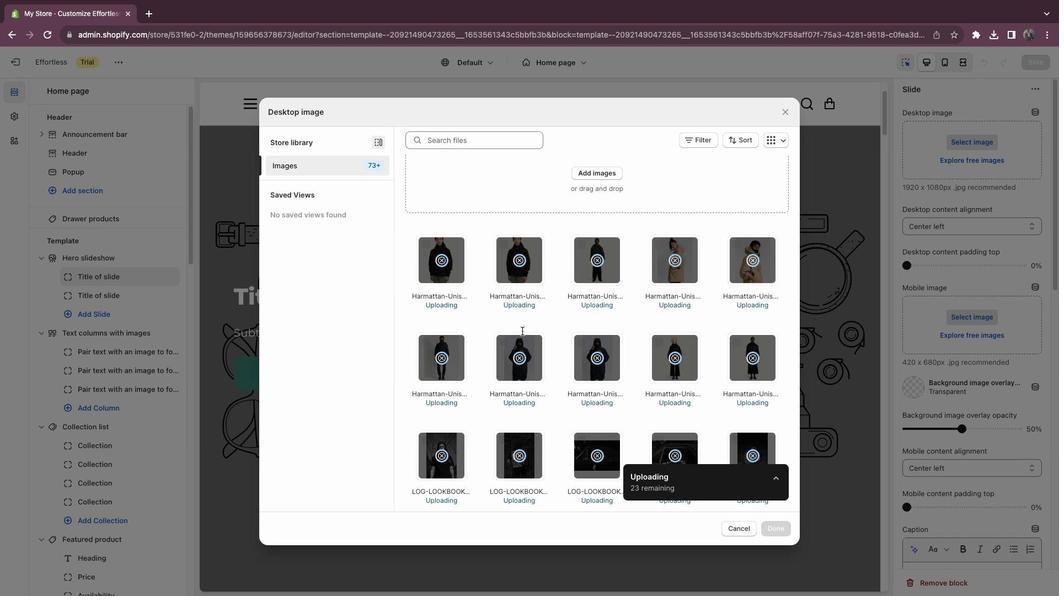 
Action: Mouse scrolled (522, 331) with delta (0, 0)
Screenshot: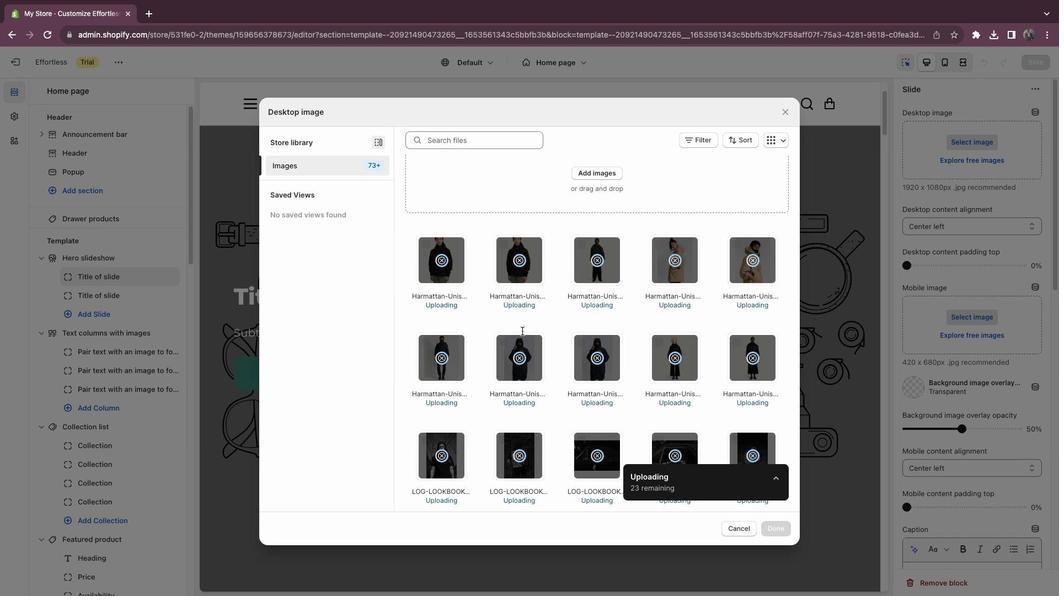 
Action: Mouse scrolled (522, 331) with delta (0, -2)
Screenshot: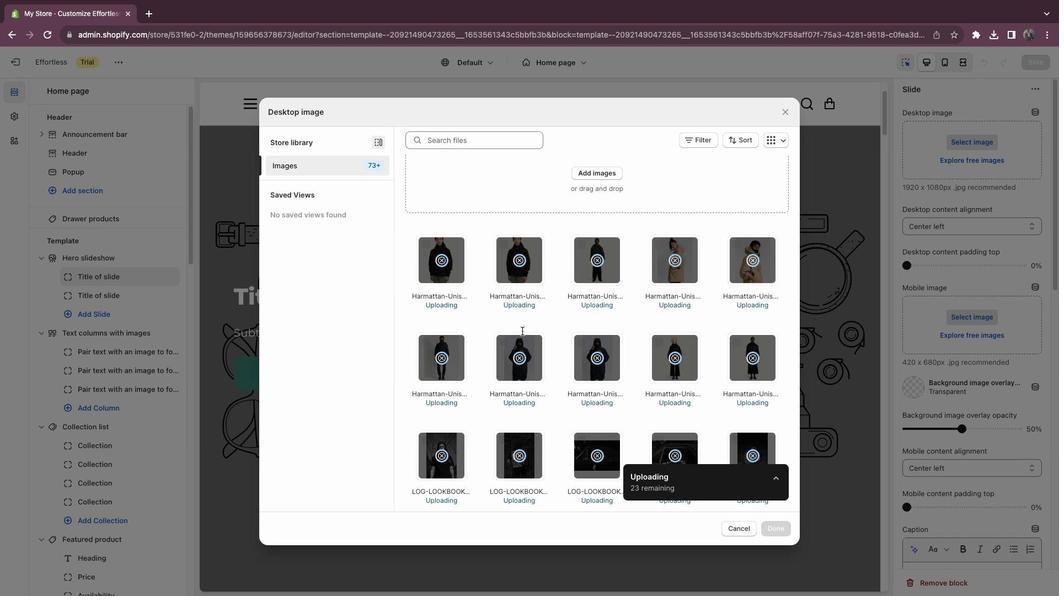 
Action: Mouse scrolled (522, 331) with delta (0, -2)
Screenshot: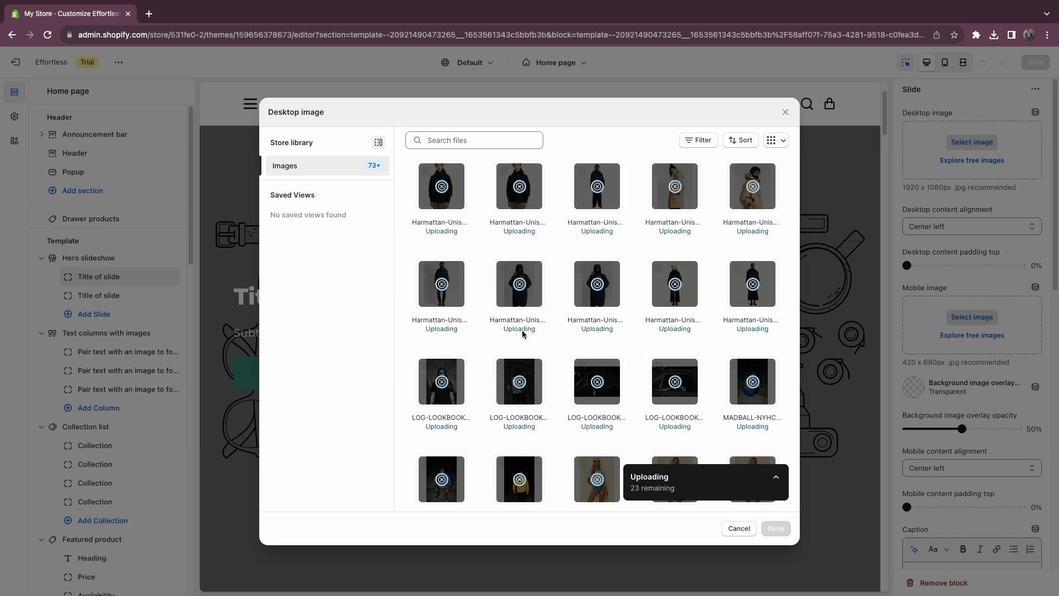 
Action: Mouse scrolled (522, 331) with delta (0, -3)
Screenshot: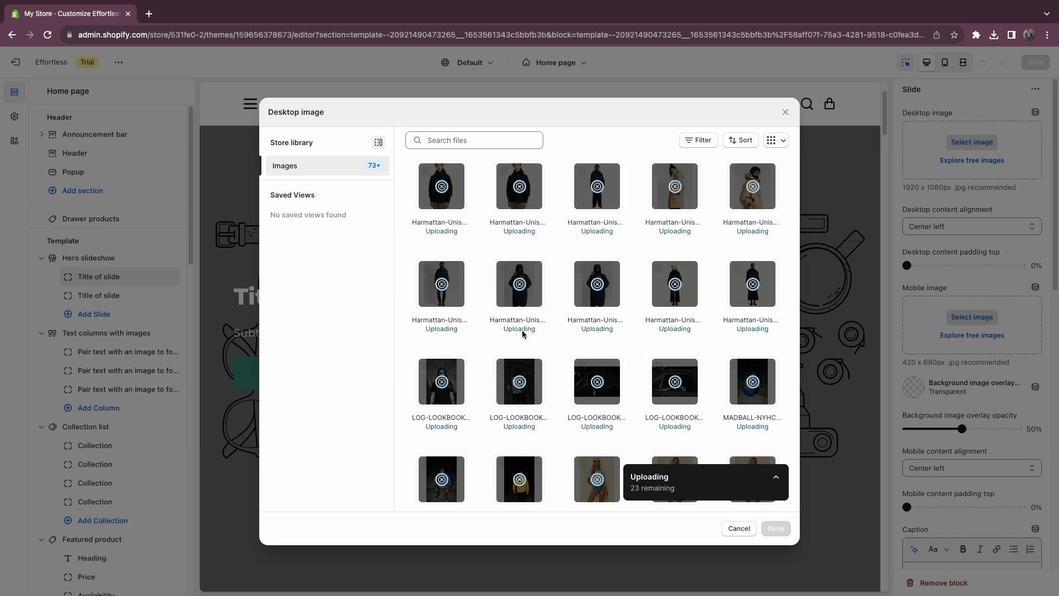 
Action: Mouse scrolled (522, 331) with delta (0, -3)
Screenshot: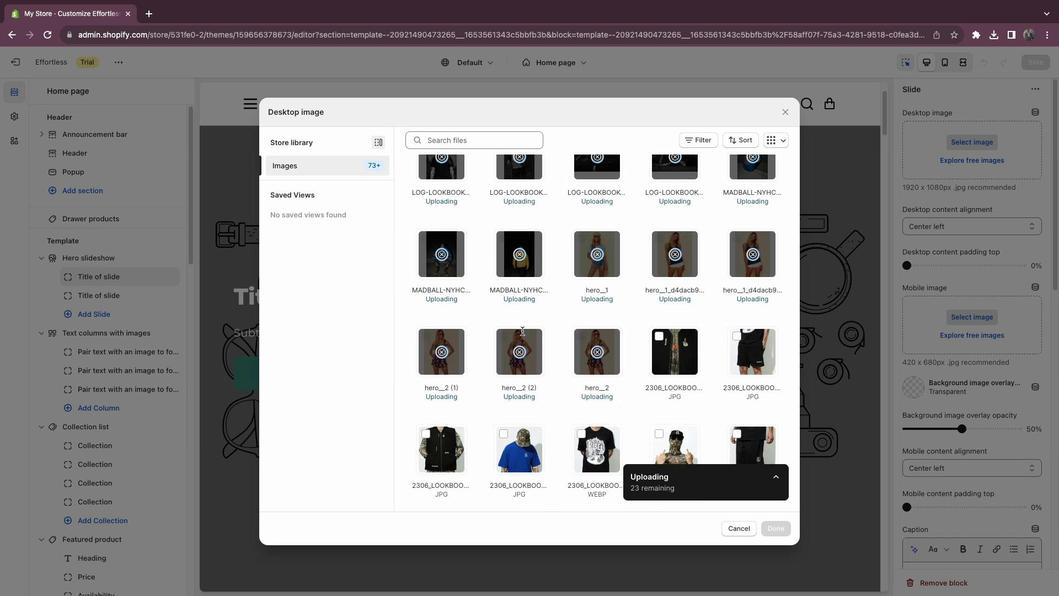 
Action: Mouse moved to (524, 322)
Screenshot: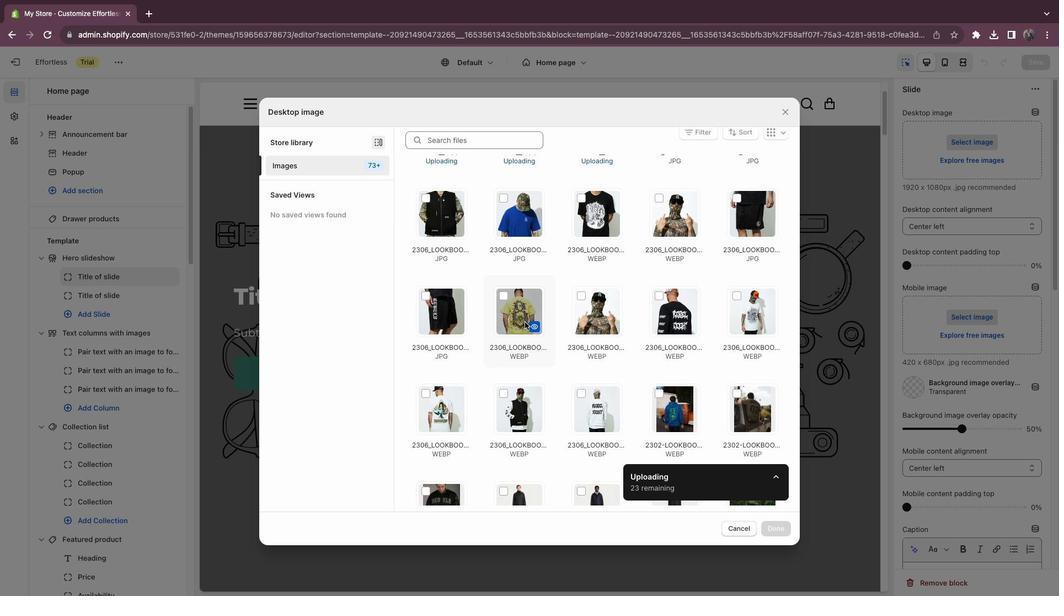 
Action: Mouse scrolled (524, 322) with delta (0, 0)
Screenshot: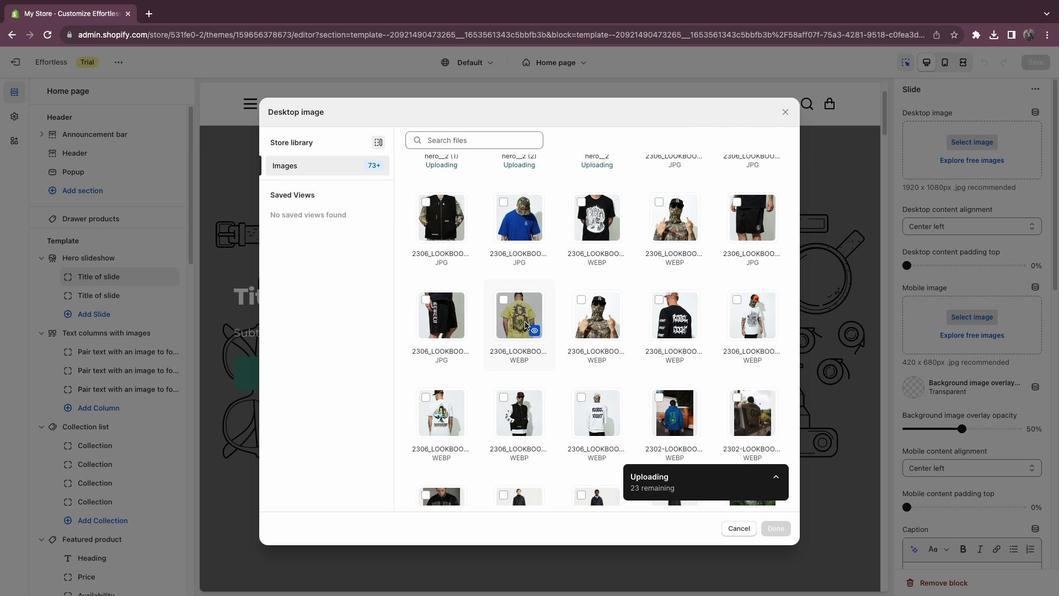 
Action: Mouse scrolled (524, 322) with delta (0, 0)
Screenshot: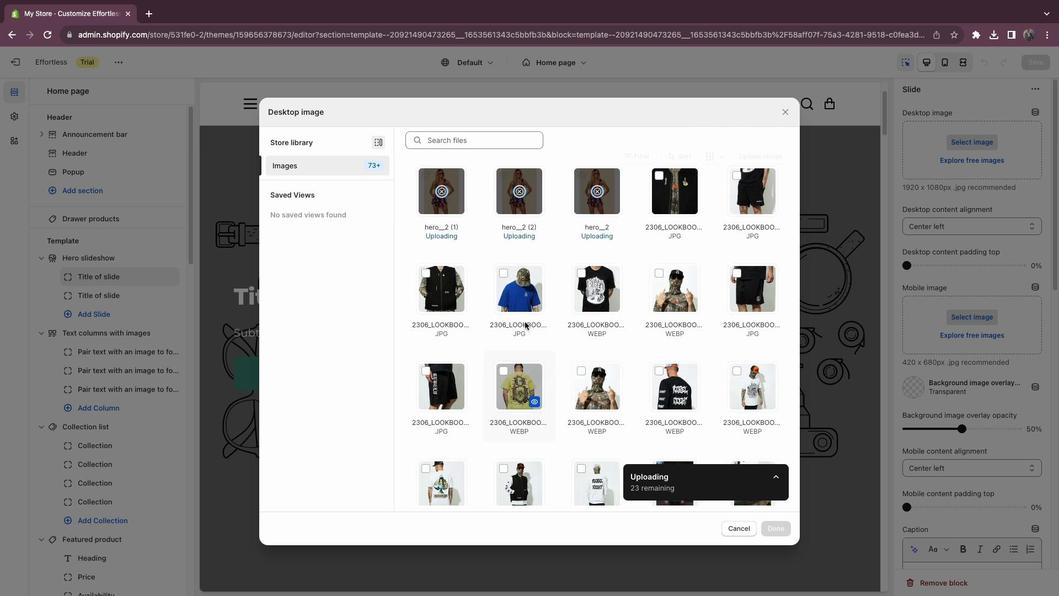 
Action: Mouse scrolled (524, 322) with delta (0, 2)
Screenshot: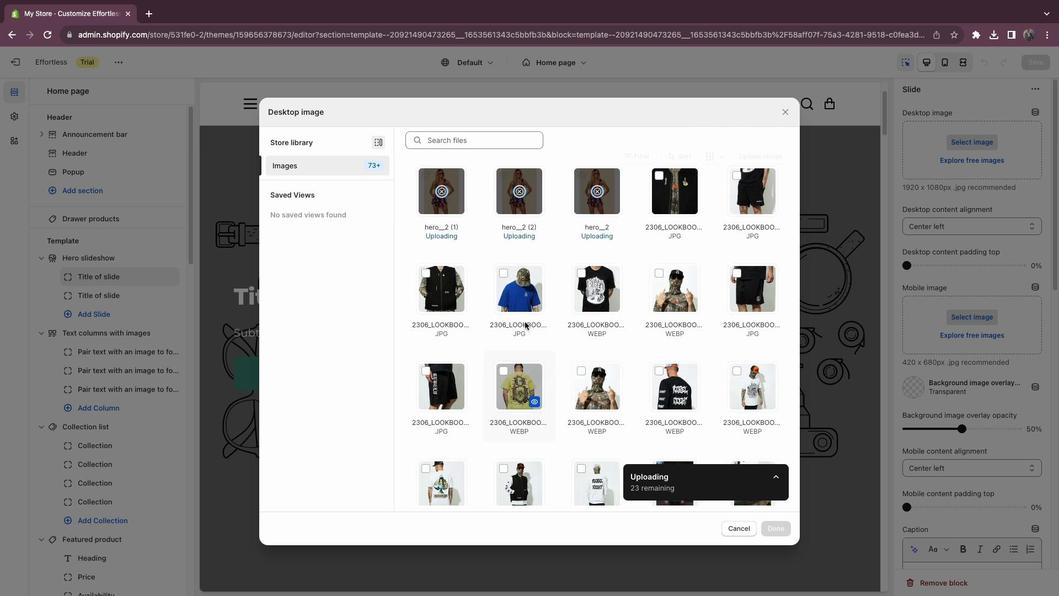 
Action: Mouse scrolled (524, 322) with delta (0, 2)
Screenshot: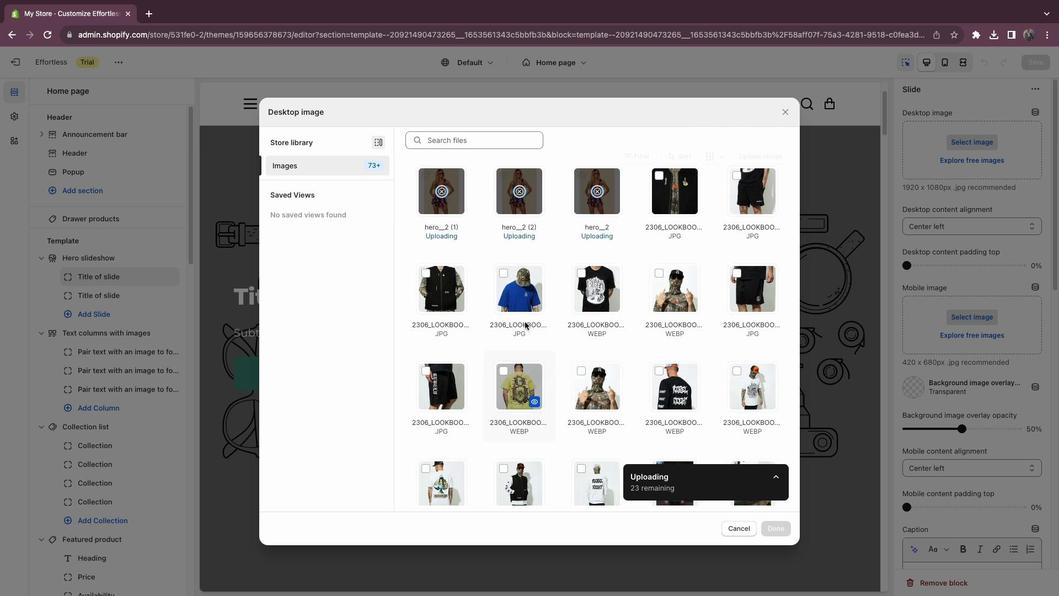 
Action: Mouse scrolled (524, 322) with delta (0, 3)
Screenshot: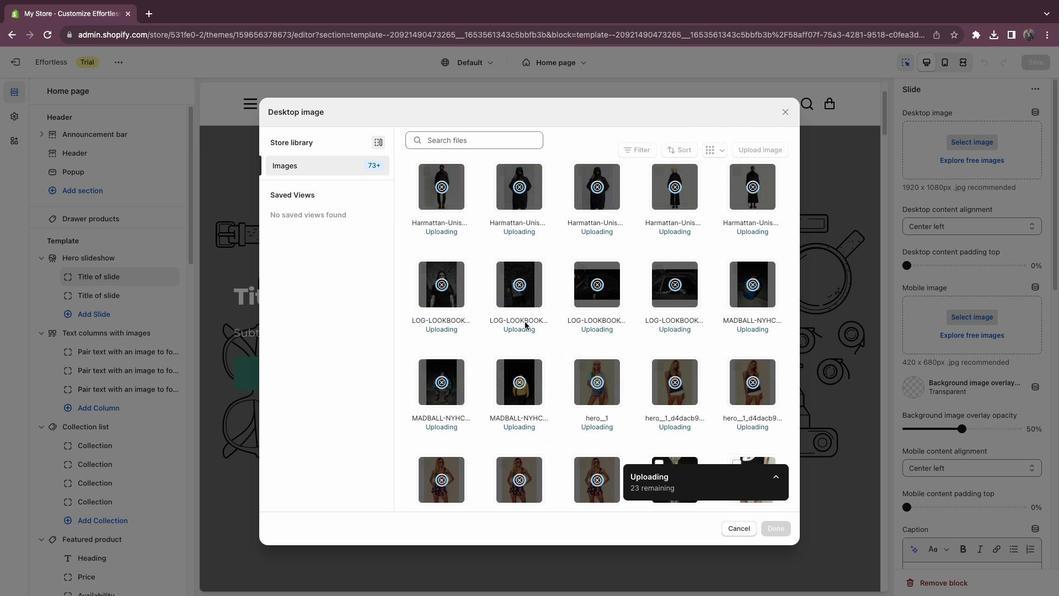 
Action: Mouse scrolled (524, 322) with delta (0, 3)
Screenshot: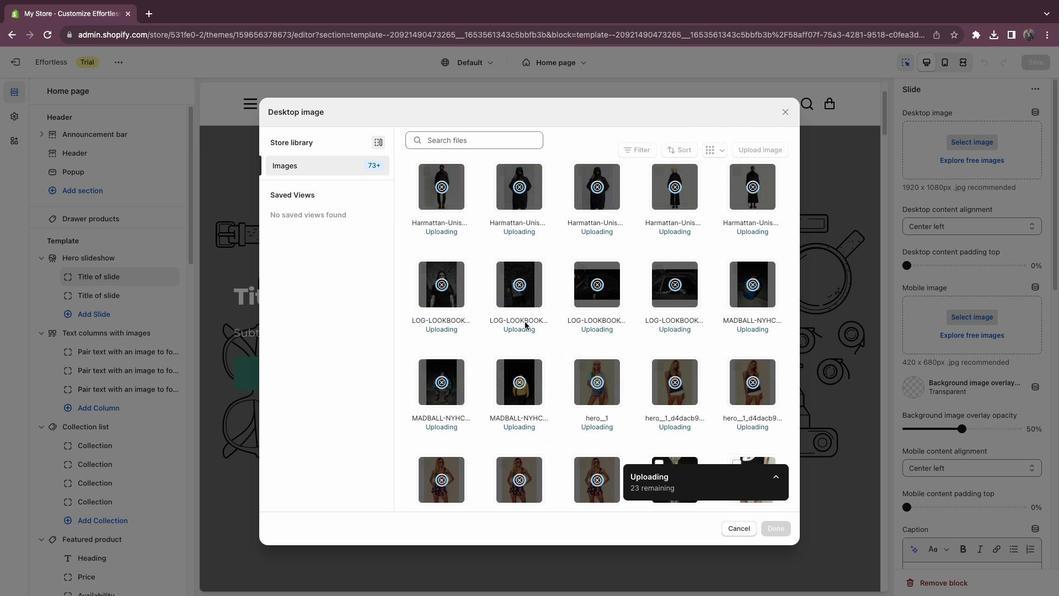 
Action: Mouse scrolled (524, 322) with delta (0, 4)
Screenshot: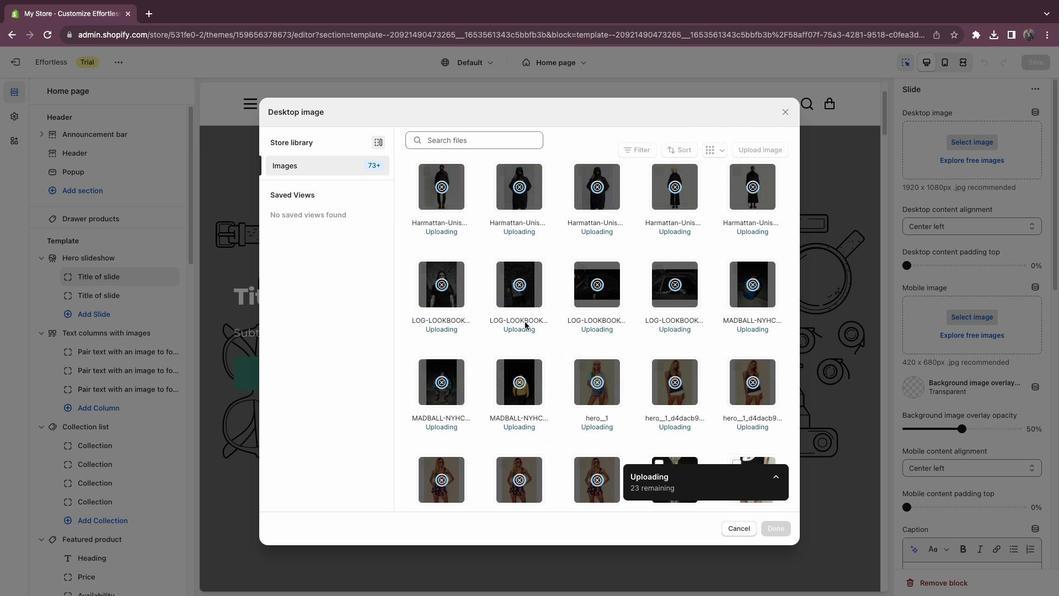 
Action: Mouse scrolled (524, 322) with delta (0, 4)
Screenshot: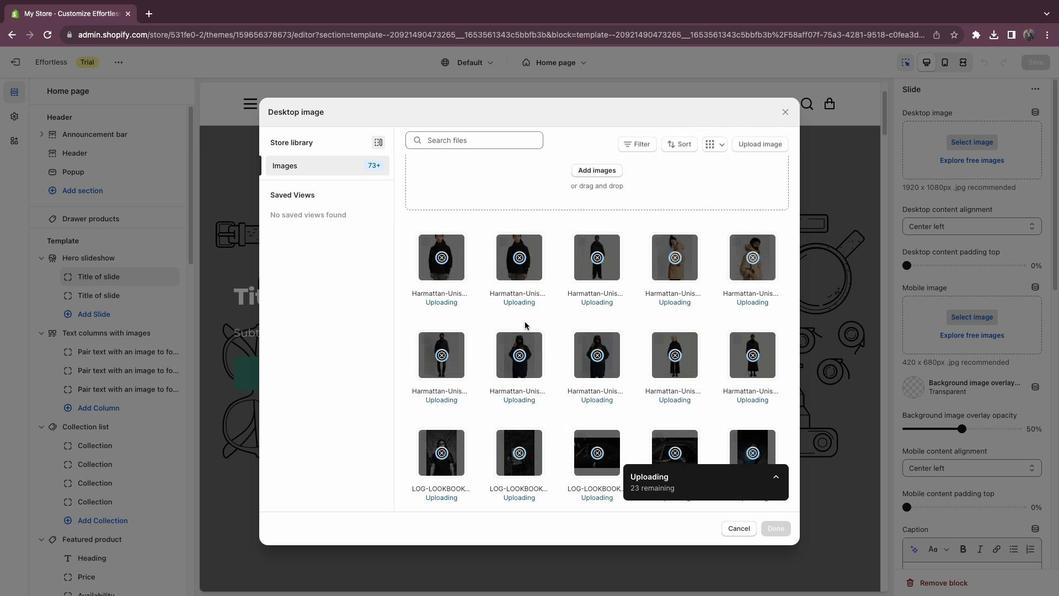 
Action: Mouse moved to (524, 322)
Screenshot: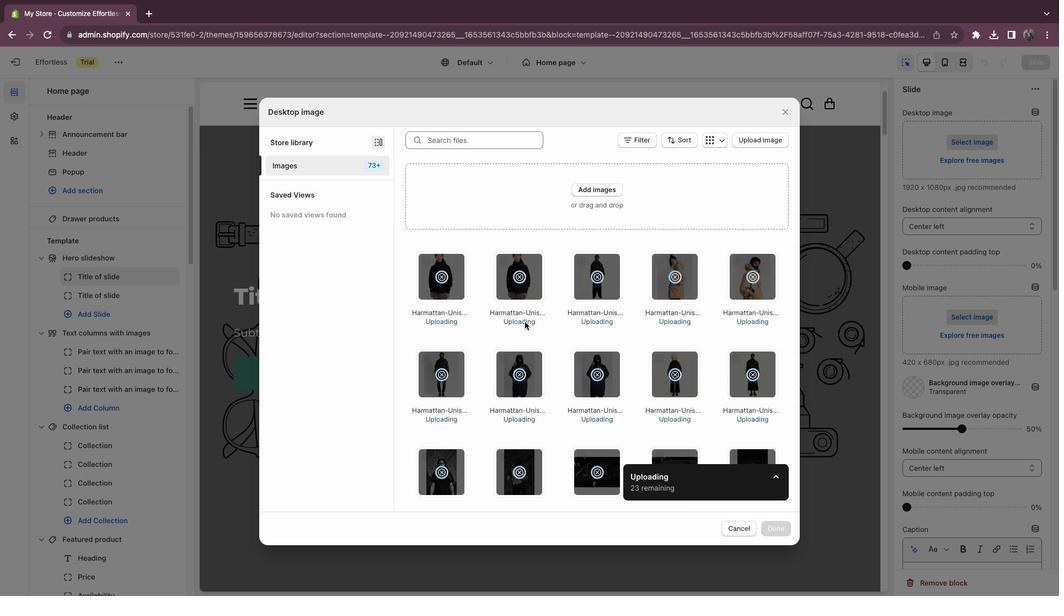 
Action: Mouse scrolled (524, 322) with delta (0, 0)
Screenshot: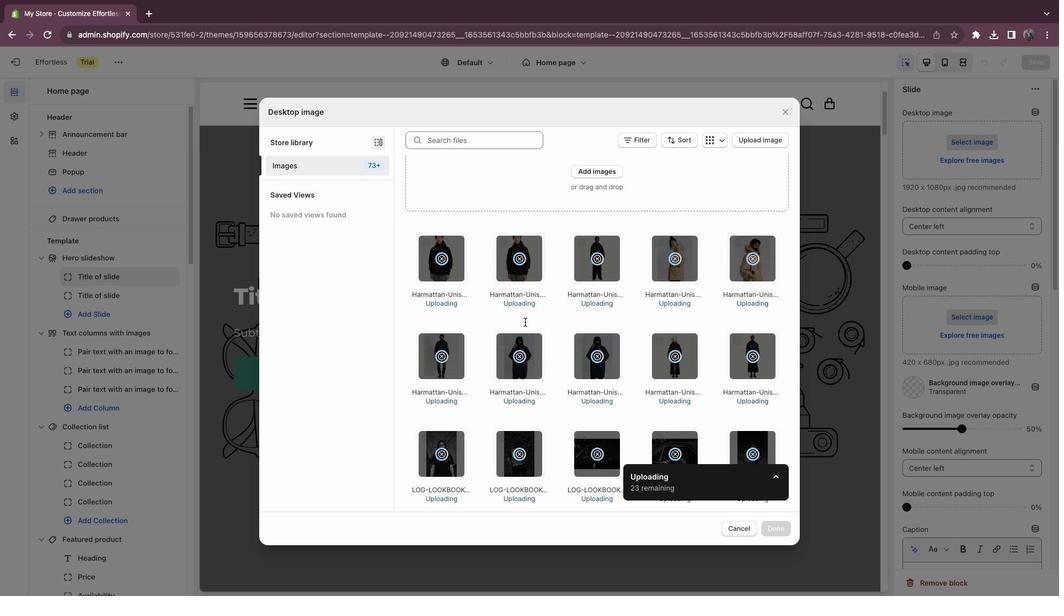 
Action: Mouse scrolled (524, 322) with delta (0, 0)
Screenshot: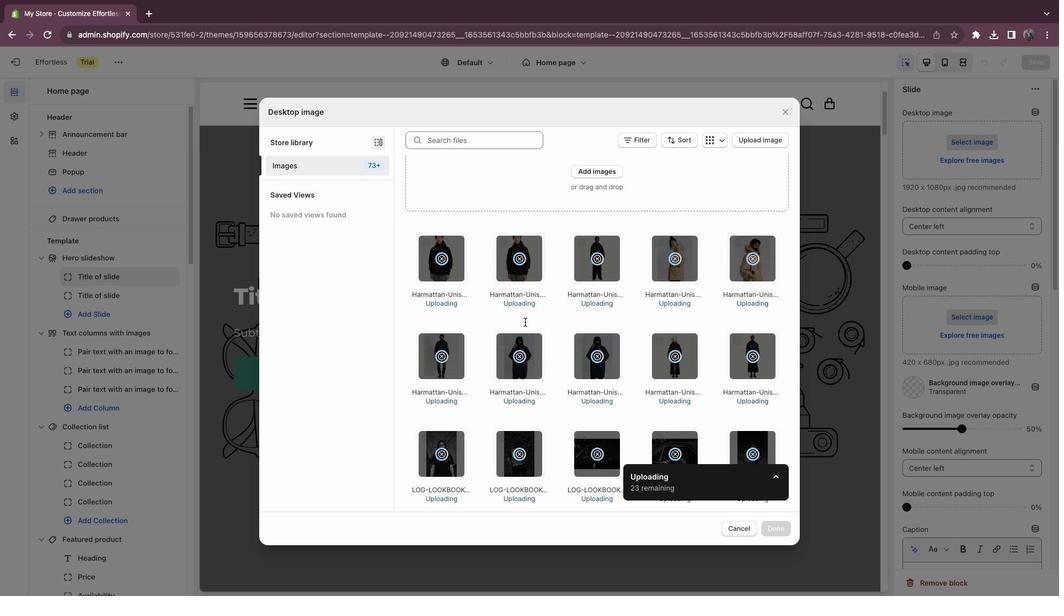 
Action: Mouse scrolled (524, 322) with delta (0, -2)
Screenshot: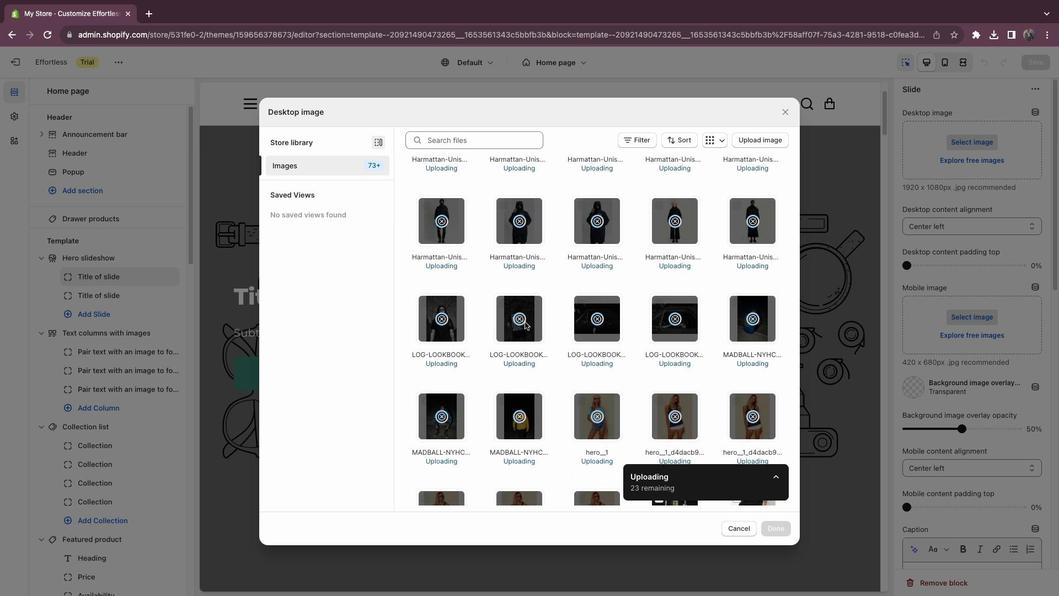 
Action: Mouse scrolled (524, 322) with delta (0, -2)
Screenshot: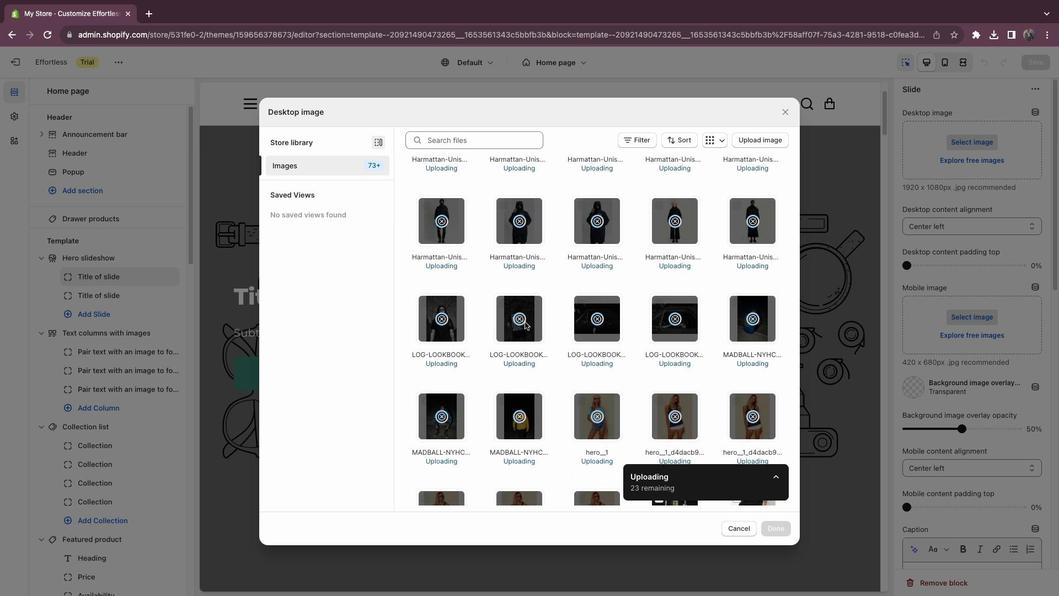 
Action: Mouse scrolled (524, 322) with delta (0, -3)
Screenshot: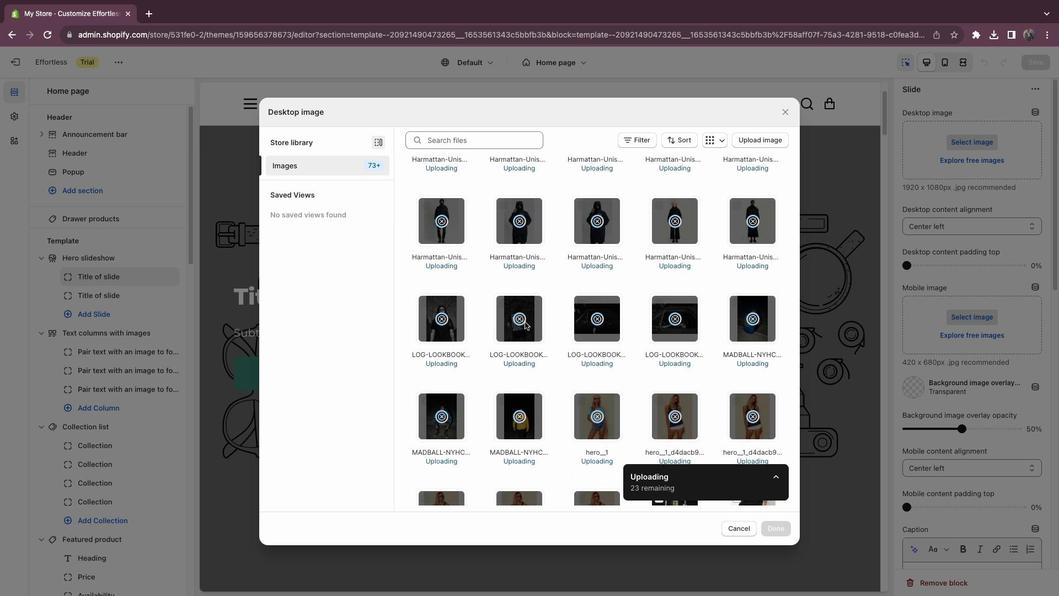 
Action: Mouse scrolled (524, 322) with delta (0, -3)
Screenshot: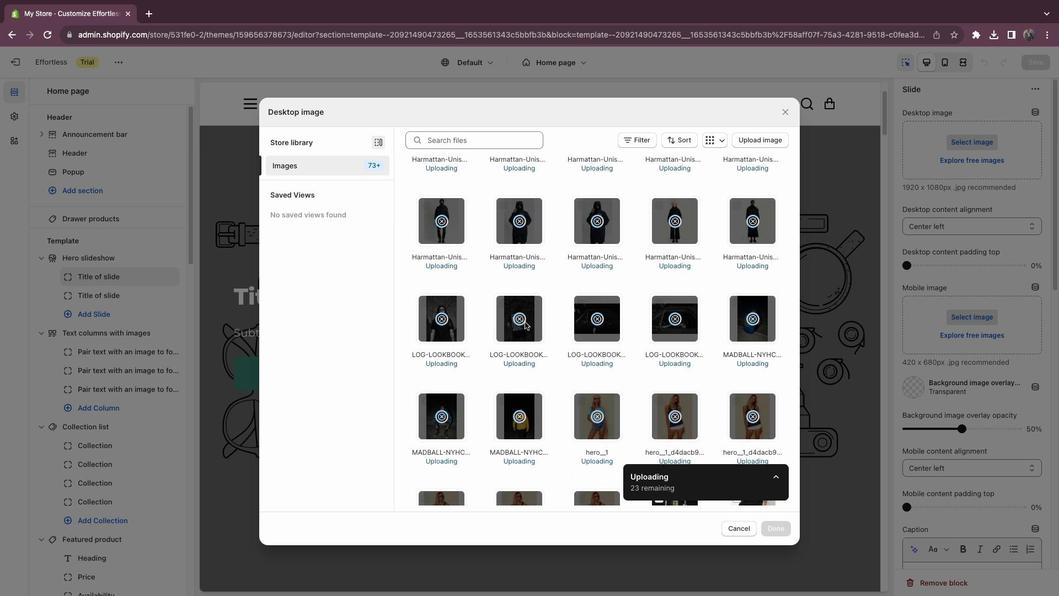 
Action: Mouse moved to (660, 319)
Screenshot: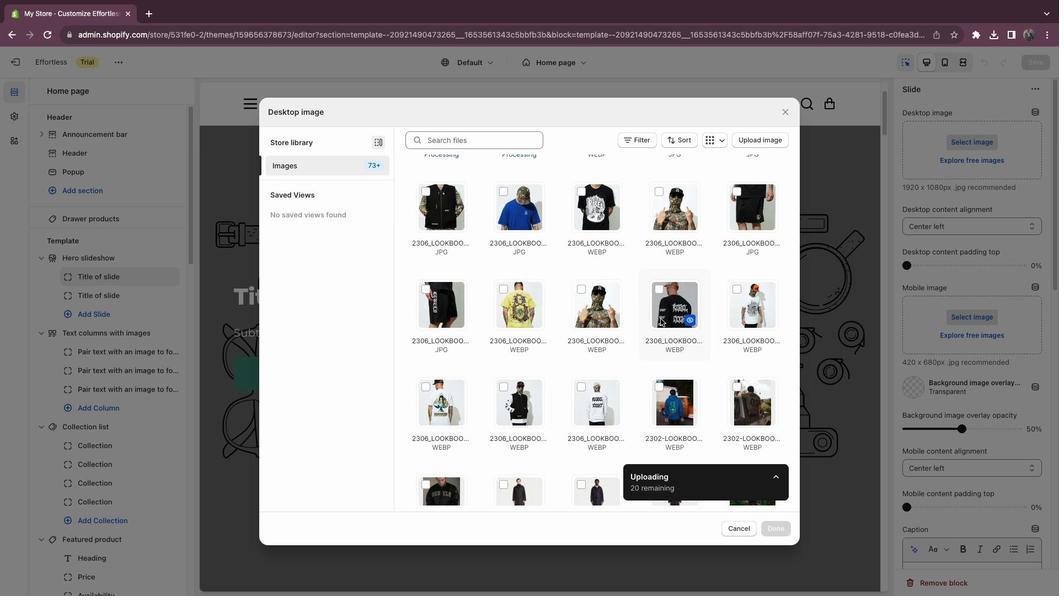 
Action: Mouse pressed left at (660, 319)
Screenshot: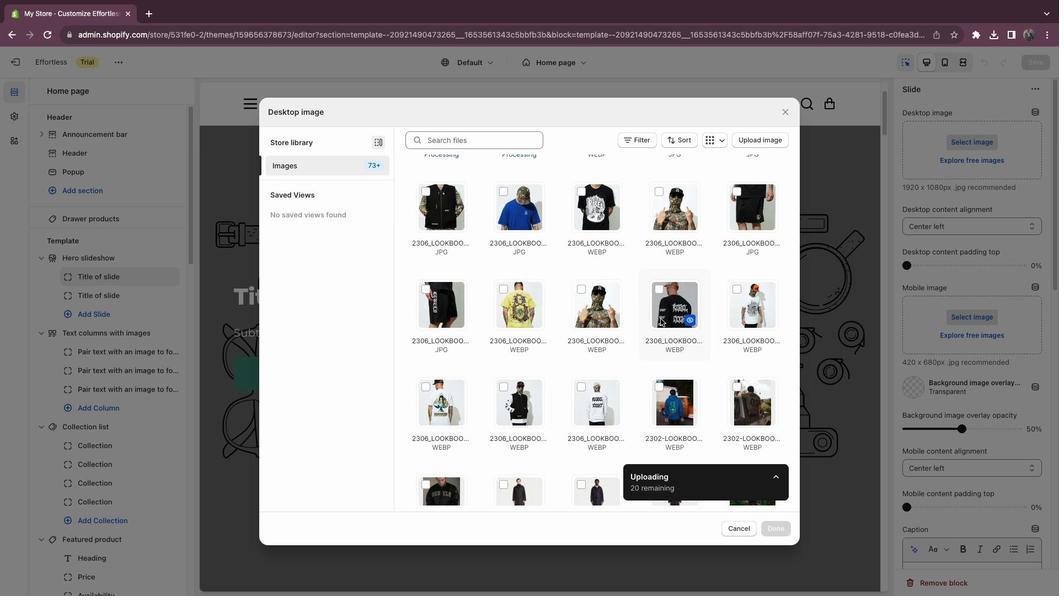 
Action: Mouse moved to (777, 520)
Screenshot: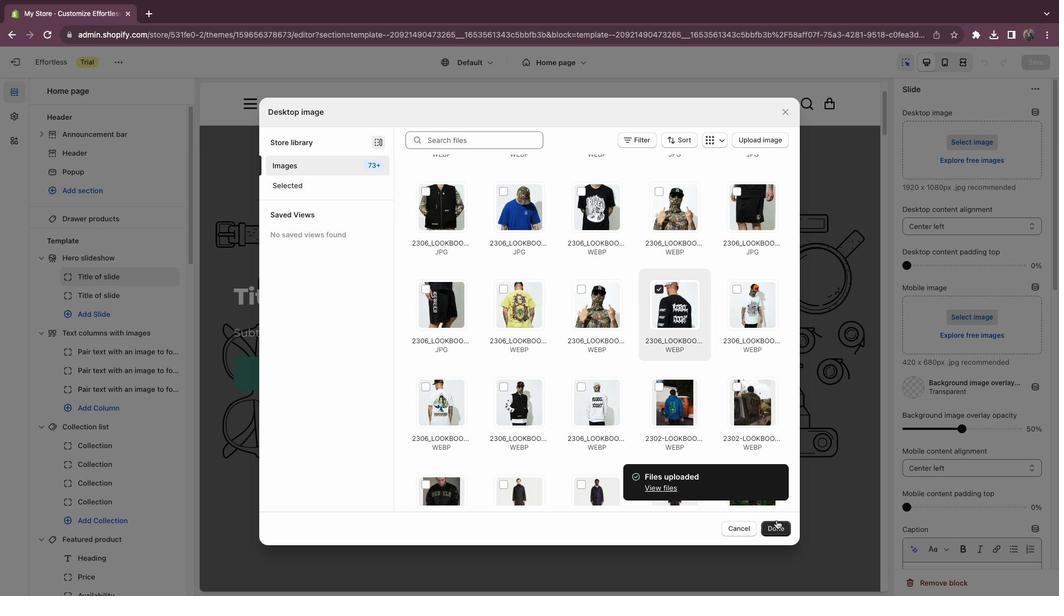 
Action: Mouse pressed left at (777, 520)
Screenshot: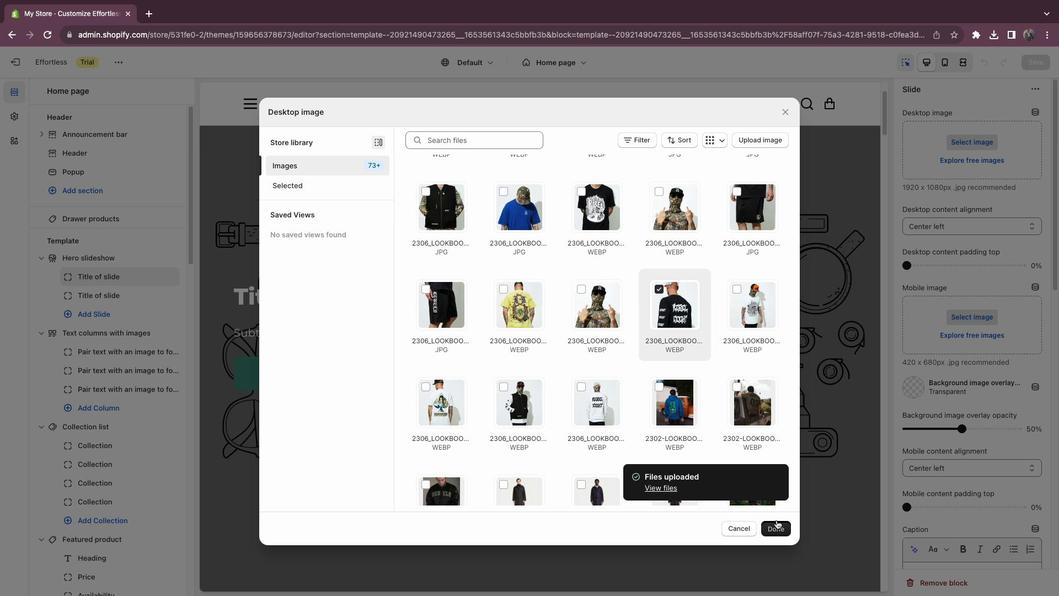 
Action: Mouse moved to (98, 266)
Screenshot: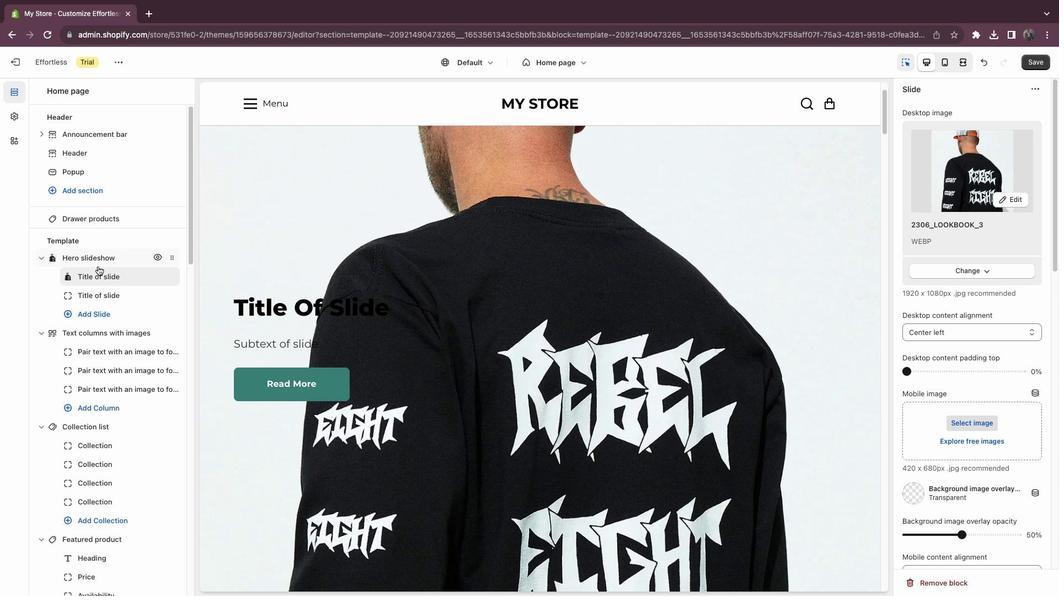 
Action: Mouse pressed left at (98, 266)
Screenshot: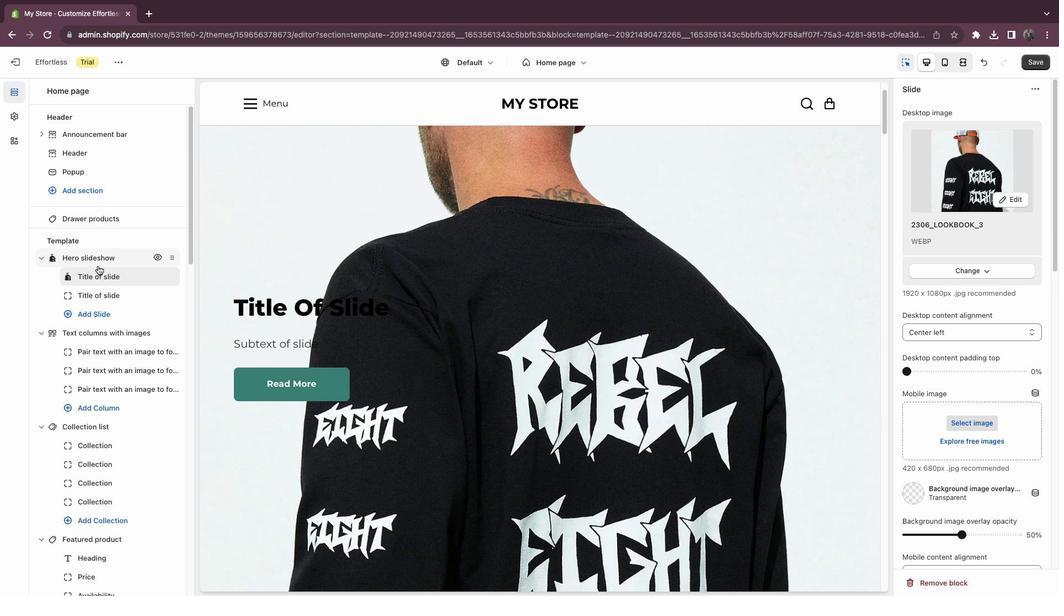 
Action: Mouse moved to (109, 294)
Screenshot: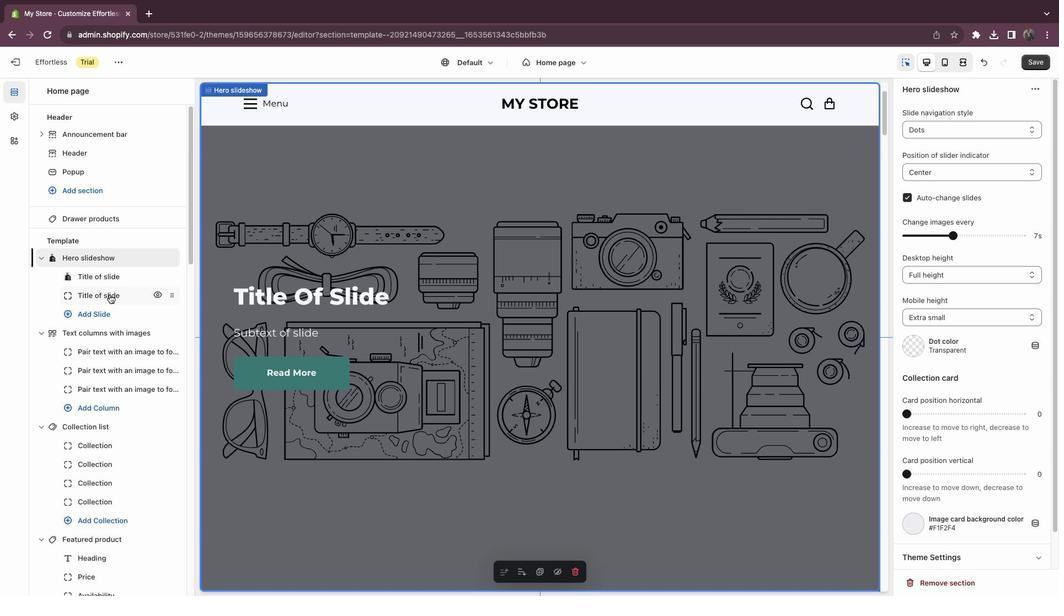 
Action: Mouse pressed left at (109, 294)
Screenshot: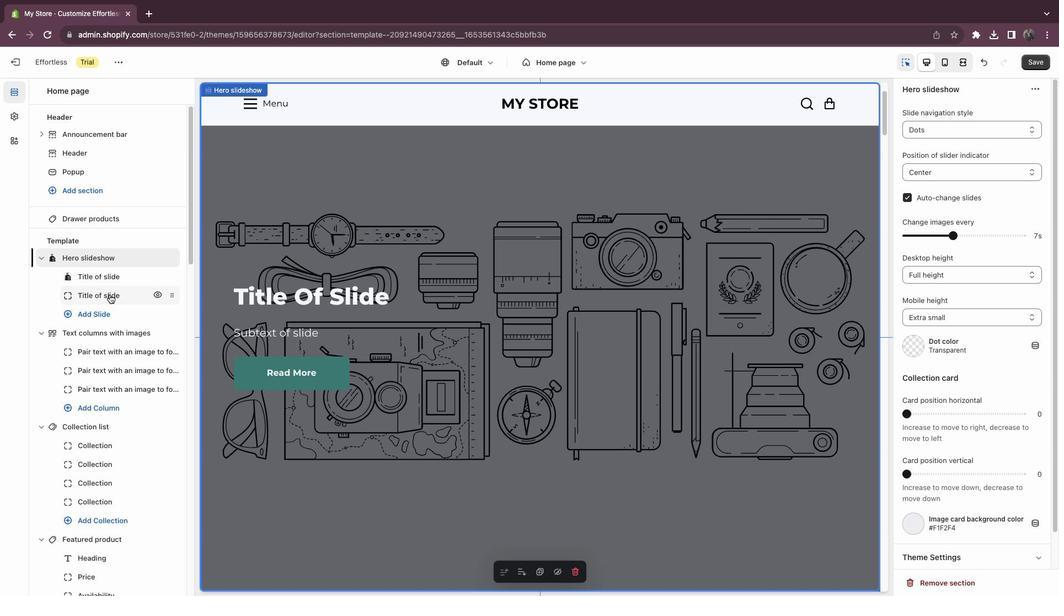 
Action: Mouse moved to (963, 146)
Screenshot: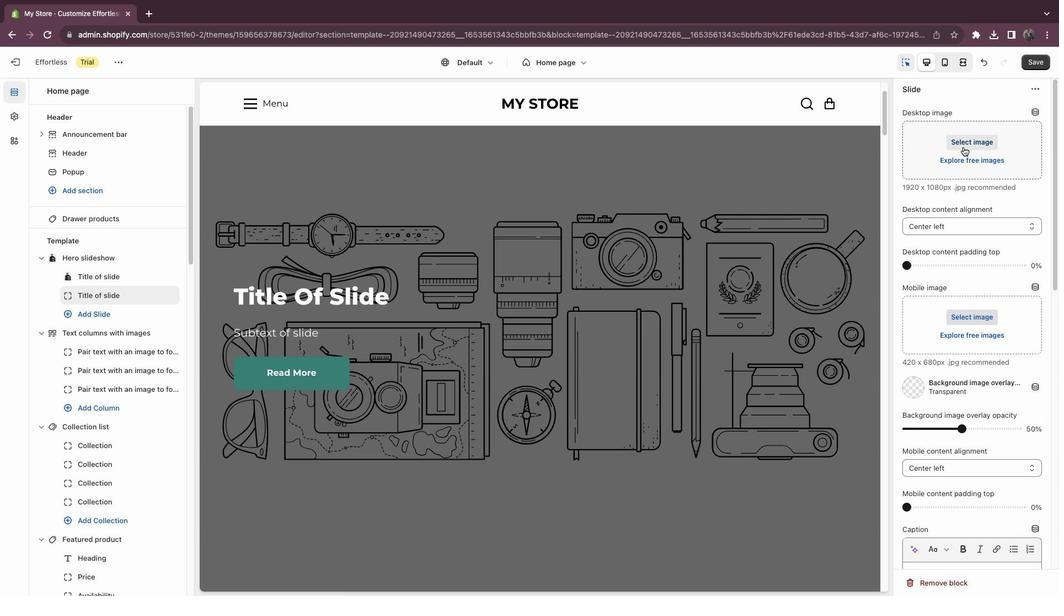 
Action: Mouse pressed left at (963, 146)
Screenshot: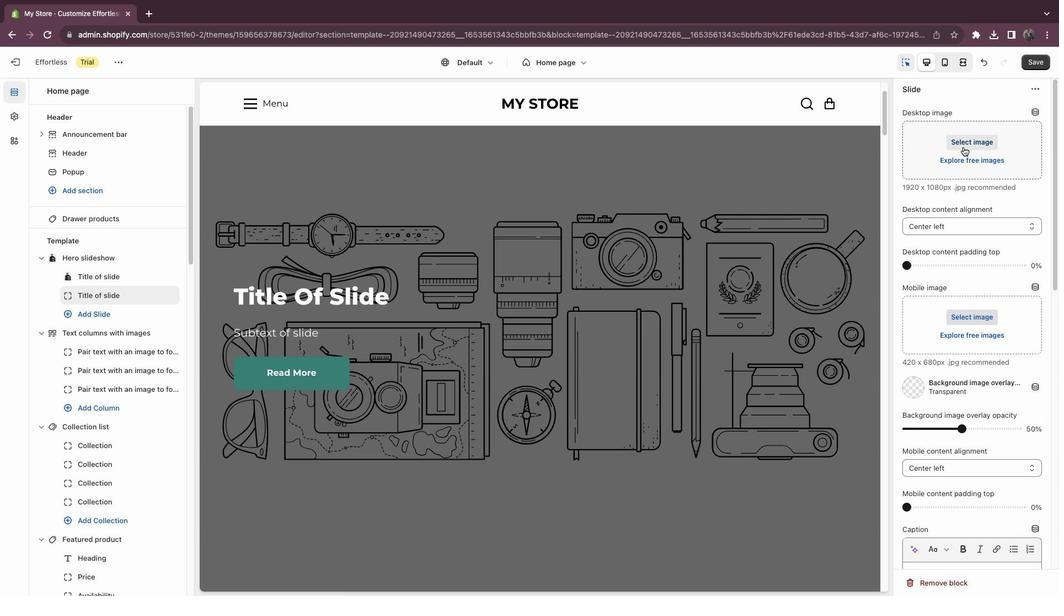 
Action: Mouse moved to (671, 337)
Screenshot: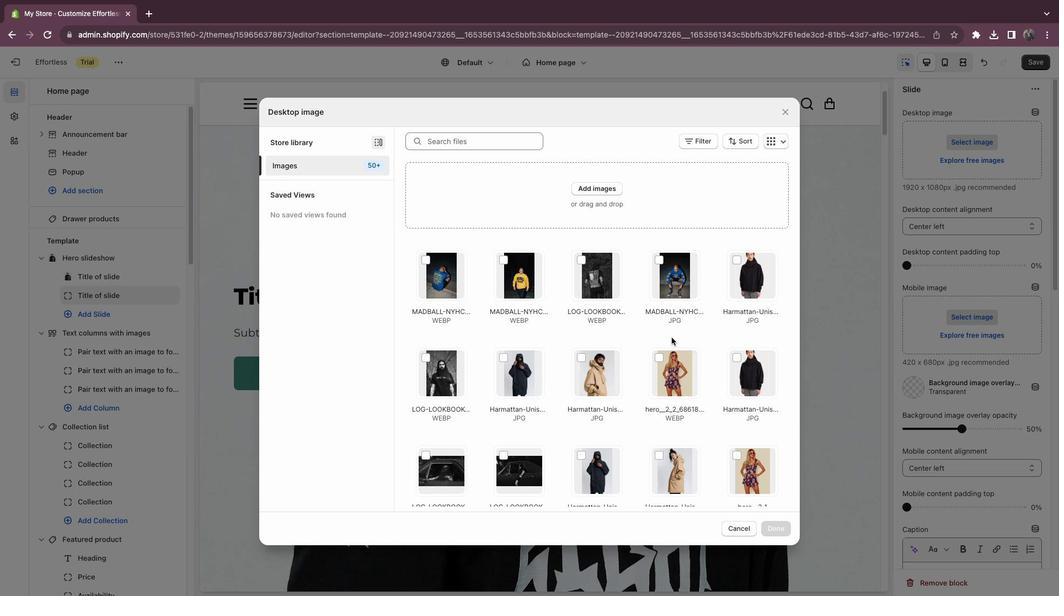 
Action: Mouse scrolled (671, 337) with delta (0, 0)
Screenshot: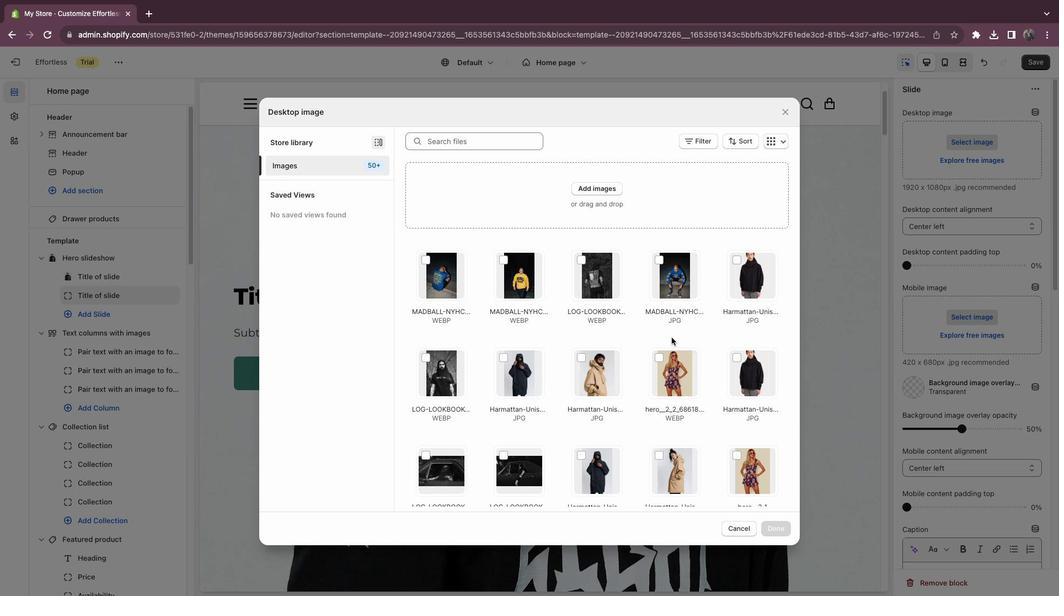 
Action: Mouse scrolled (671, 337) with delta (0, 0)
Screenshot: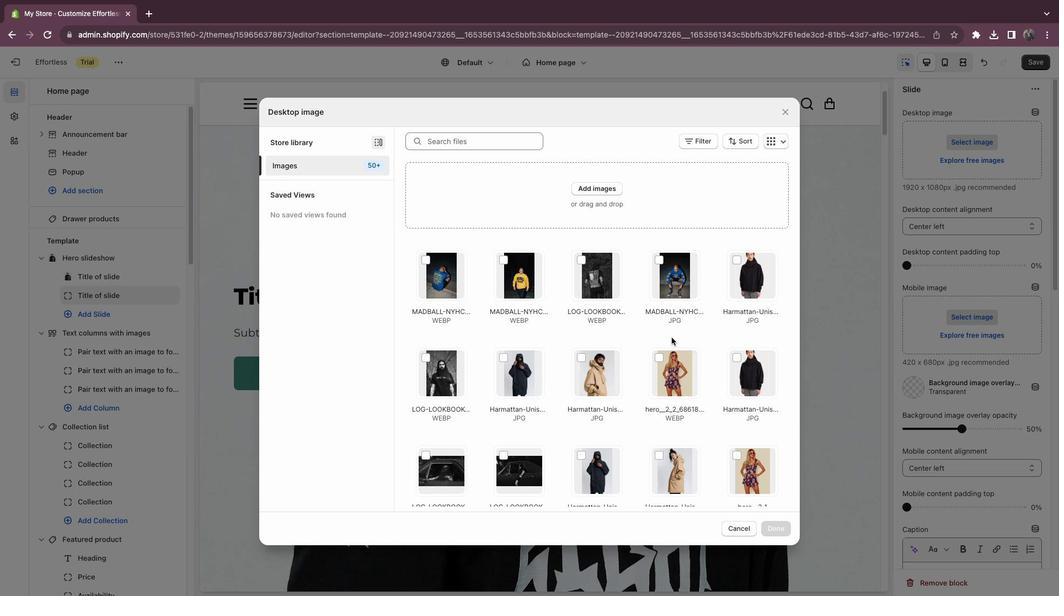 
Action: Mouse scrolled (671, 337) with delta (0, -2)
Screenshot: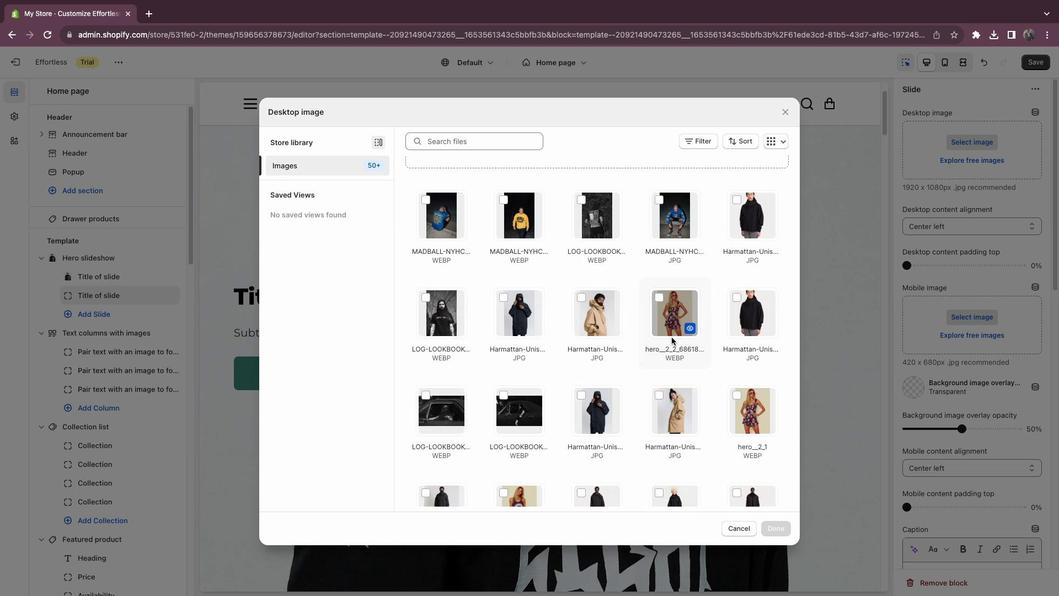 
Action: Mouse scrolled (671, 337) with delta (0, -2)
Screenshot: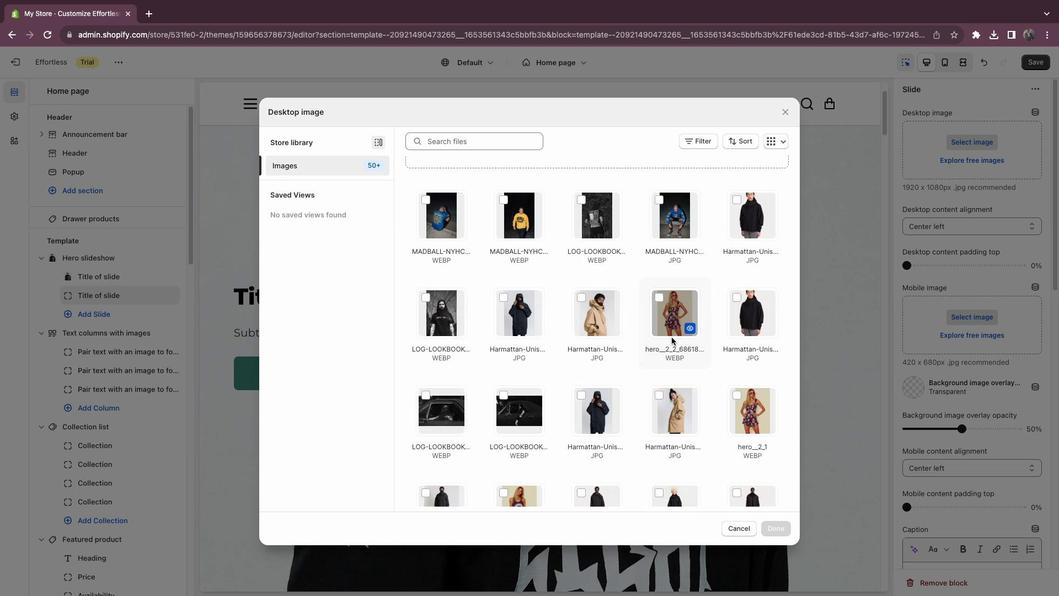 
Action: Mouse moved to (602, 325)
Screenshot: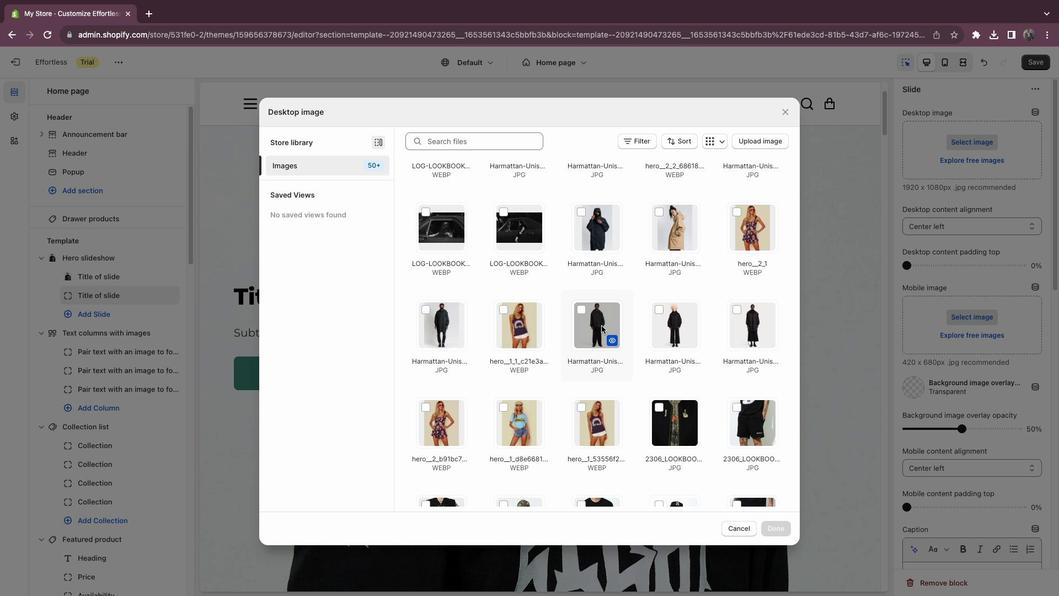 
Action: Mouse scrolled (602, 325) with delta (0, 0)
Screenshot: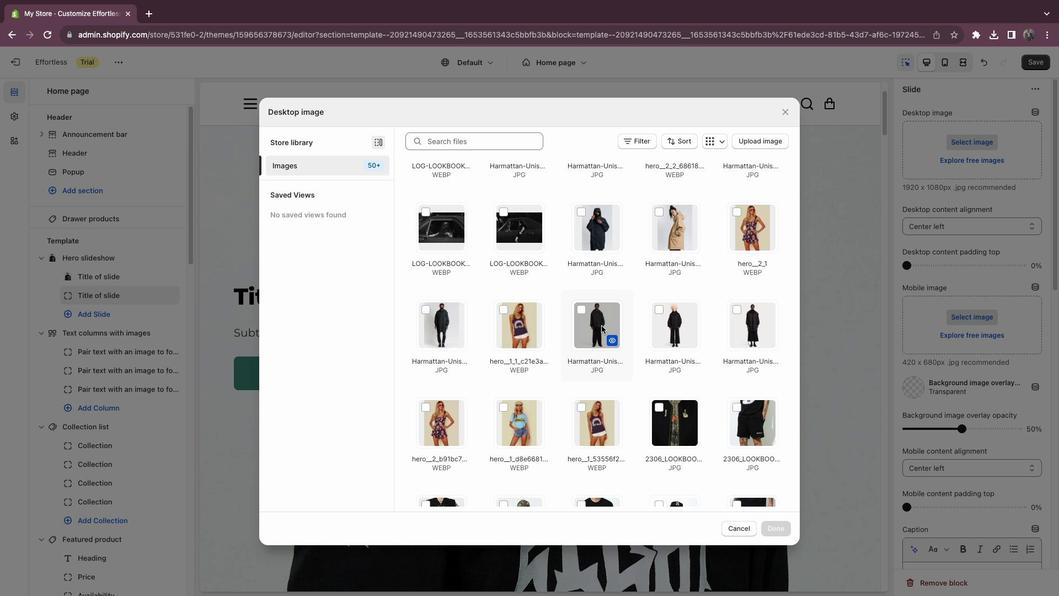 
Action: Mouse scrolled (602, 325) with delta (0, 0)
Screenshot: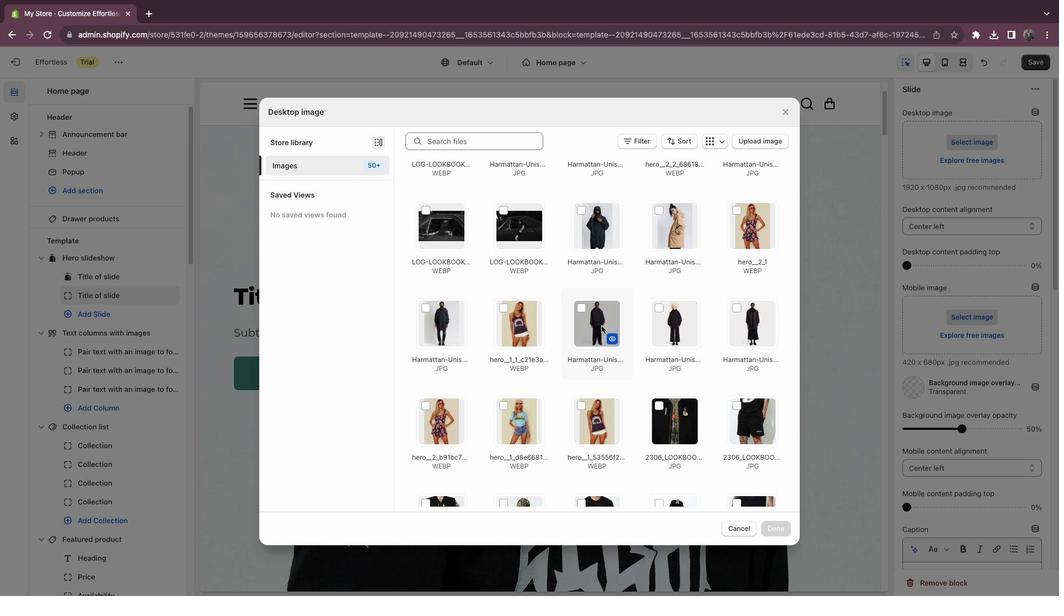 
Action: Mouse scrolled (602, 325) with delta (0, 0)
Screenshot: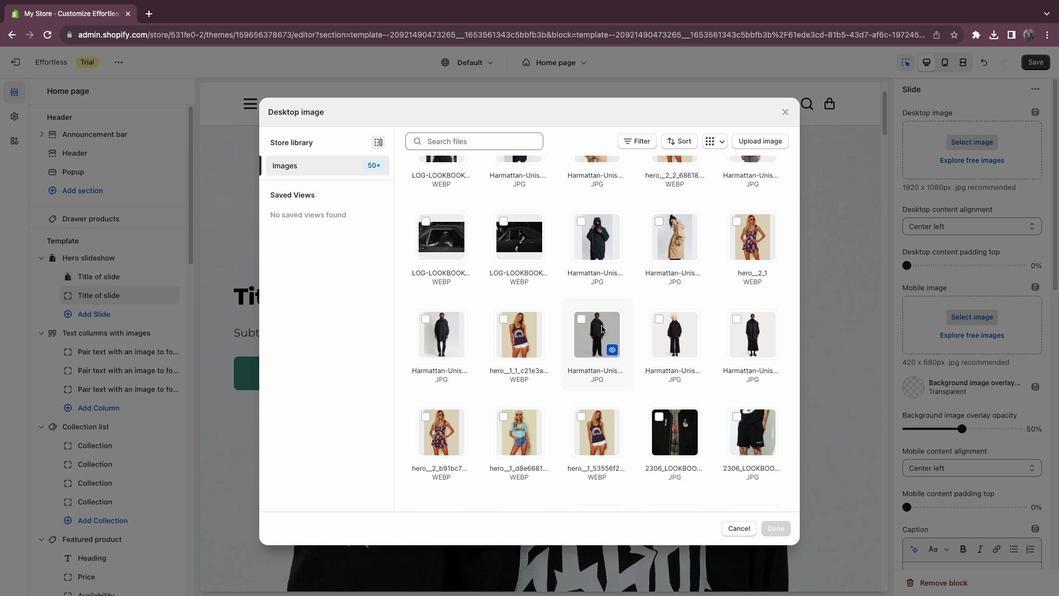 
Action: Mouse scrolled (602, 325) with delta (0, 1)
Screenshot: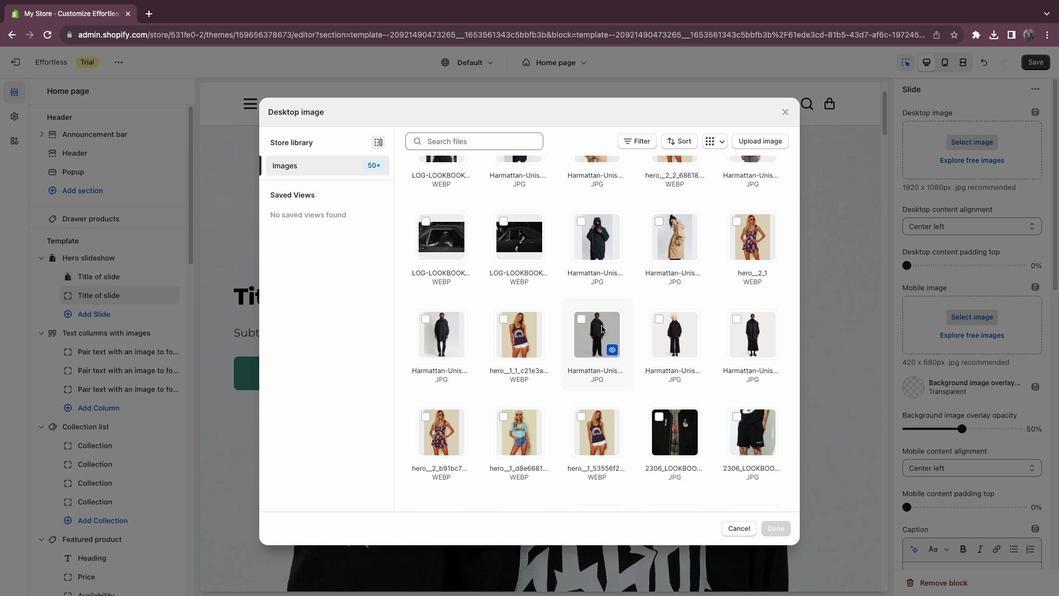 
Action: Mouse scrolled (602, 325) with delta (0, 2)
